Task: Create a polygonal business booklet.
Action: Mouse moved to (407, 79)
Screenshot: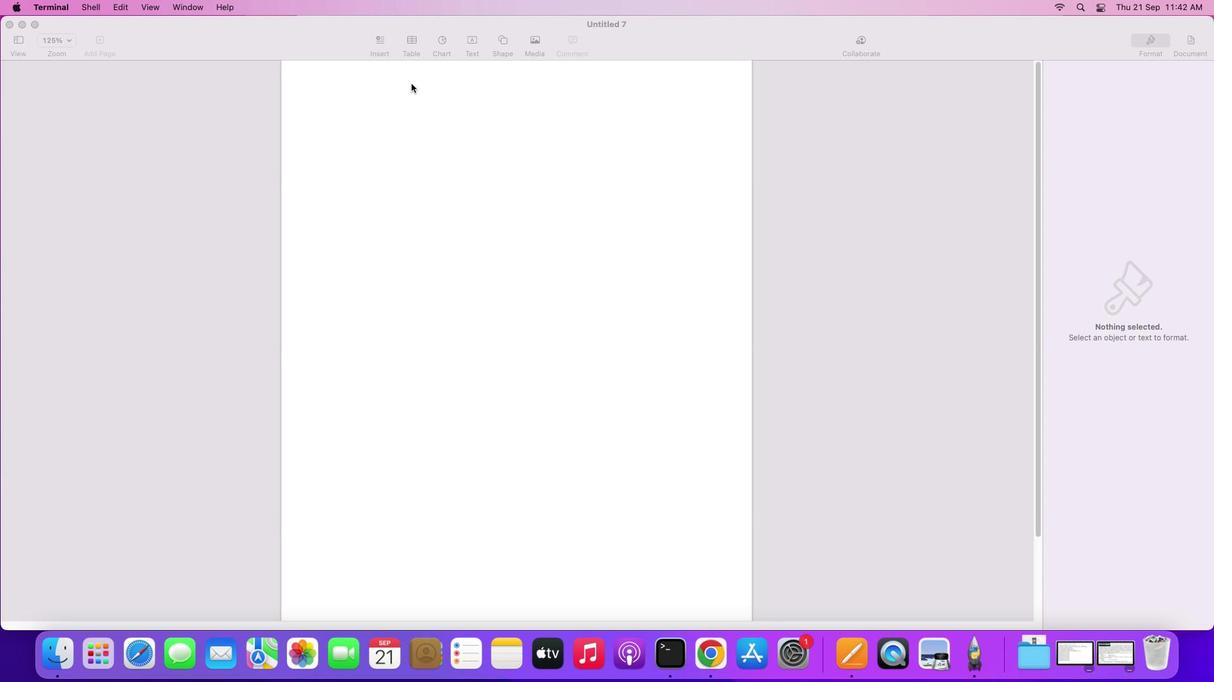 
Action: Mouse pressed left at (407, 79)
Screenshot: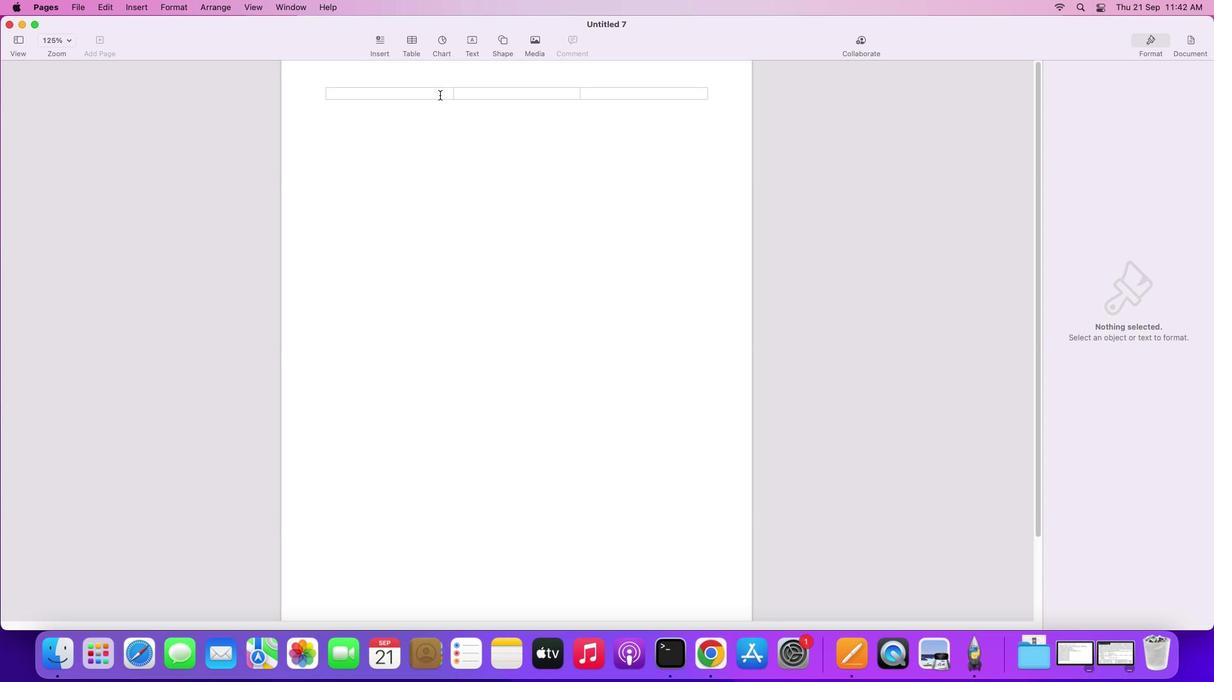 
Action: Mouse moved to (96, 36)
Screenshot: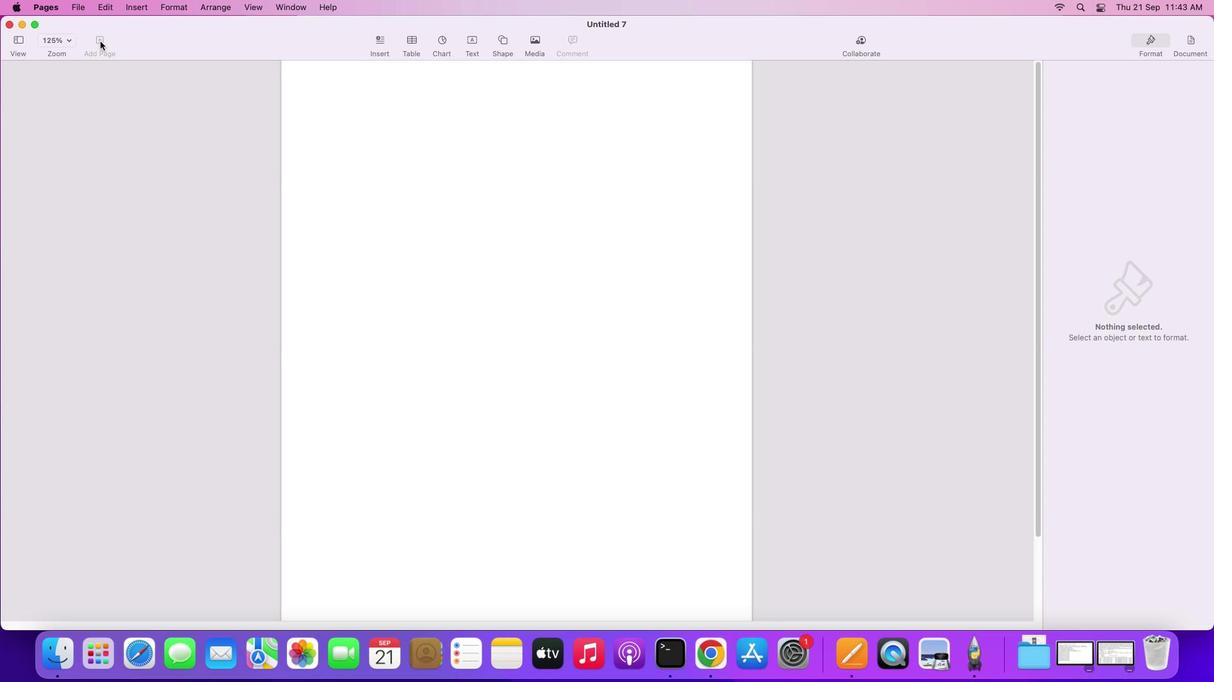 
Action: Mouse pressed left at (96, 36)
Screenshot: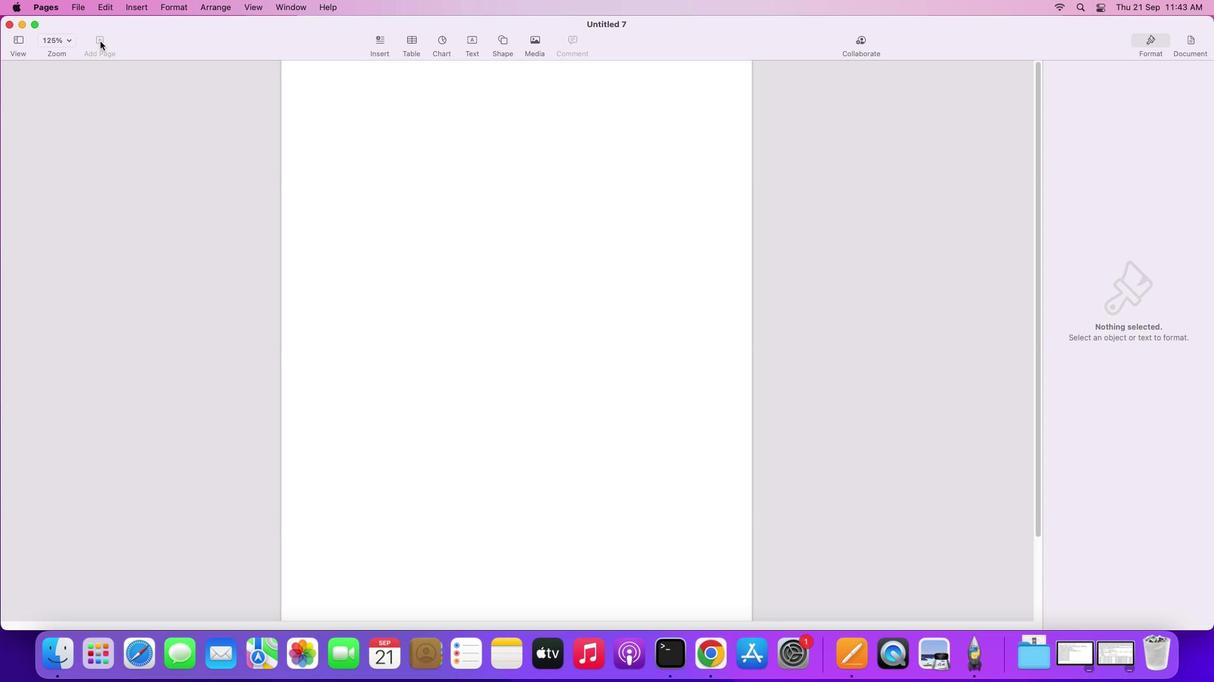 
Action: Mouse moved to (416, 140)
Screenshot: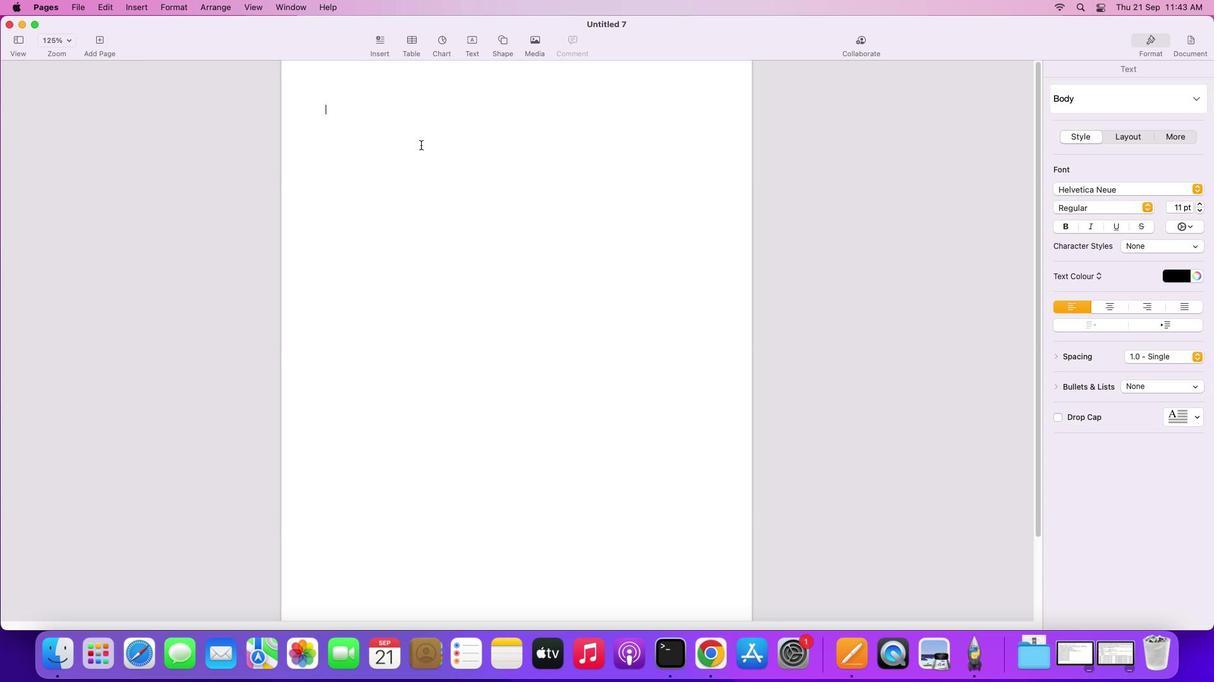 
Action: Mouse pressed left at (416, 140)
Screenshot: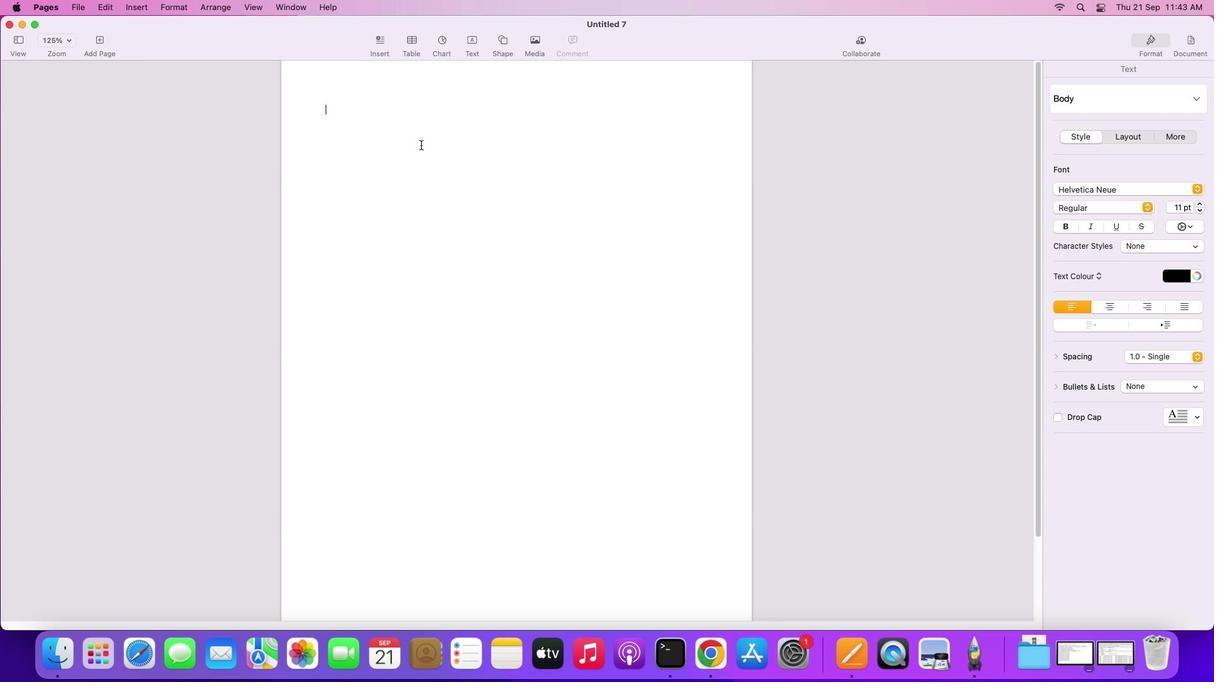 
Action: Mouse moved to (94, 34)
Screenshot: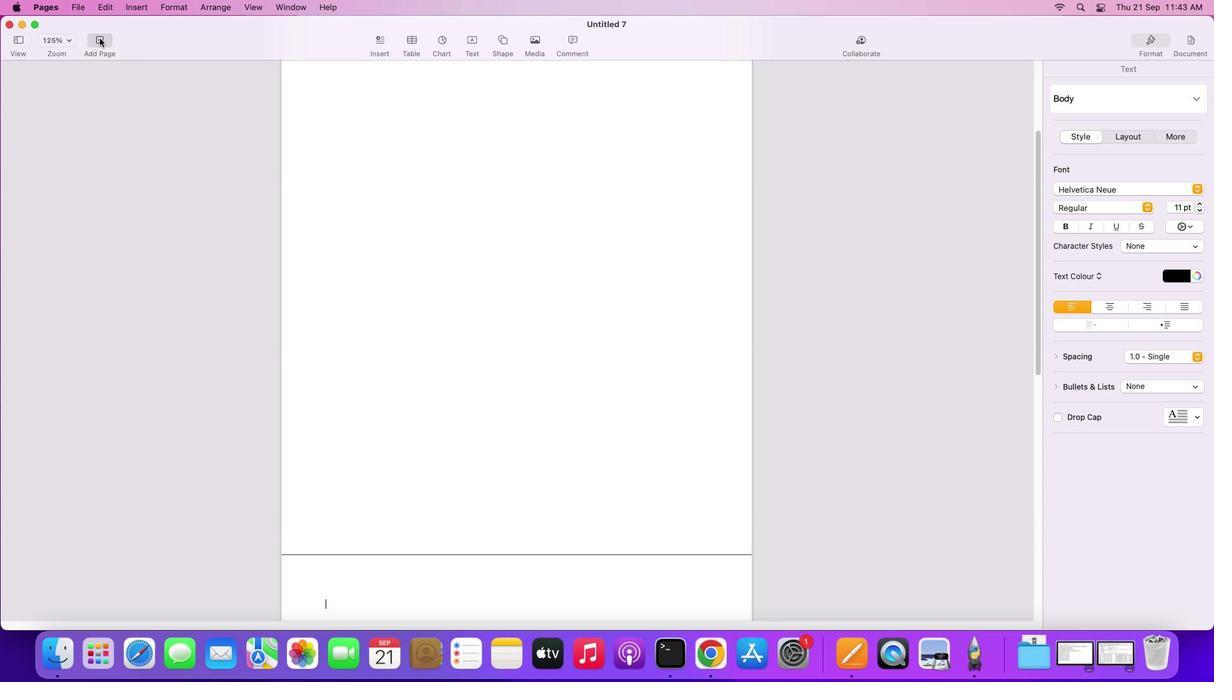 
Action: Mouse pressed left at (94, 34)
Screenshot: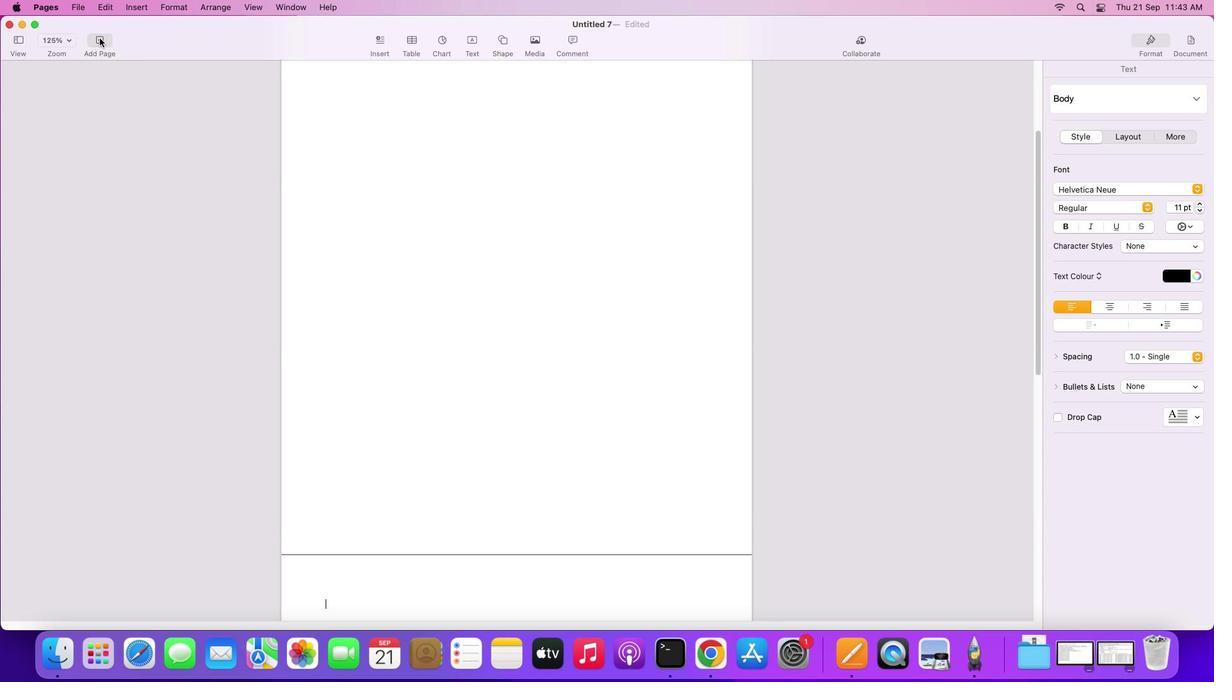 
Action: Mouse pressed left at (94, 34)
Screenshot: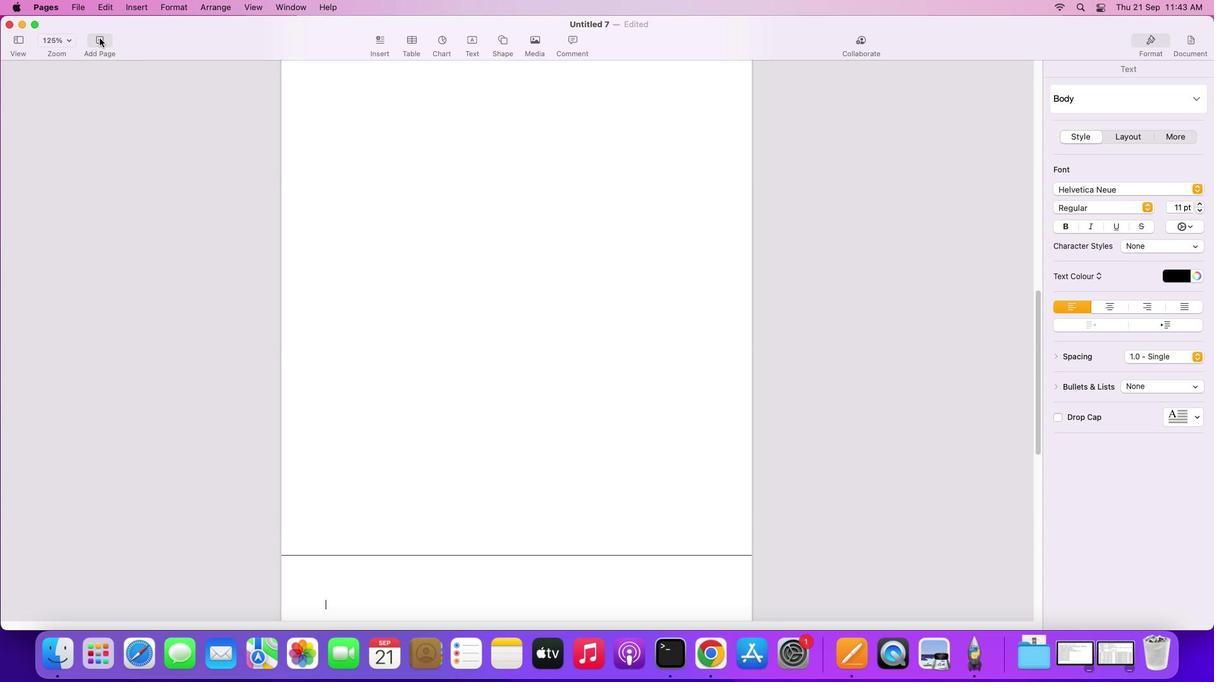 
Action: Mouse pressed left at (94, 34)
Screenshot: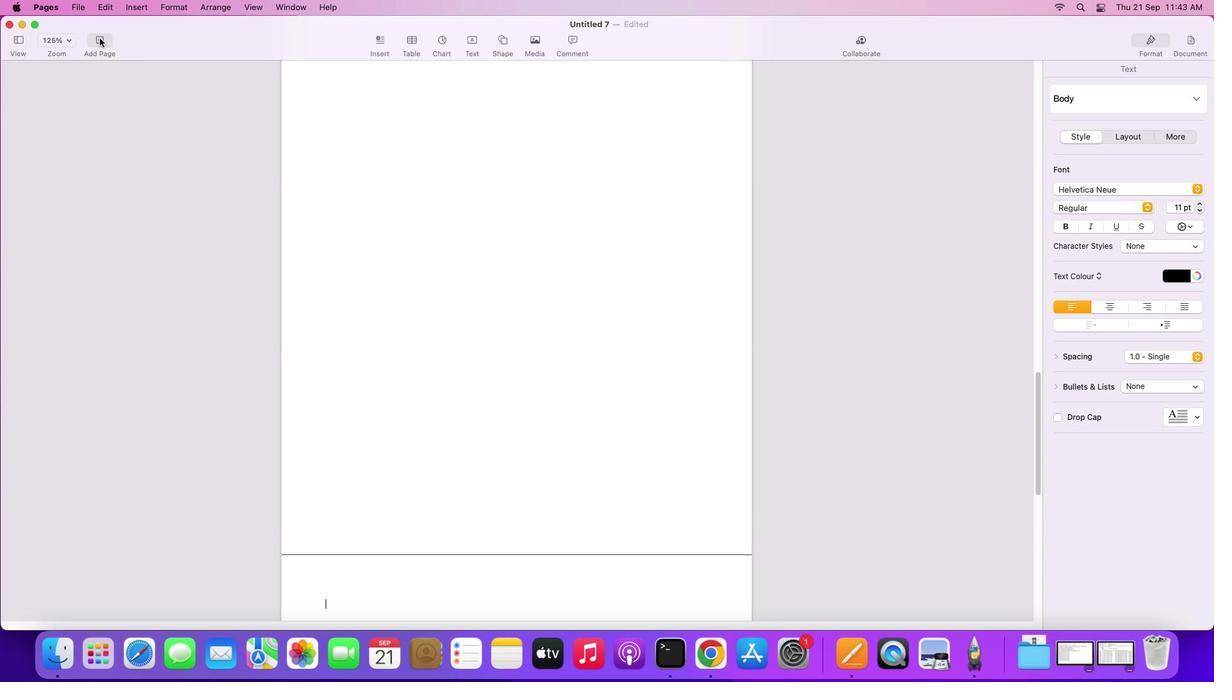 
Action: Mouse pressed left at (94, 34)
Screenshot: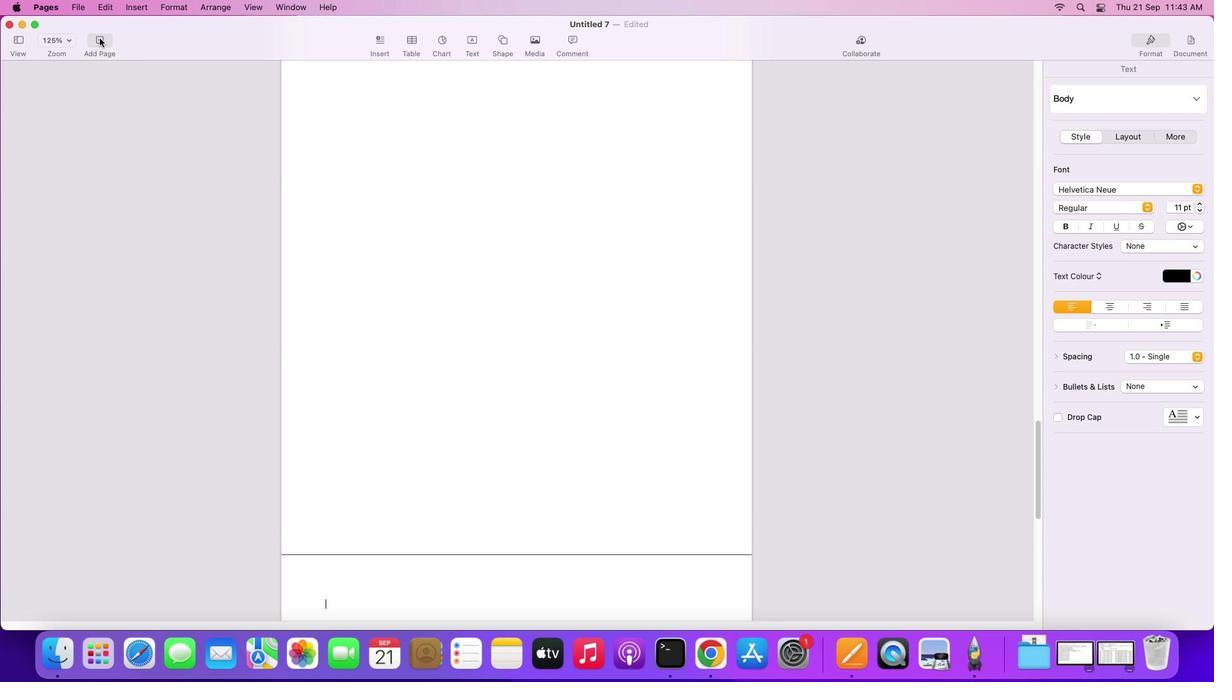 
Action: Mouse pressed left at (94, 34)
Screenshot: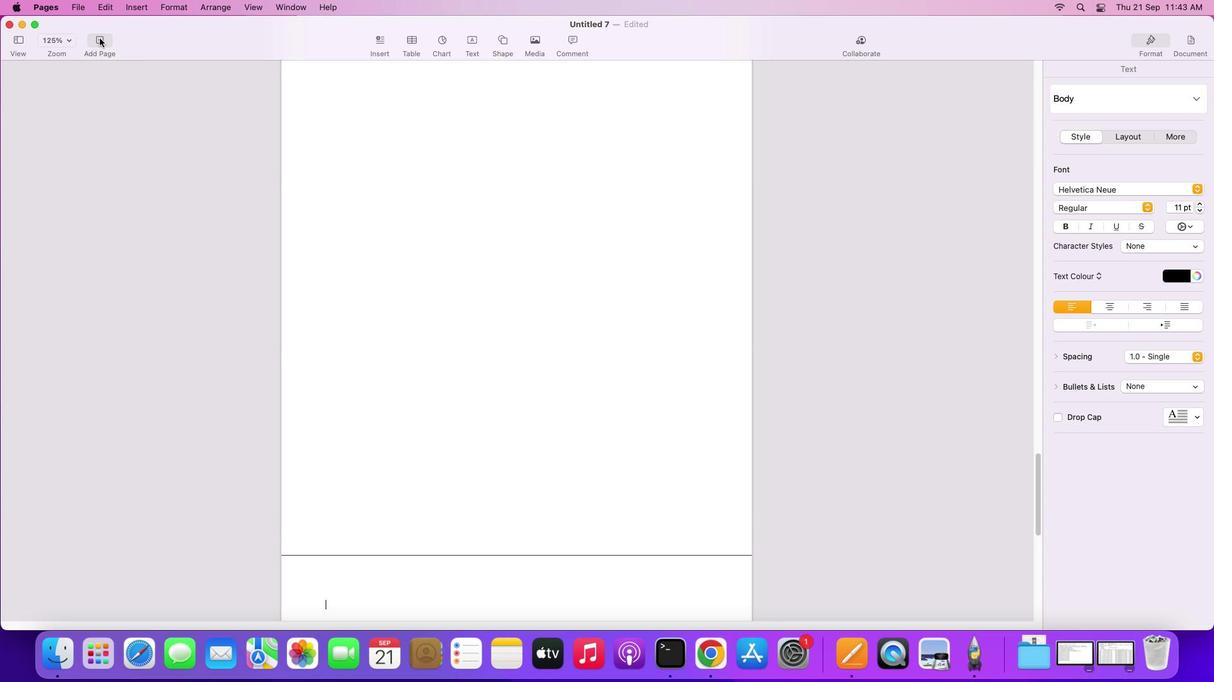 
Action: Mouse pressed left at (94, 34)
Screenshot: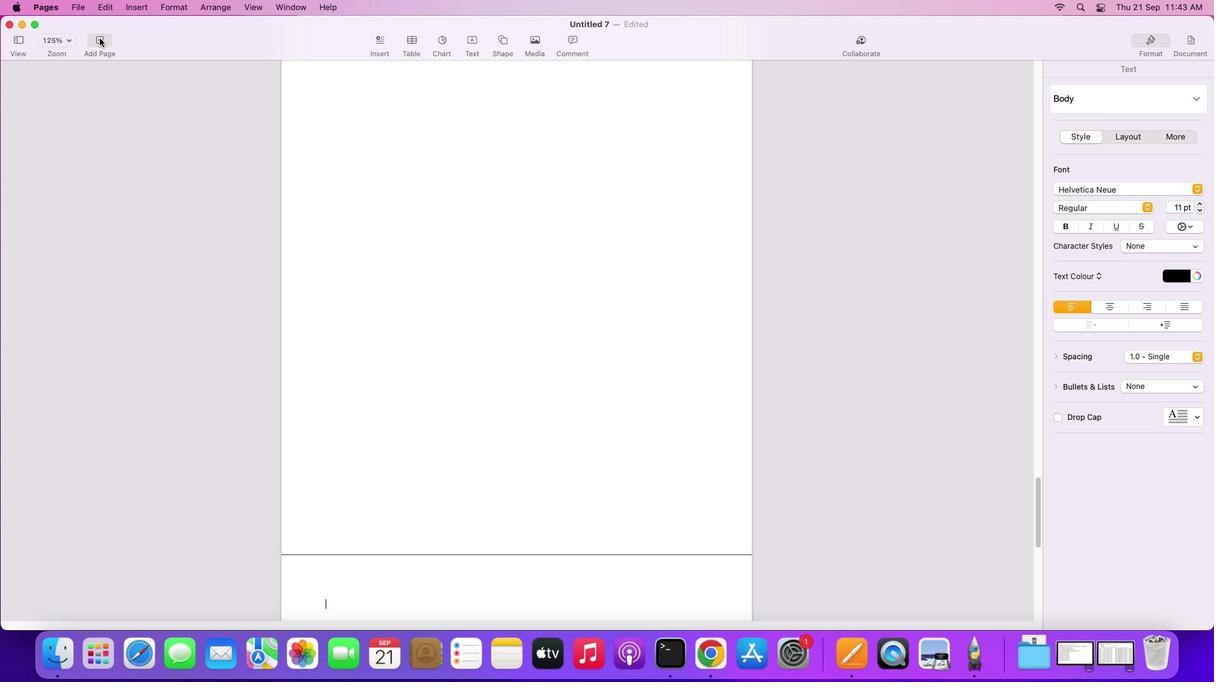 
Action: Mouse pressed left at (94, 34)
Screenshot: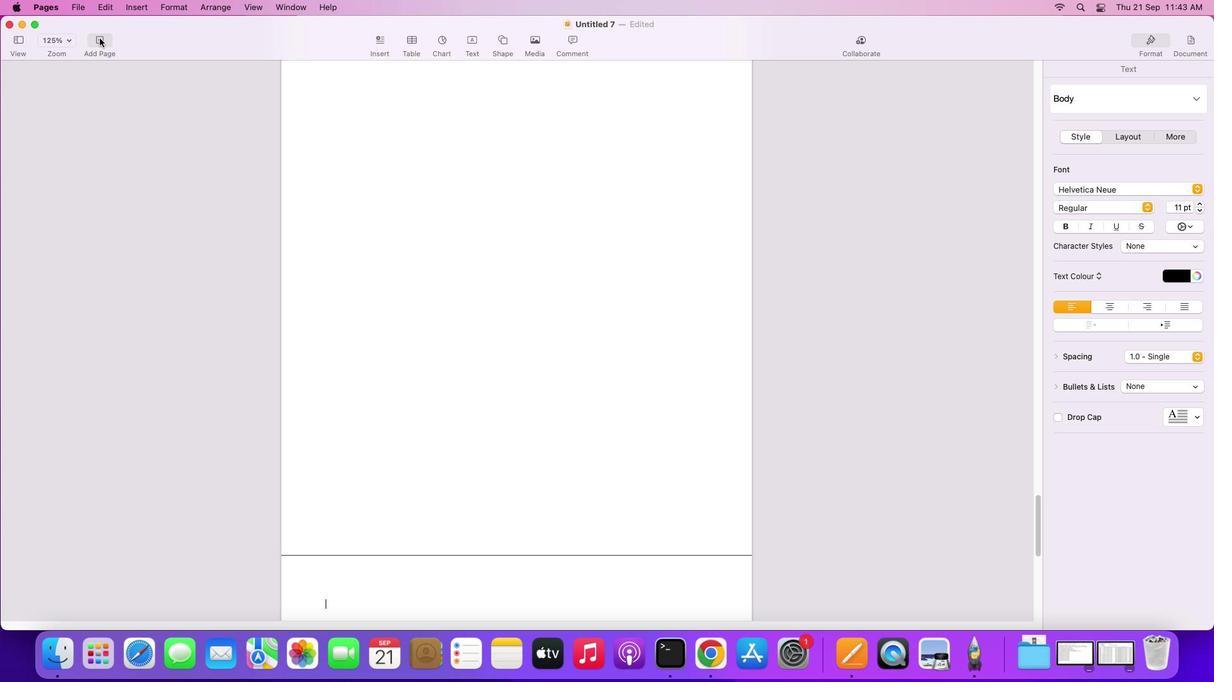 
Action: Mouse moved to (611, 299)
Screenshot: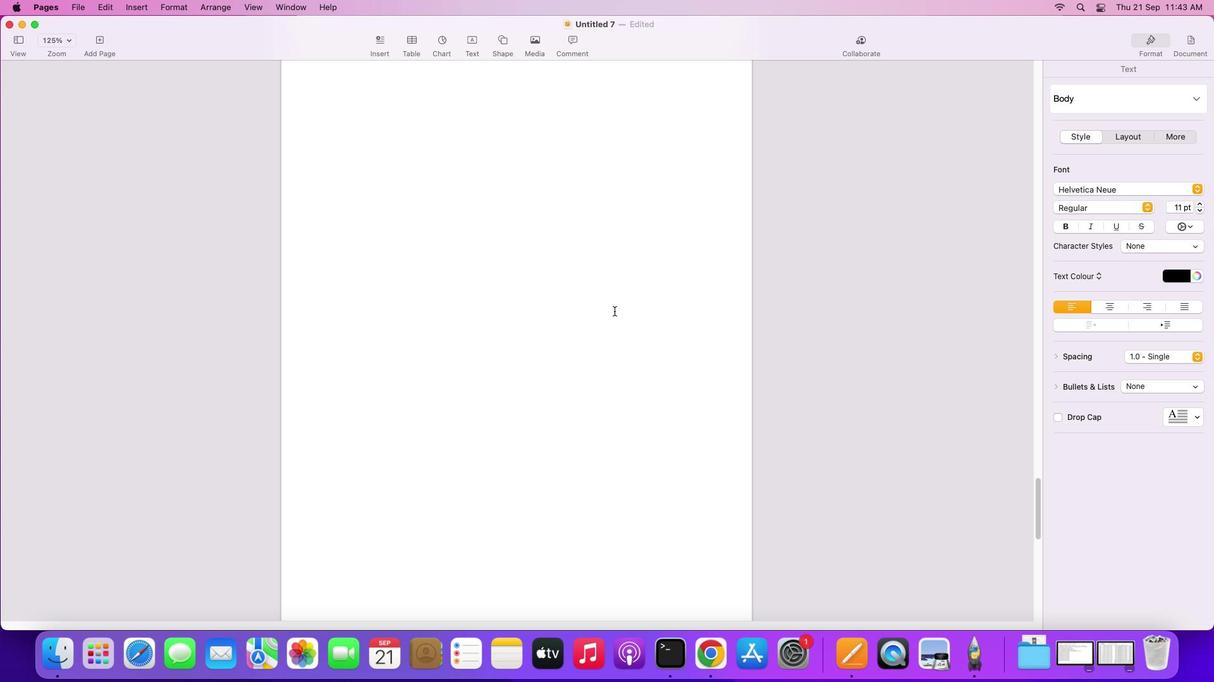 
Action: Mouse scrolled (611, 299) with delta (-3, -3)
Screenshot: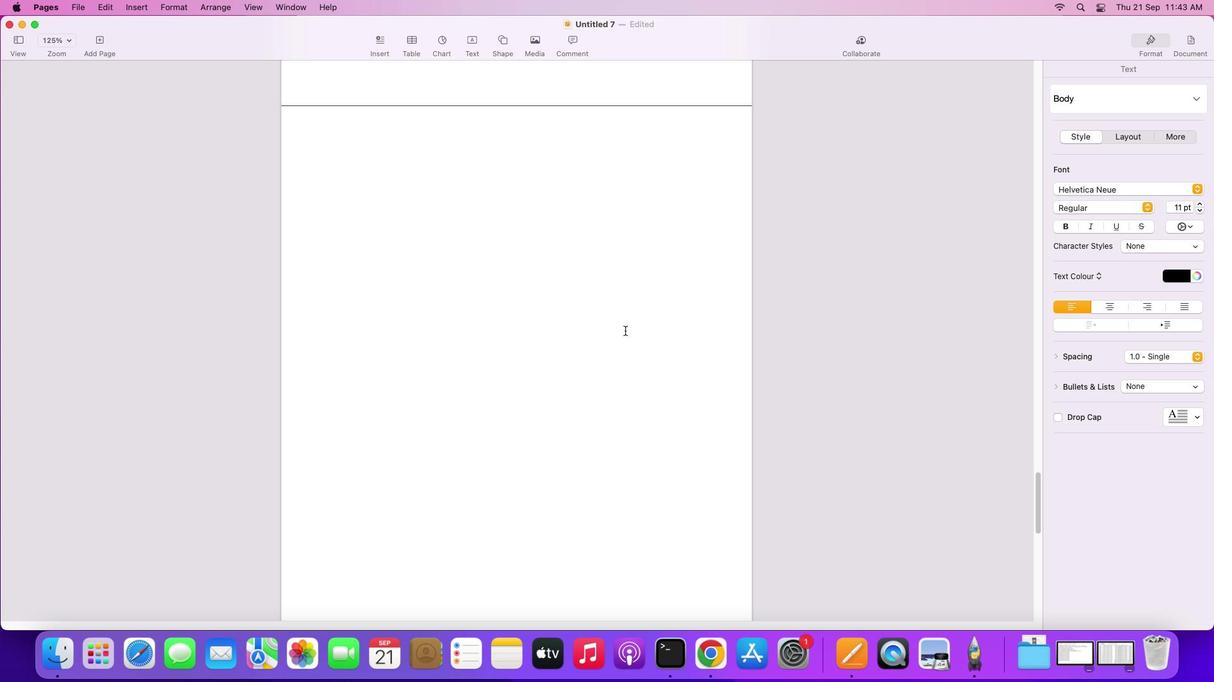 
Action: Mouse scrolled (611, 299) with delta (-3, -3)
Screenshot: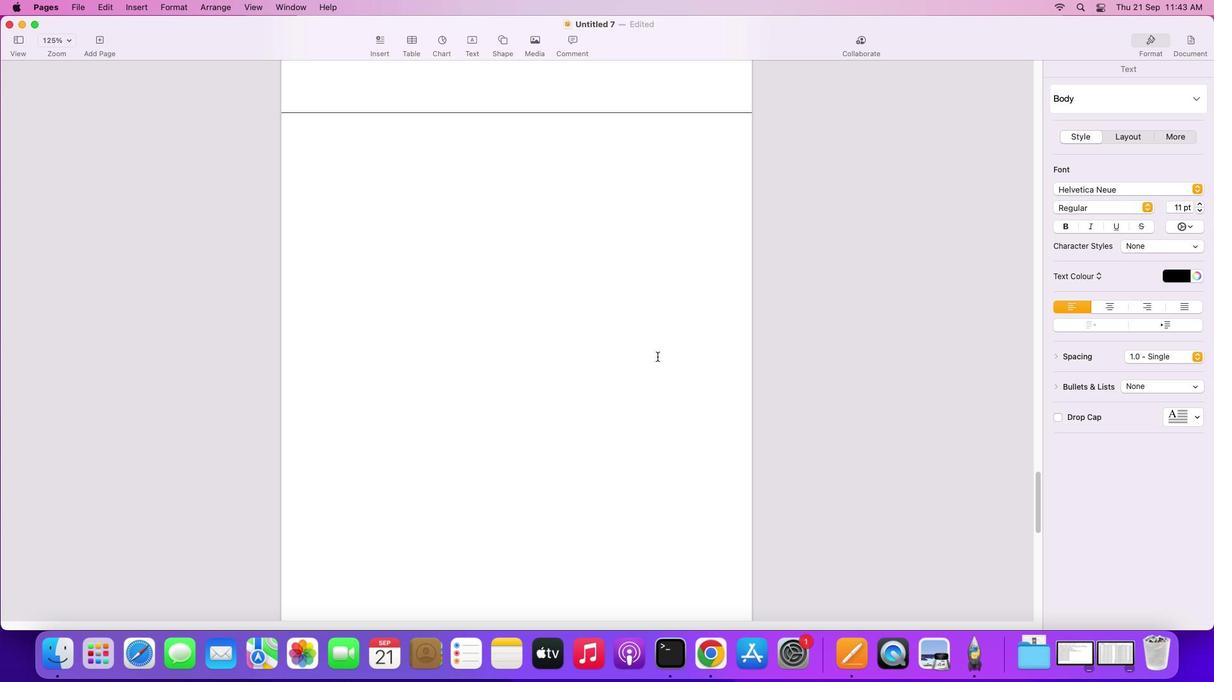 
Action: Mouse scrolled (611, 299) with delta (-3, -1)
Screenshot: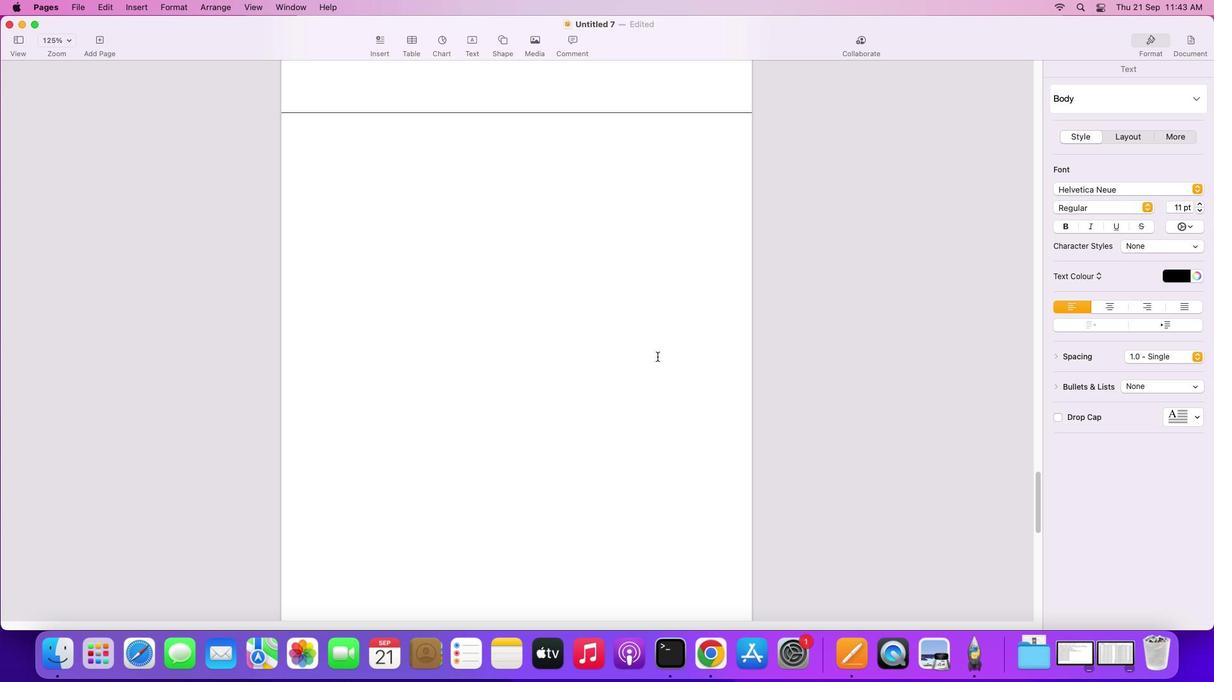
Action: Mouse scrolled (611, 299) with delta (-3, 0)
Screenshot: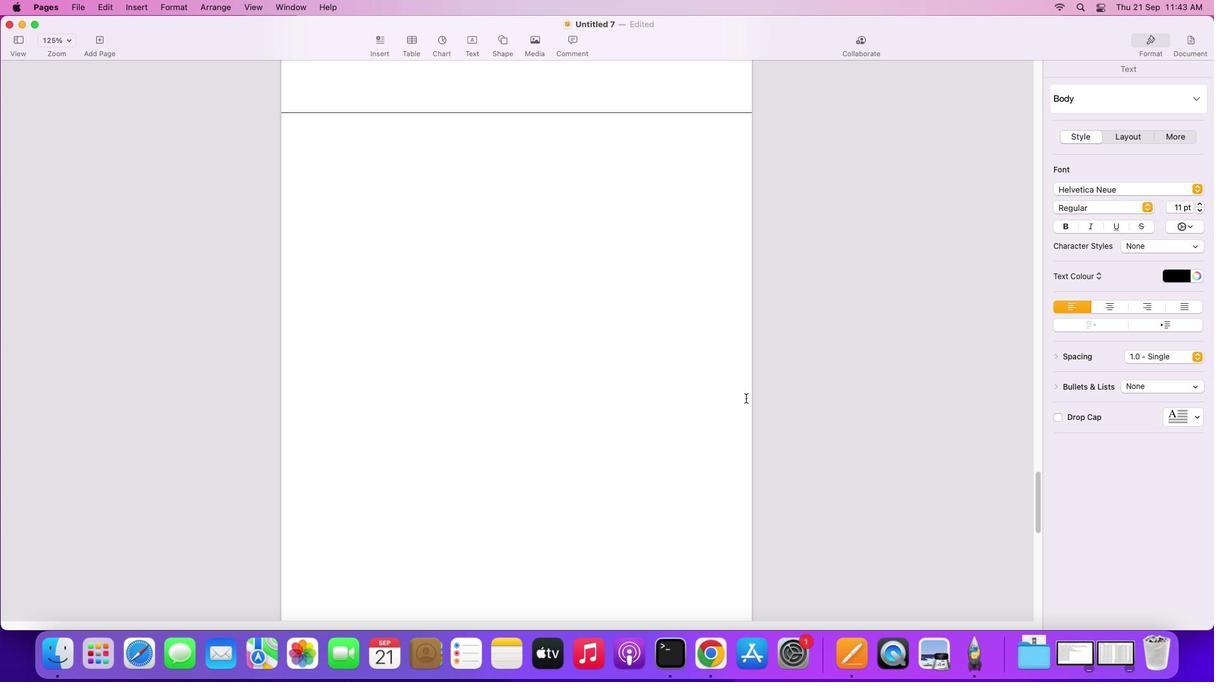 
Action: Mouse scrolled (611, 299) with delta (-3, 0)
Screenshot: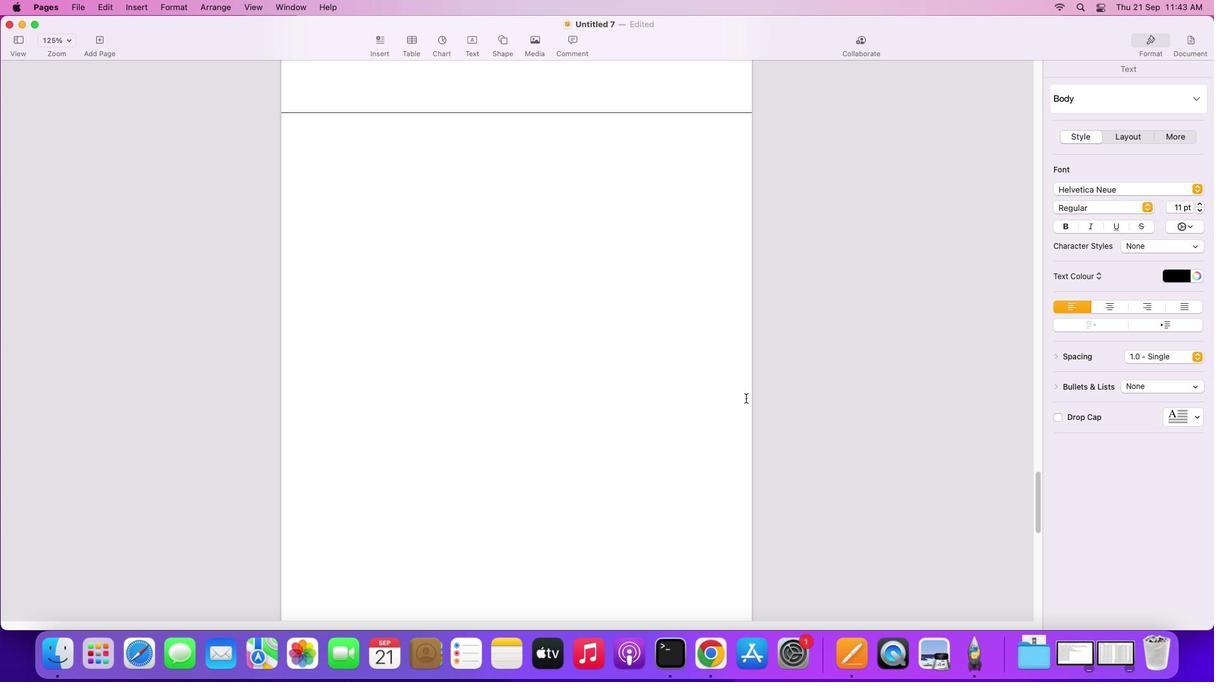 
Action: Mouse moved to (611, 299)
Screenshot: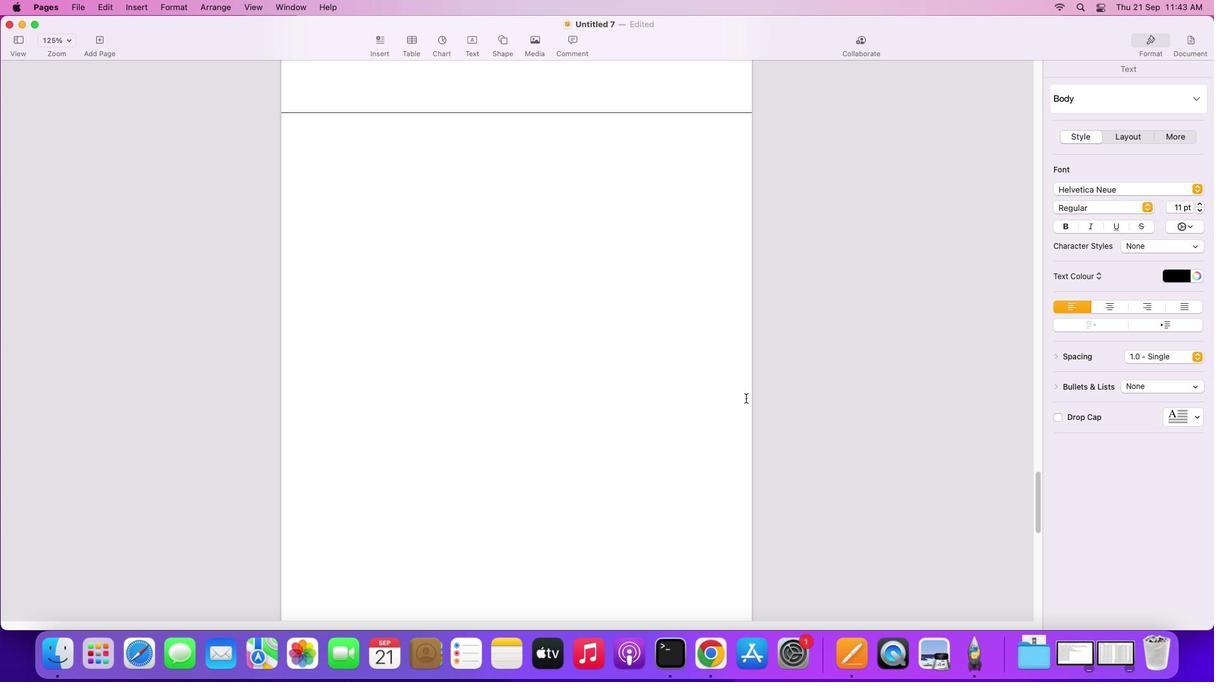 
Action: Mouse scrolled (611, 299) with delta (-3, 0)
Screenshot: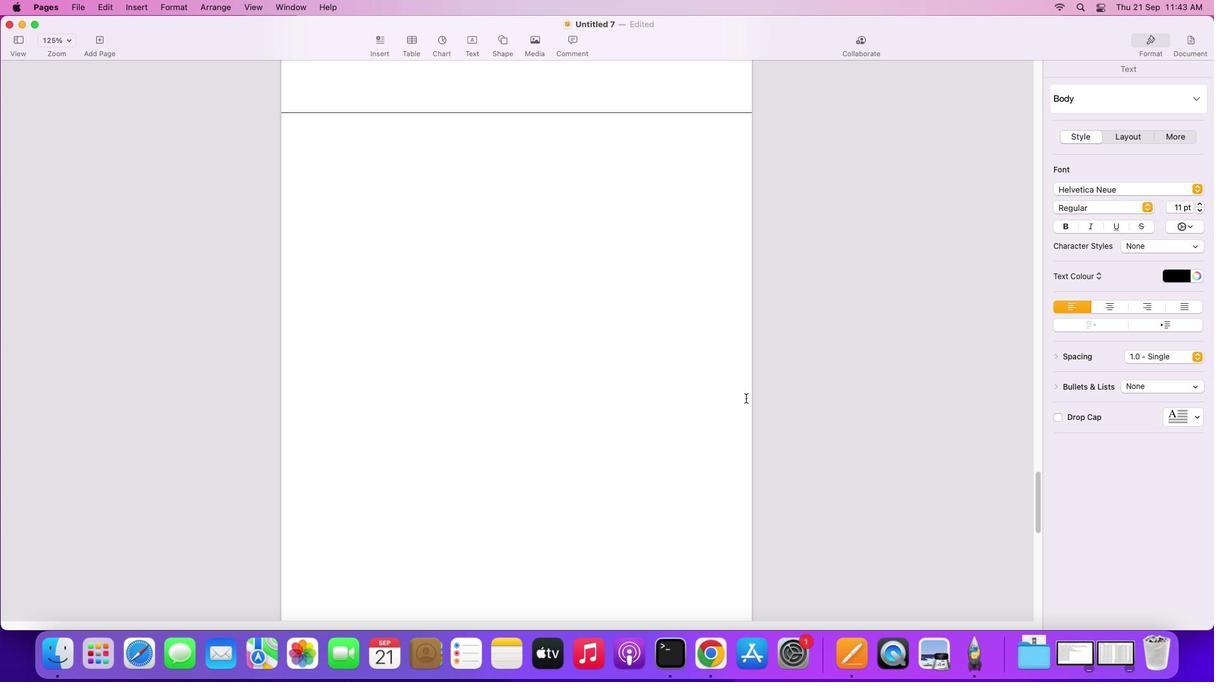 
Action: Mouse moved to (609, 301)
Screenshot: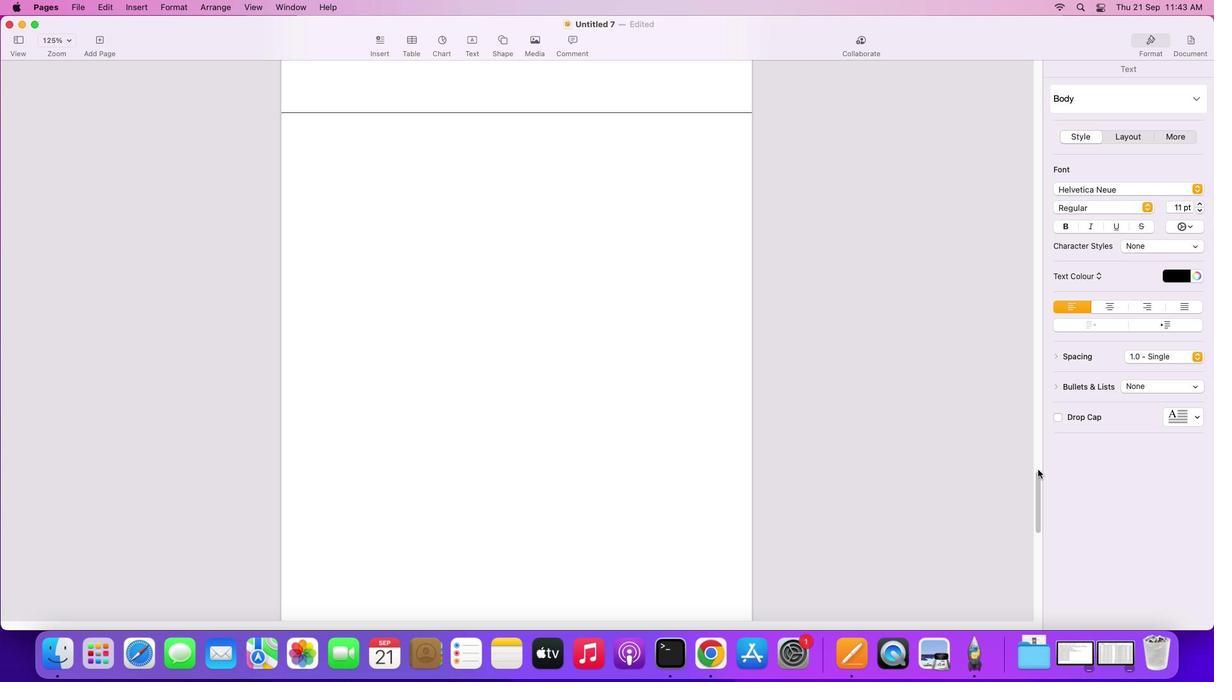 
Action: Mouse scrolled (609, 301) with delta (-3, -3)
Screenshot: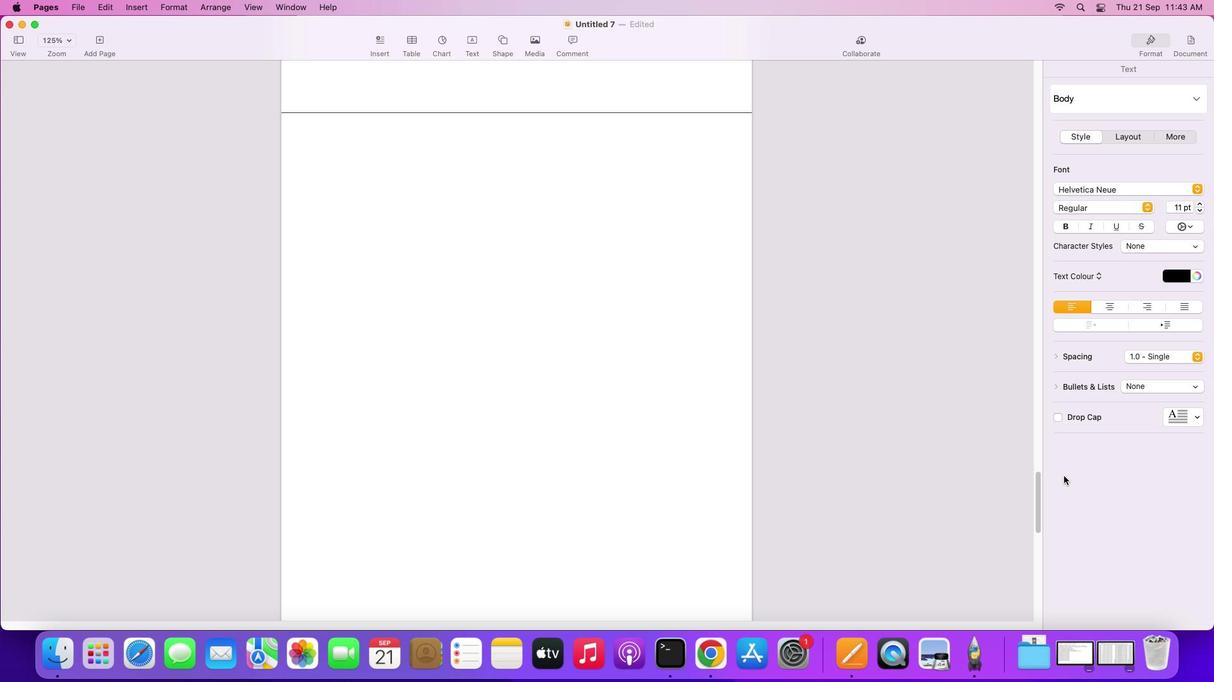 
Action: Mouse scrolled (609, 301) with delta (-3, -3)
Screenshot: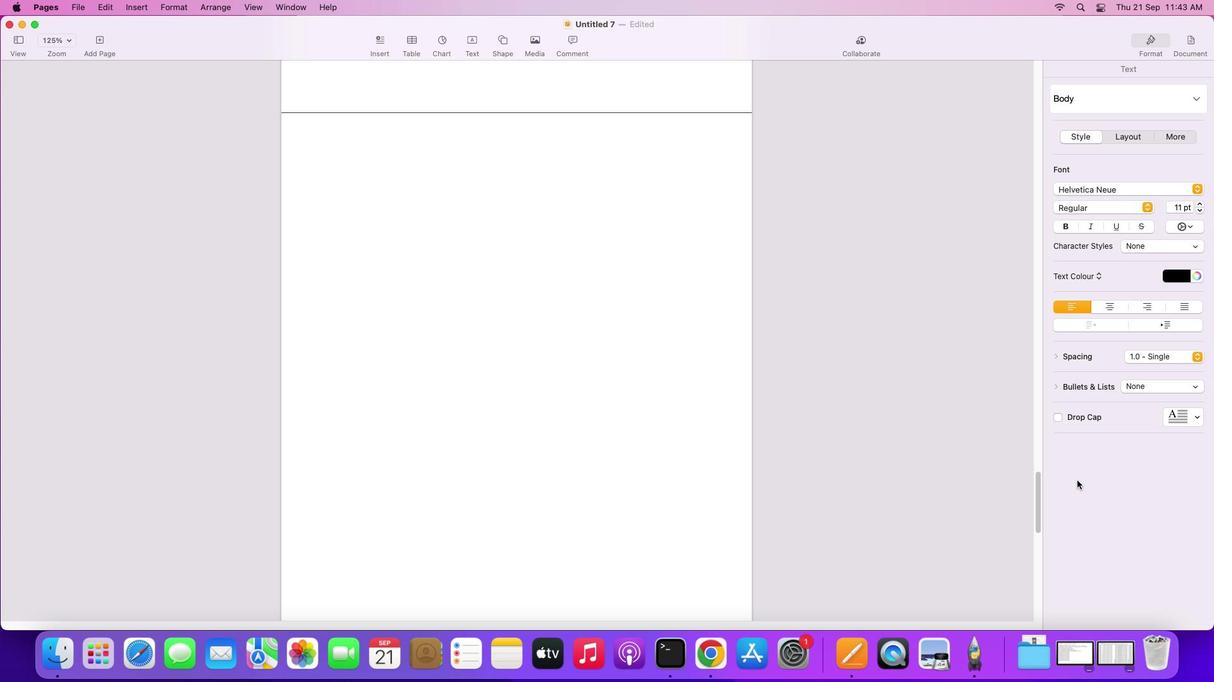 
Action: Mouse moved to (609, 301)
Screenshot: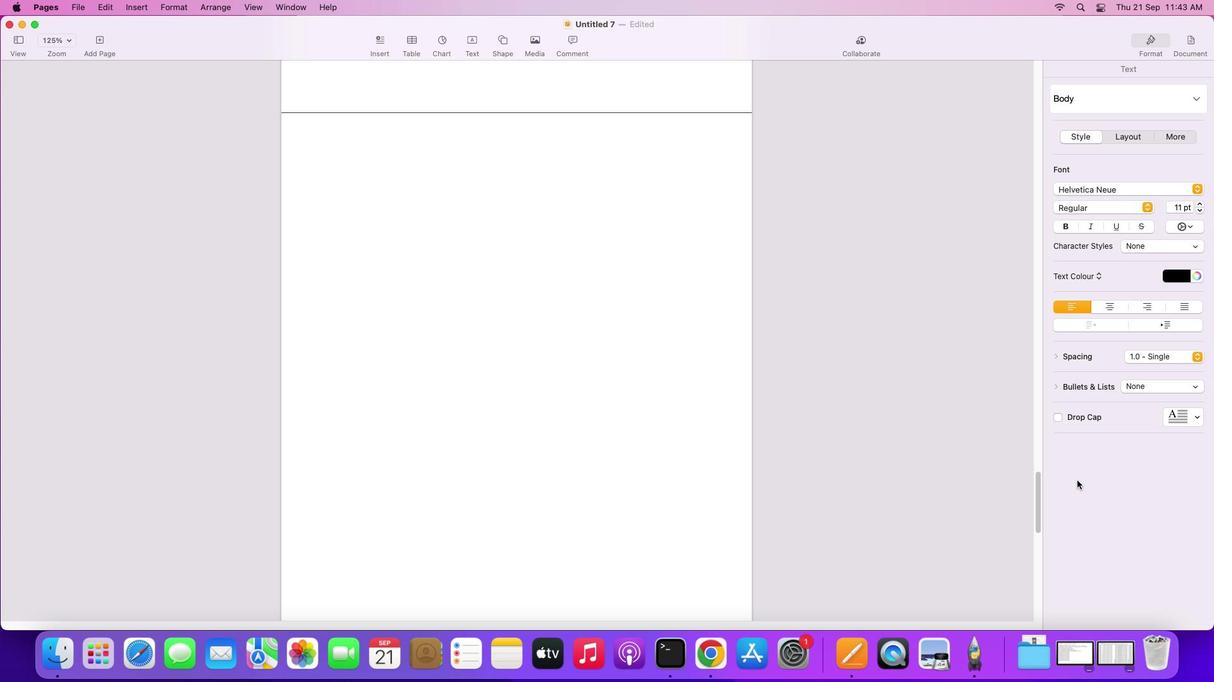 
Action: Mouse scrolled (609, 301) with delta (-3, -1)
Screenshot: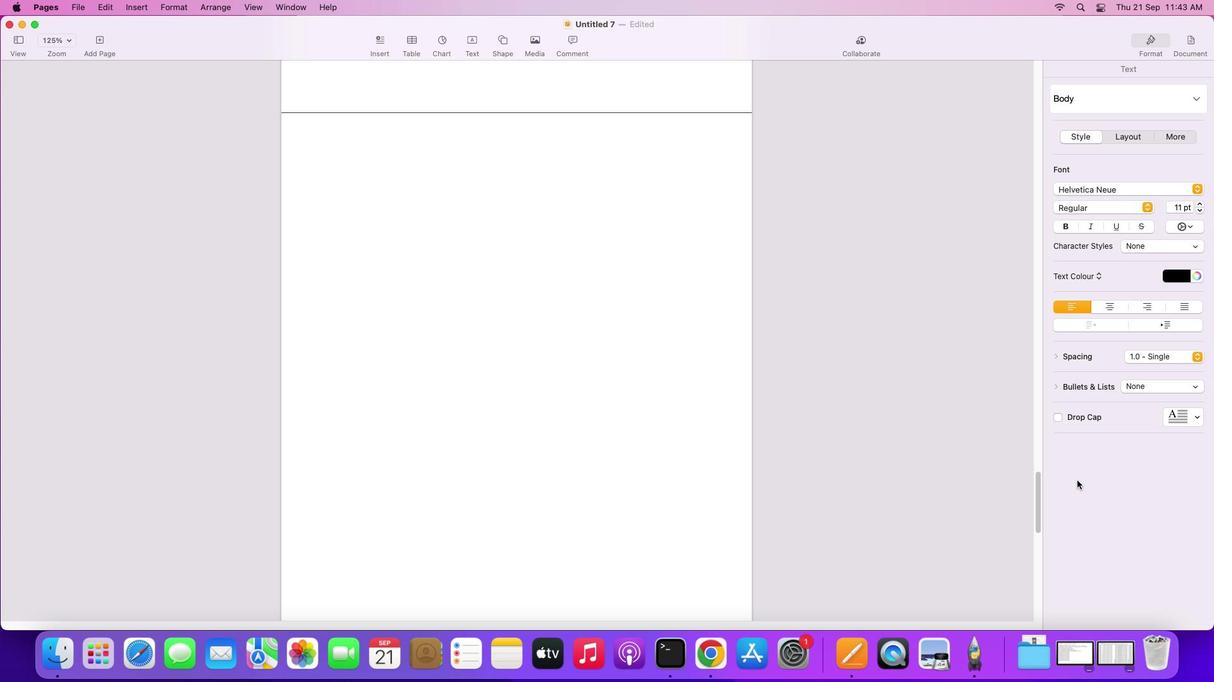 
Action: Mouse moved to (610, 306)
Screenshot: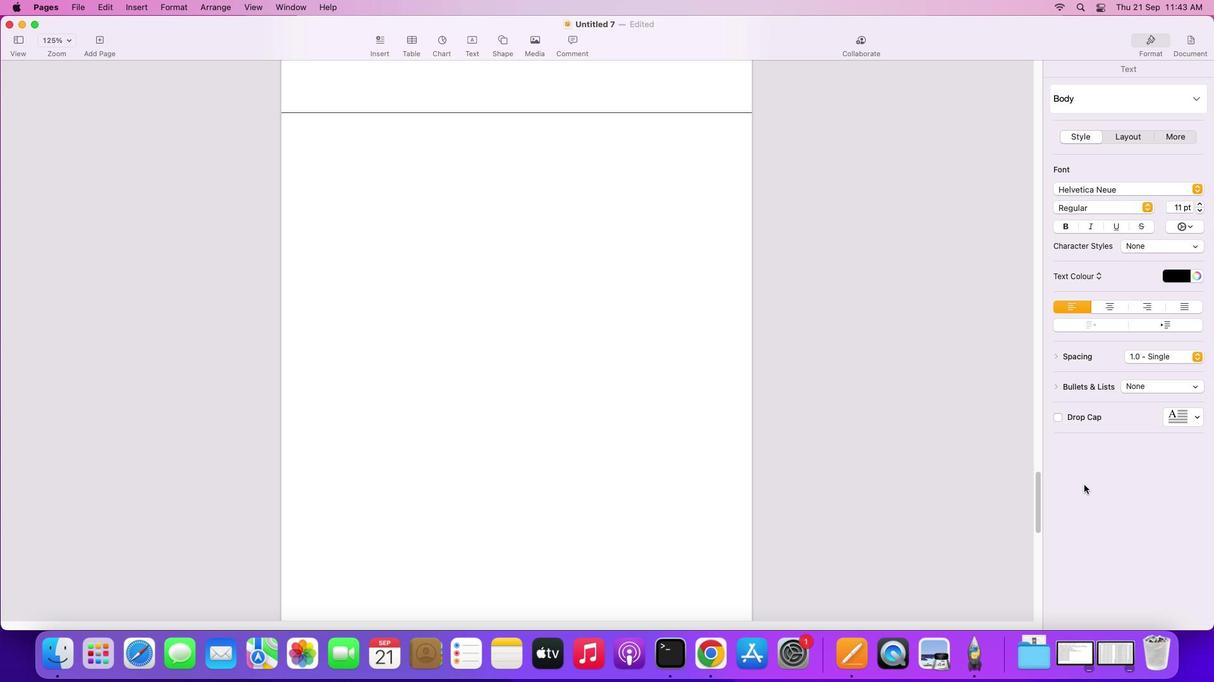
Action: Mouse scrolled (610, 306) with delta (-3, 0)
Screenshot: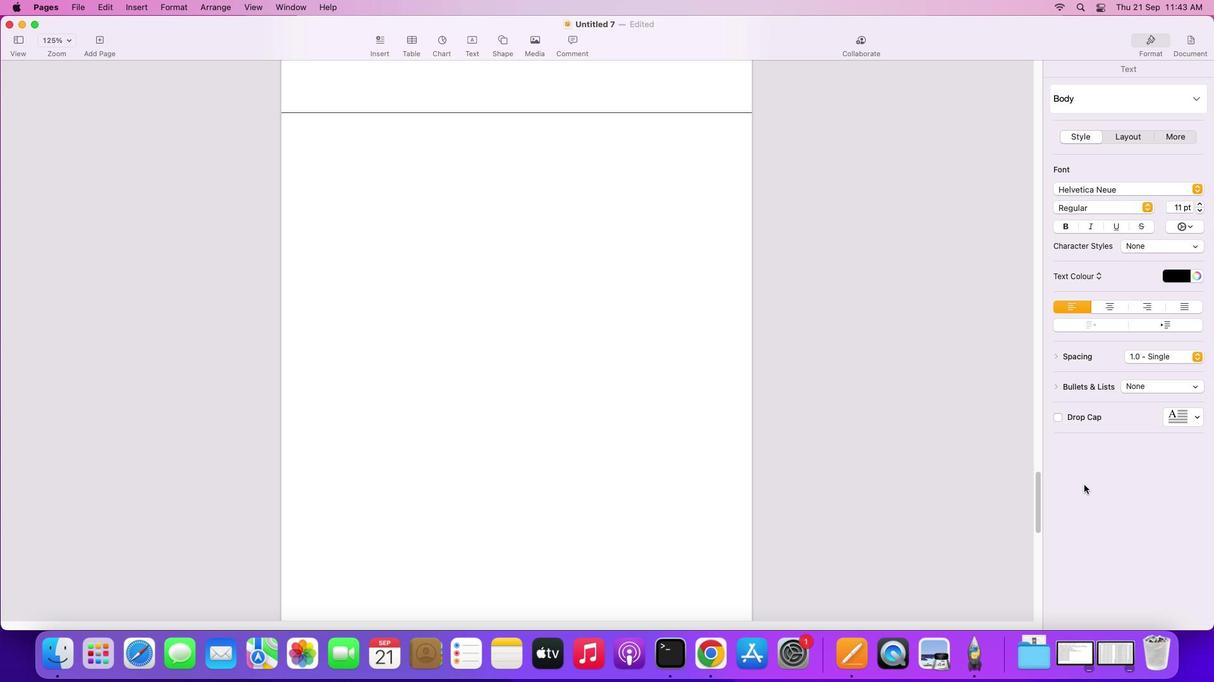 
Action: Mouse moved to (1033, 490)
Screenshot: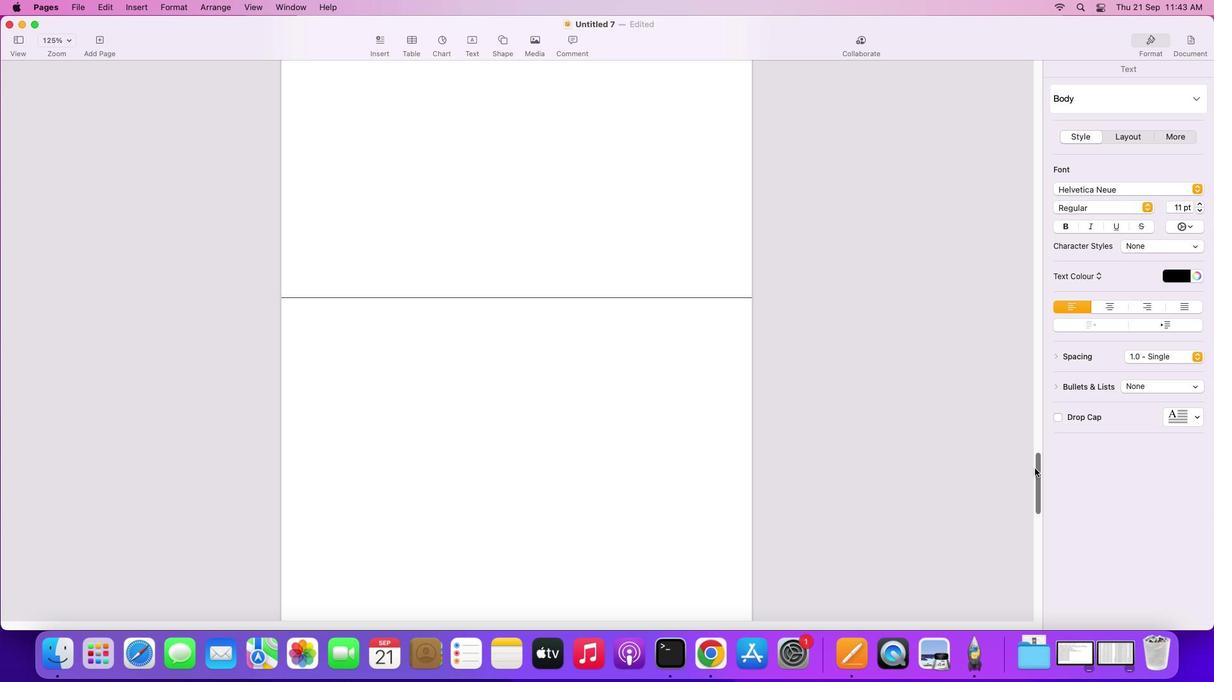
Action: Mouse pressed left at (1033, 490)
Screenshot: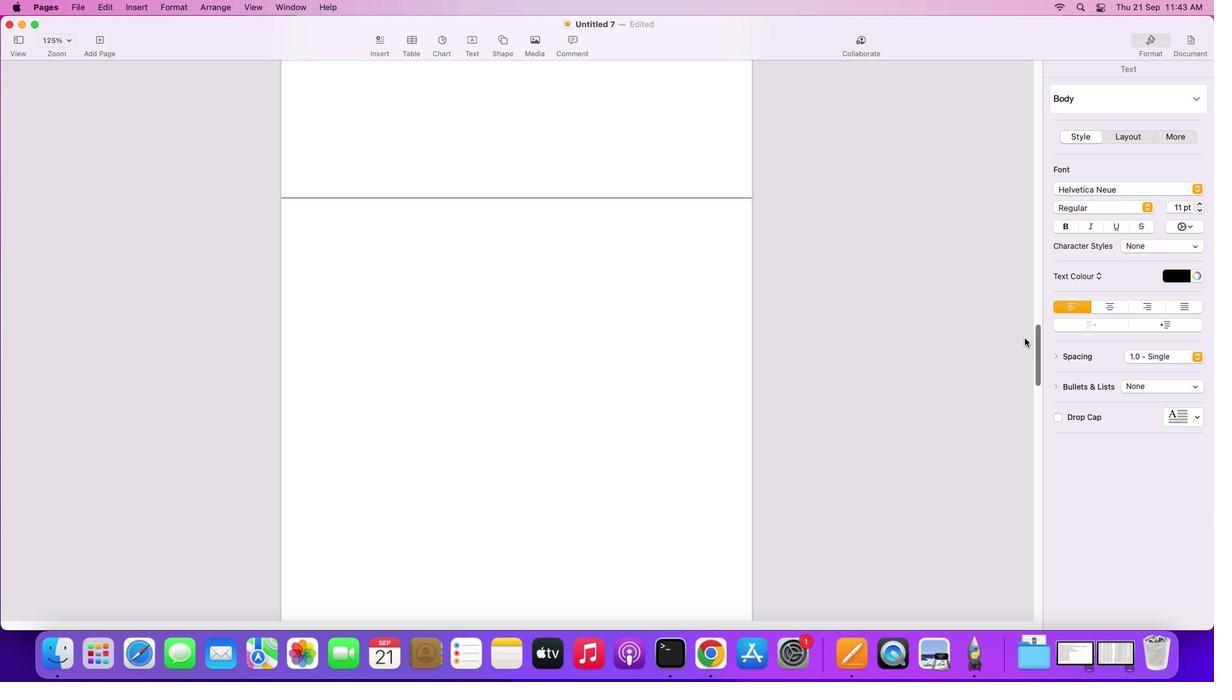 
Action: Mouse moved to (431, 192)
Screenshot: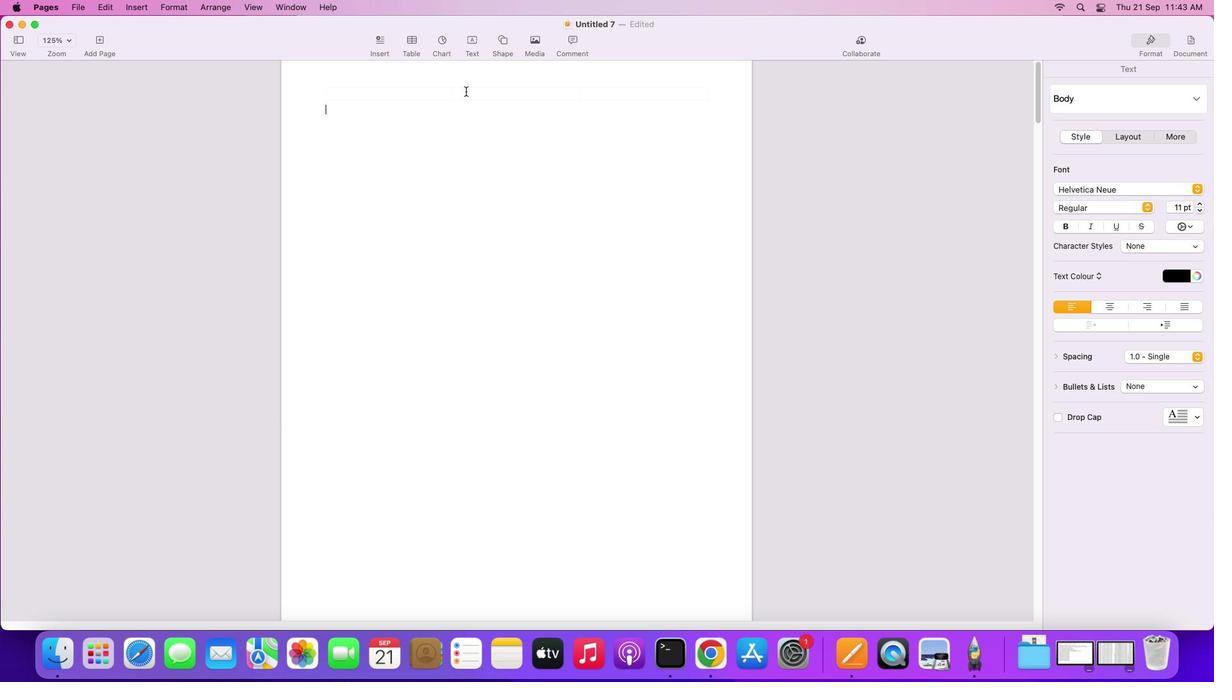 
Action: Mouse pressed left at (431, 192)
Screenshot: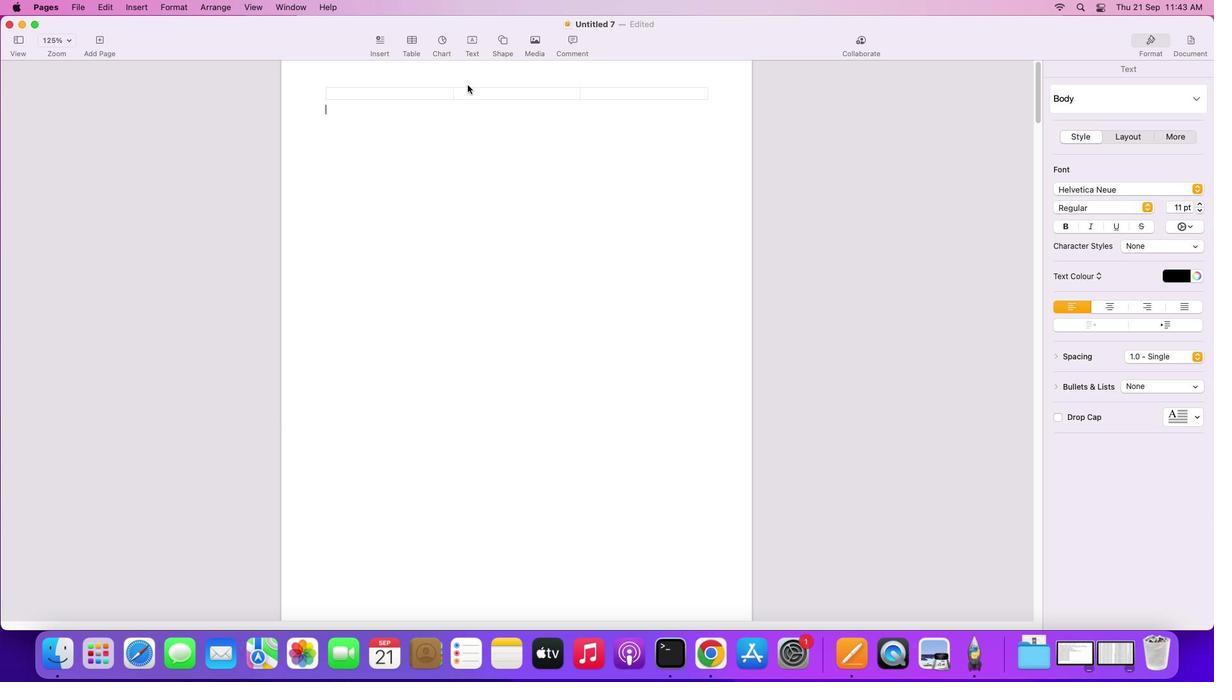 
Action: Mouse moved to (495, 34)
Screenshot: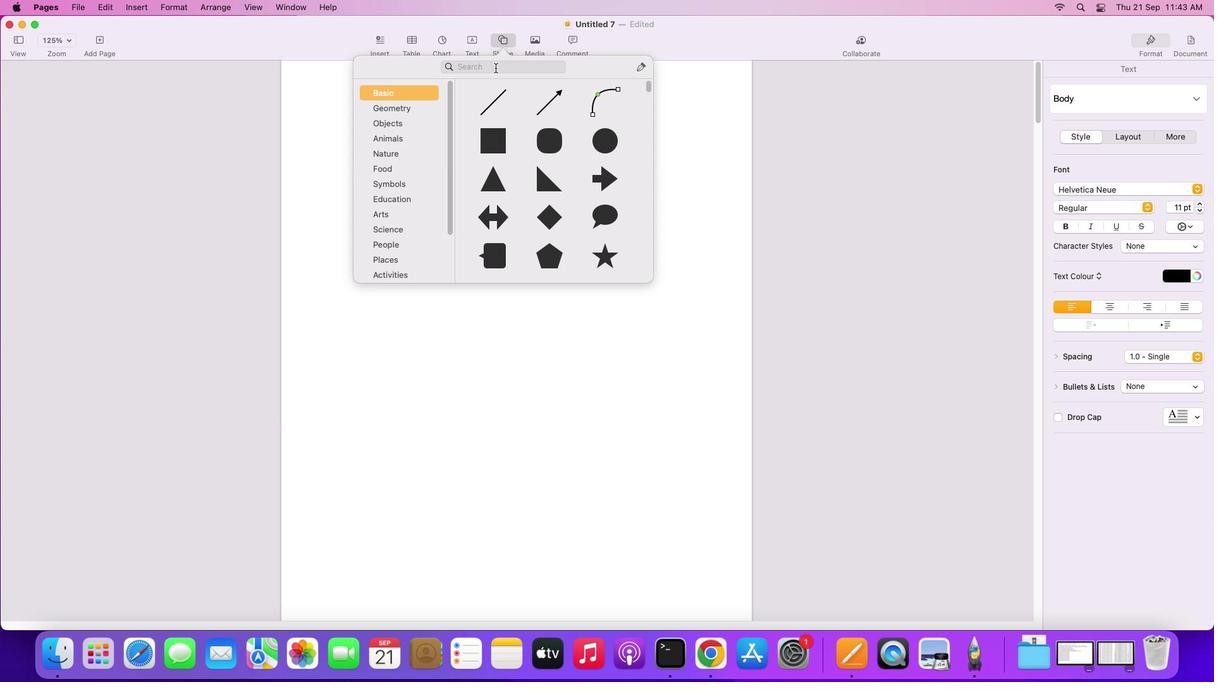 
Action: Mouse pressed left at (495, 34)
Screenshot: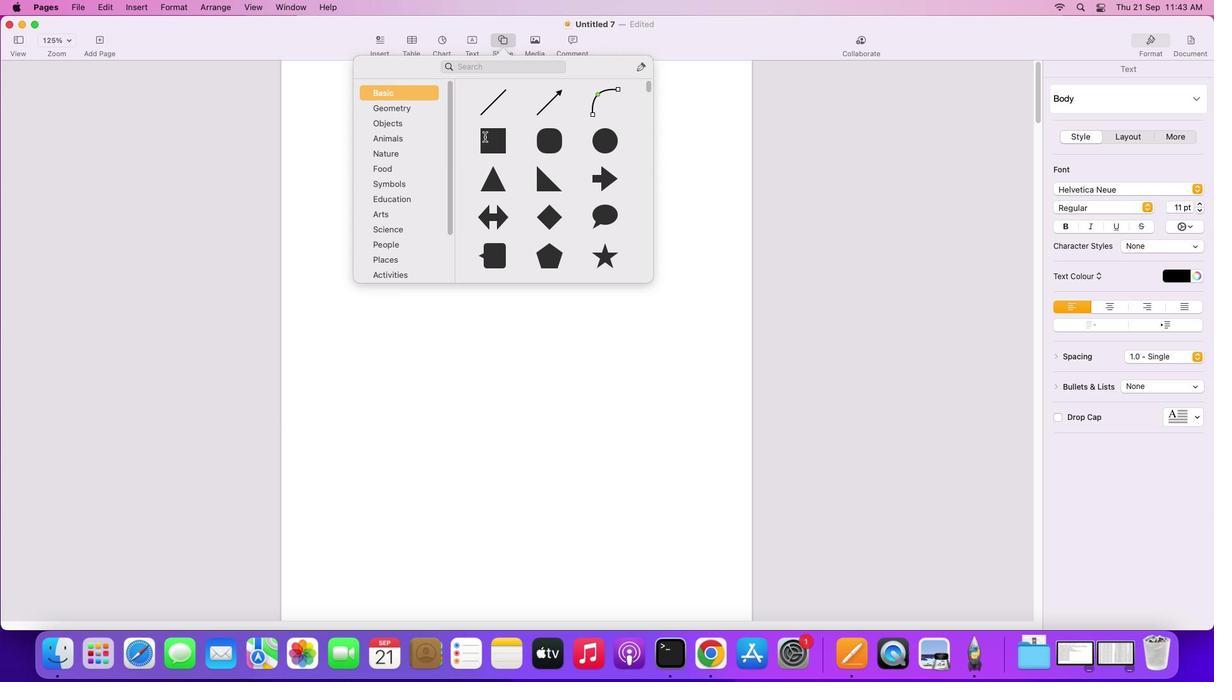 
Action: Mouse moved to (483, 134)
Screenshot: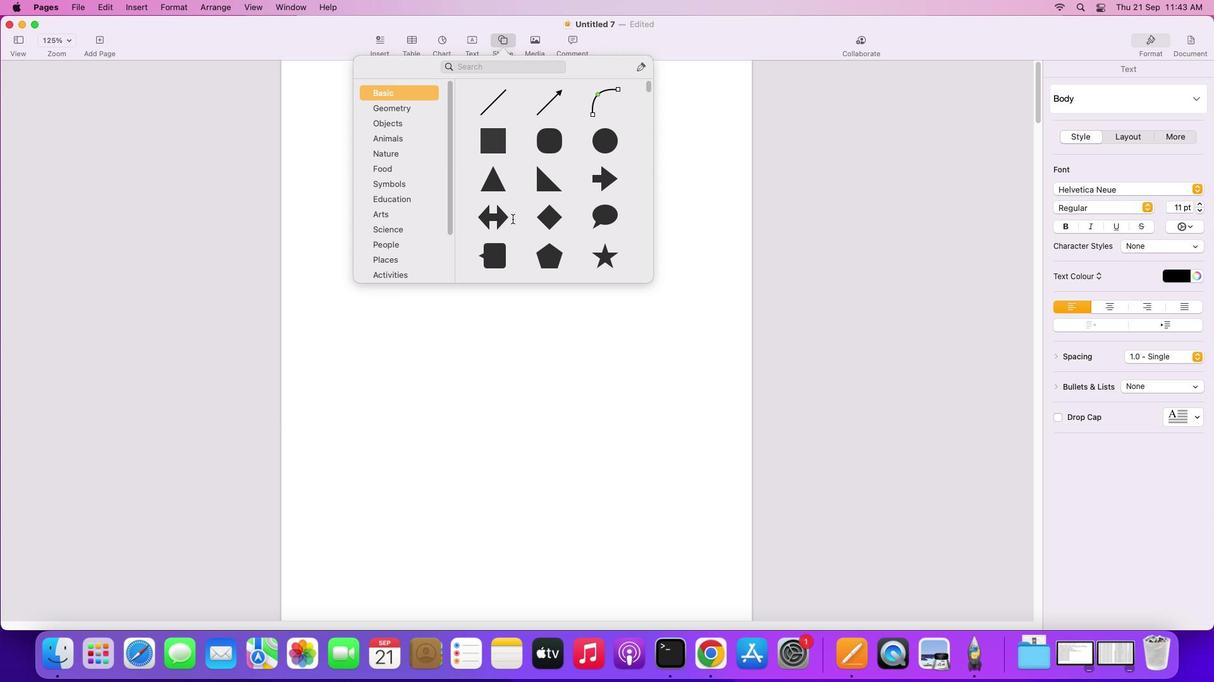 
Action: Mouse pressed left at (483, 134)
Screenshot: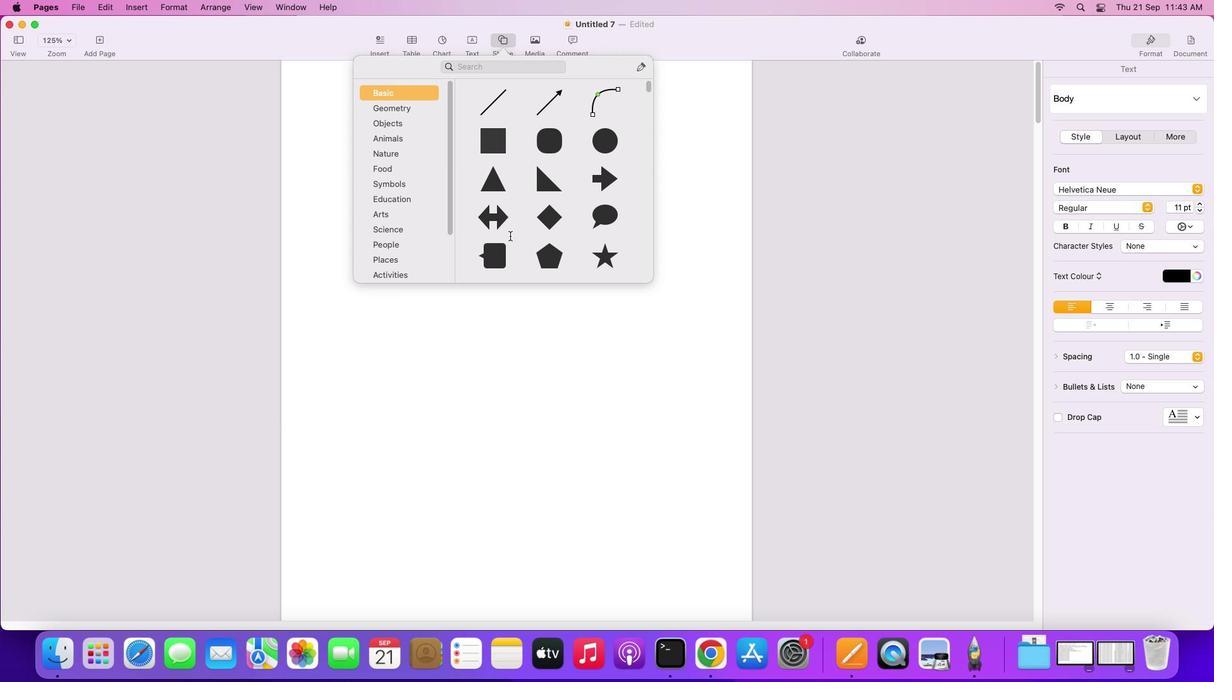 
Action: Mouse moved to (516, 175)
Screenshot: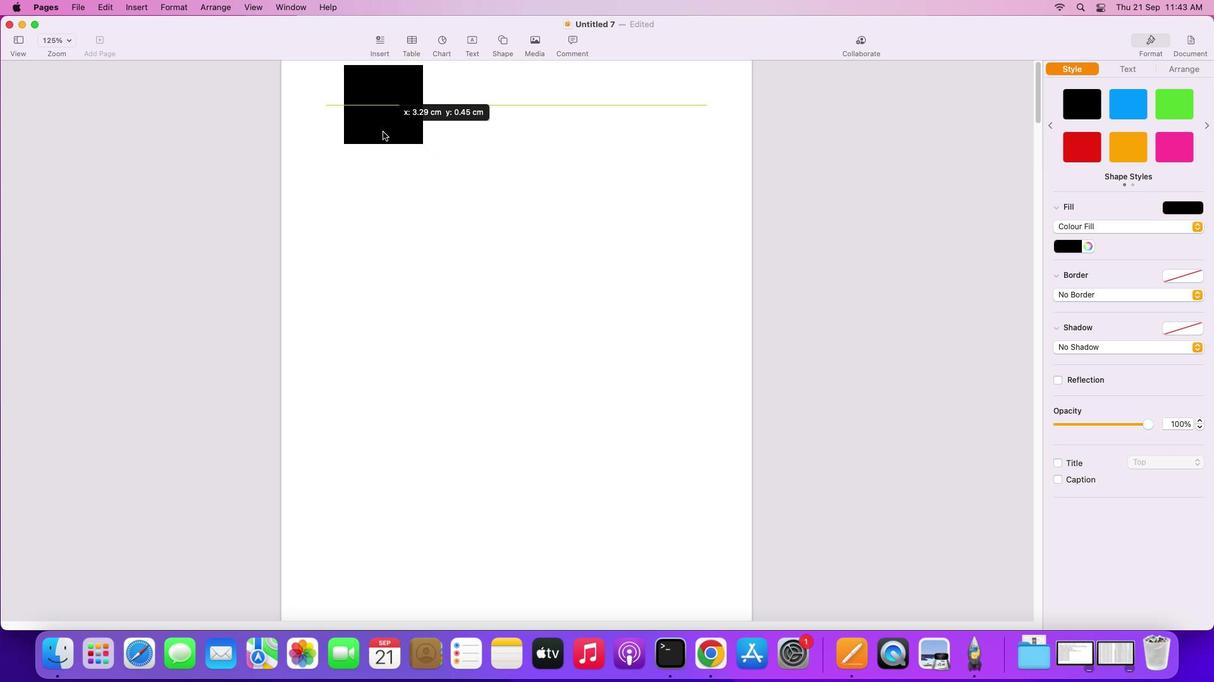 
Action: Mouse pressed left at (516, 175)
Screenshot: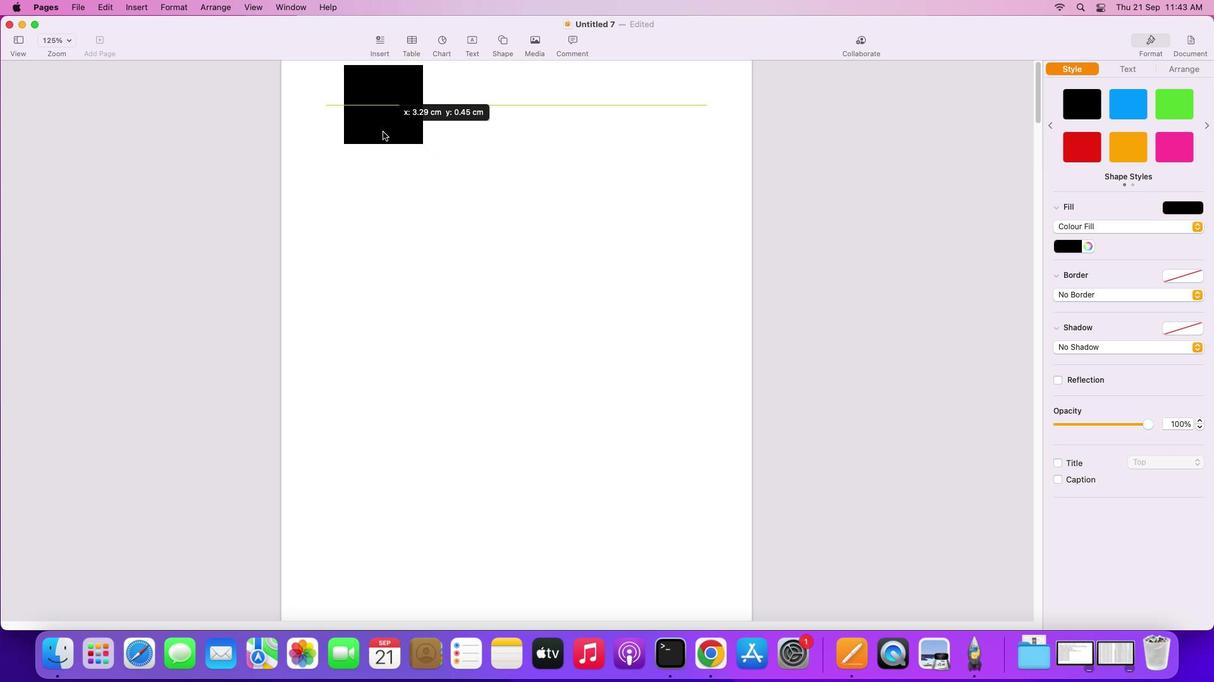 
Action: Mouse moved to (354, 96)
Screenshot: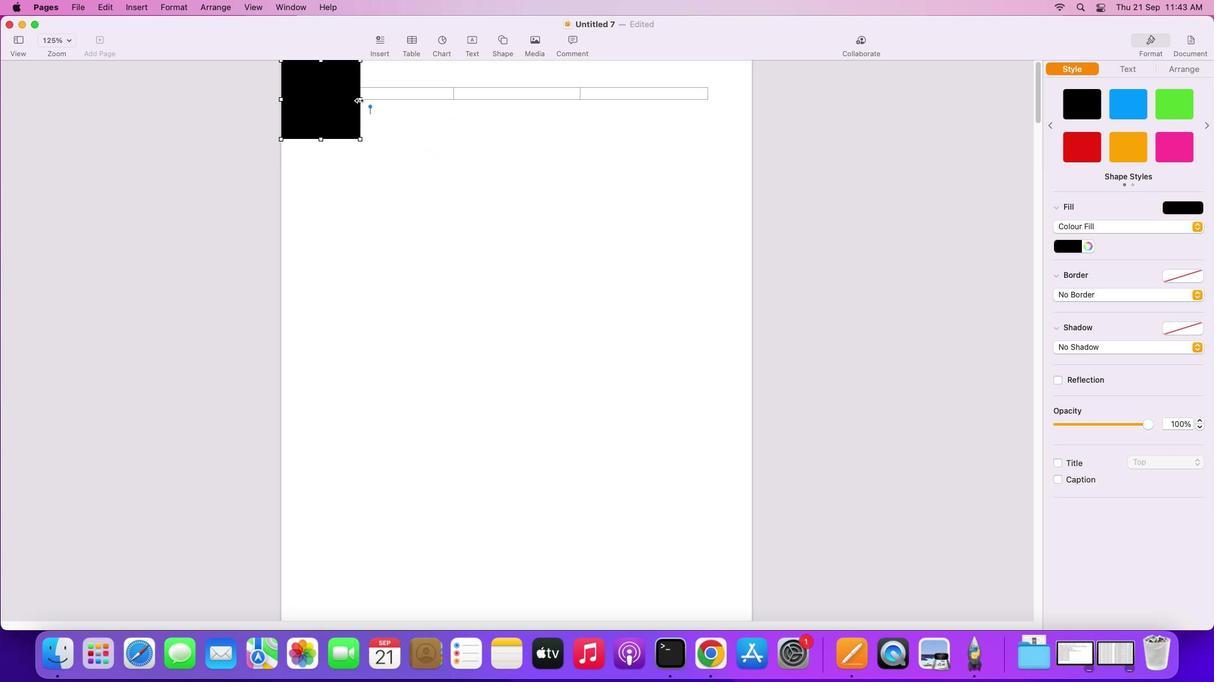 
Action: Mouse pressed left at (354, 96)
Screenshot: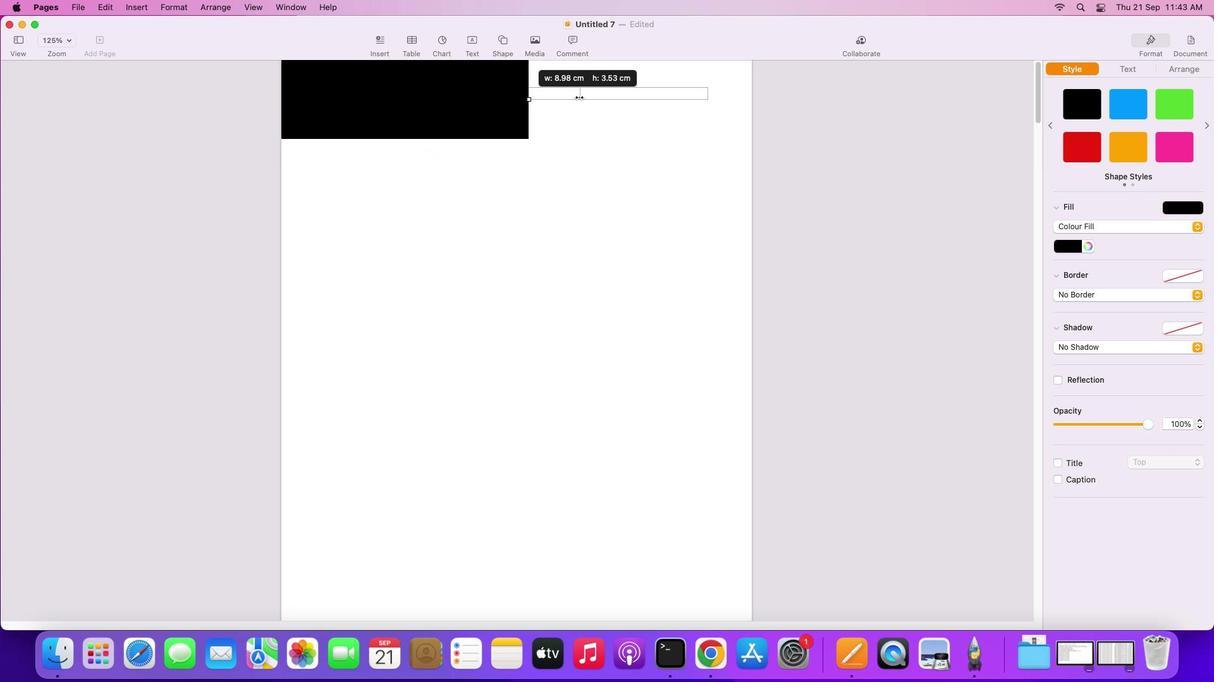
Action: Mouse moved to (513, 134)
Screenshot: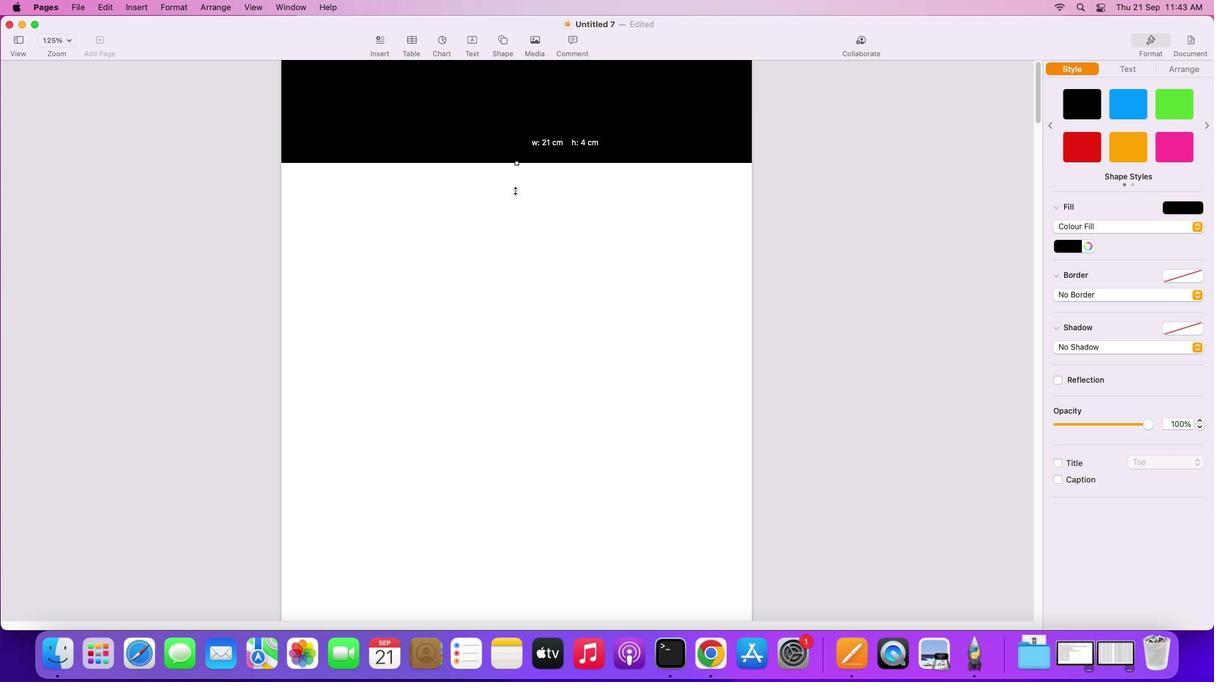 
Action: Mouse pressed left at (513, 134)
Screenshot: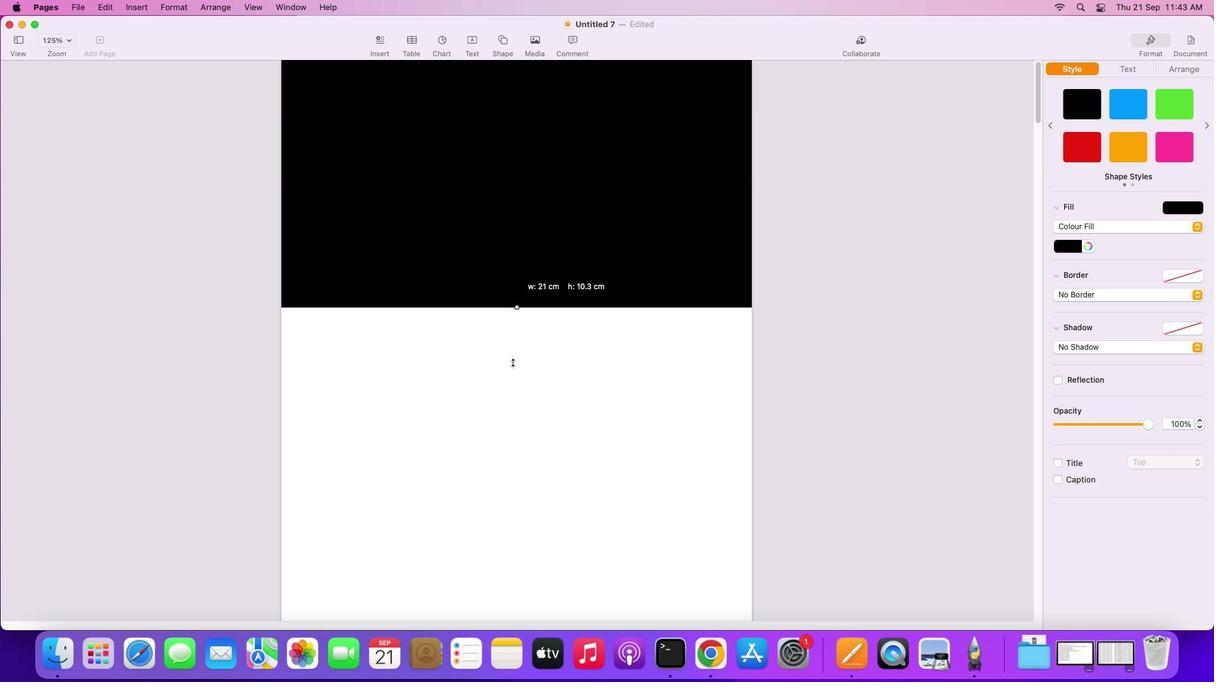 
Action: Mouse moved to (510, 501)
Screenshot: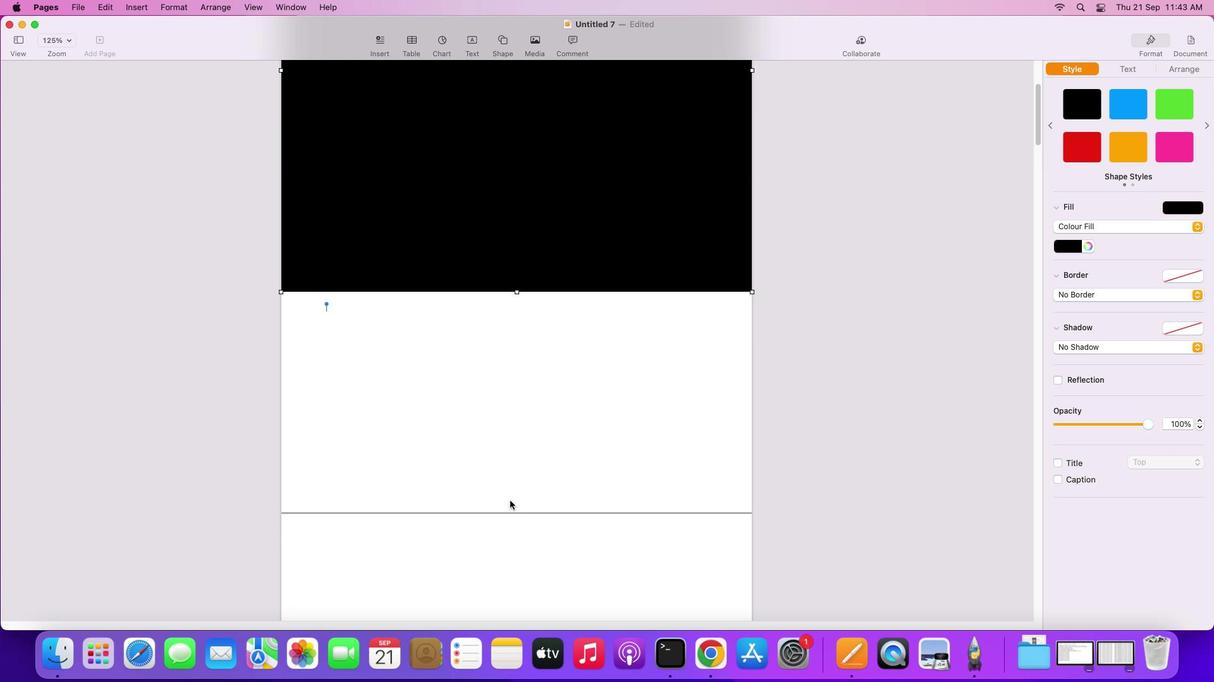 
Action: Mouse scrolled (510, 501) with delta (-3, -4)
Screenshot: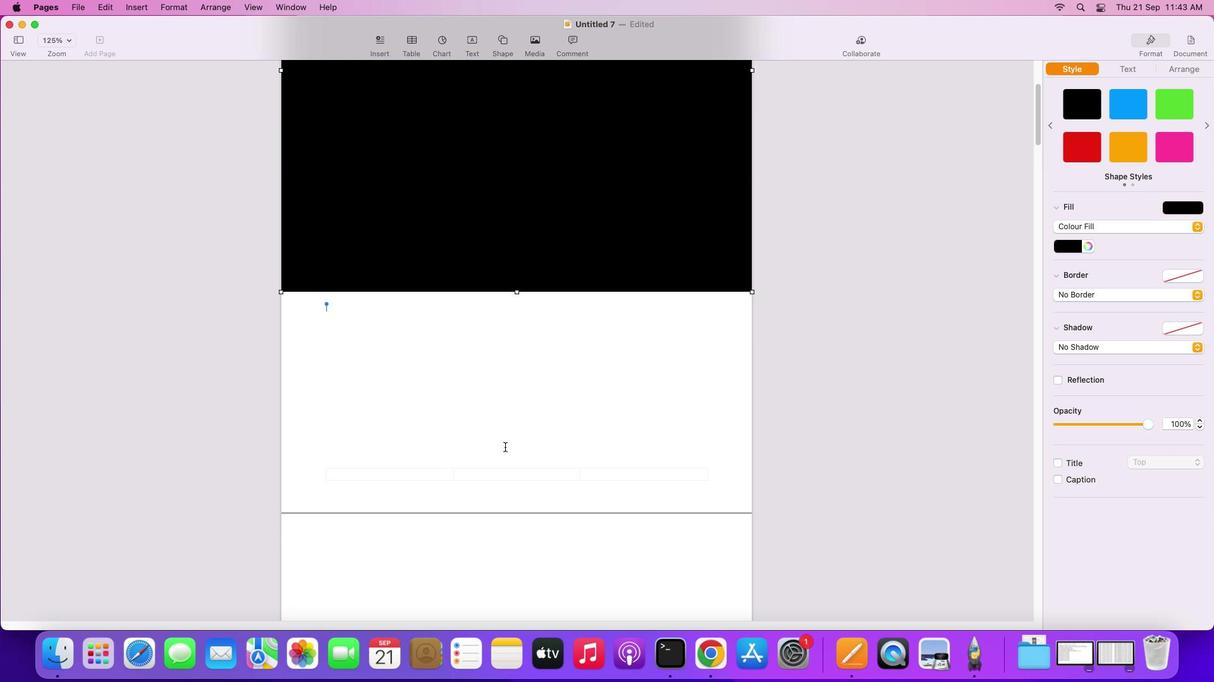 
Action: Mouse scrolled (510, 501) with delta (-3, -4)
Screenshot: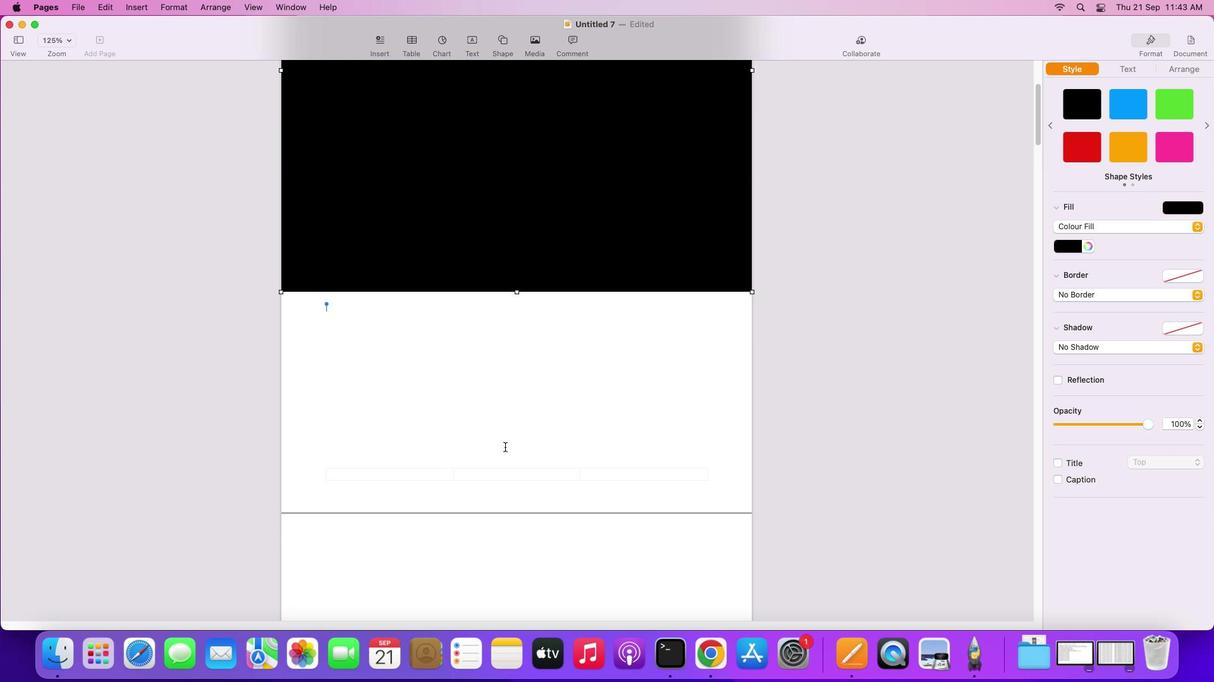 
Action: Mouse scrolled (510, 501) with delta (-3, -6)
Screenshot: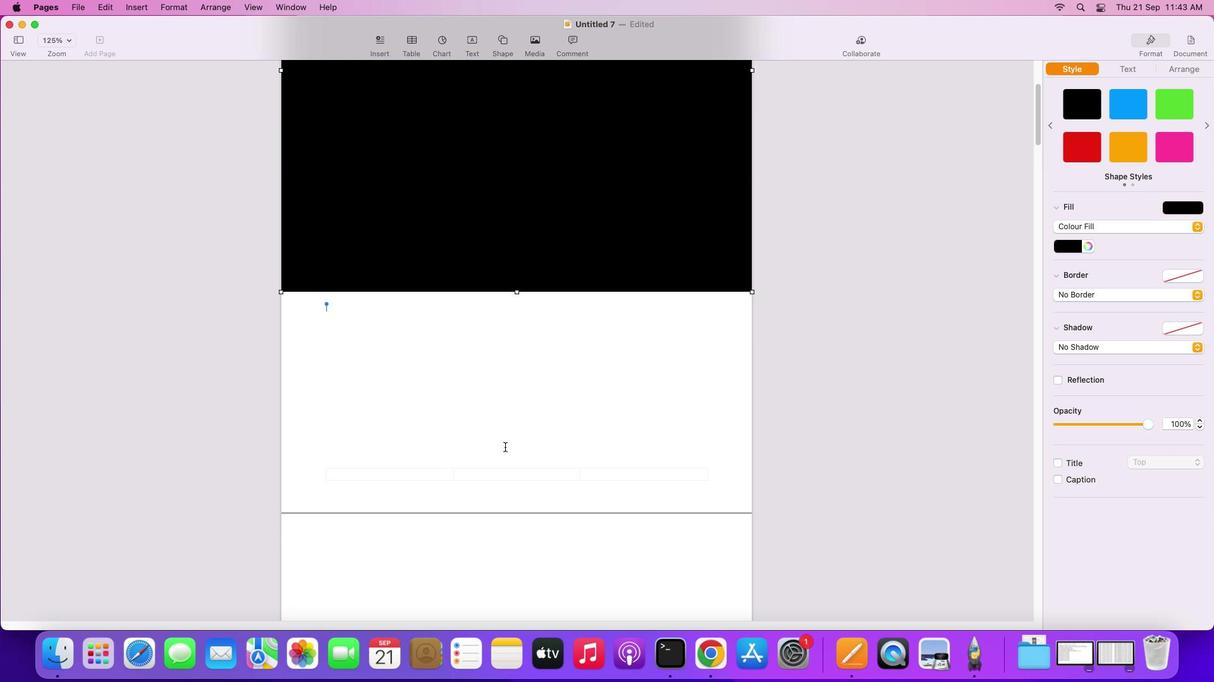 
Action: Mouse scrolled (510, 501) with delta (-3, -6)
Screenshot: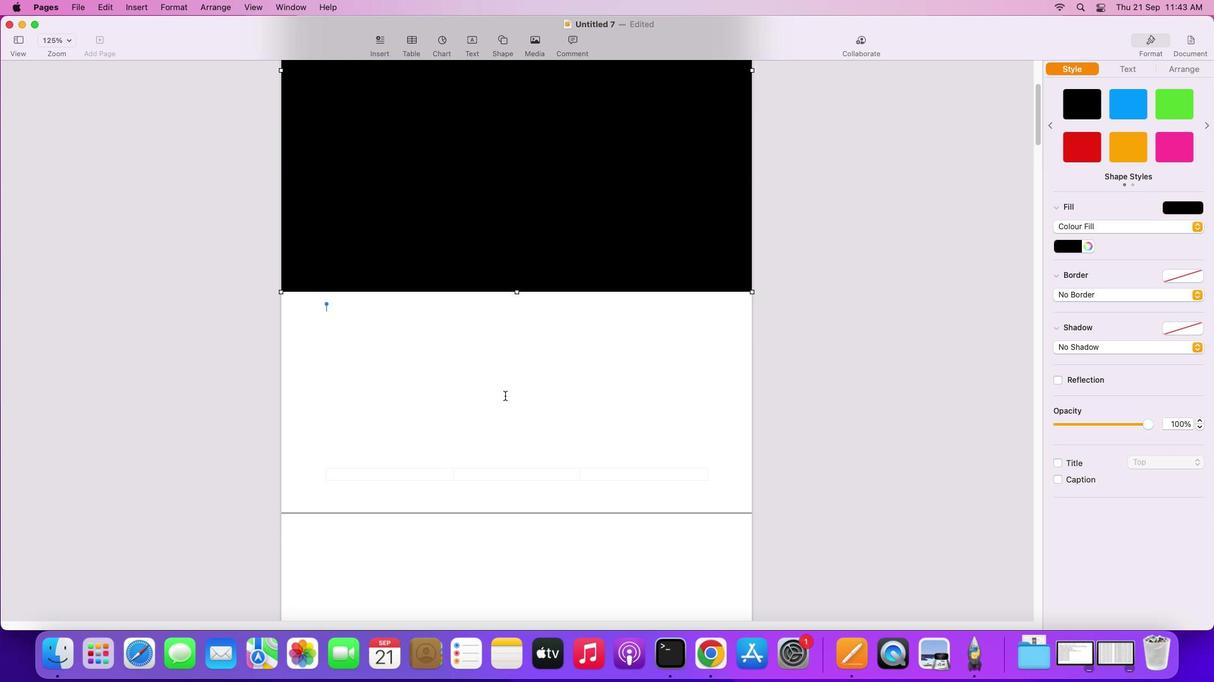 
Action: Mouse scrolled (510, 501) with delta (-3, -7)
Screenshot: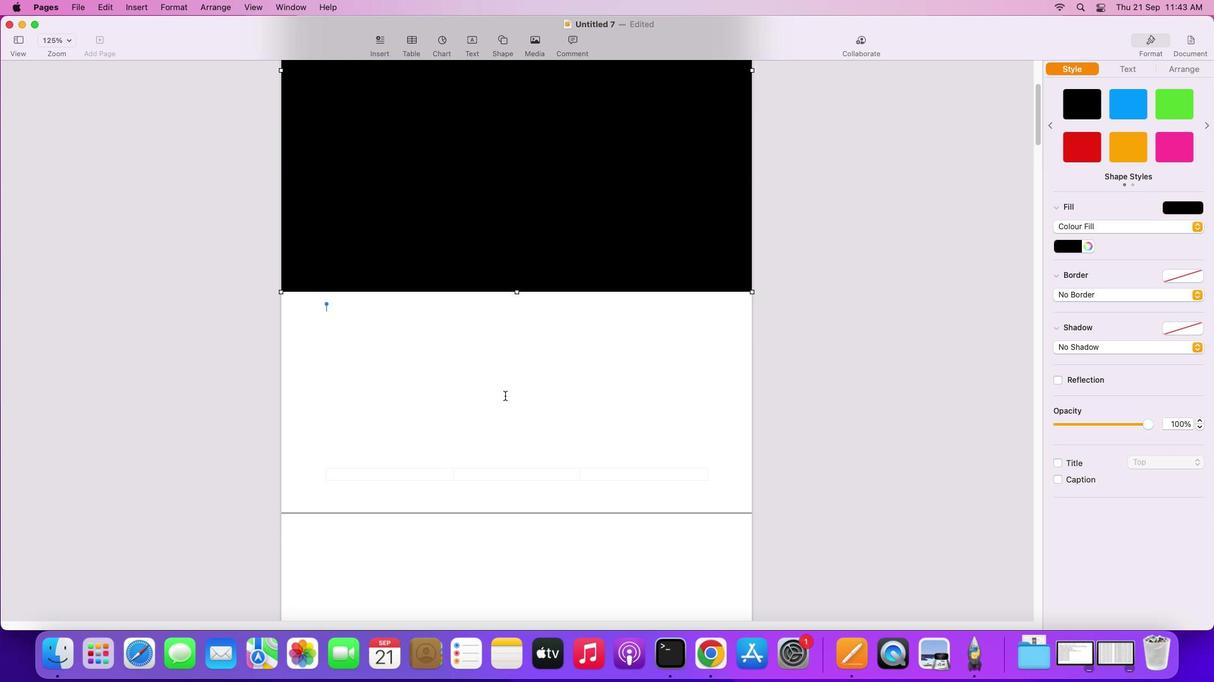 
Action: Mouse scrolled (510, 501) with delta (-3, -8)
Screenshot: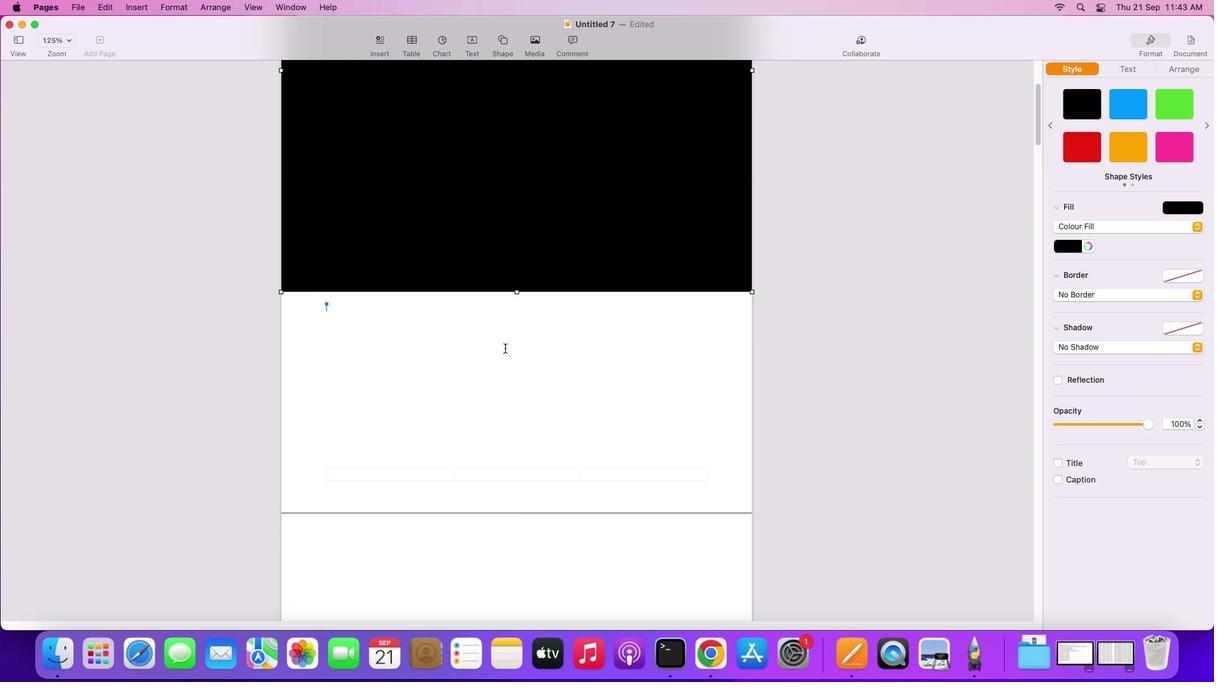 
Action: Mouse scrolled (510, 501) with delta (-3, -8)
Screenshot: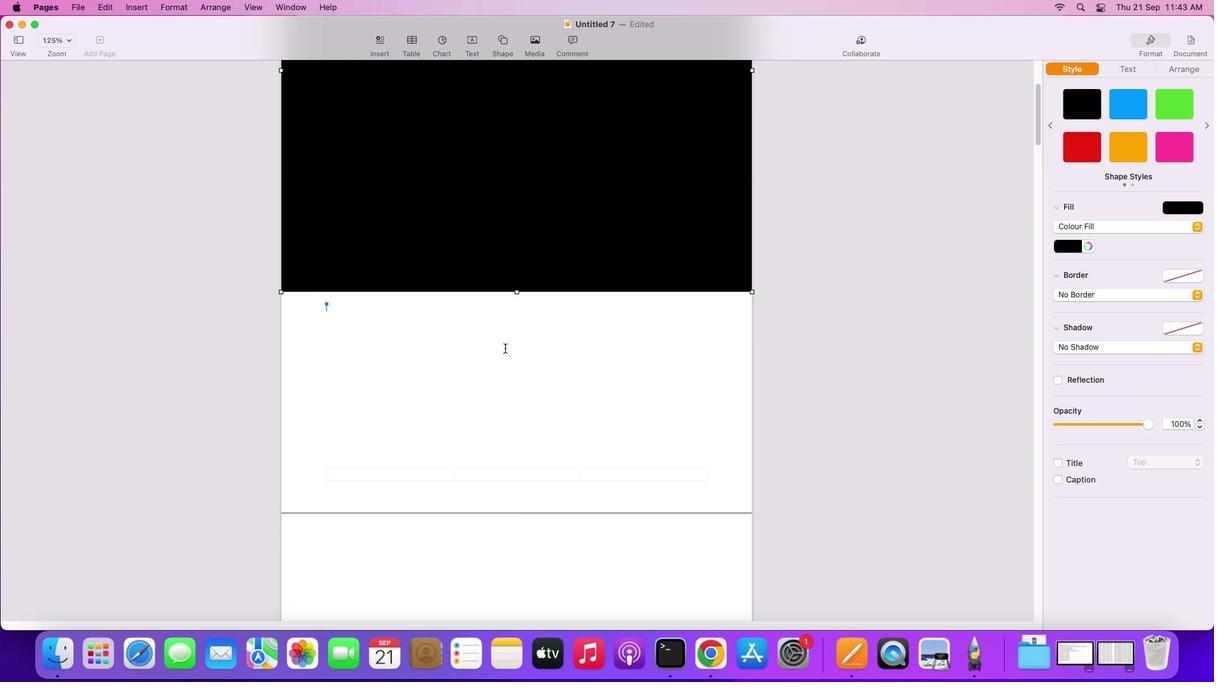 
Action: Mouse moved to (512, 287)
Screenshot: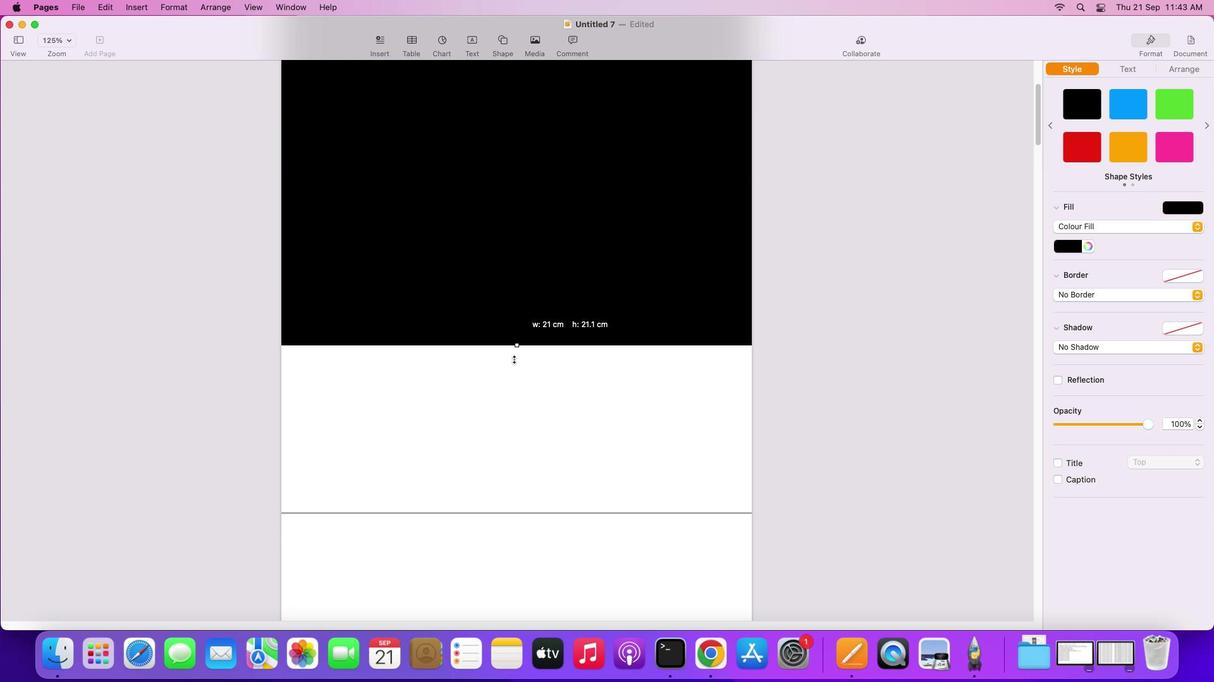 
Action: Mouse pressed left at (512, 287)
Screenshot: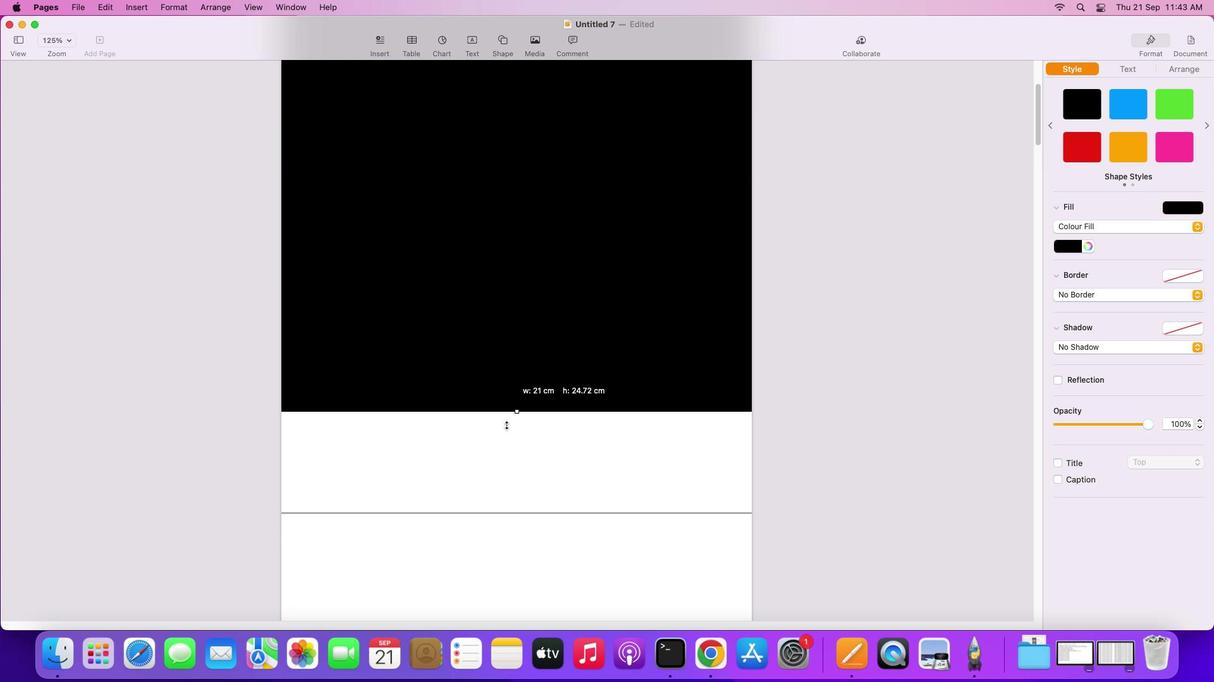 
Action: Mouse moved to (506, 366)
Screenshot: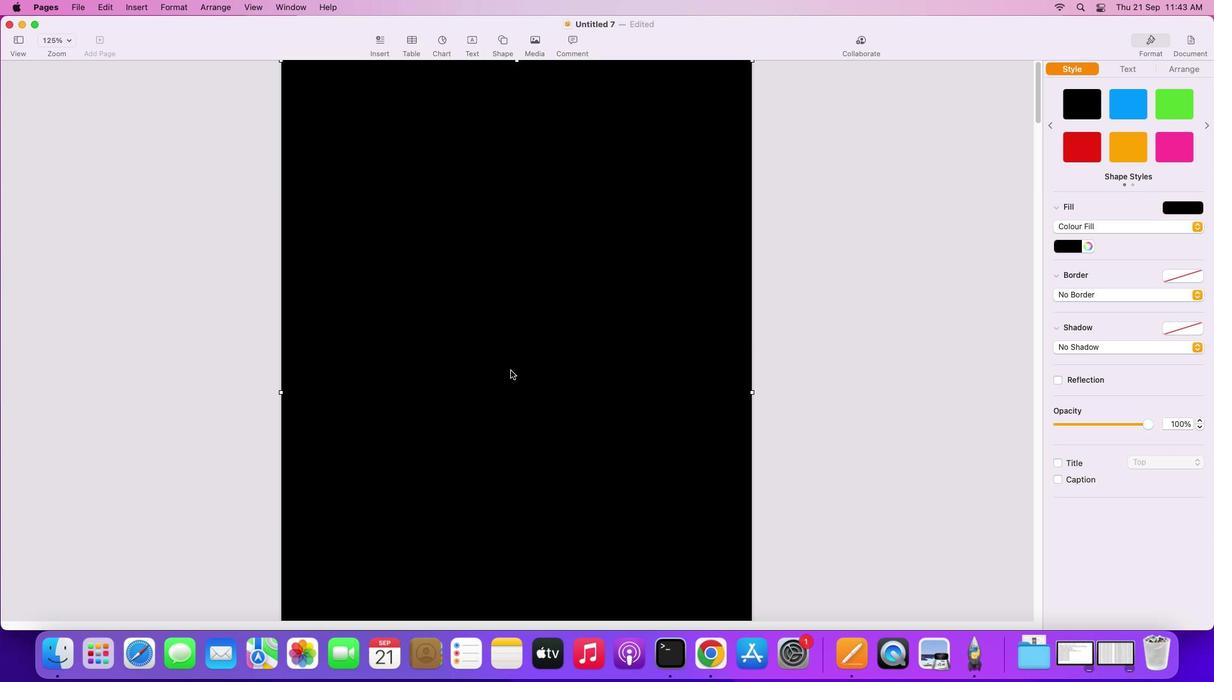 
Action: Mouse scrolled (506, 366) with delta (-3, -3)
Screenshot: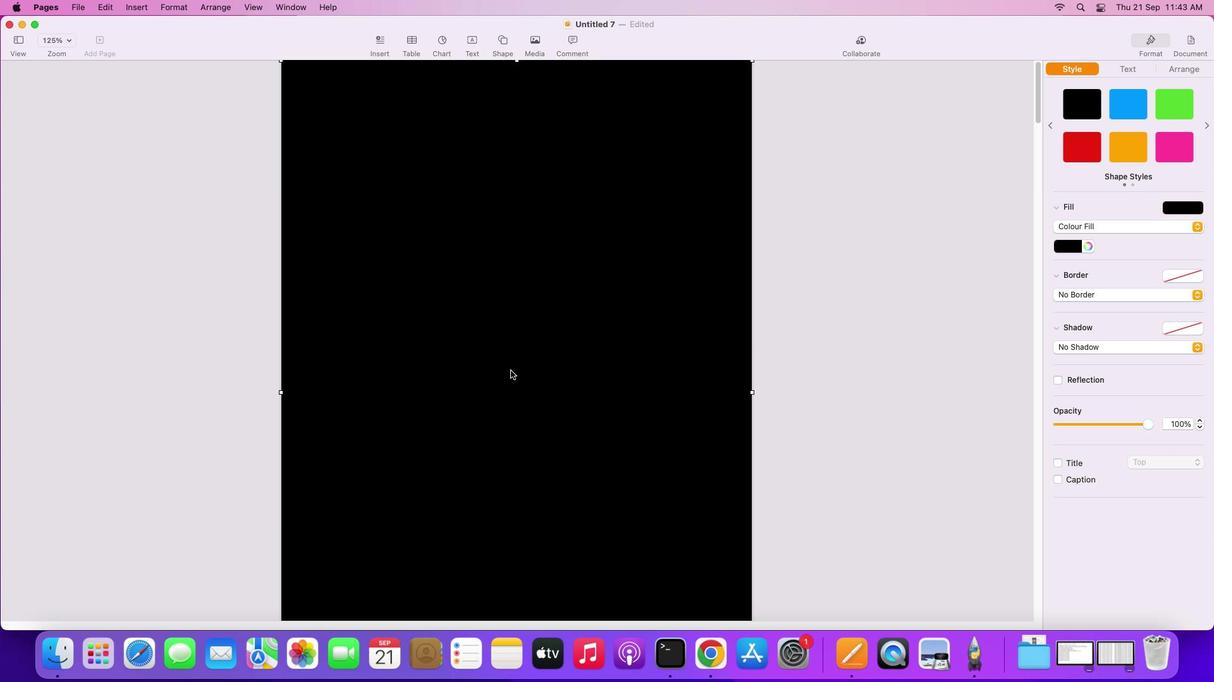 
Action: Mouse scrolled (506, 366) with delta (-3, -3)
Screenshot: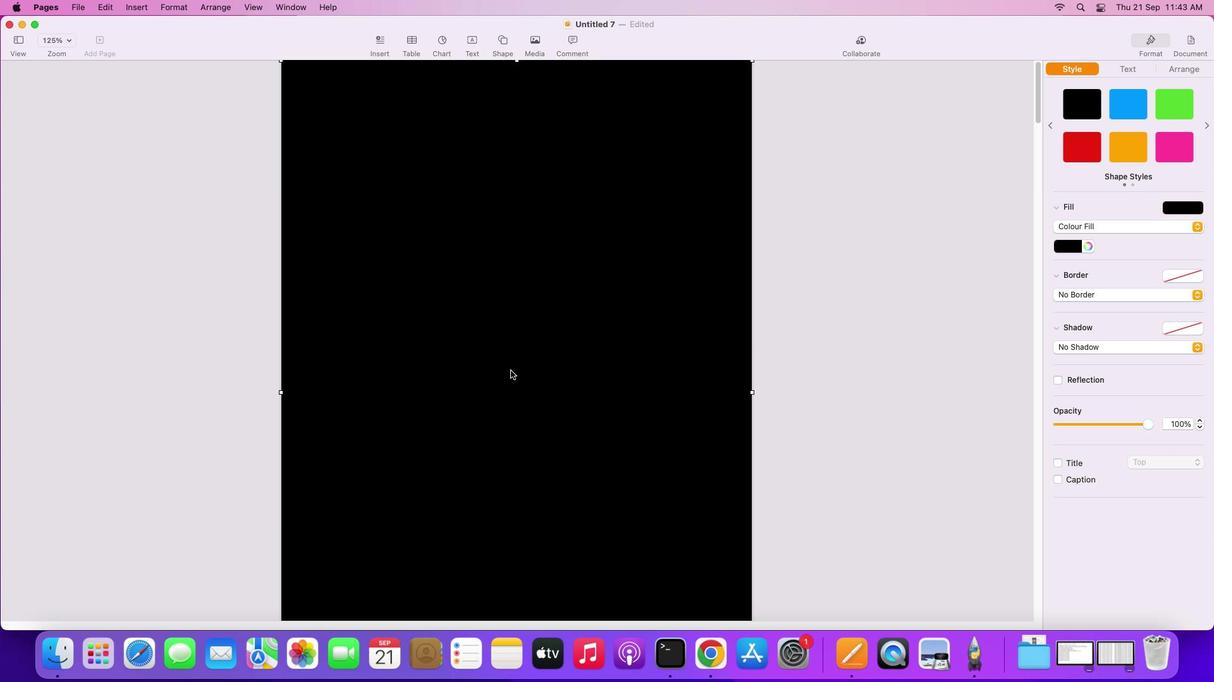 
Action: Mouse scrolled (506, 366) with delta (-3, -1)
Screenshot: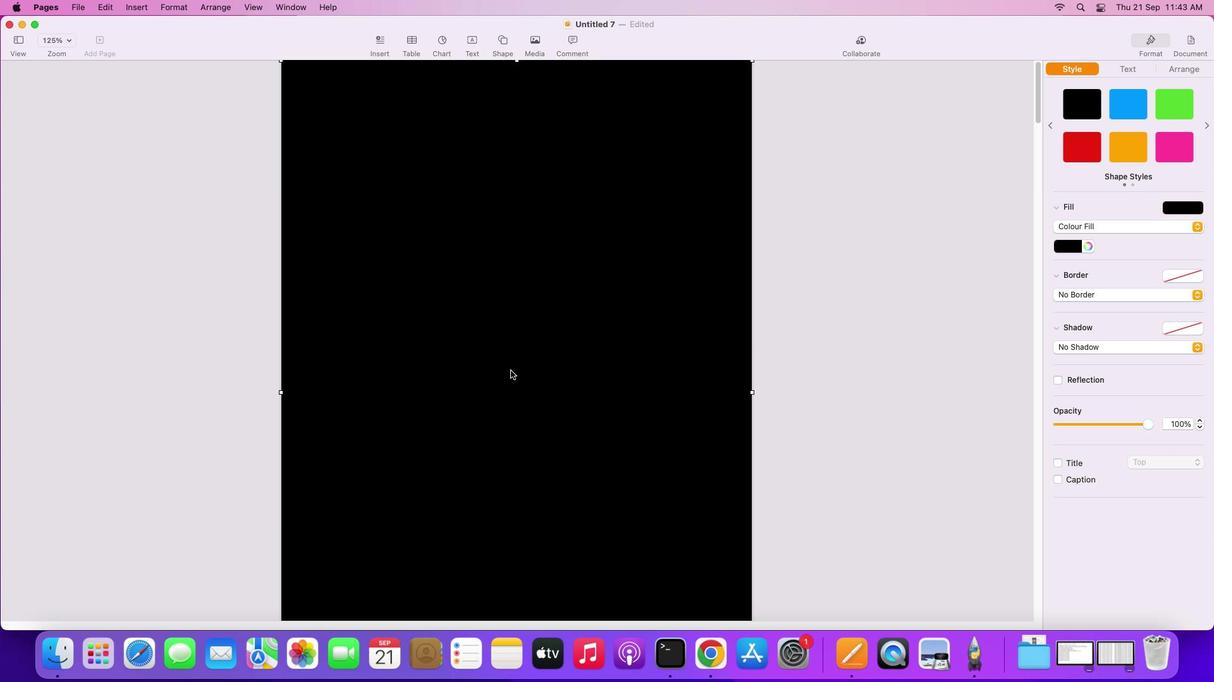 
Action: Mouse scrolled (506, 366) with delta (-3, 0)
Screenshot: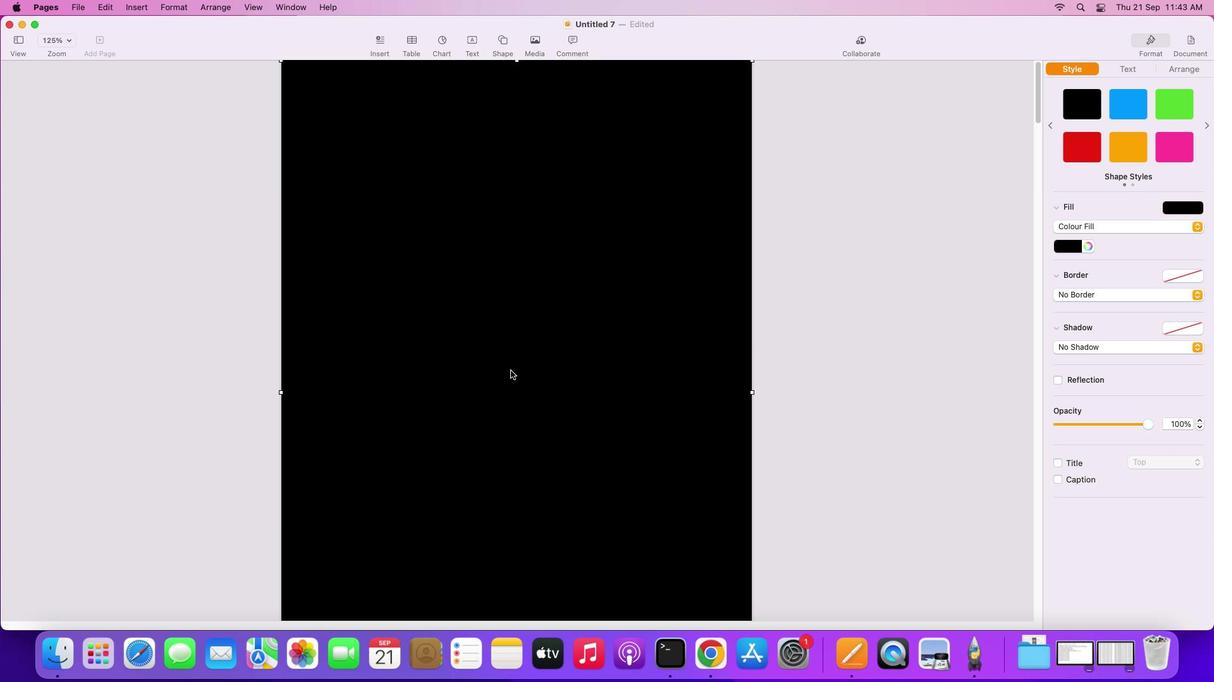 
Action: Mouse scrolled (506, 366) with delta (-3, 0)
Screenshot: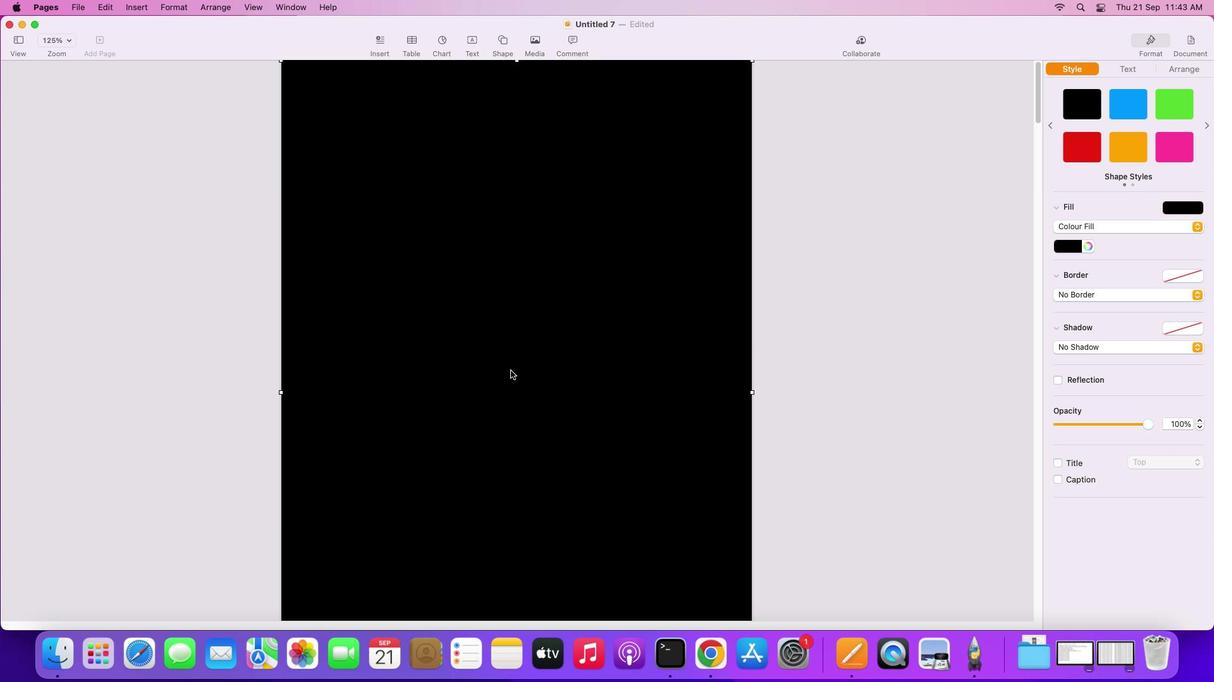 
Action: Mouse scrolled (506, 366) with delta (-3, 0)
Screenshot: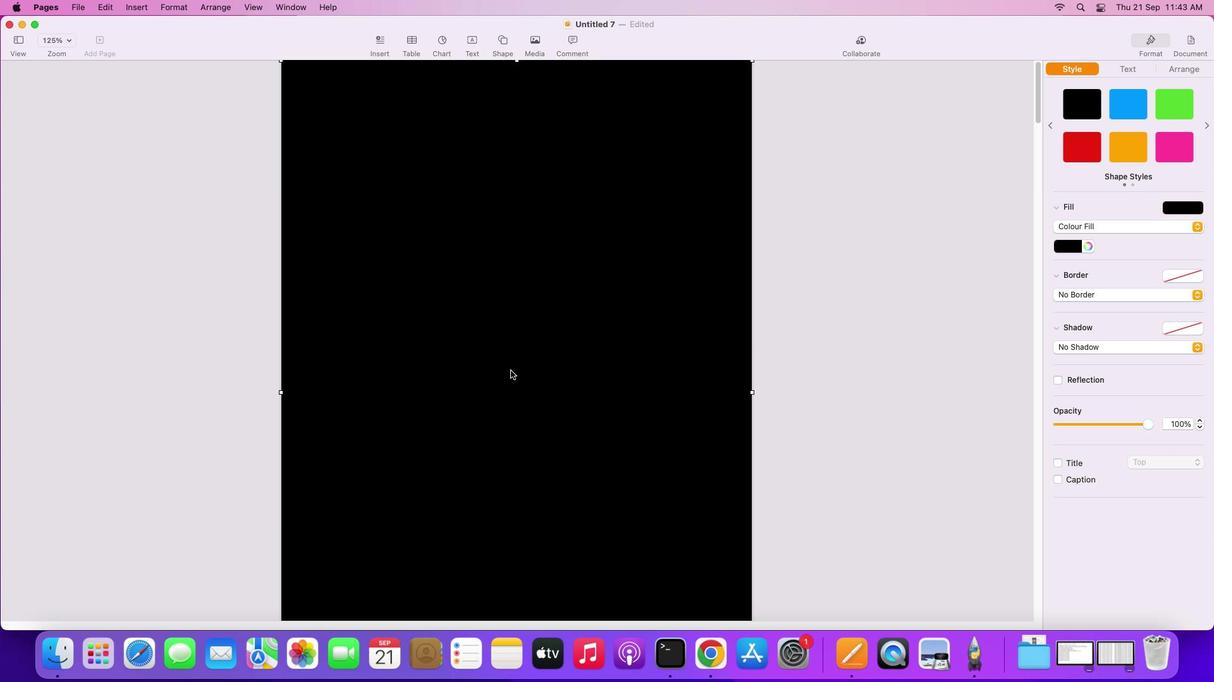 
Action: Mouse scrolled (506, 366) with delta (-3, 0)
Screenshot: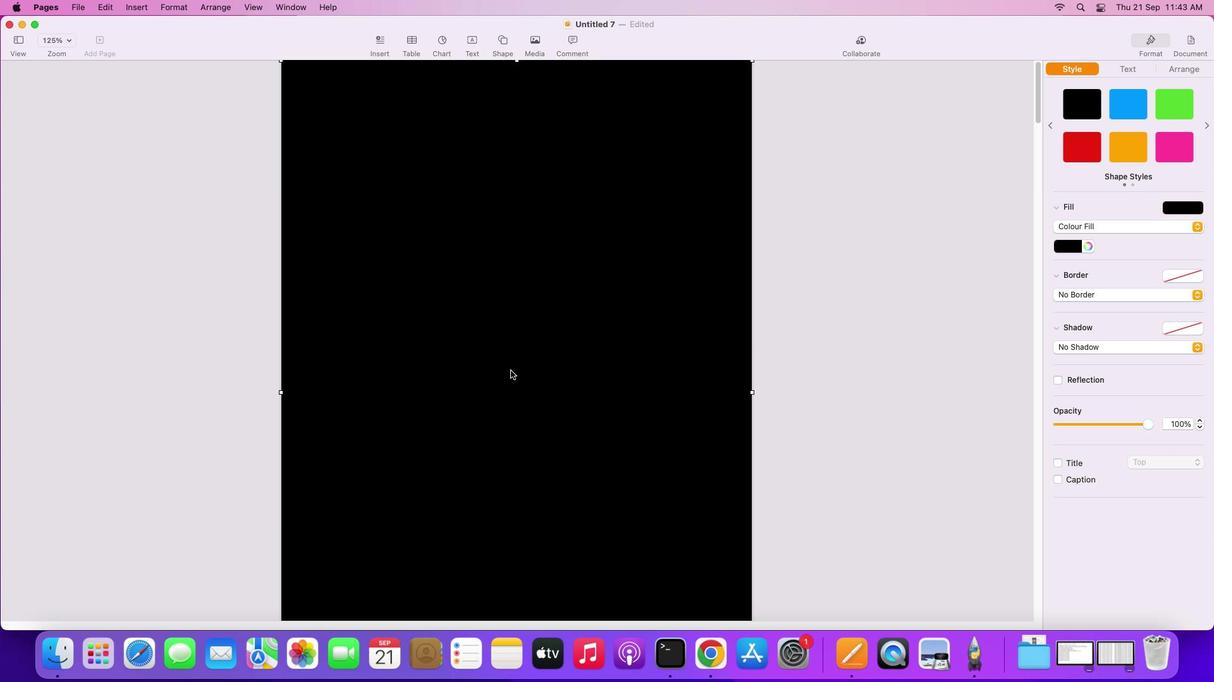 
Action: Mouse moved to (505, 366)
Screenshot: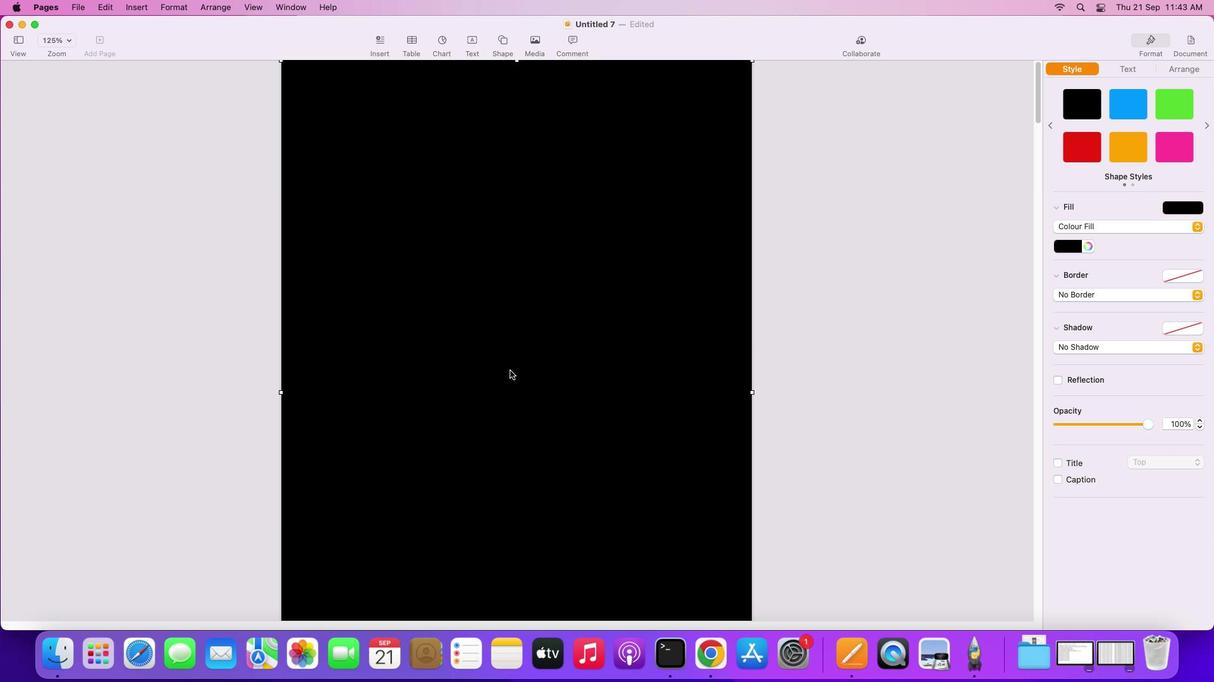 
Action: Mouse scrolled (505, 366) with delta (-3, -3)
Screenshot: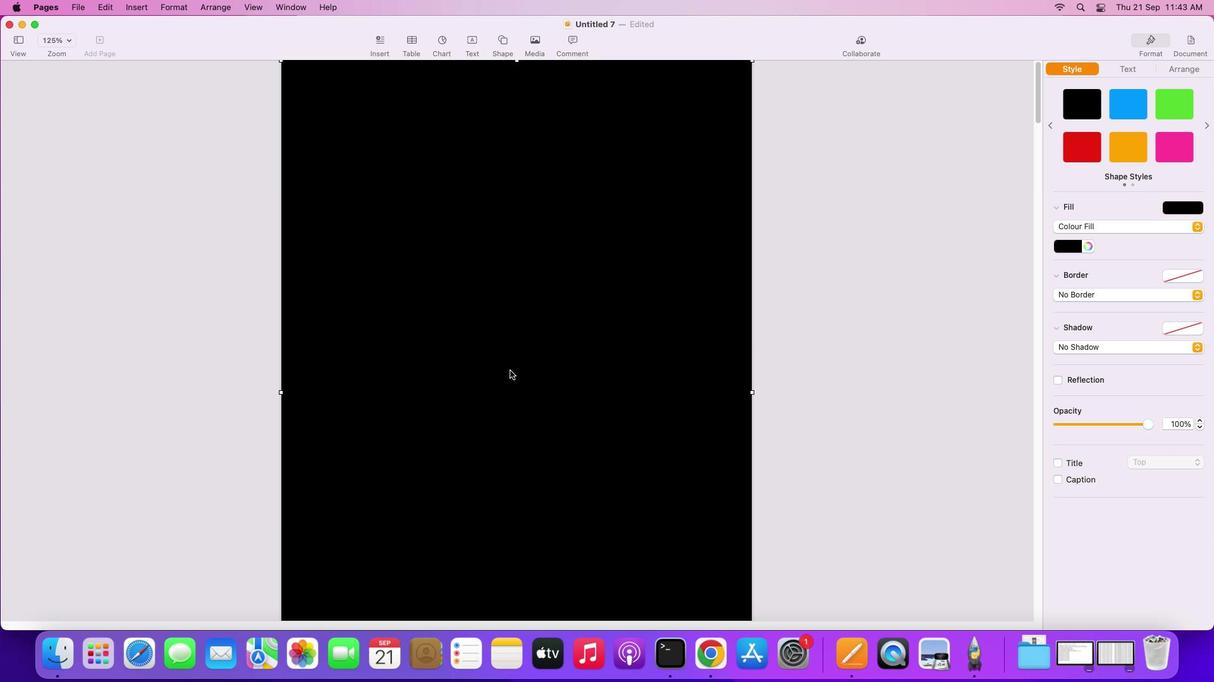 
Action: Mouse scrolled (505, 366) with delta (-3, -3)
Screenshot: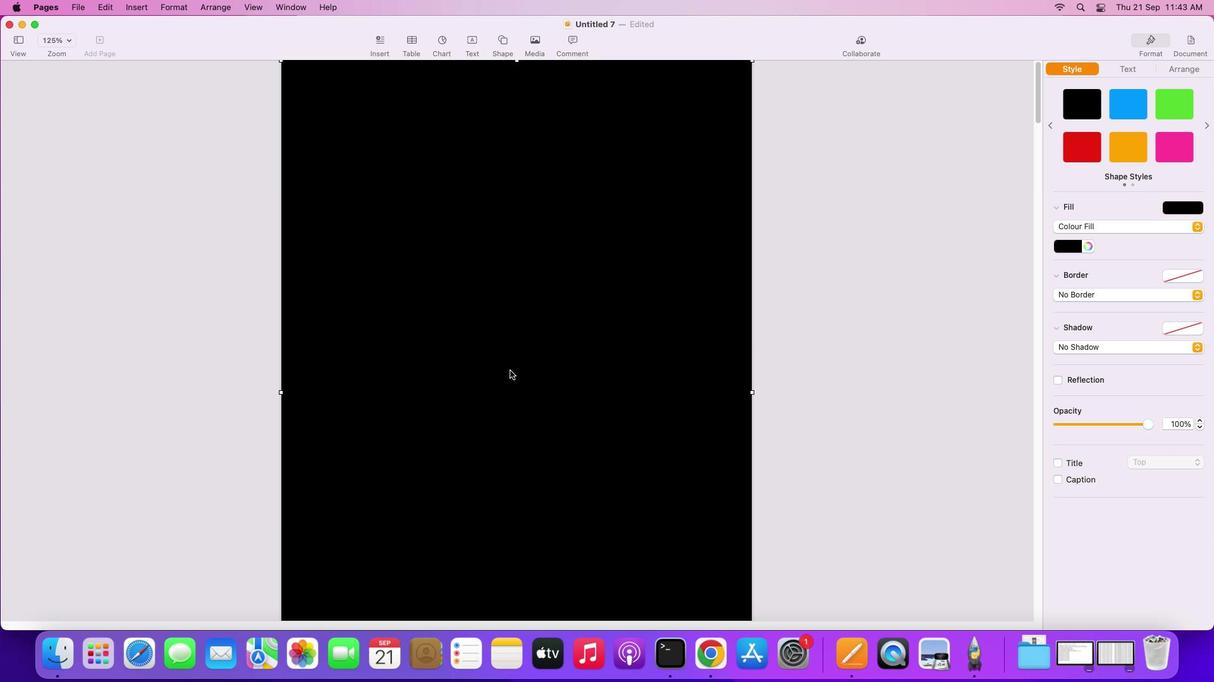 
Action: Mouse scrolled (505, 366) with delta (-3, -1)
Screenshot: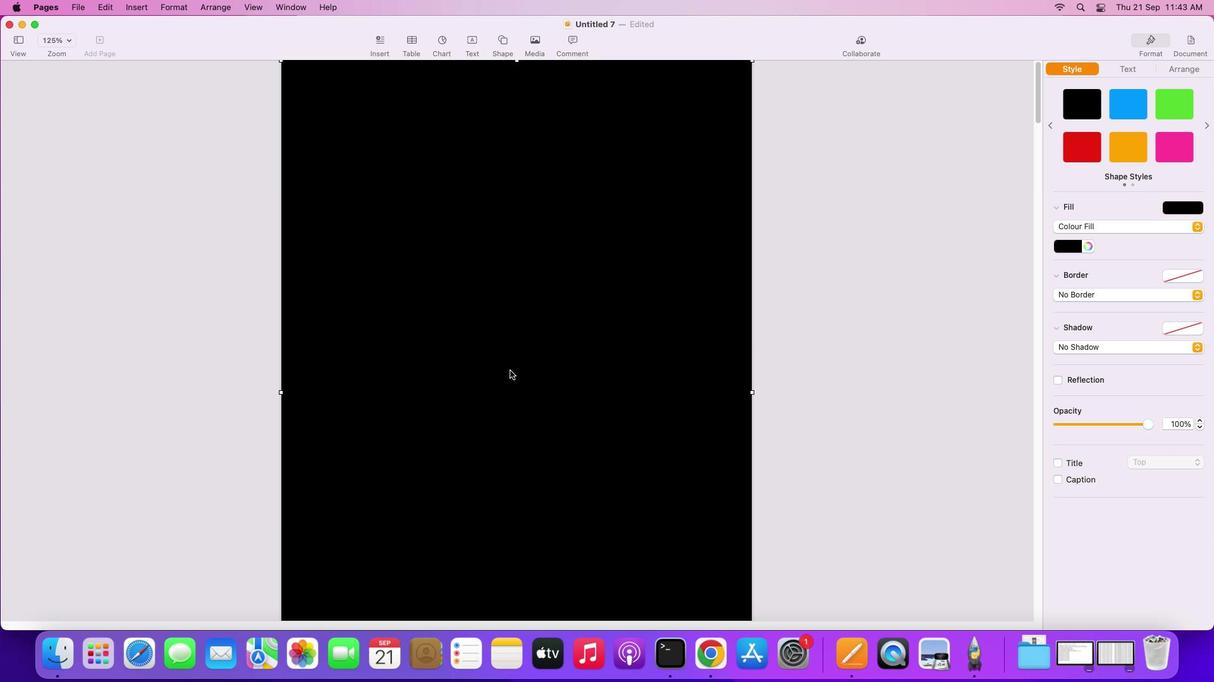 
Action: Mouse scrolled (505, 366) with delta (-3, 0)
Screenshot: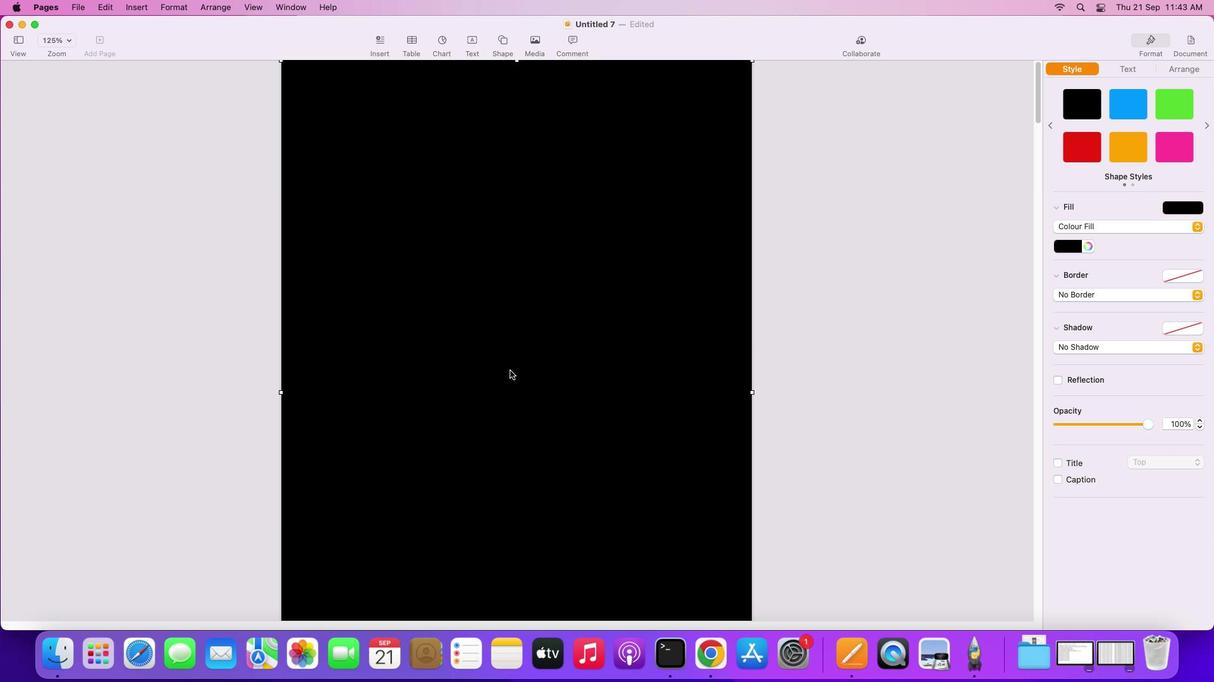 
Action: Mouse moved to (505, 366)
Screenshot: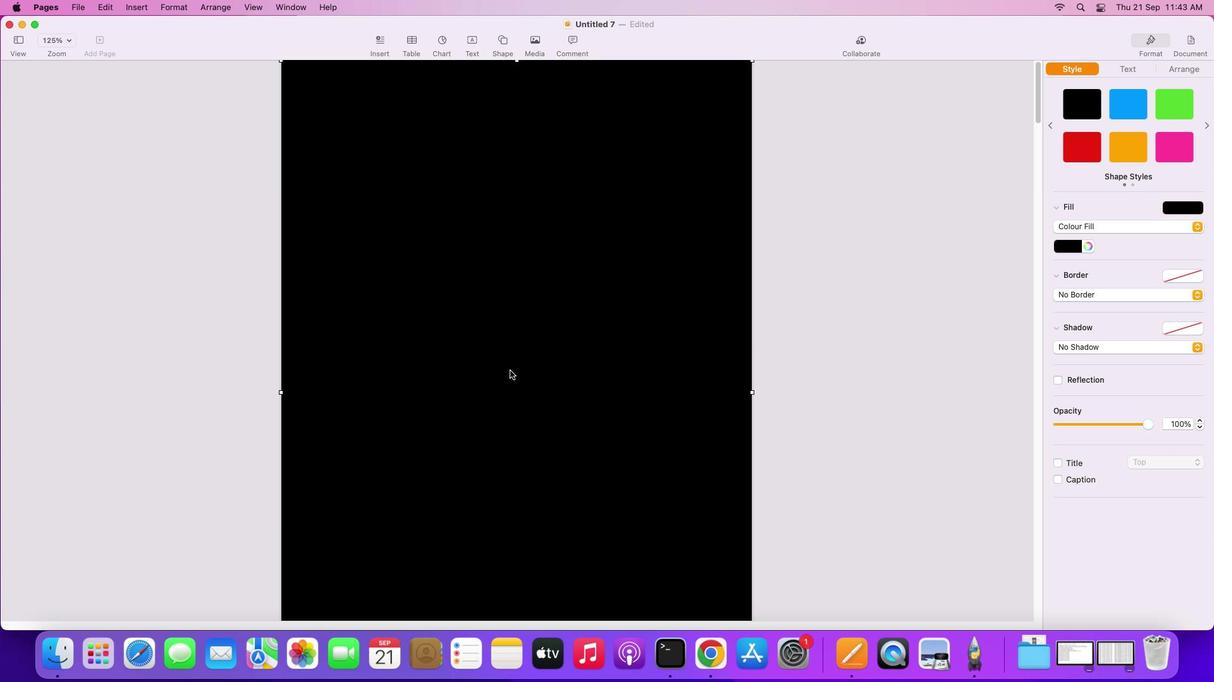 
Action: Mouse scrolled (505, 366) with delta (-3, -3)
Screenshot: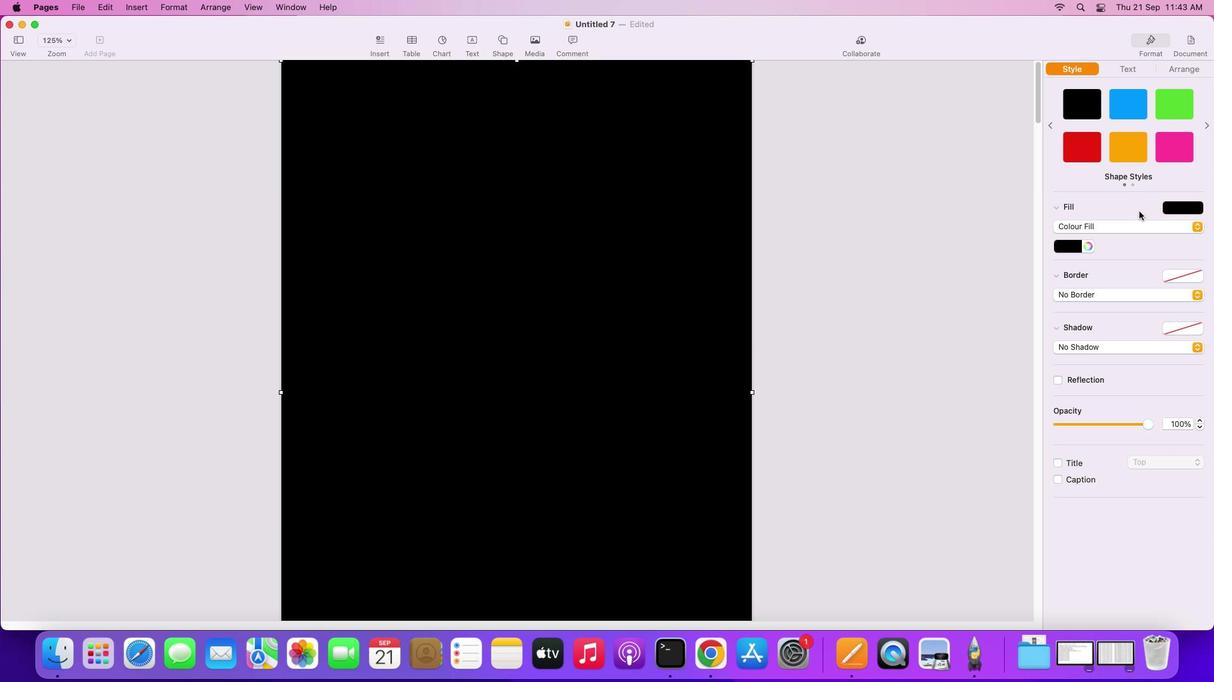 
Action: Mouse scrolled (505, 366) with delta (-3, -3)
Screenshot: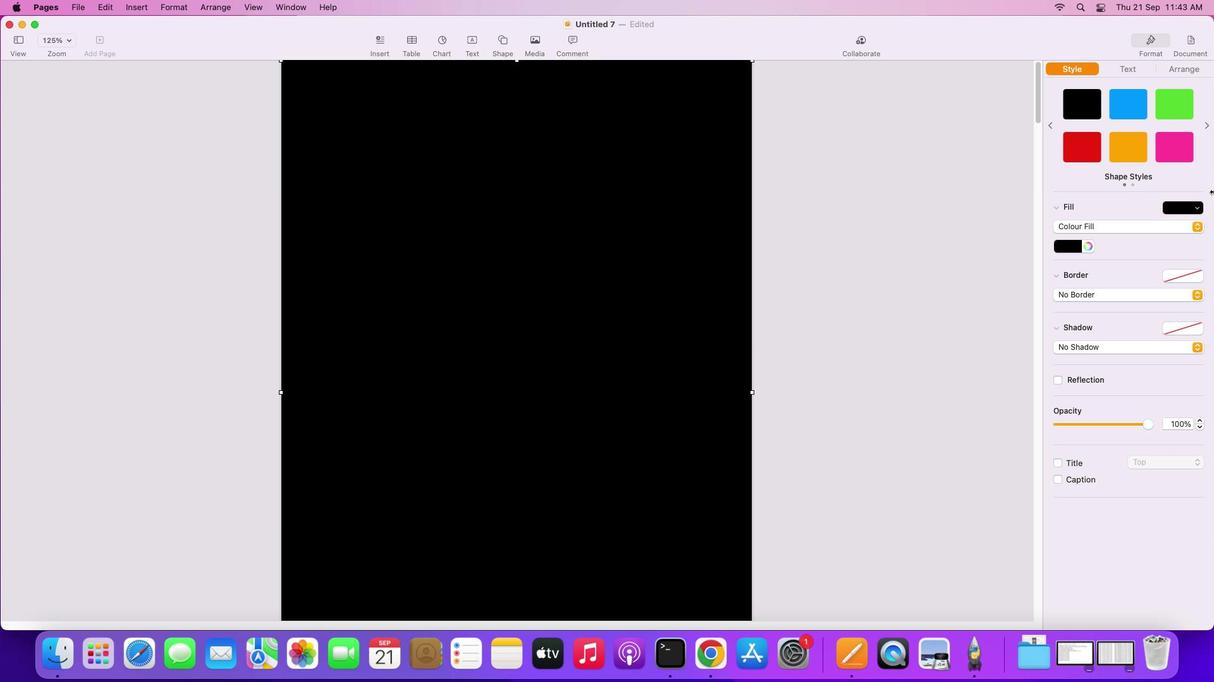 
Action: Mouse scrolled (505, 366) with delta (-3, -1)
Screenshot: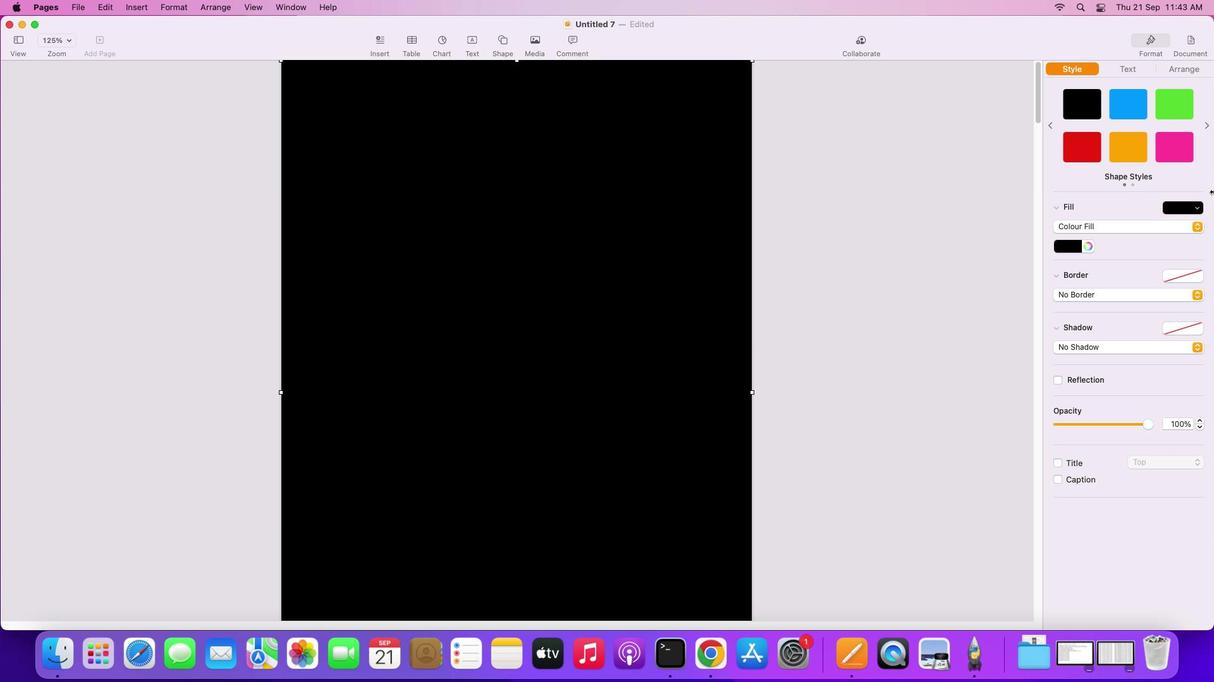 
Action: Mouse scrolled (505, 366) with delta (-3, 0)
Screenshot: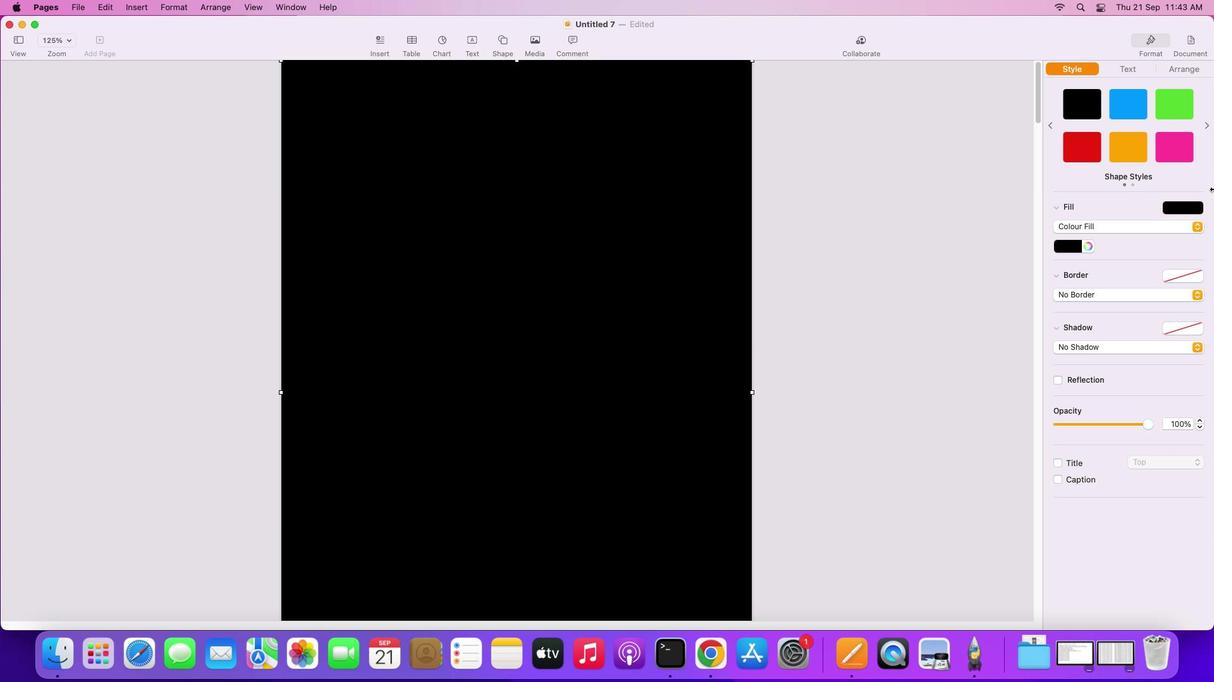 
Action: Mouse moved to (1085, 219)
Screenshot: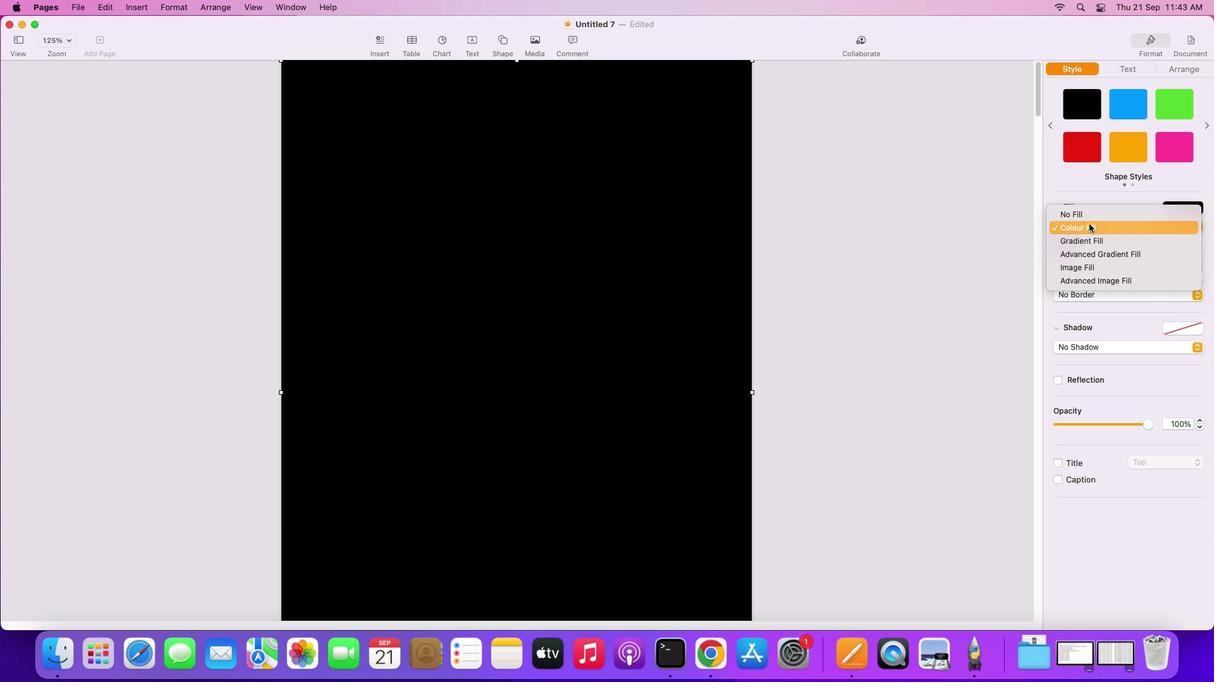 
Action: Mouse pressed left at (1085, 219)
Screenshot: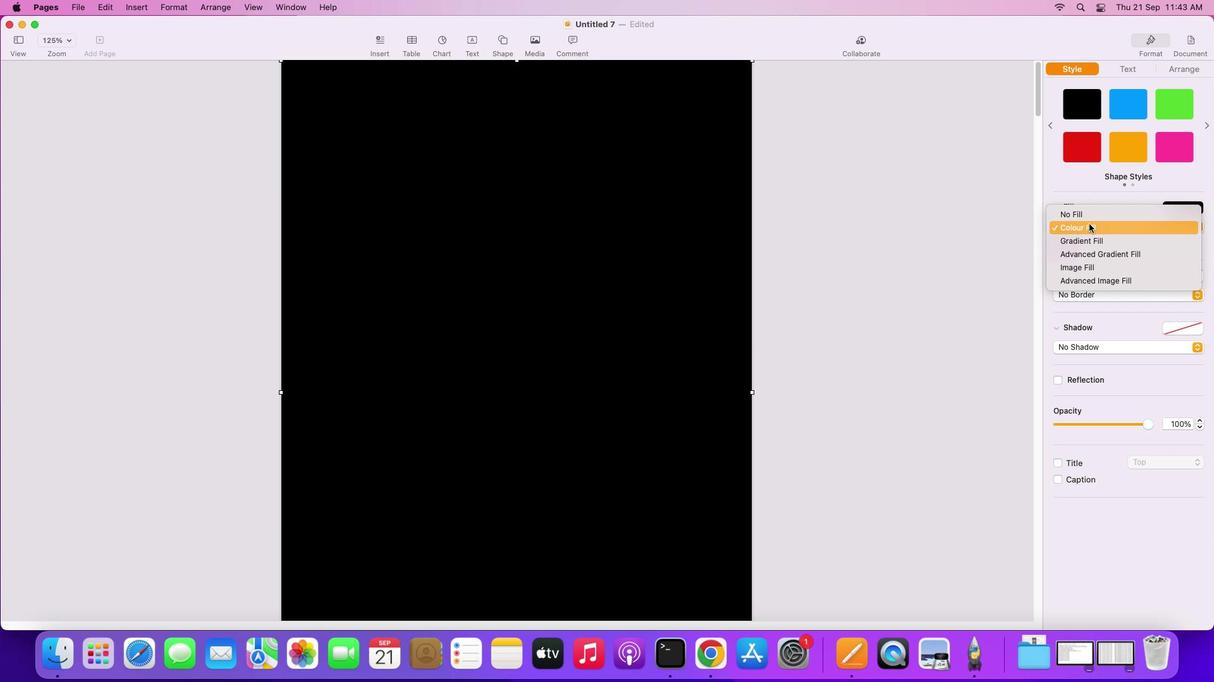 
Action: Mouse moved to (1095, 182)
Screenshot: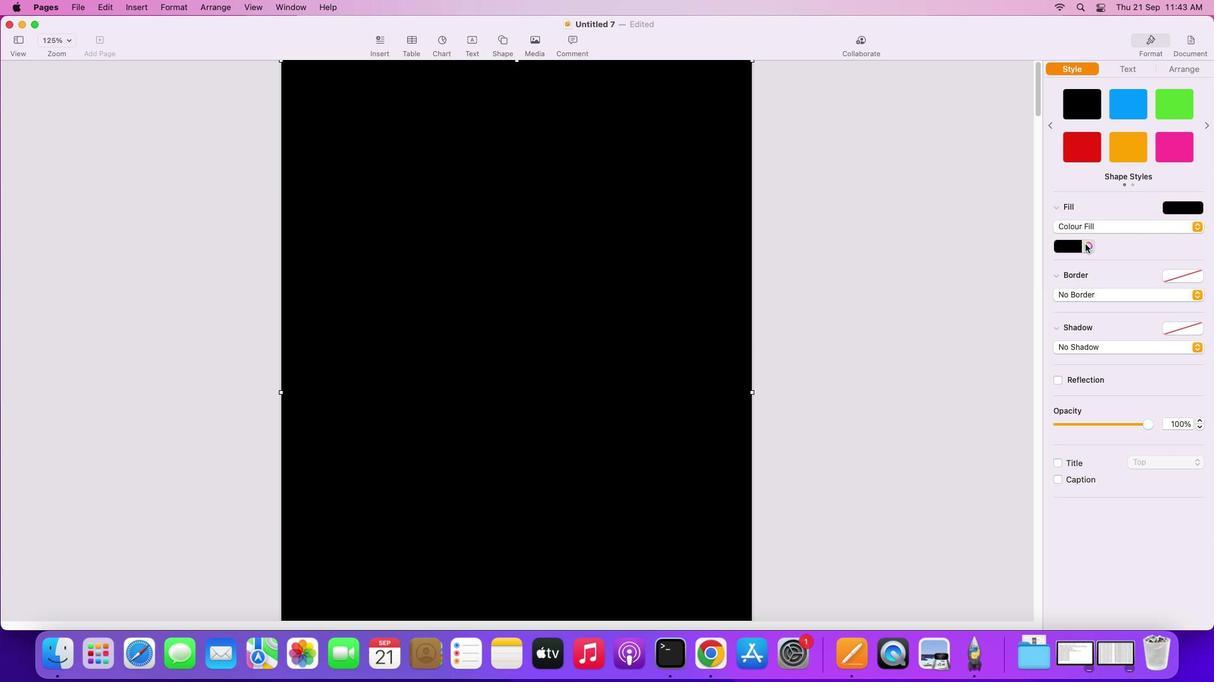
Action: Mouse pressed left at (1095, 182)
Screenshot: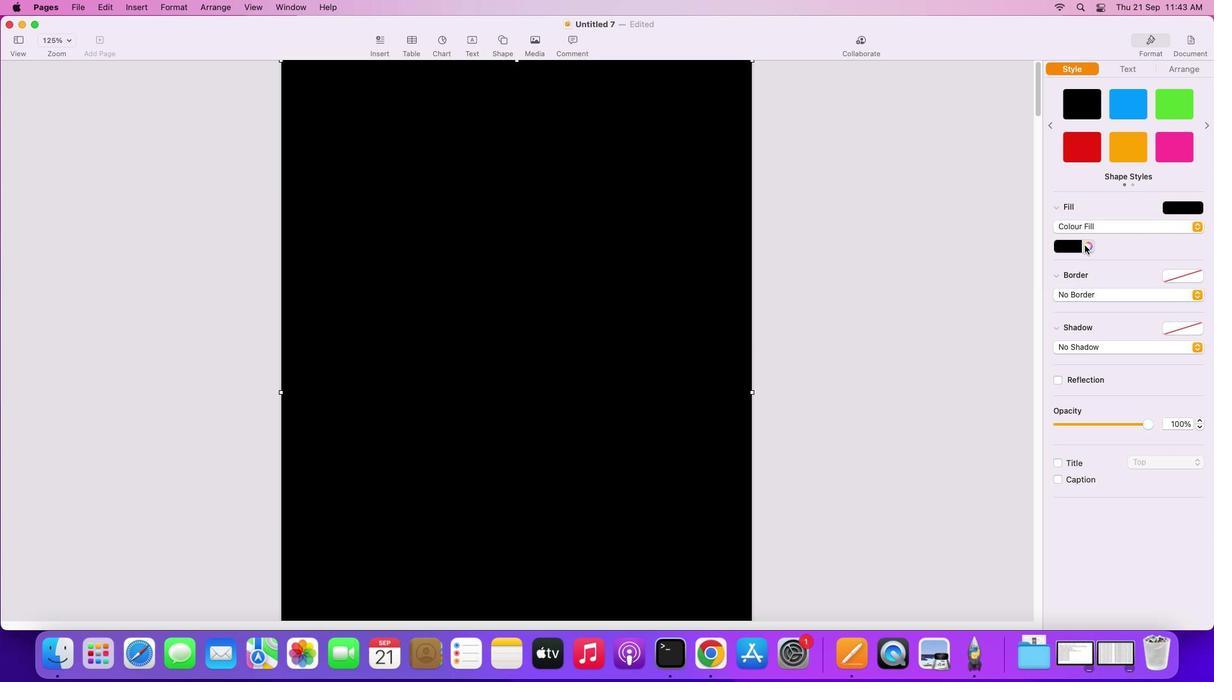 
Action: Mouse moved to (1073, 239)
Screenshot: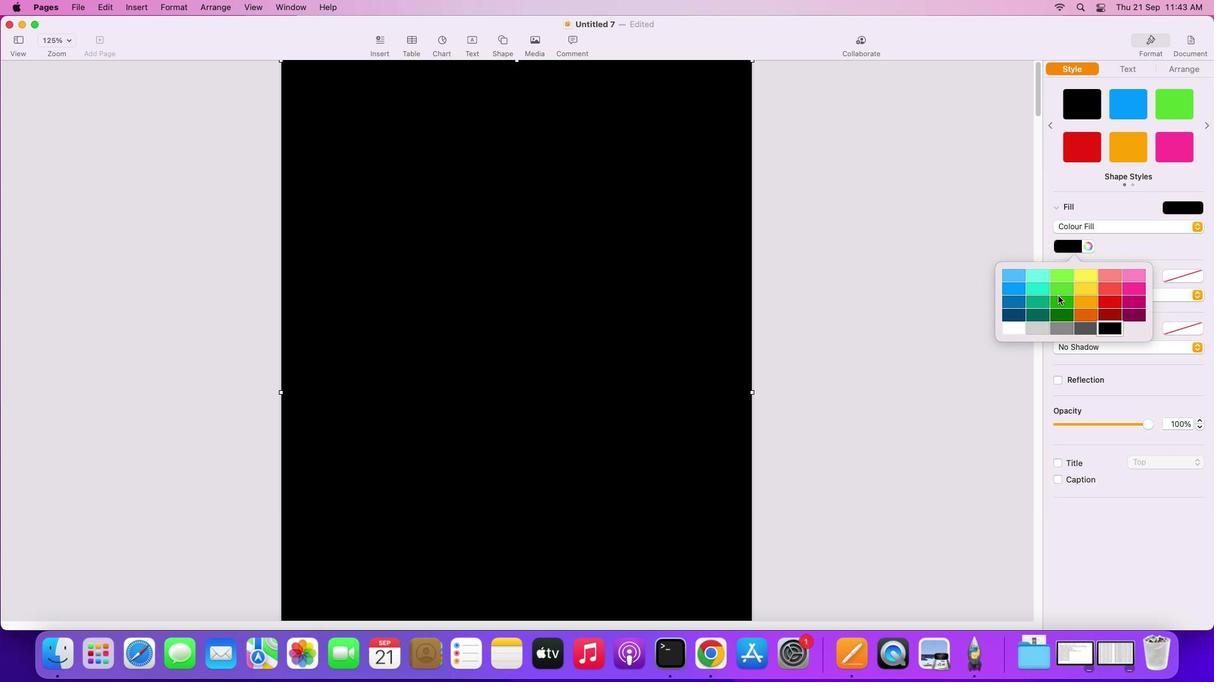 
Action: Mouse pressed left at (1073, 239)
Screenshot: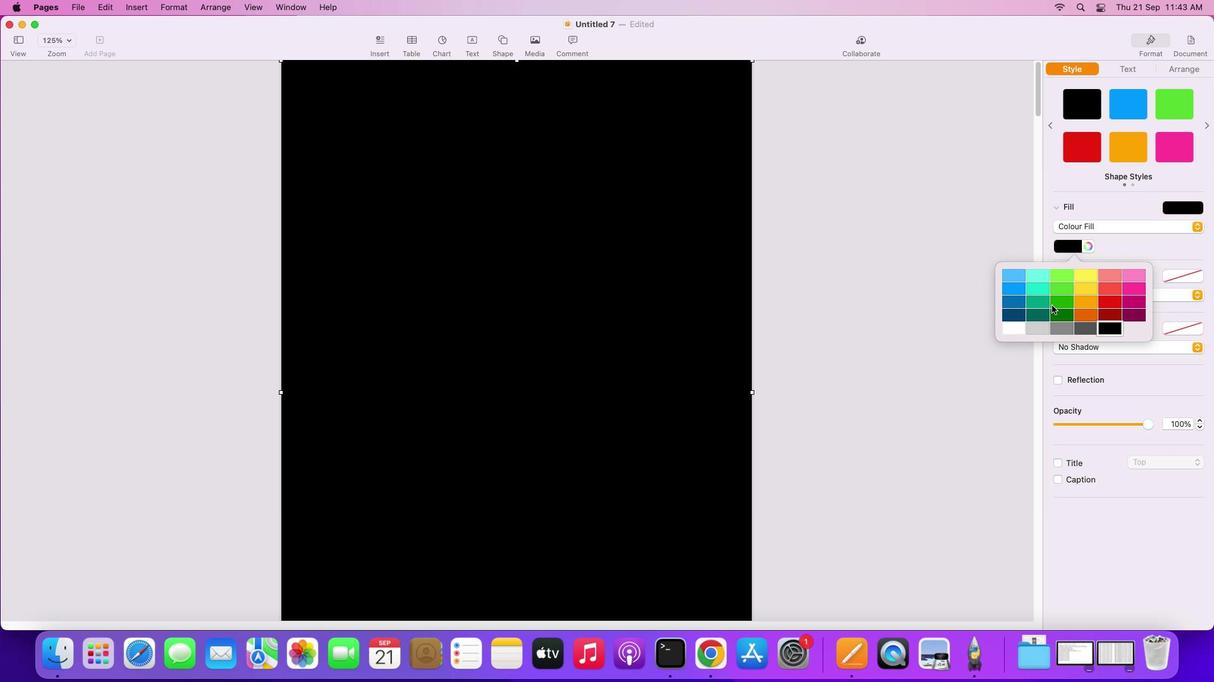 
Action: Mouse moved to (1033, 323)
Screenshot: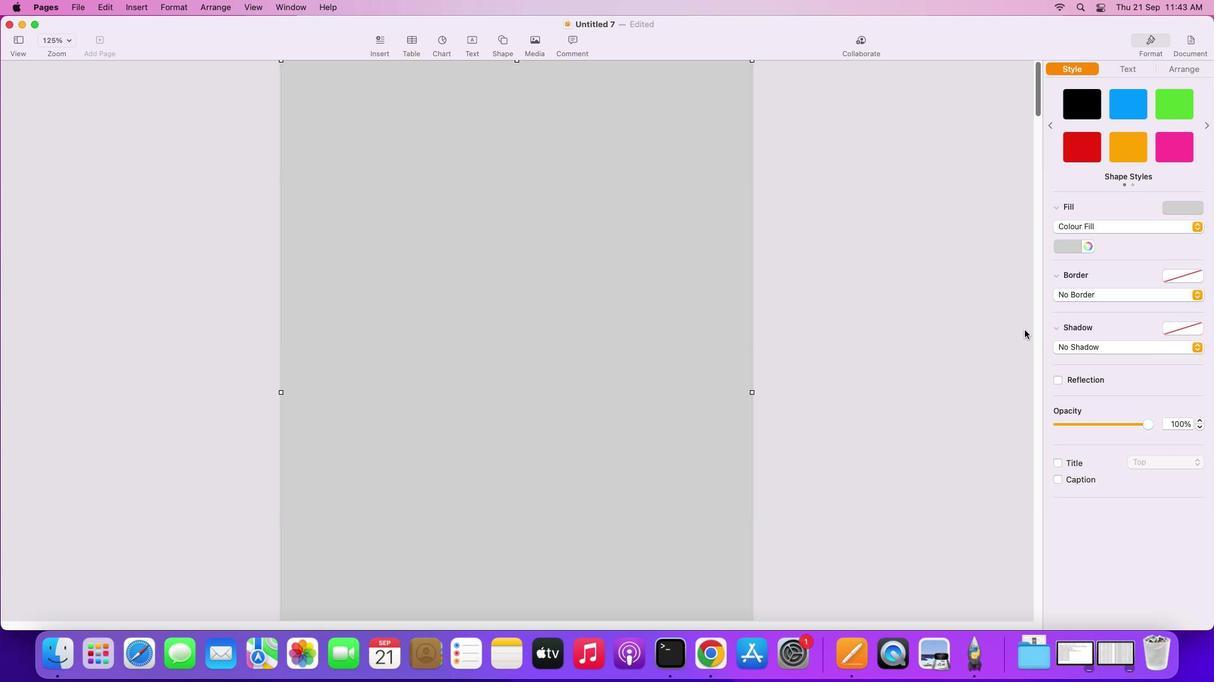 
Action: Mouse pressed left at (1033, 323)
Screenshot: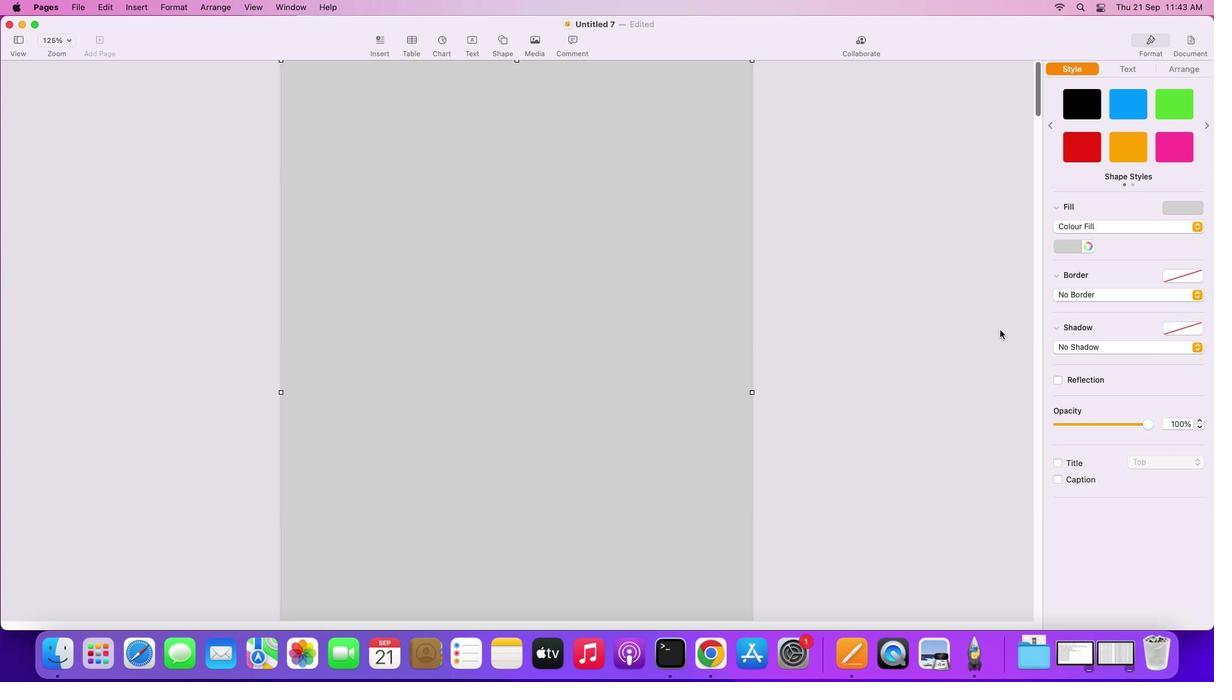 
Action: Mouse moved to (846, 262)
Screenshot: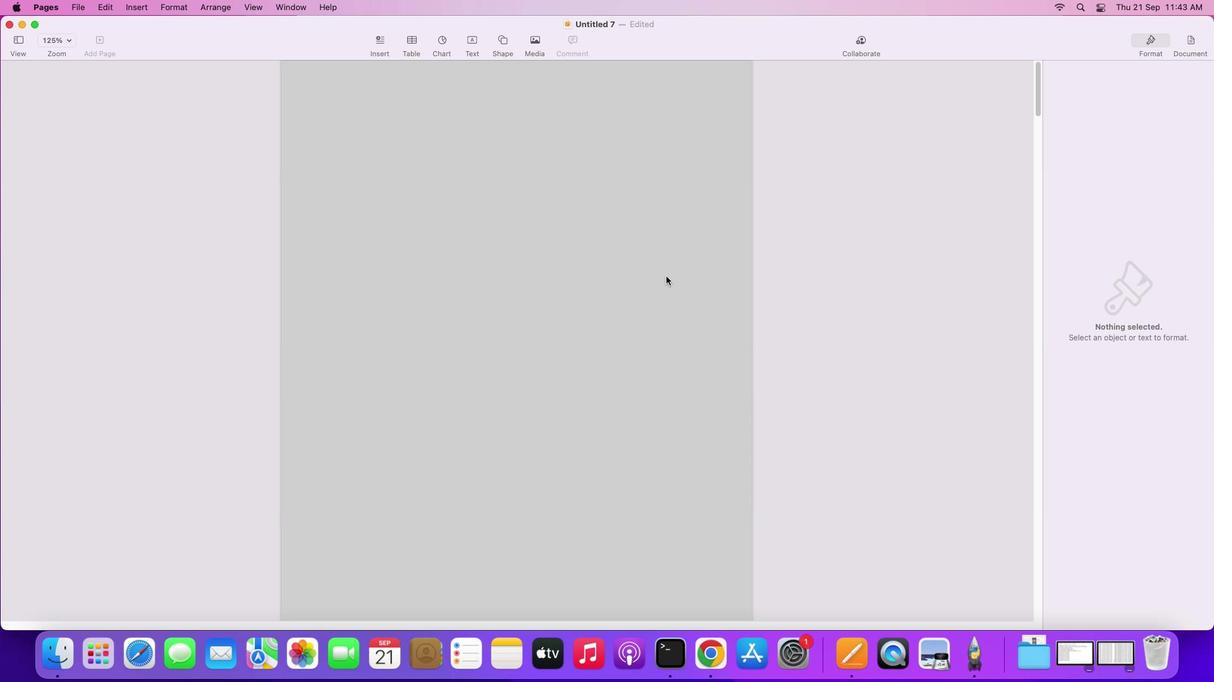
Action: Mouse pressed left at (846, 262)
Screenshot: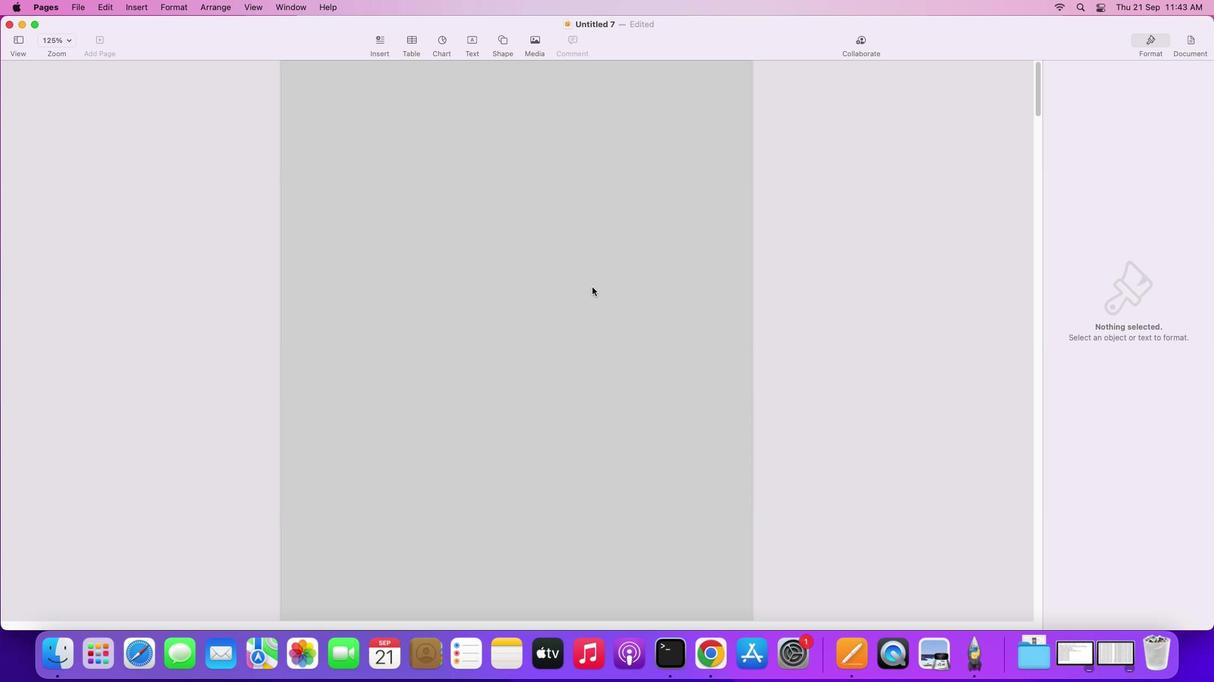 
Action: Mouse moved to (497, 34)
Screenshot: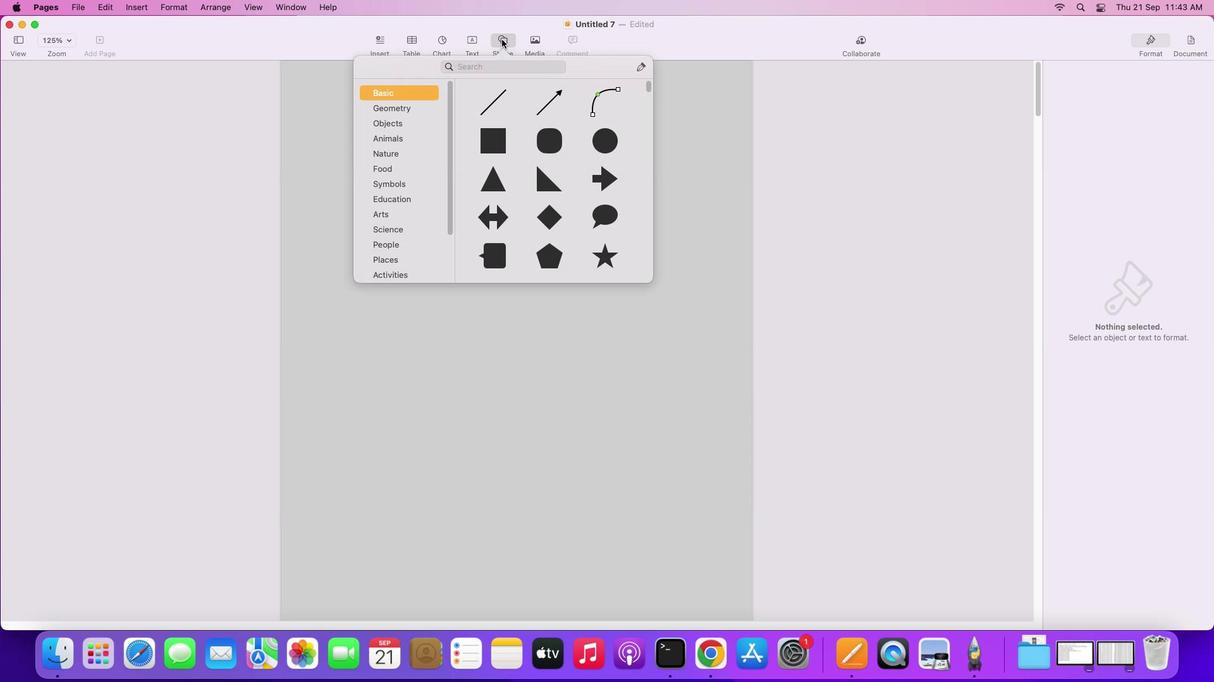 
Action: Mouse pressed left at (497, 34)
Screenshot: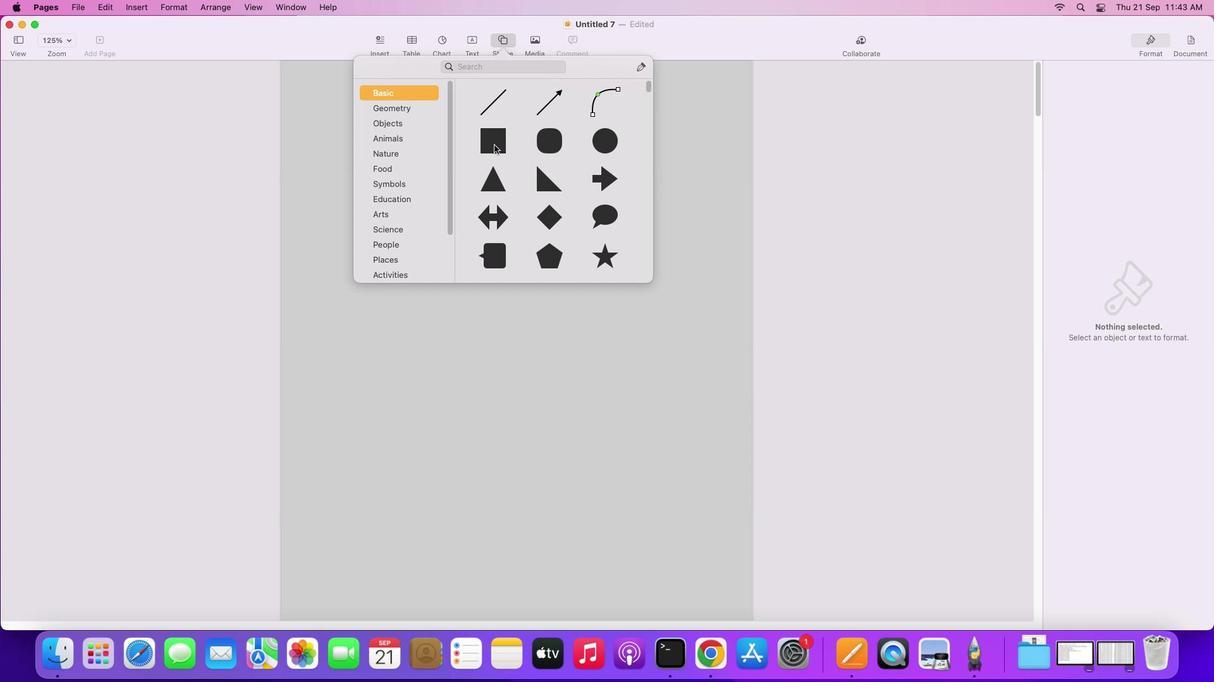 
Action: Mouse moved to (539, 178)
Screenshot: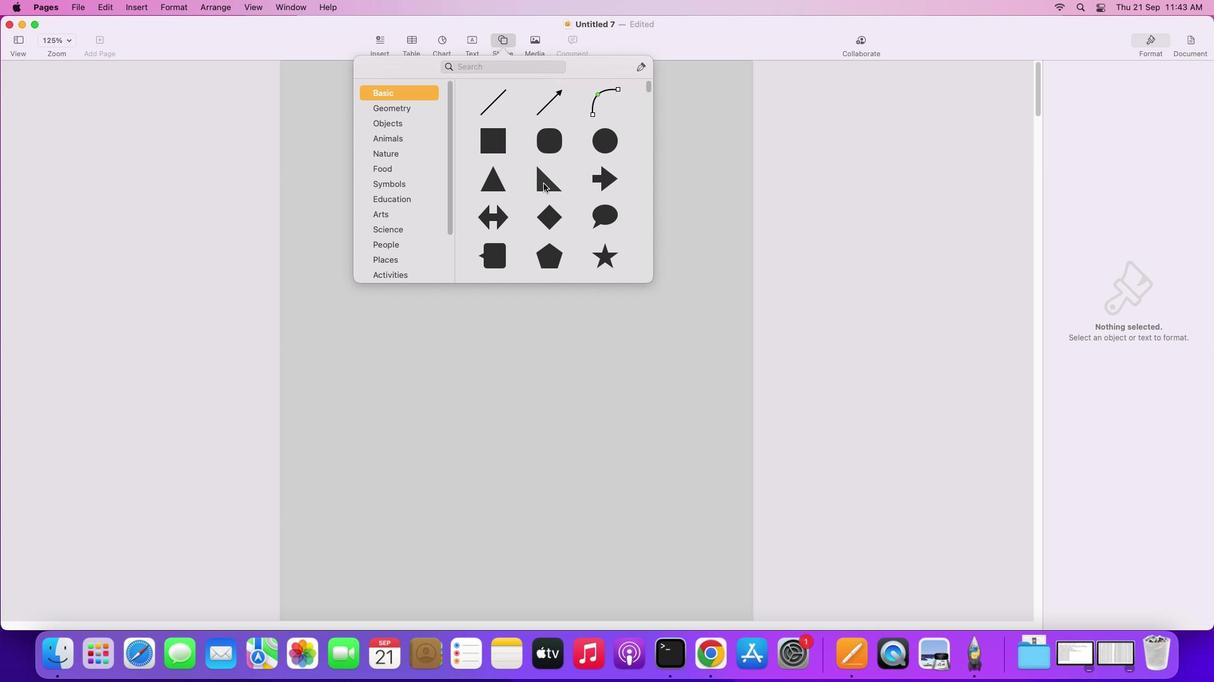 
Action: Mouse pressed left at (539, 178)
Screenshot: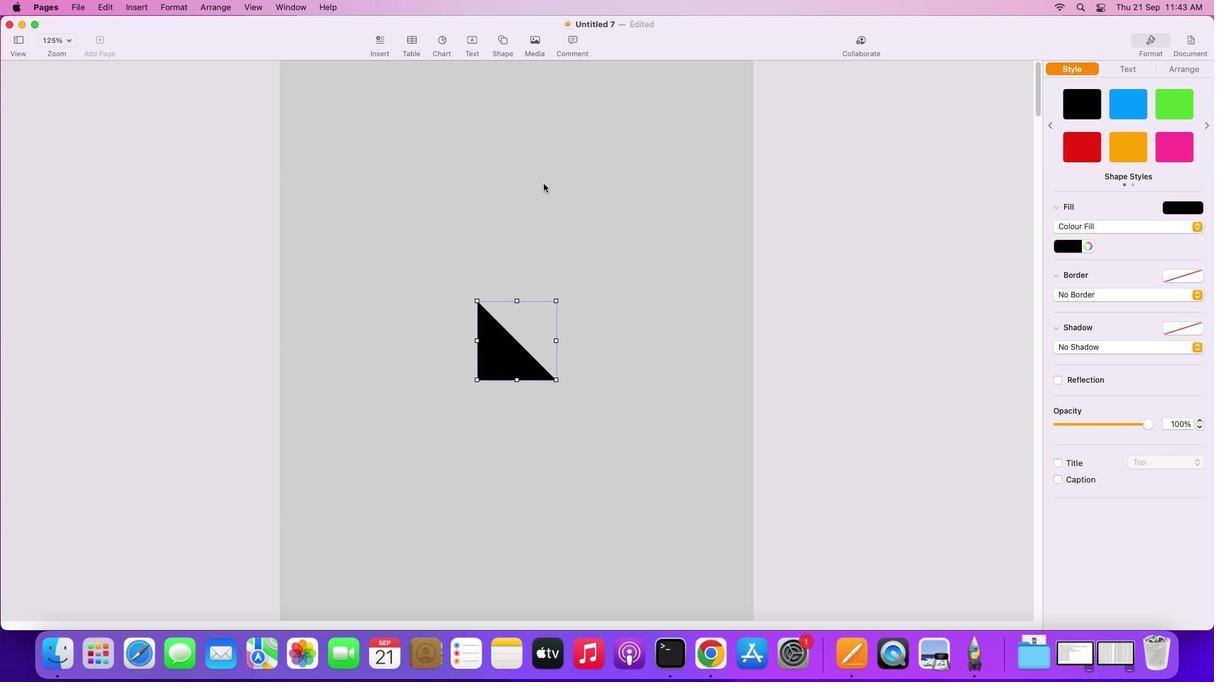 
Action: Mouse moved to (479, 359)
Screenshot: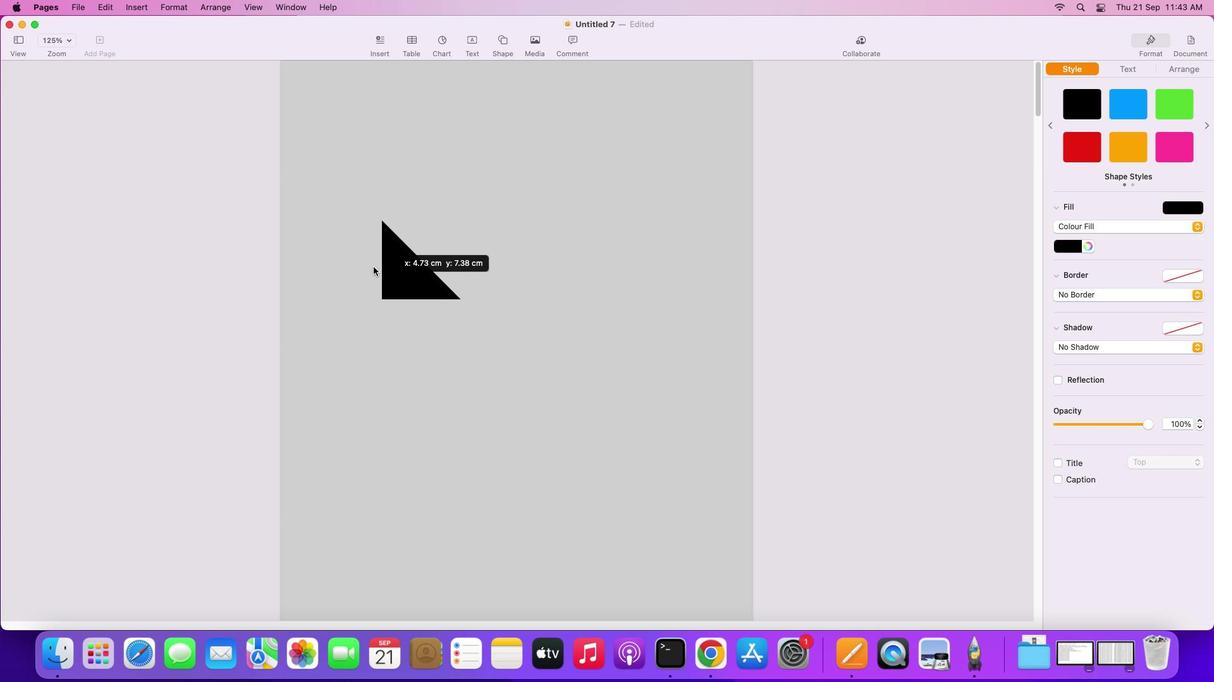 
Action: Mouse pressed left at (479, 359)
Screenshot: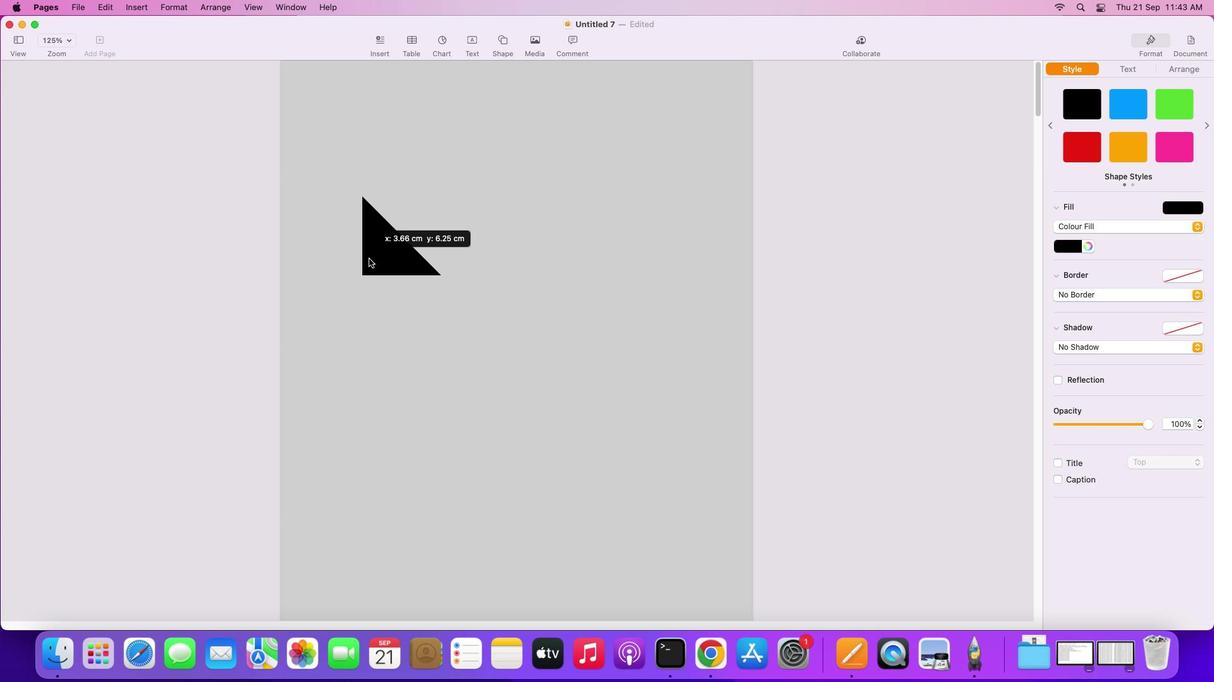 
Action: Mouse moved to (1183, 58)
Screenshot: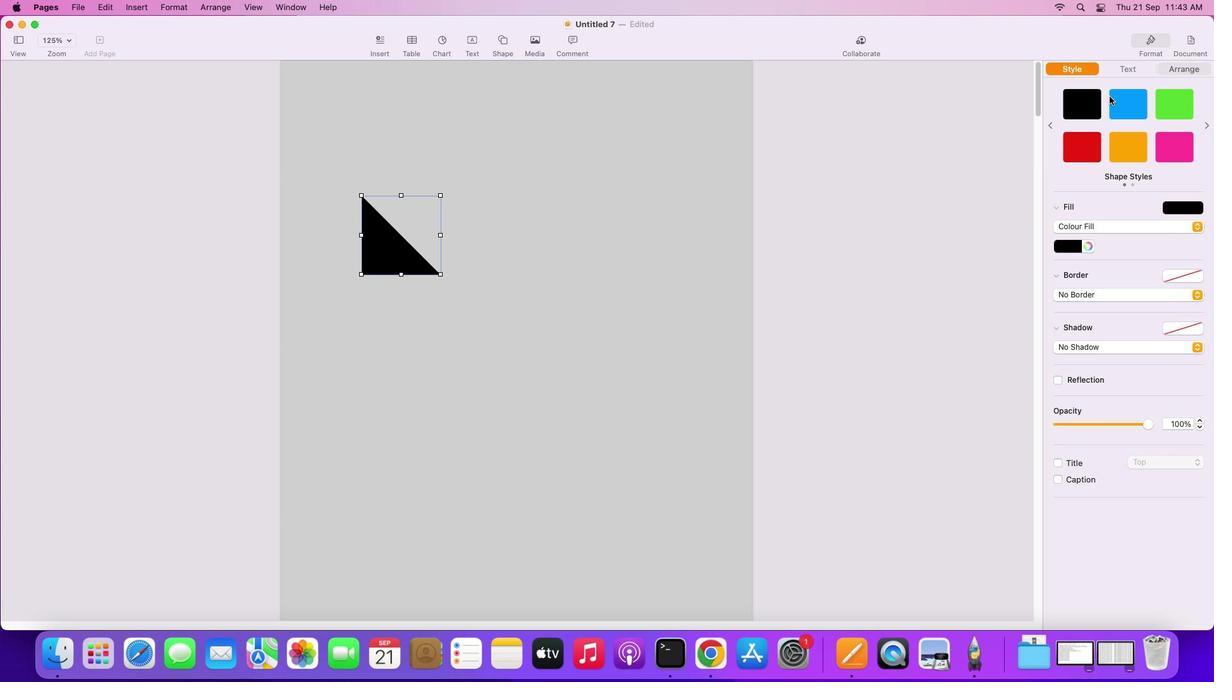 
Action: Mouse pressed left at (1183, 58)
Screenshot: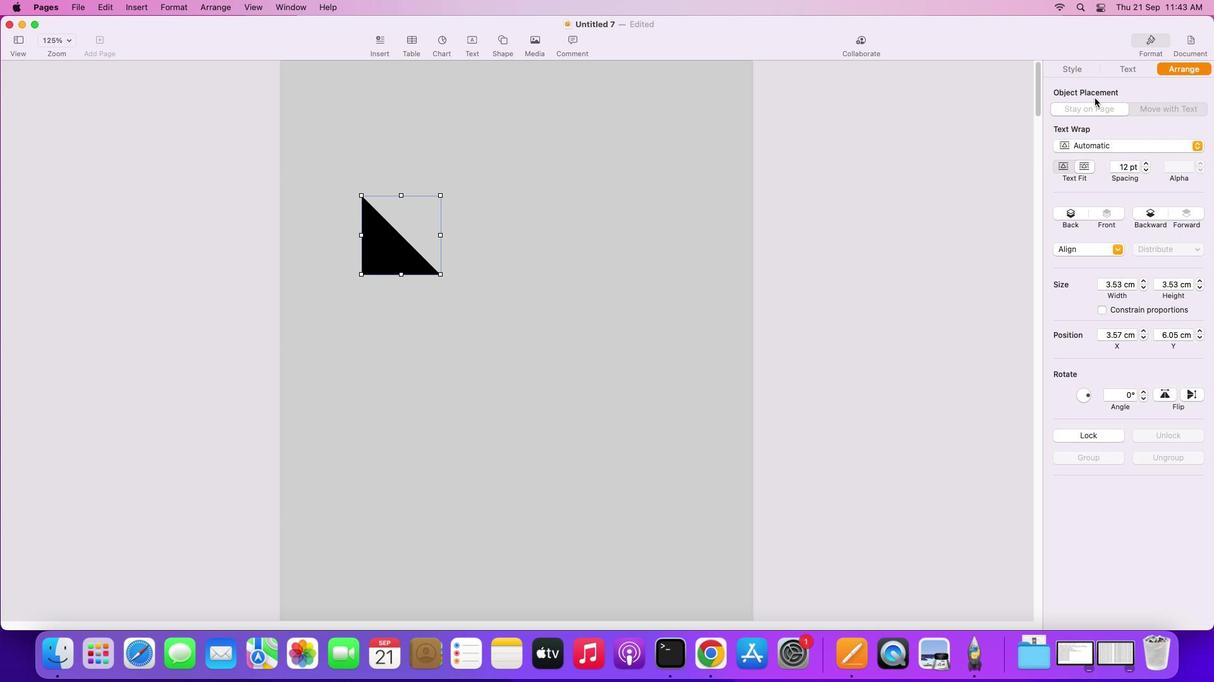 
Action: Mouse moved to (1182, 386)
Screenshot: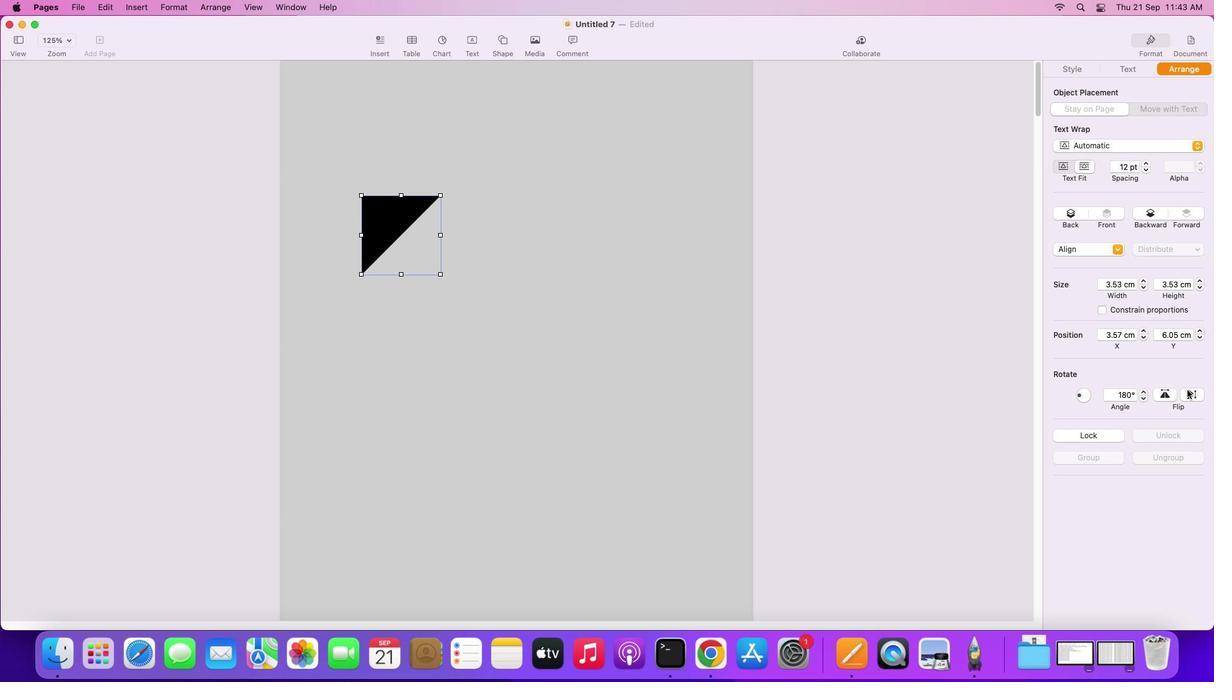 
Action: Mouse pressed left at (1182, 386)
Screenshot: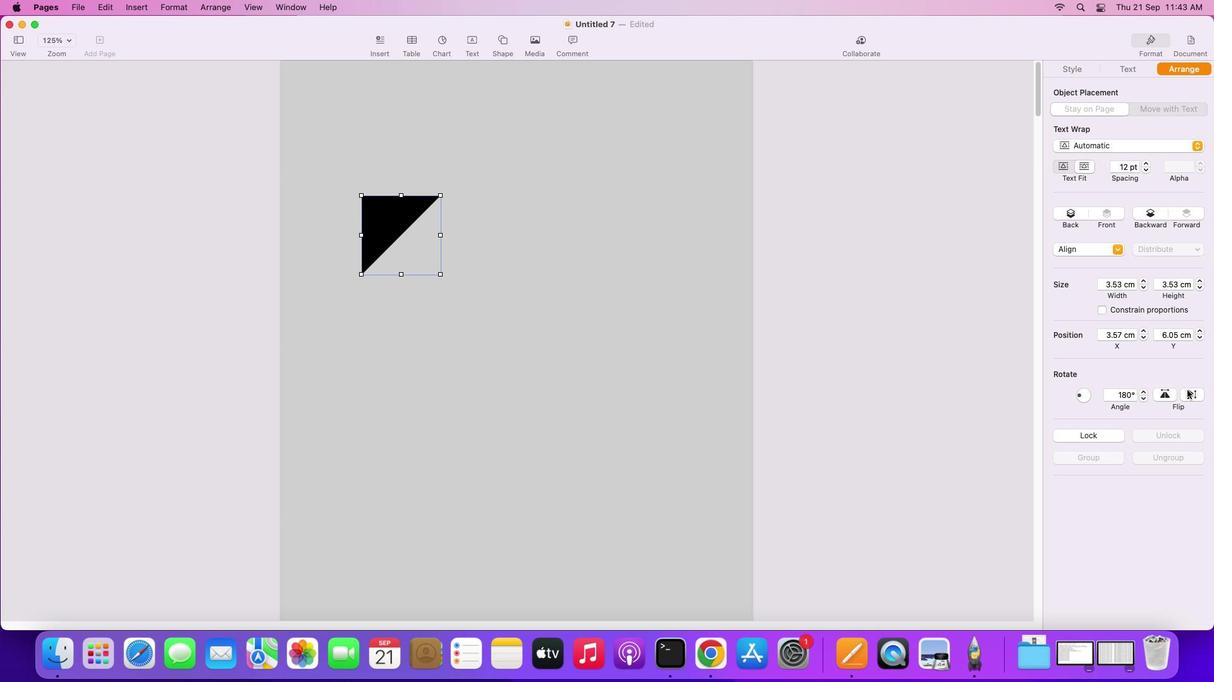 
Action: Mouse moved to (377, 218)
Screenshot: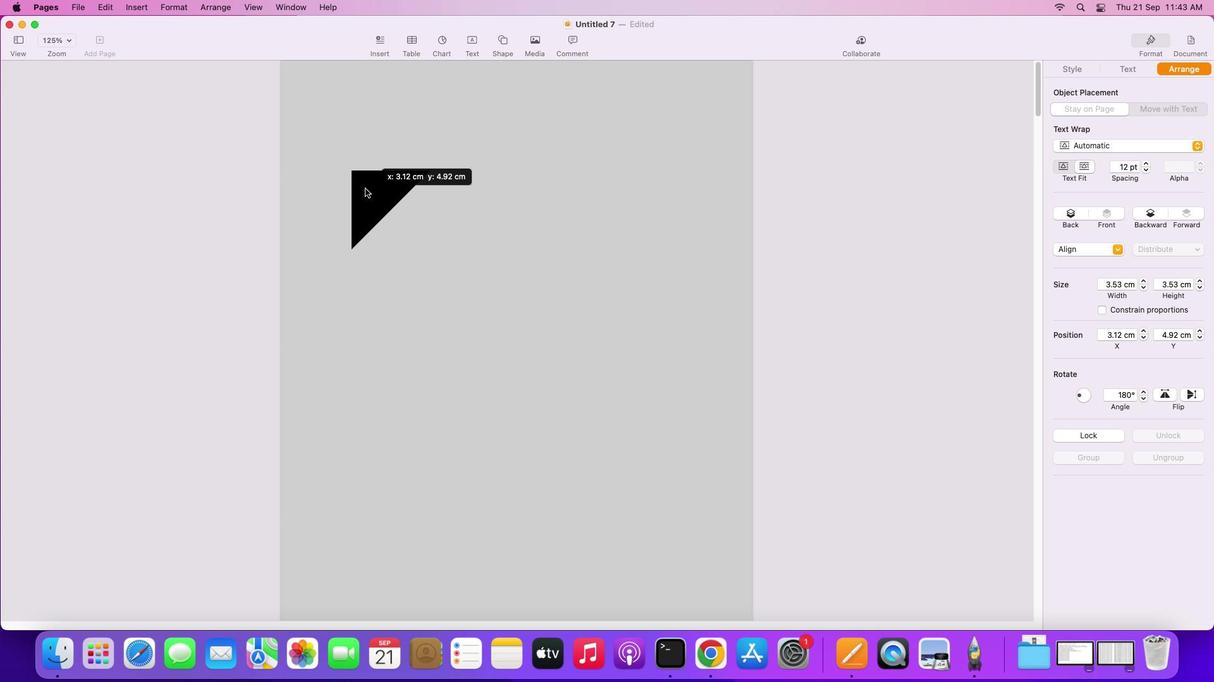 
Action: Mouse pressed left at (377, 218)
Screenshot: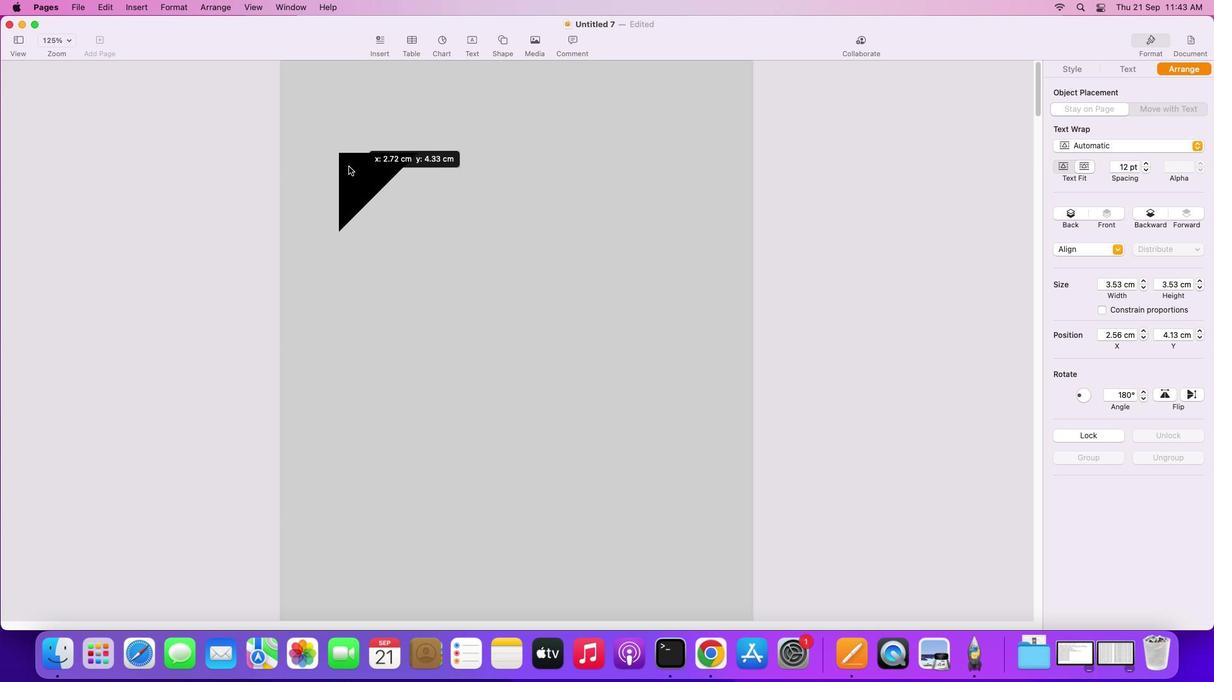 
Action: Mouse moved to (455, 154)
Screenshot: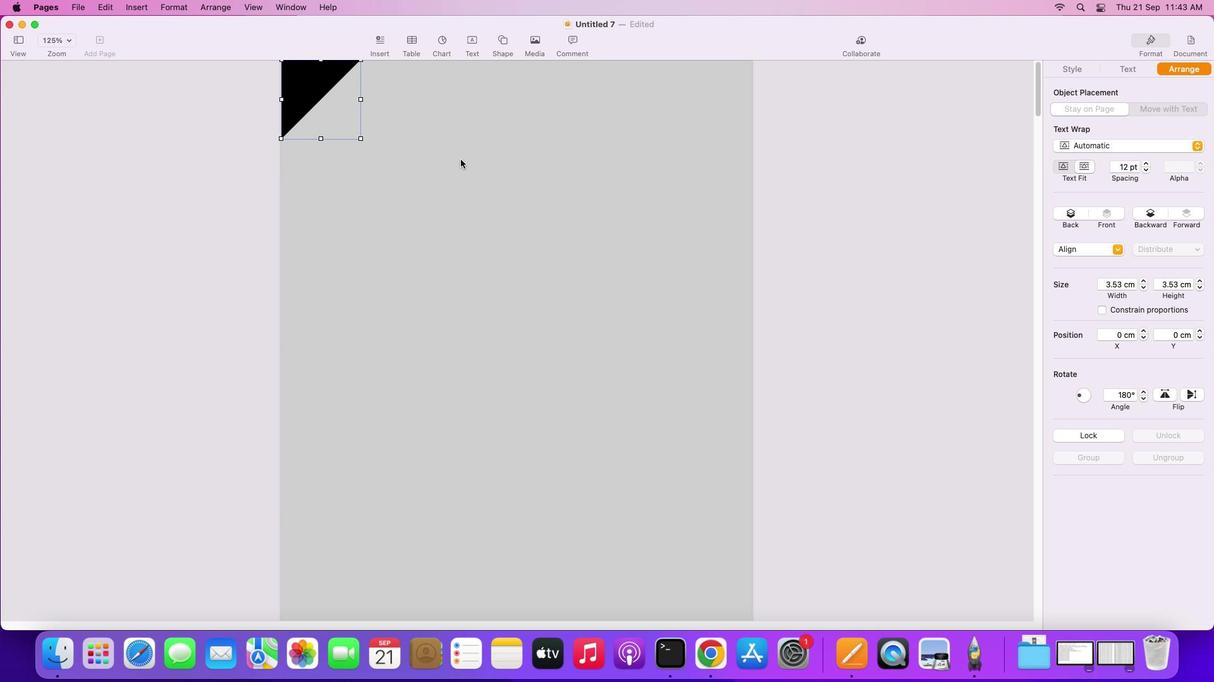
Action: Mouse pressed left at (455, 154)
Screenshot: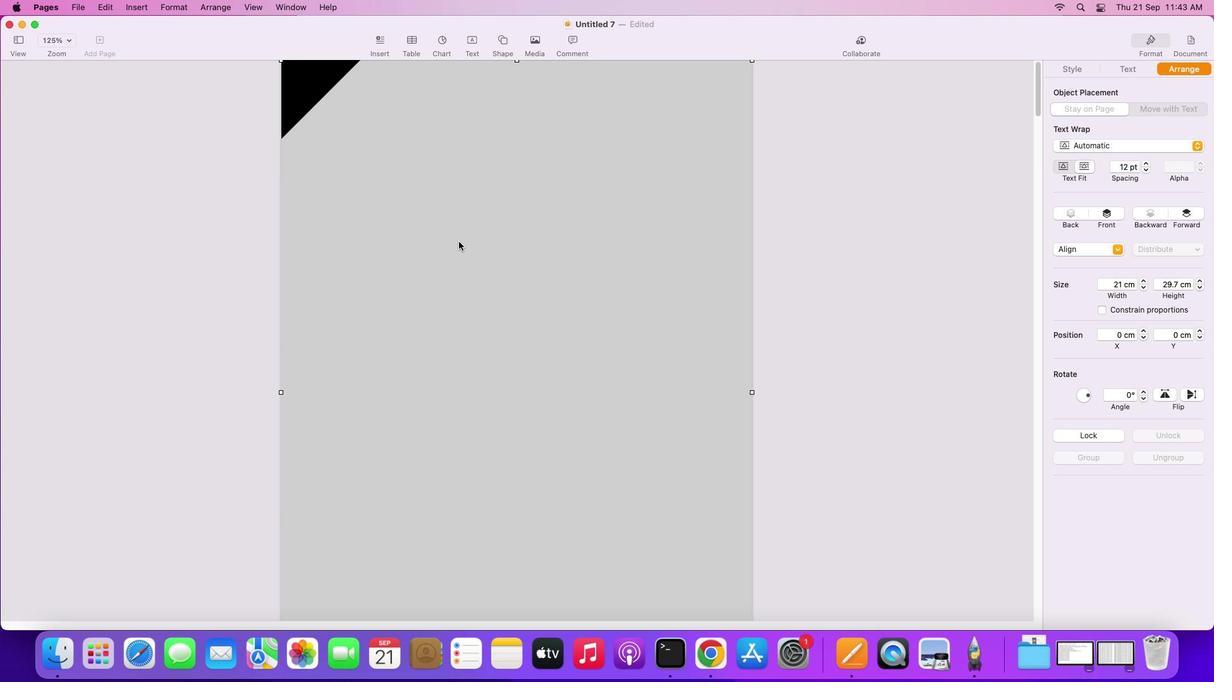 
Action: Mouse moved to (501, 33)
Screenshot: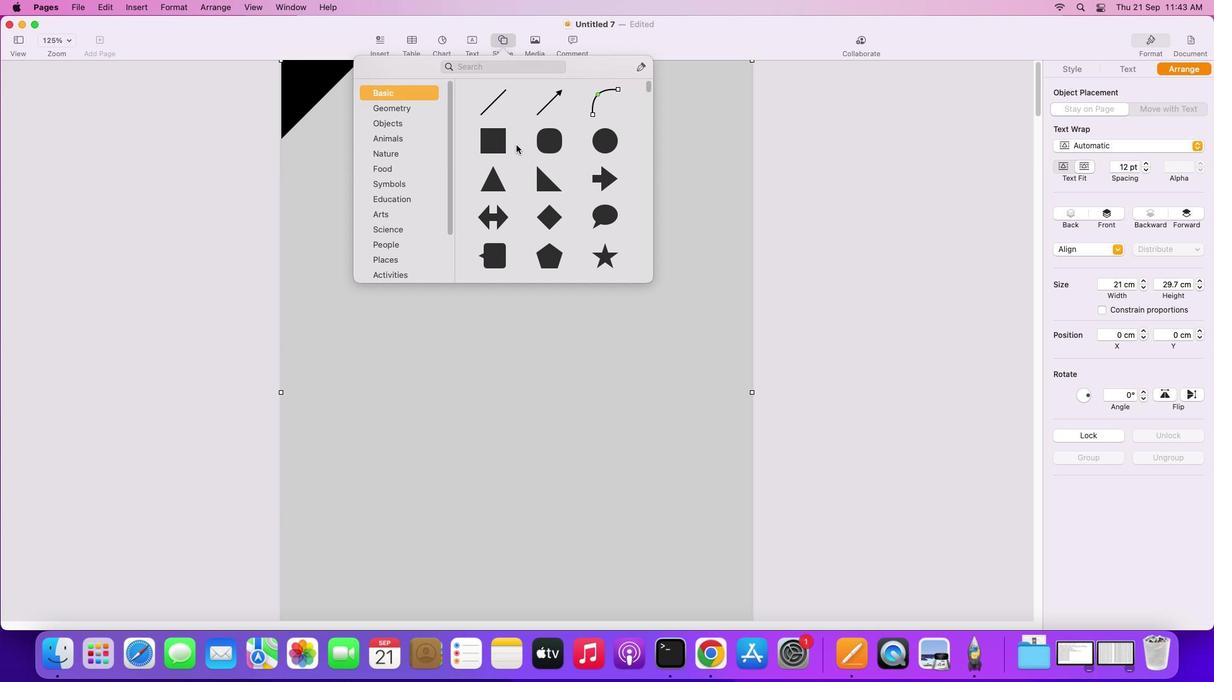 
Action: Mouse pressed left at (501, 33)
Screenshot: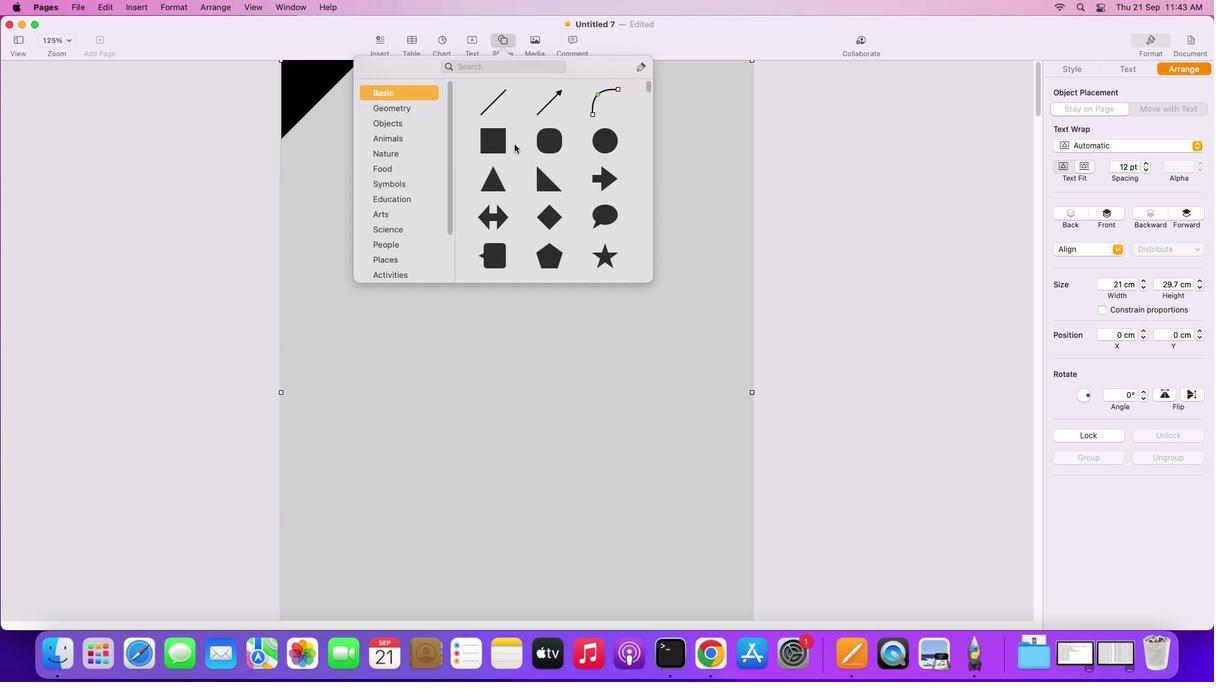 
Action: Mouse moved to (485, 133)
Screenshot: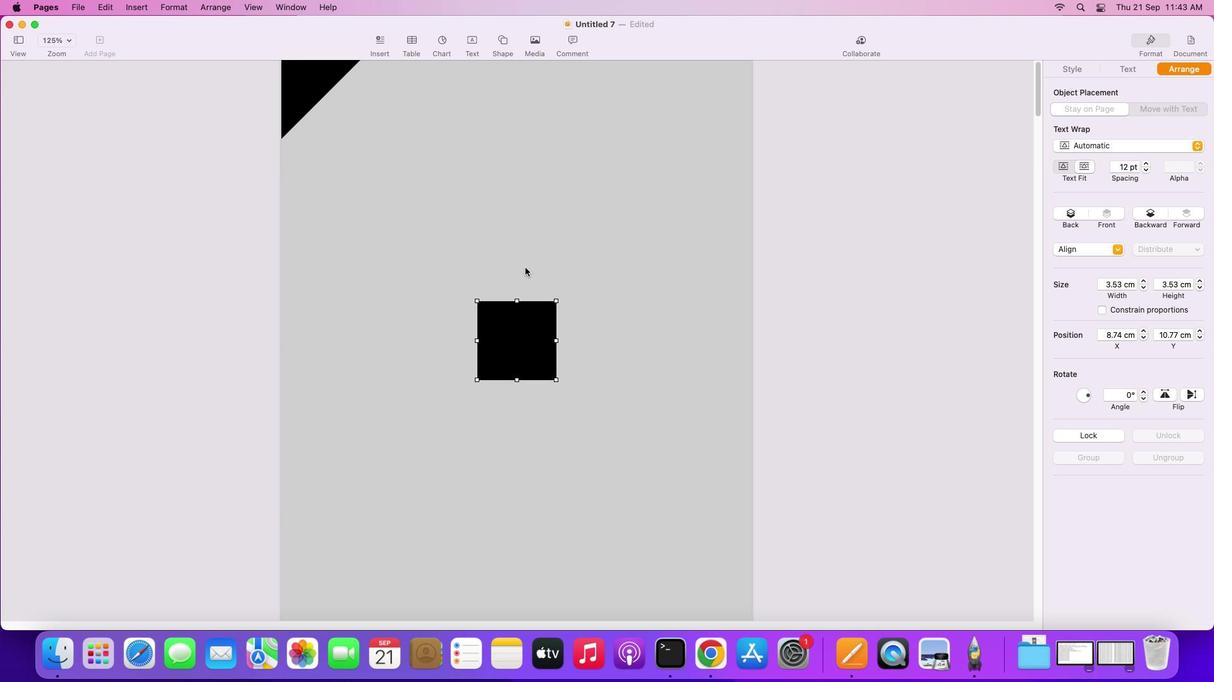 
Action: Mouse pressed left at (485, 133)
Screenshot: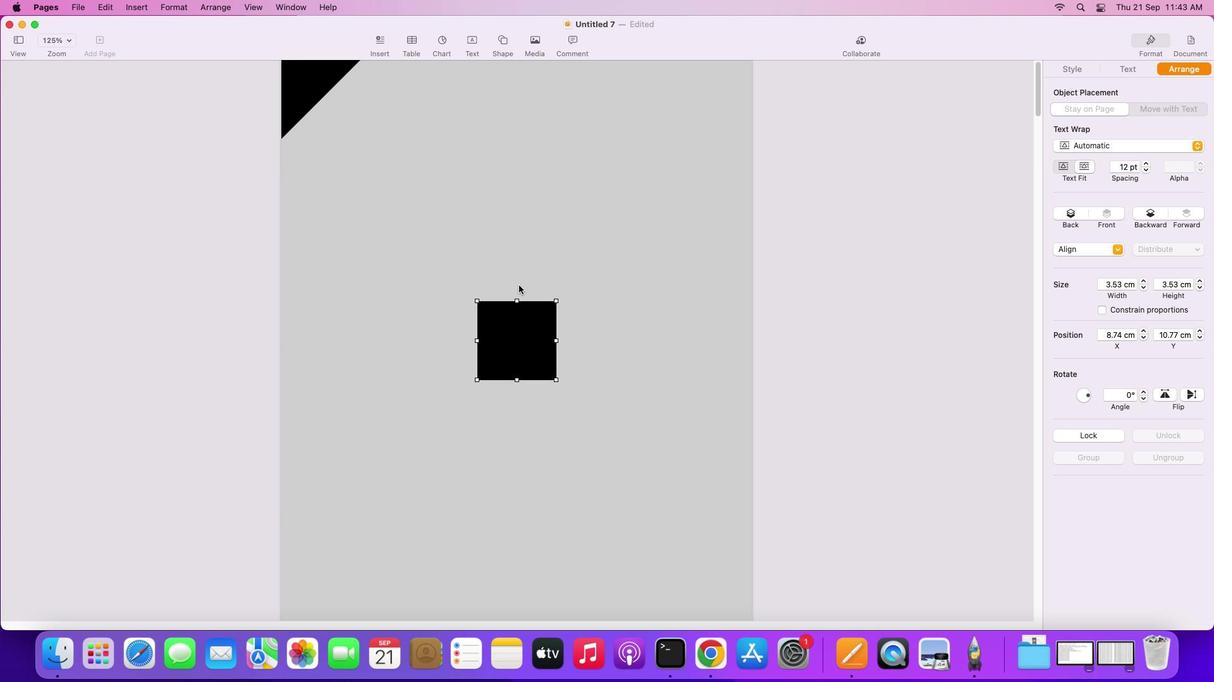 
Action: Mouse moved to (508, 329)
Screenshot: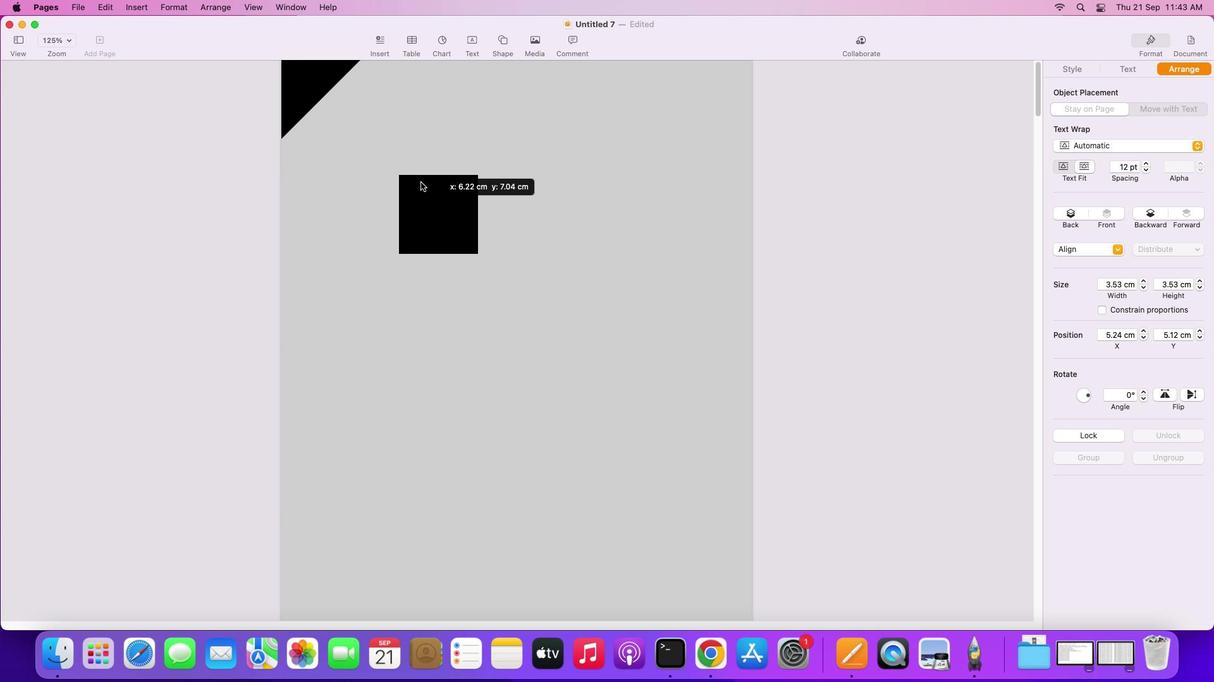 
Action: Mouse pressed left at (508, 329)
Screenshot: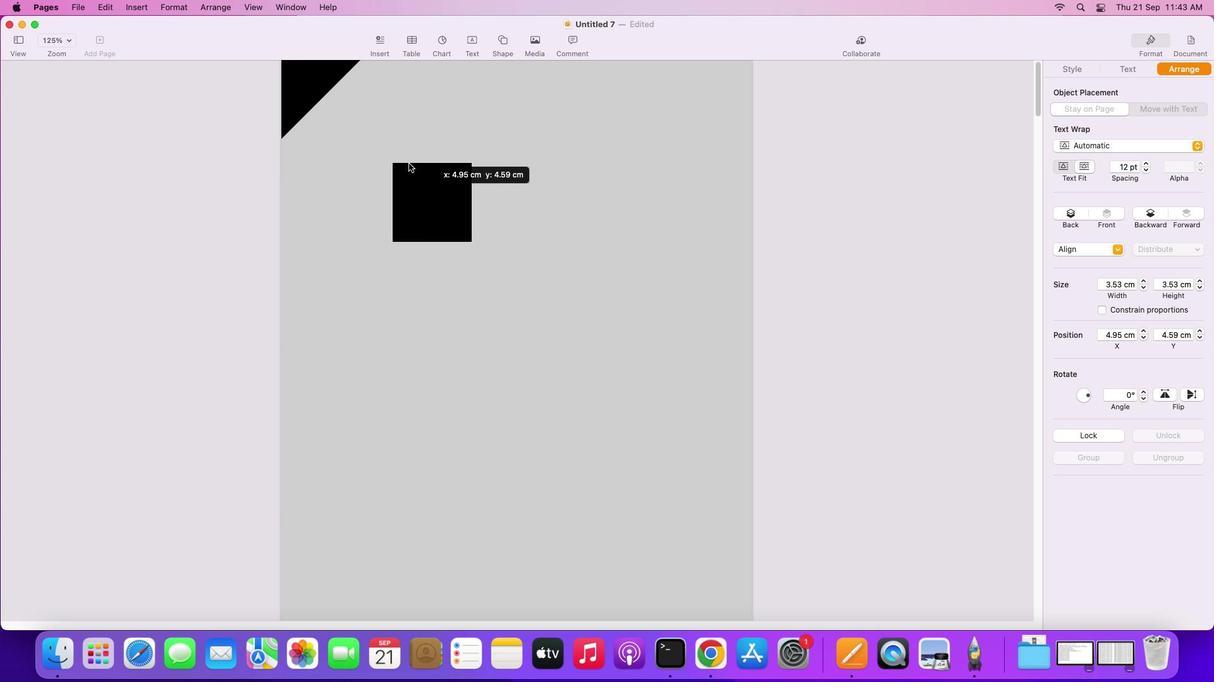 
Action: Mouse moved to (384, 94)
Screenshot: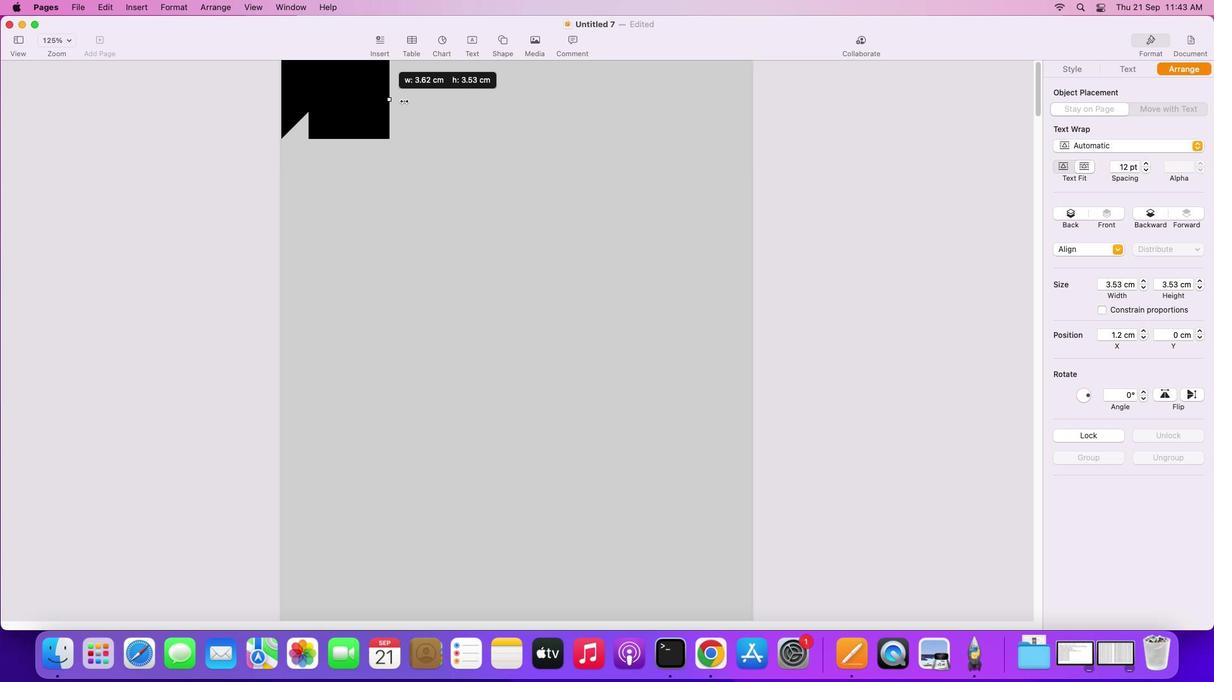 
Action: Mouse pressed left at (384, 94)
Screenshot: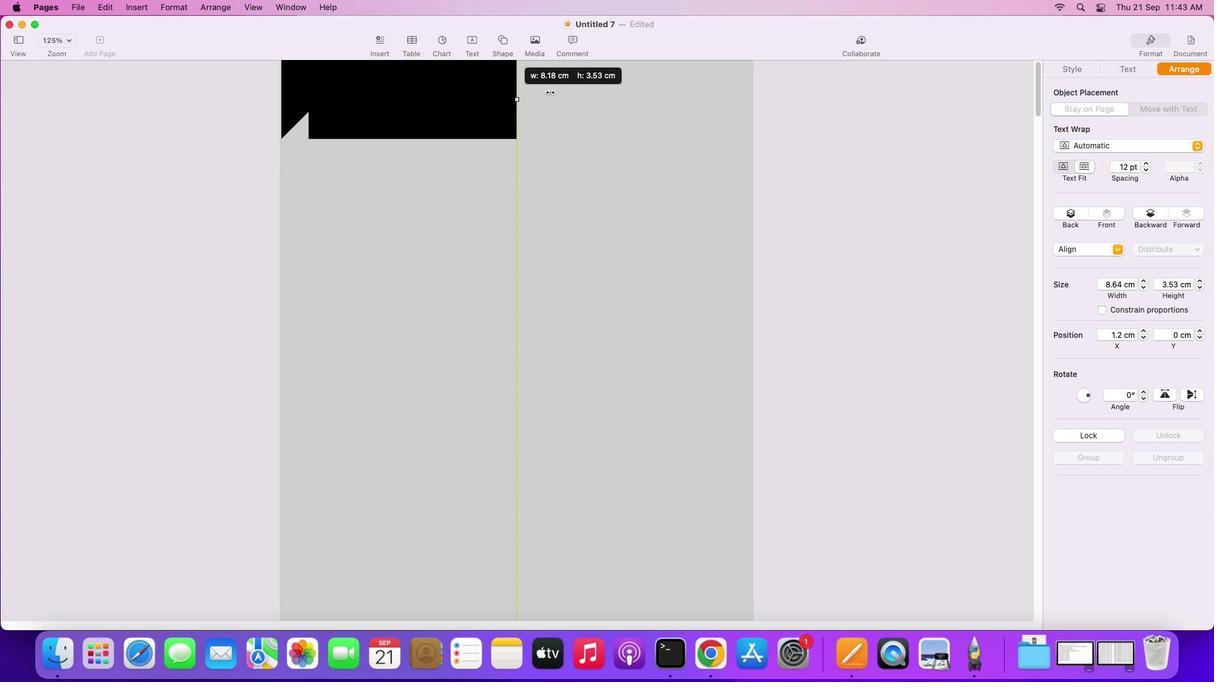 
Action: Mouse moved to (529, 99)
Screenshot: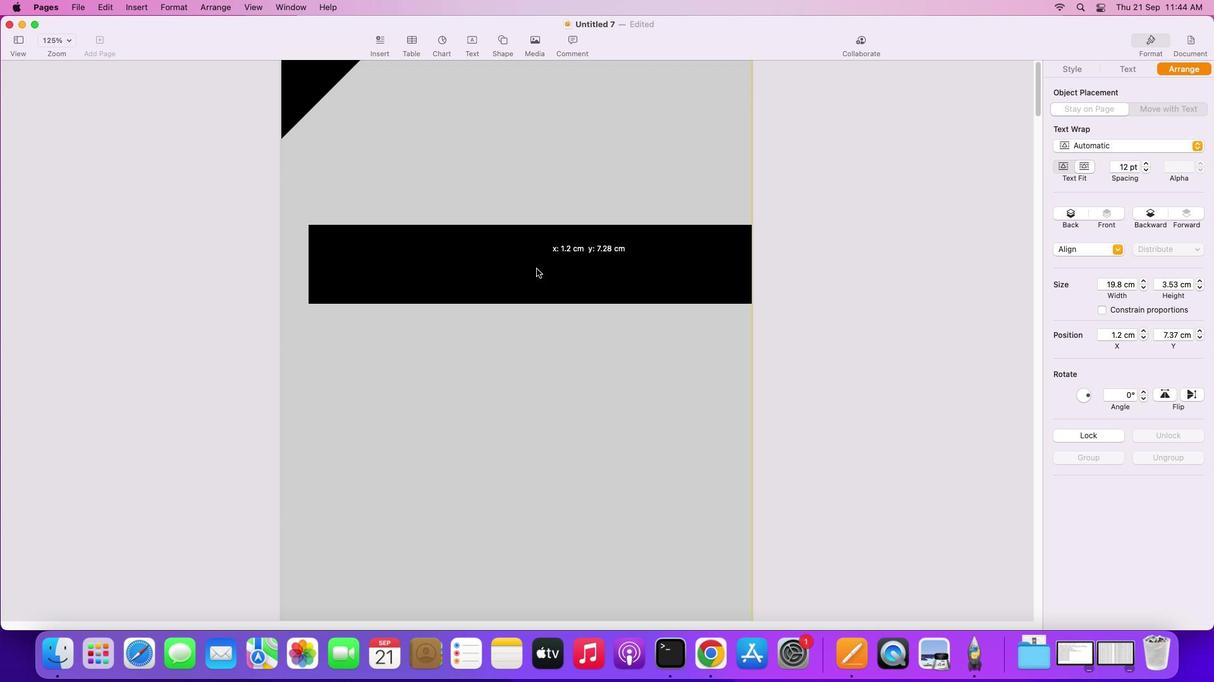 
Action: Mouse pressed left at (529, 99)
Screenshot: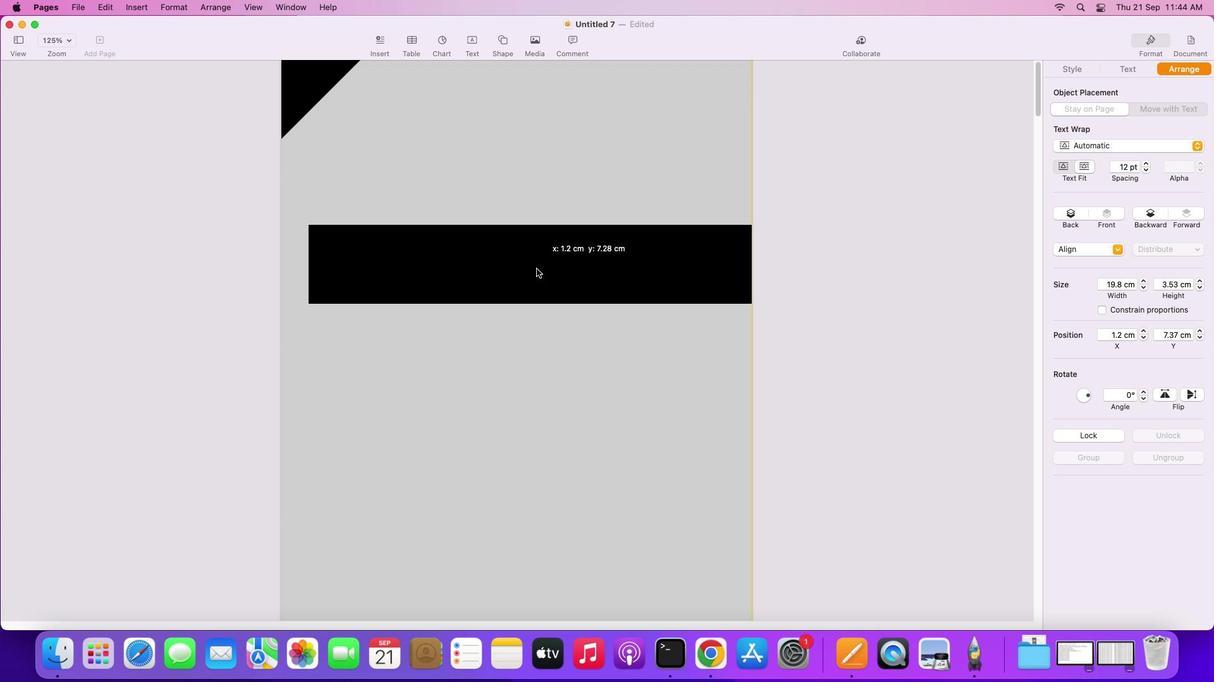 
Action: Mouse moved to (526, 301)
Screenshot: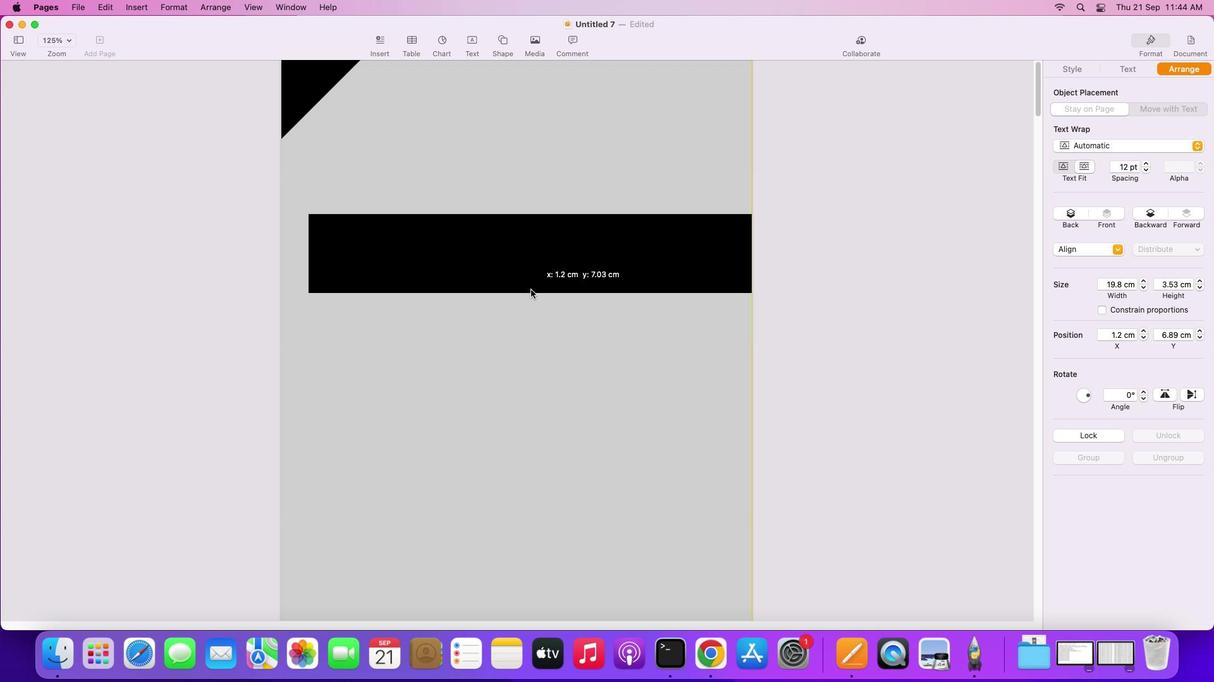 
Action: Mouse pressed left at (526, 301)
Screenshot: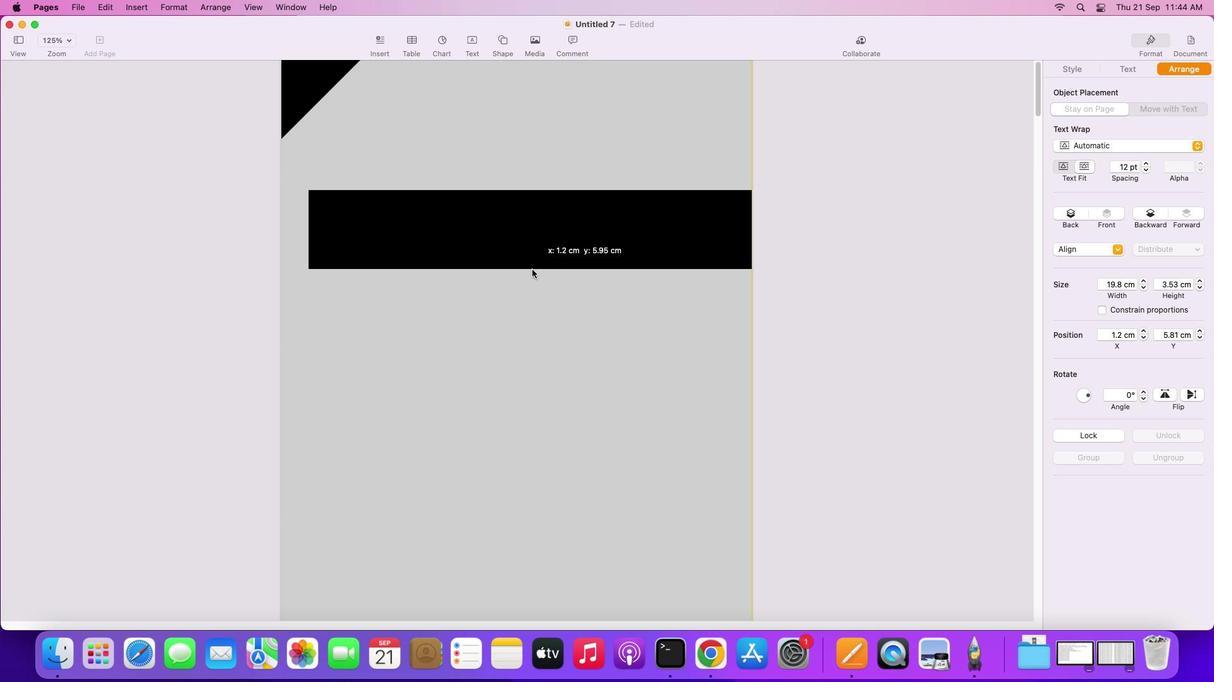 
Action: Mouse moved to (525, 249)
Screenshot: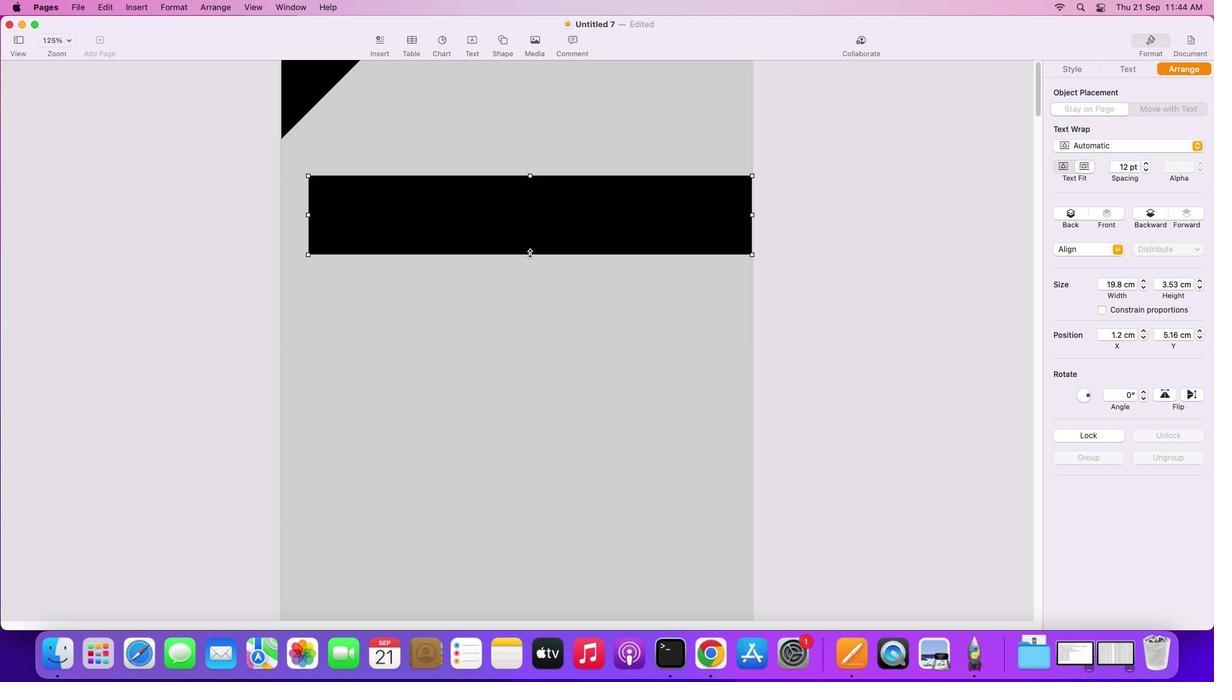 
Action: Mouse pressed left at (525, 249)
Screenshot: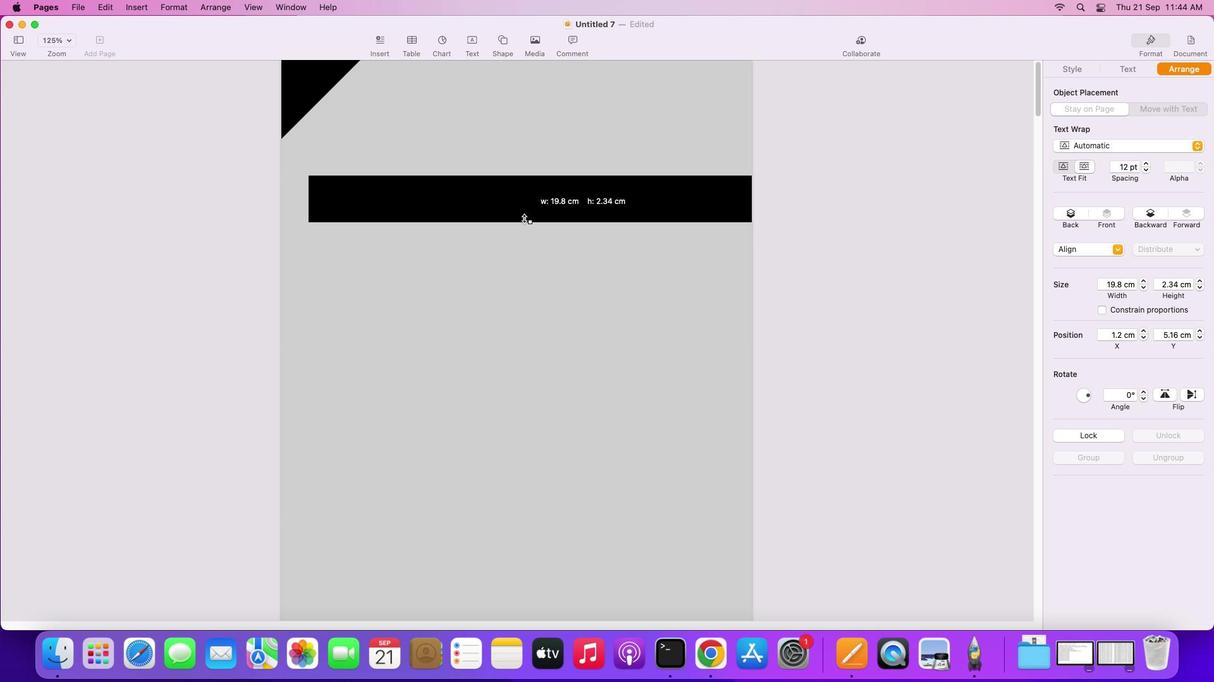 
Action: Mouse moved to (303, 209)
Screenshot: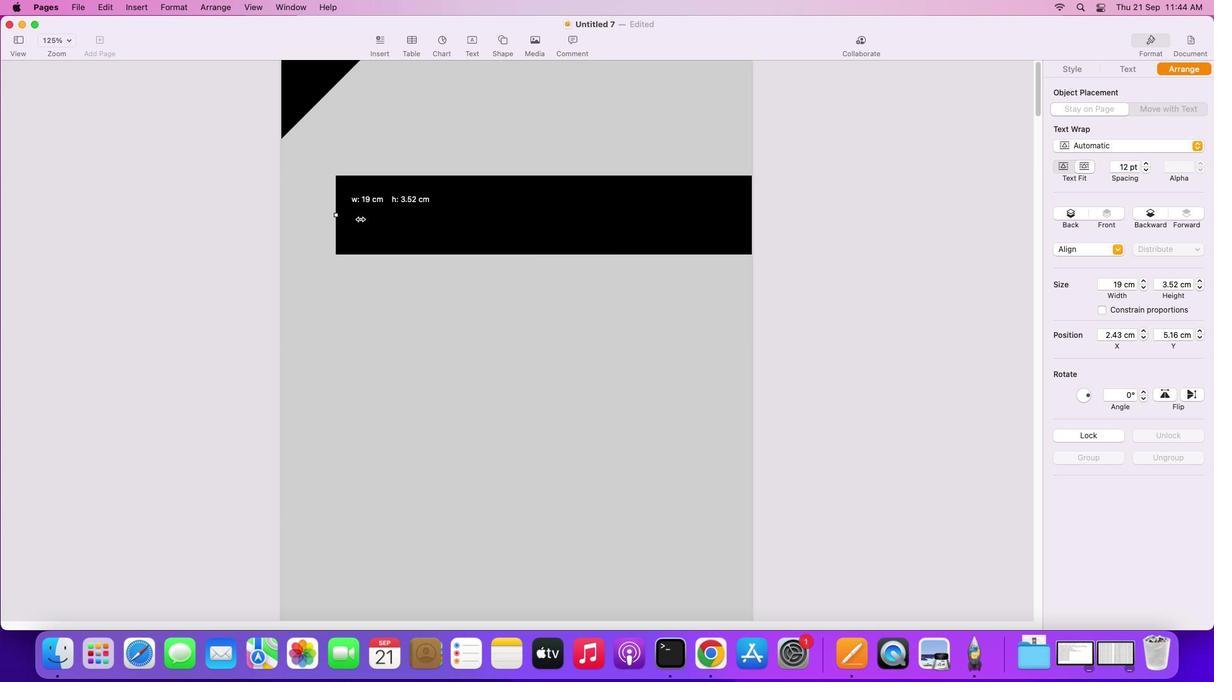 
Action: Mouse pressed left at (303, 209)
Screenshot: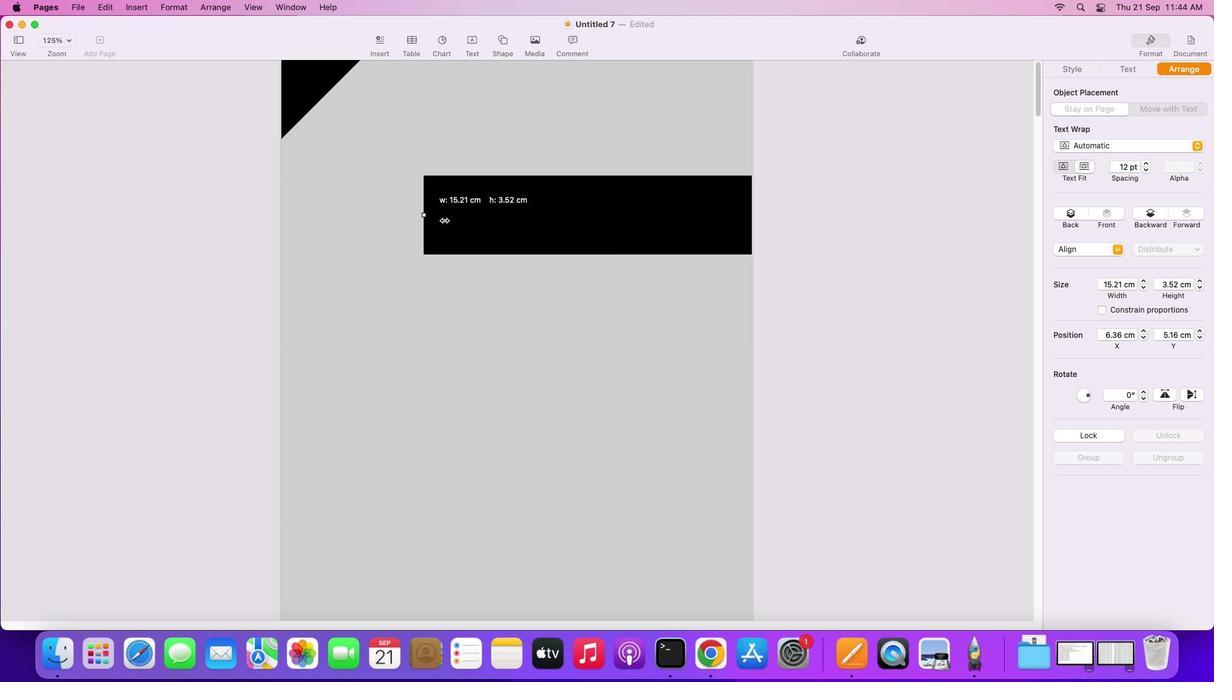 
Action: Mouse moved to (590, 208)
Screenshot: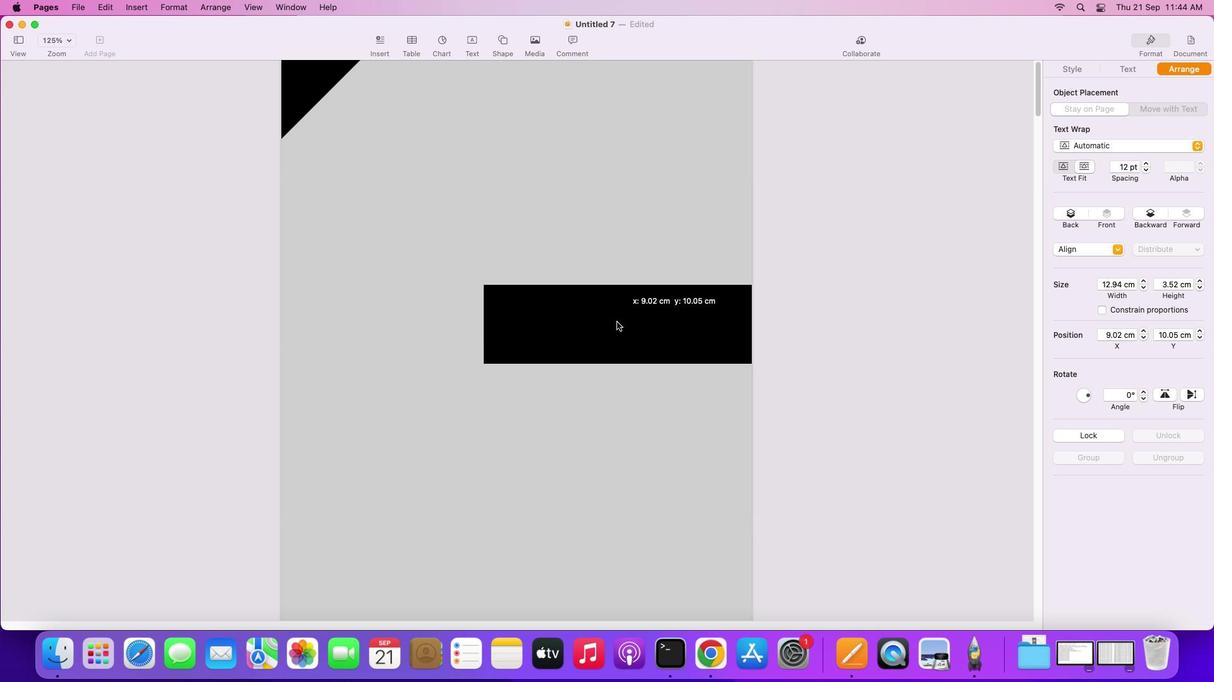 
Action: Mouse pressed left at (590, 208)
Screenshot: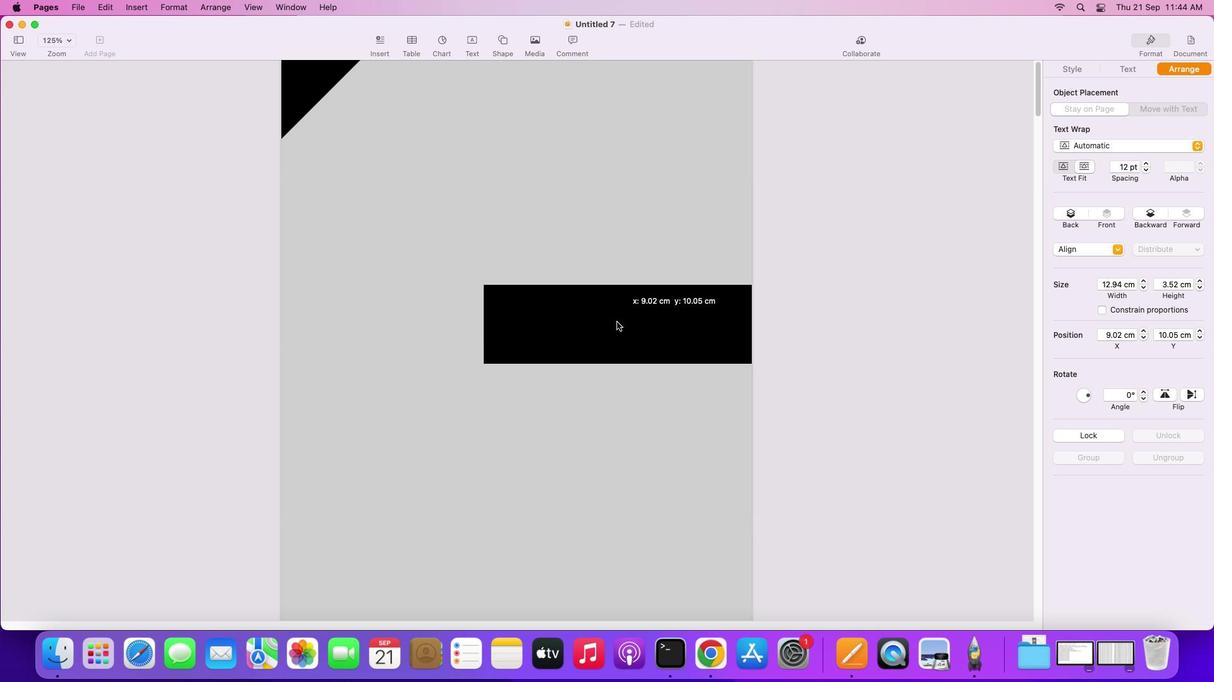 
Action: Mouse moved to (619, 417)
Screenshot: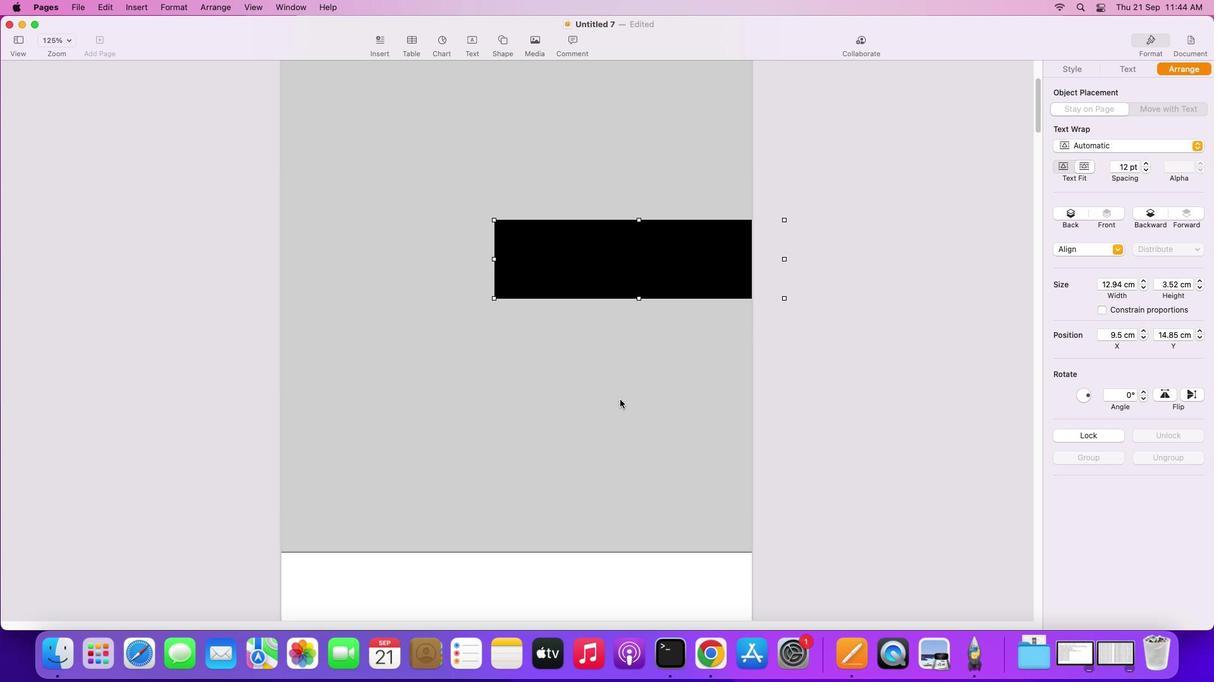 
Action: Mouse scrolled (619, 417) with delta (-3, -4)
Screenshot: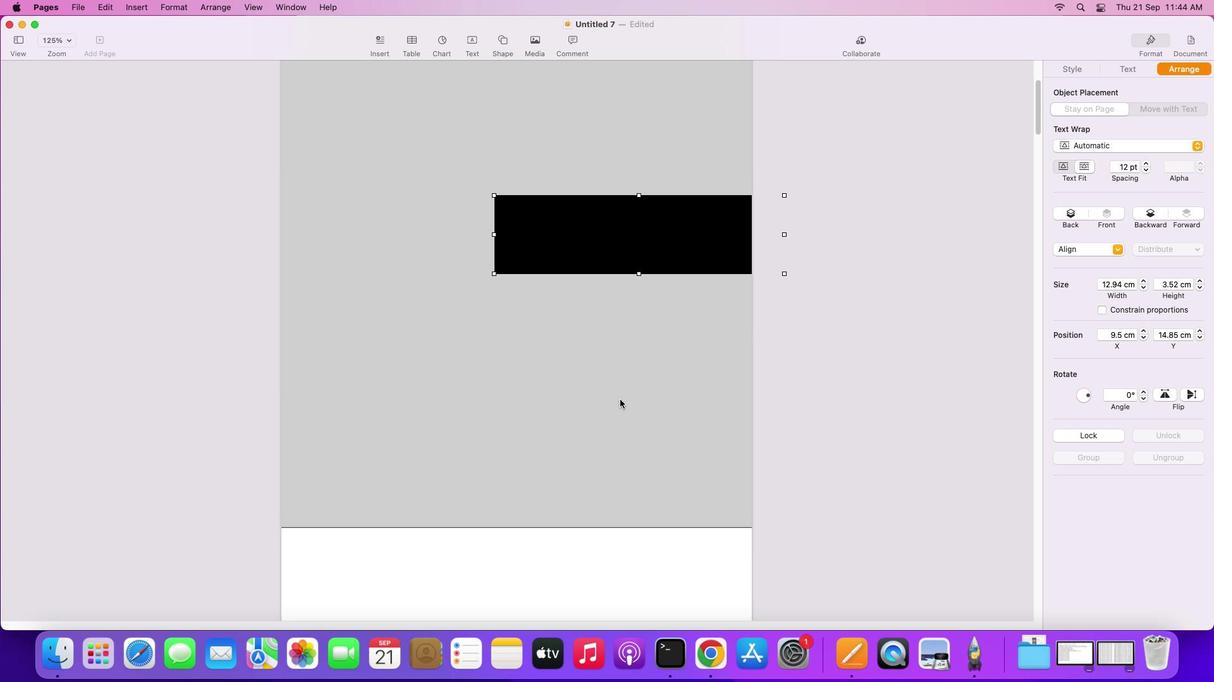 
Action: Mouse scrolled (619, 417) with delta (-3, -4)
Screenshot: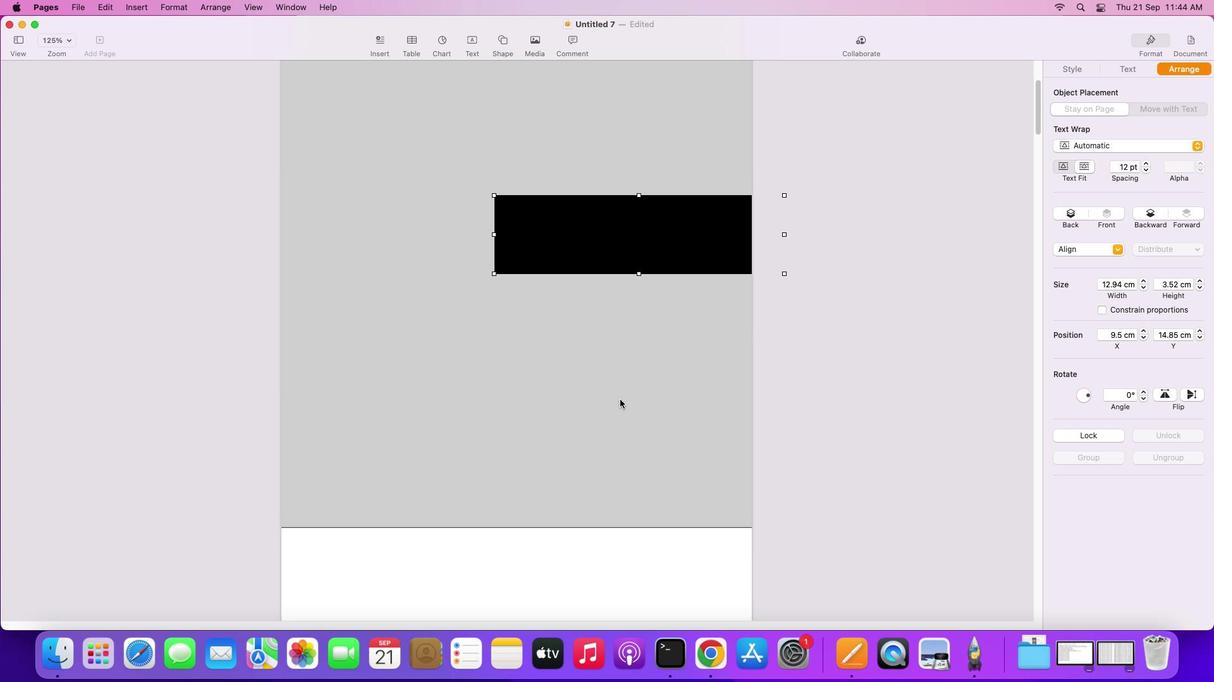 
Action: Mouse scrolled (619, 417) with delta (-3, -5)
Screenshot: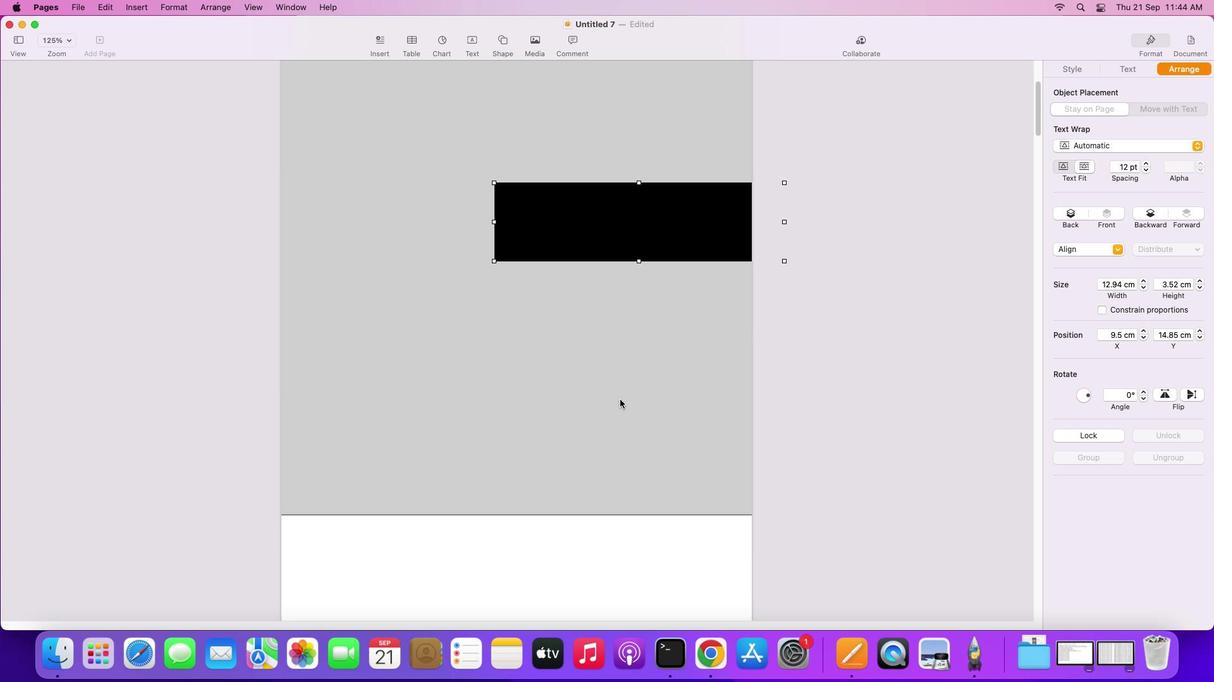 
Action: Mouse scrolled (619, 417) with delta (-3, -6)
Screenshot: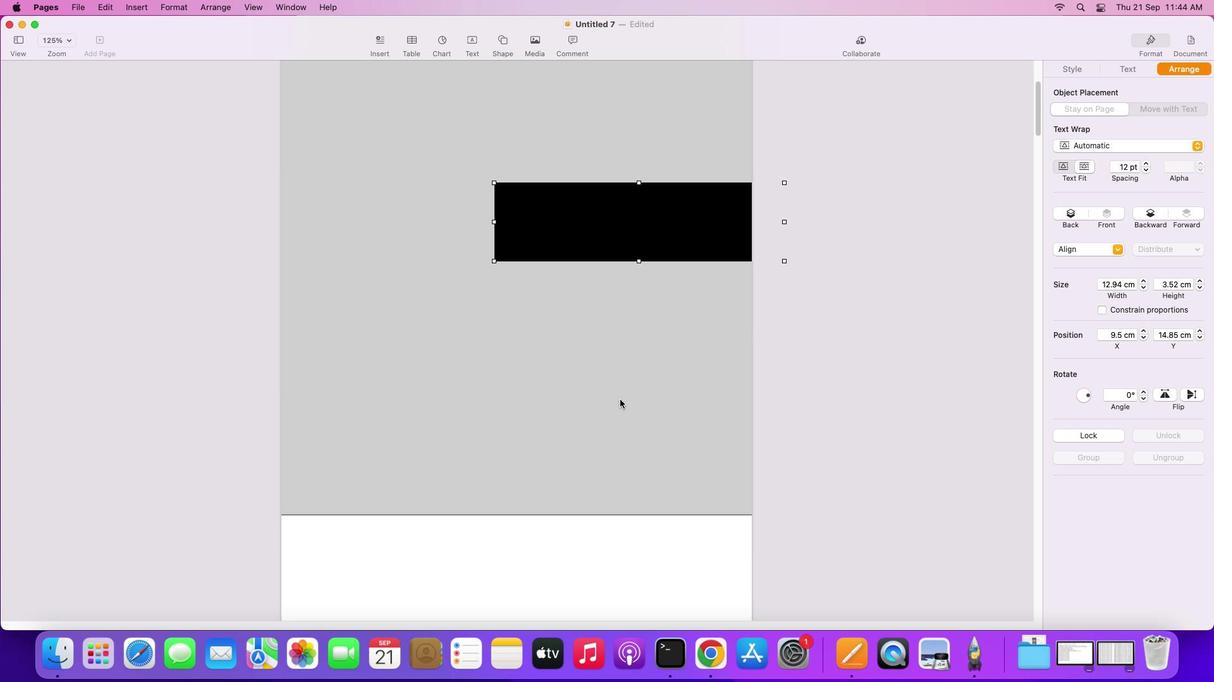 
Action: Mouse scrolled (619, 417) with delta (-3, -7)
Screenshot: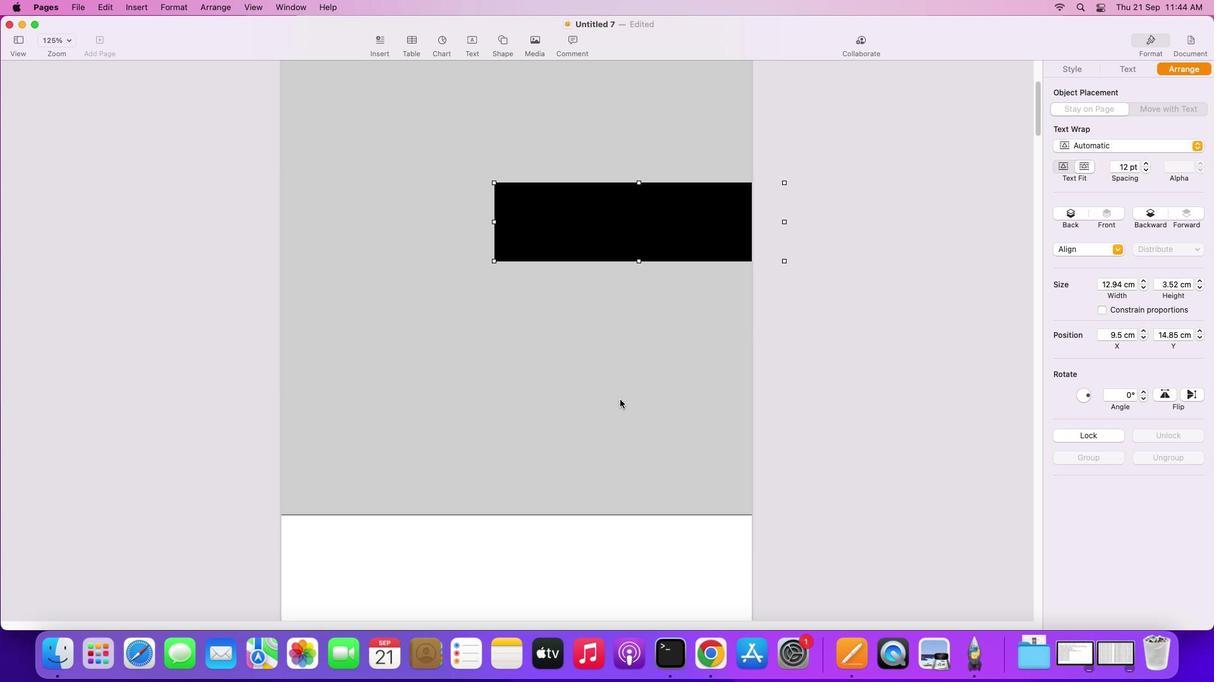 
Action: Mouse moved to (615, 395)
Screenshot: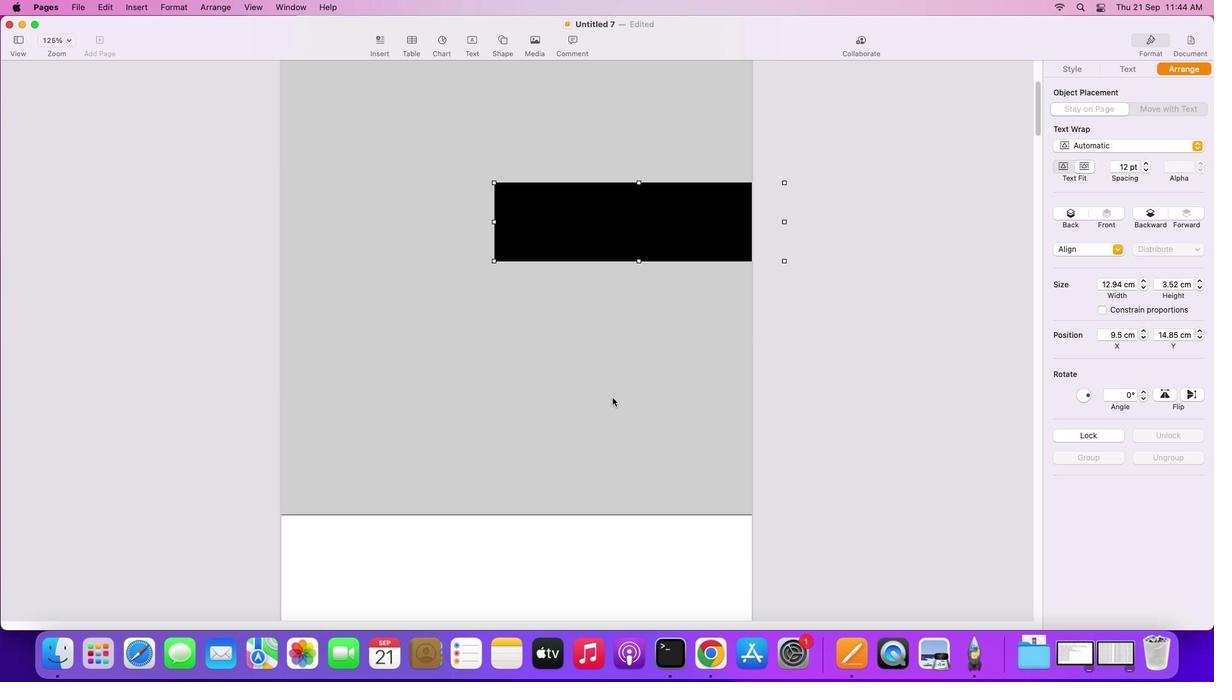 
Action: Mouse scrolled (615, 395) with delta (-3, -4)
Screenshot: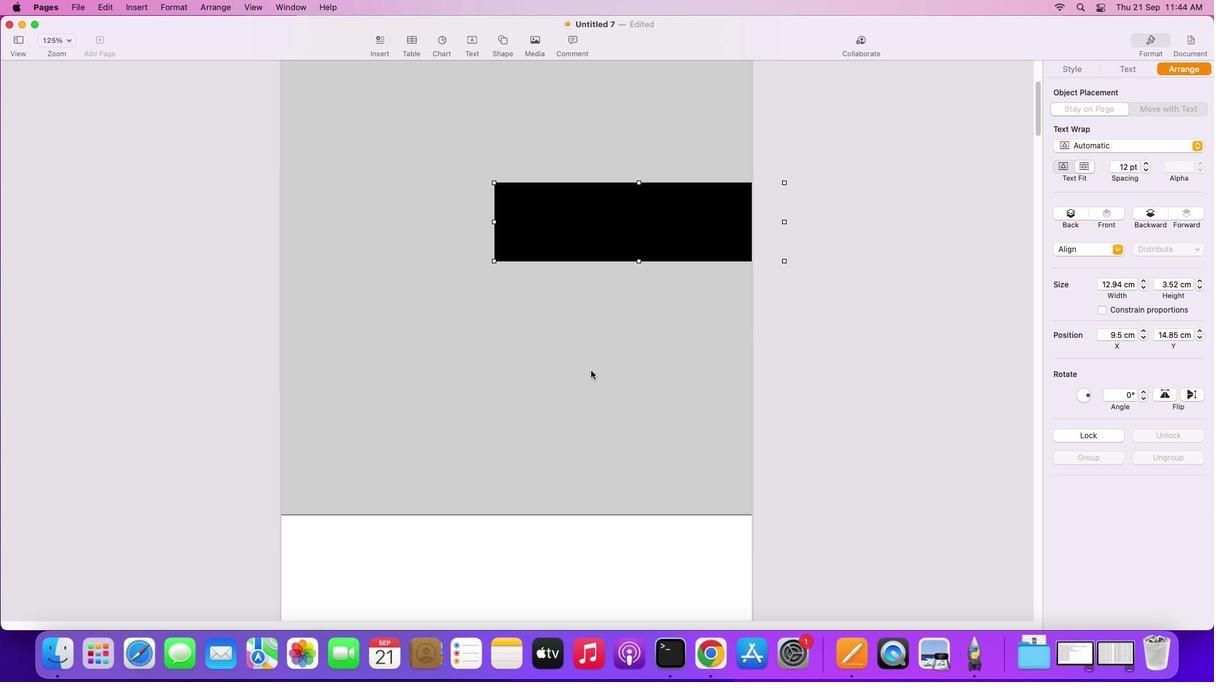 
Action: Mouse scrolled (615, 395) with delta (-3, -4)
Screenshot: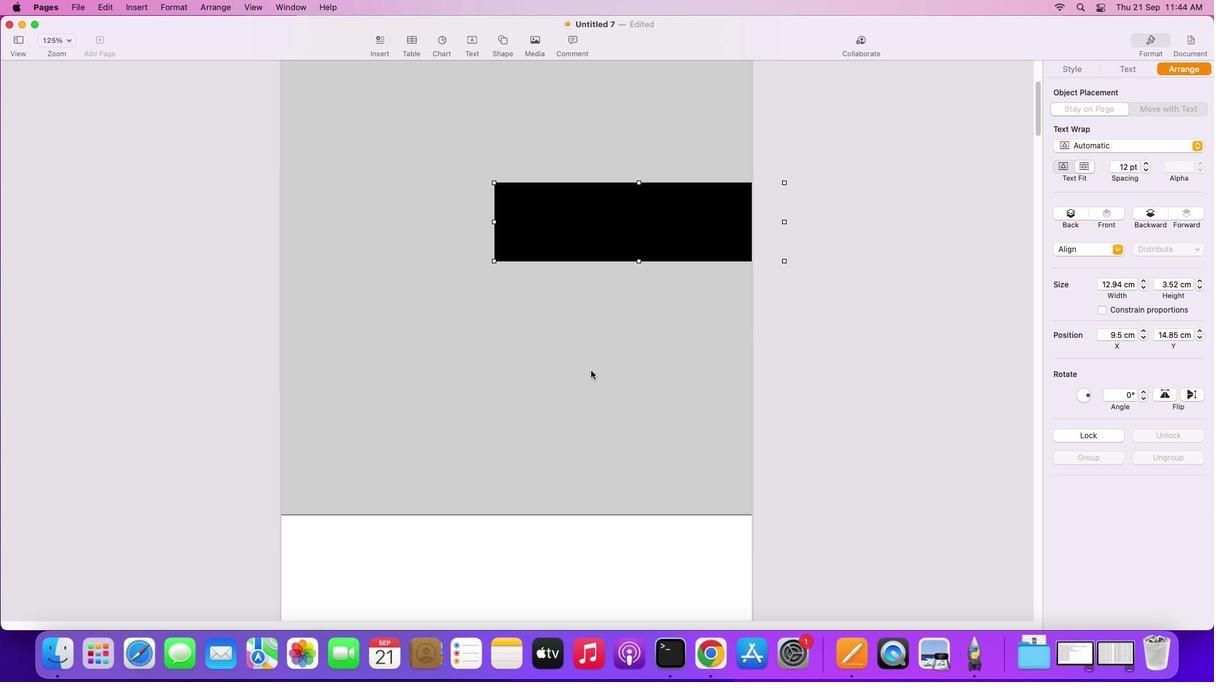 
Action: Mouse scrolled (615, 395) with delta (-3, -5)
Screenshot: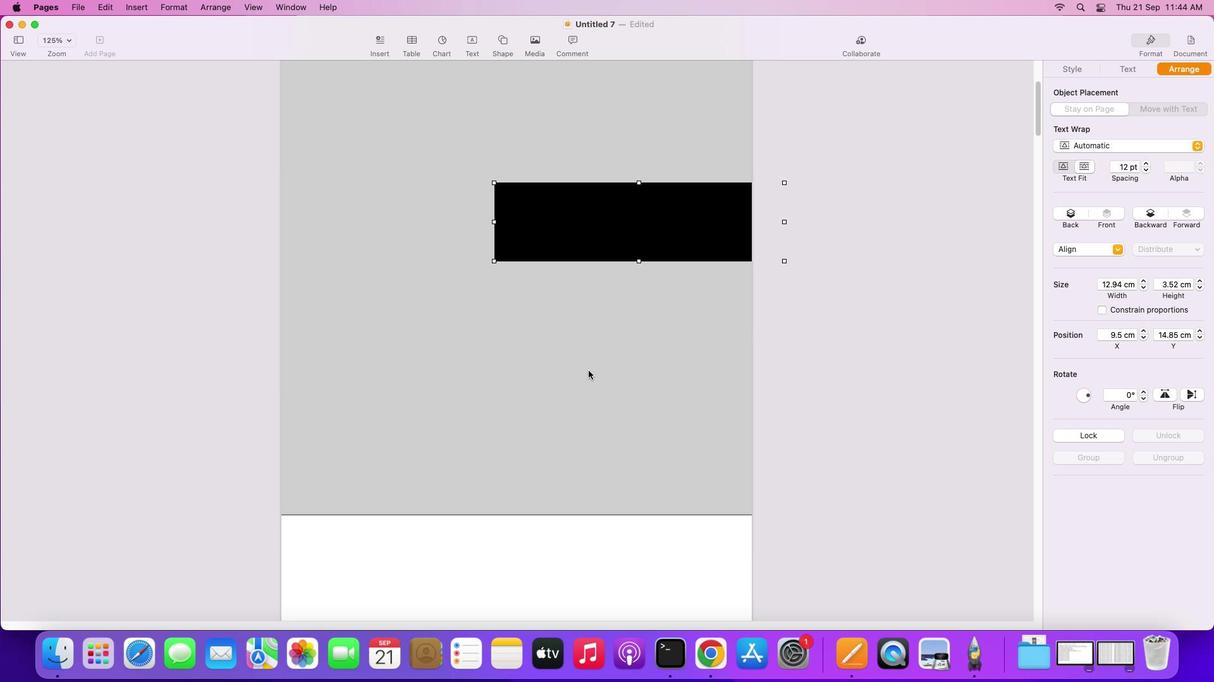 
Action: Mouse scrolled (615, 395) with delta (-3, -6)
Screenshot: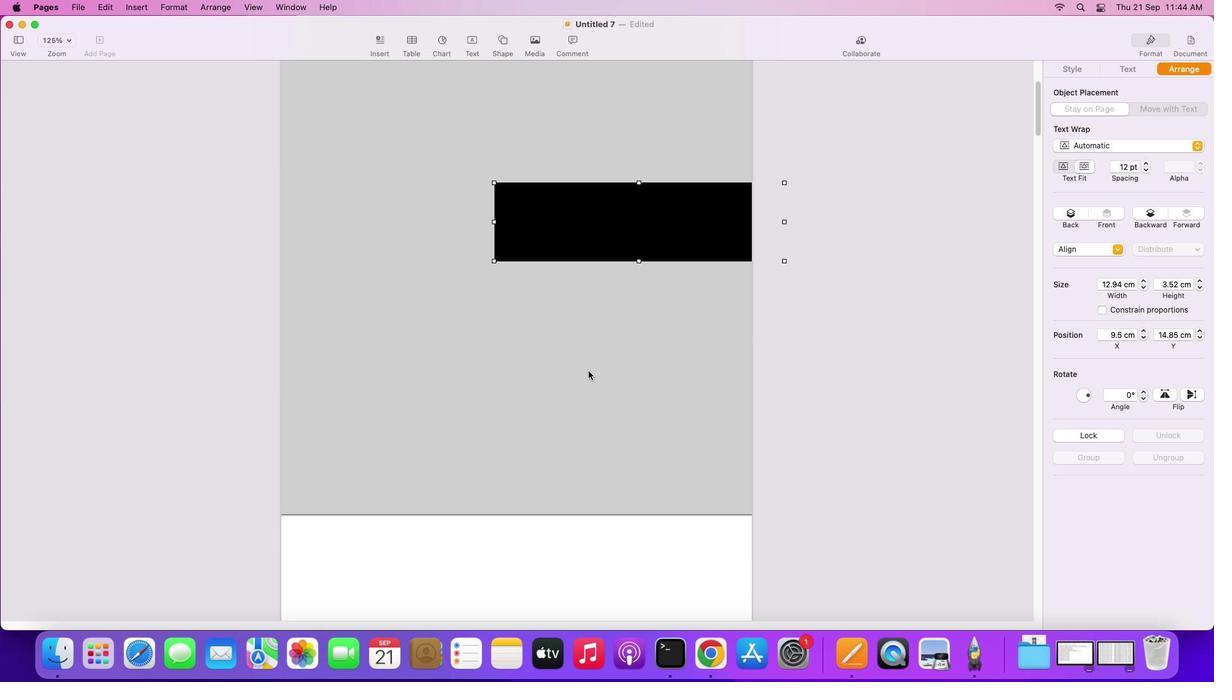 
Action: Mouse scrolled (615, 395) with delta (-3, -6)
Screenshot: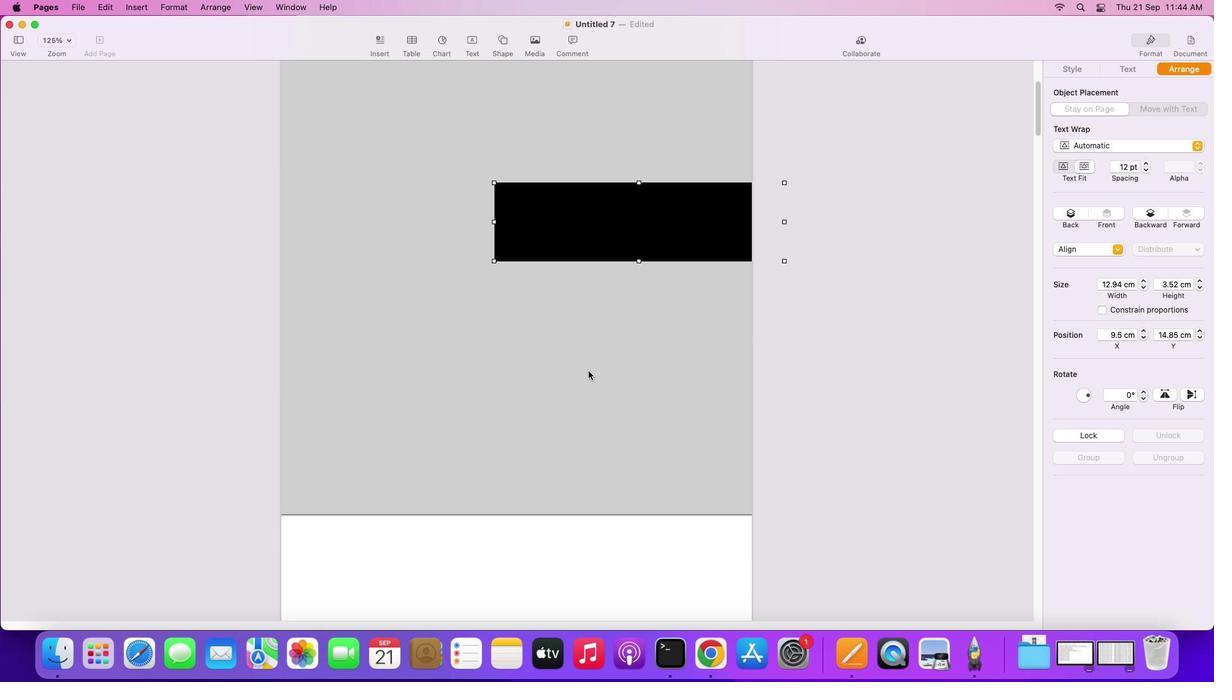 
Action: Mouse moved to (631, 235)
Screenshot: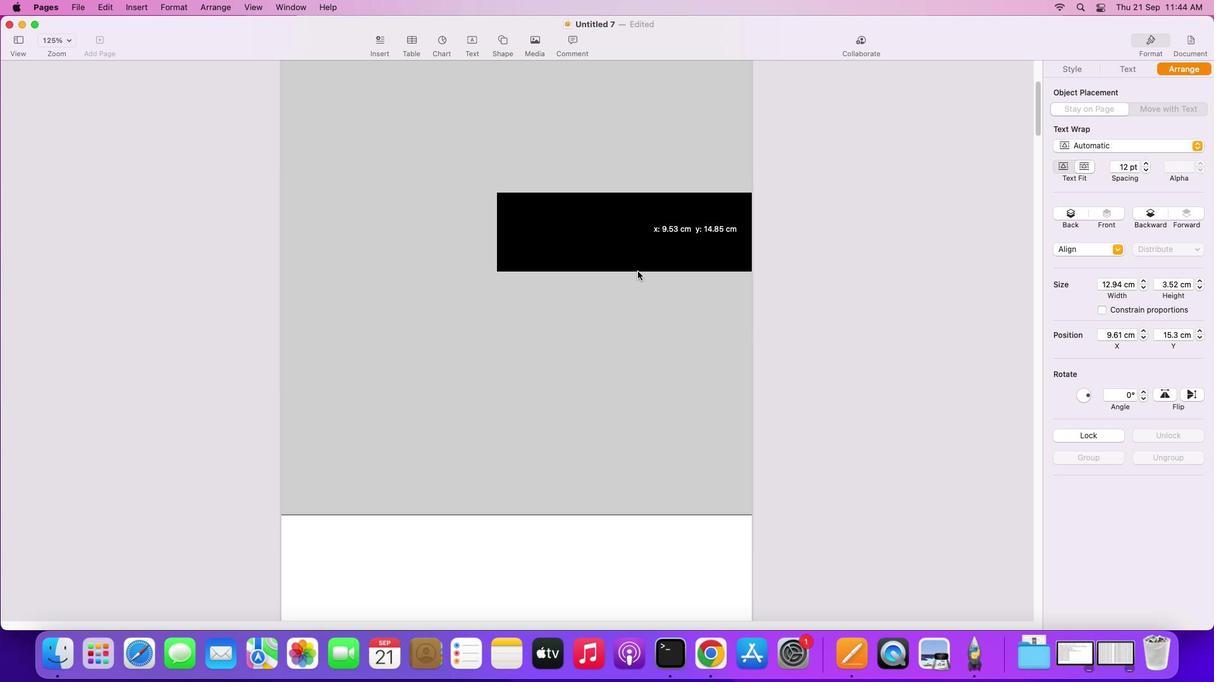 
Action: Mouse pressed left at (631, 235)
Screenshot: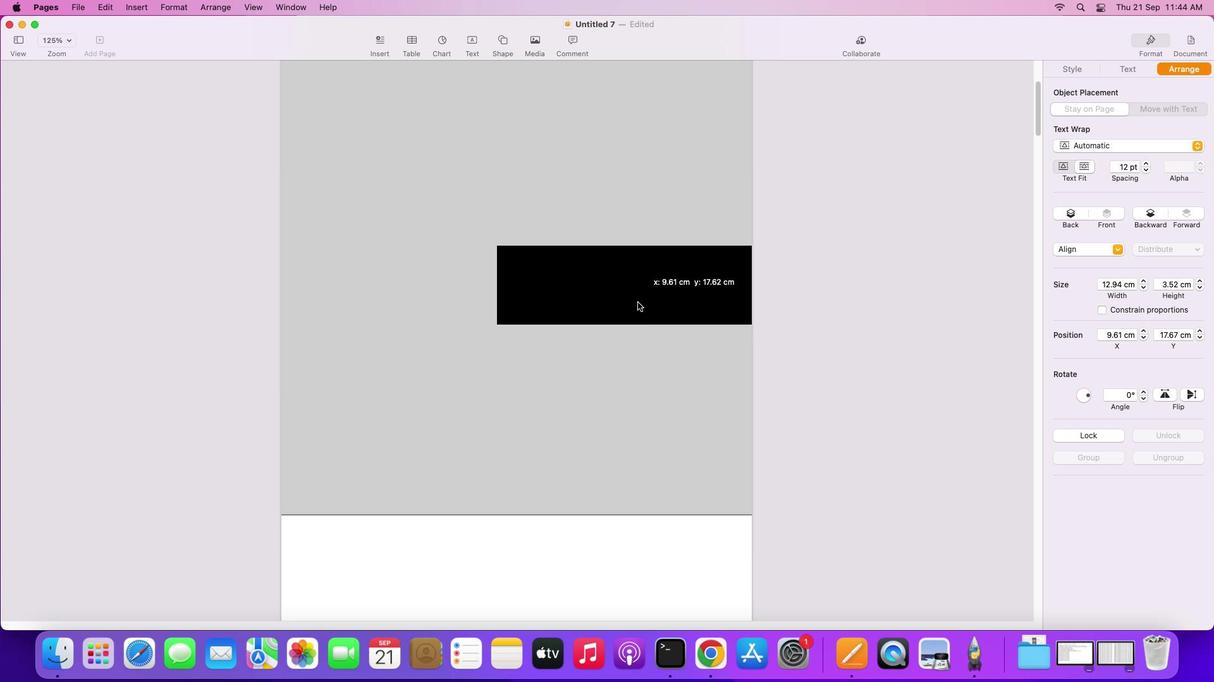 
Action: Mouse moved to (600, 357)
Screenshot: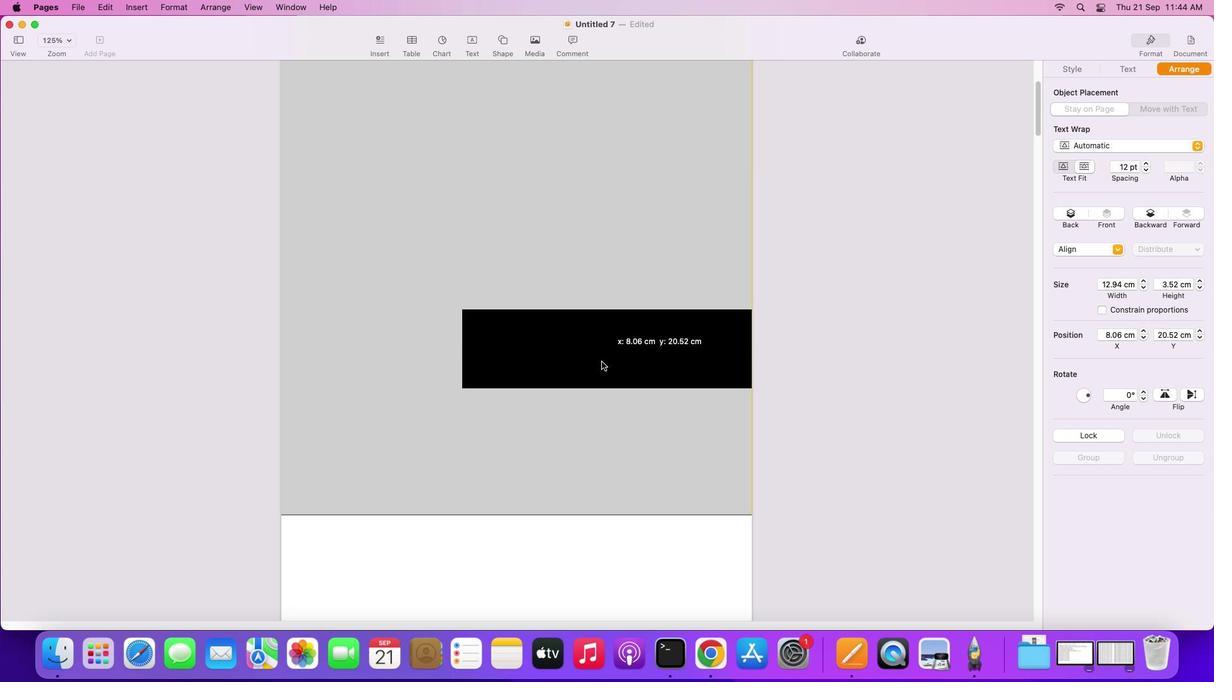 
Action: Mouse pressed left at (600, 357)
Screenshot: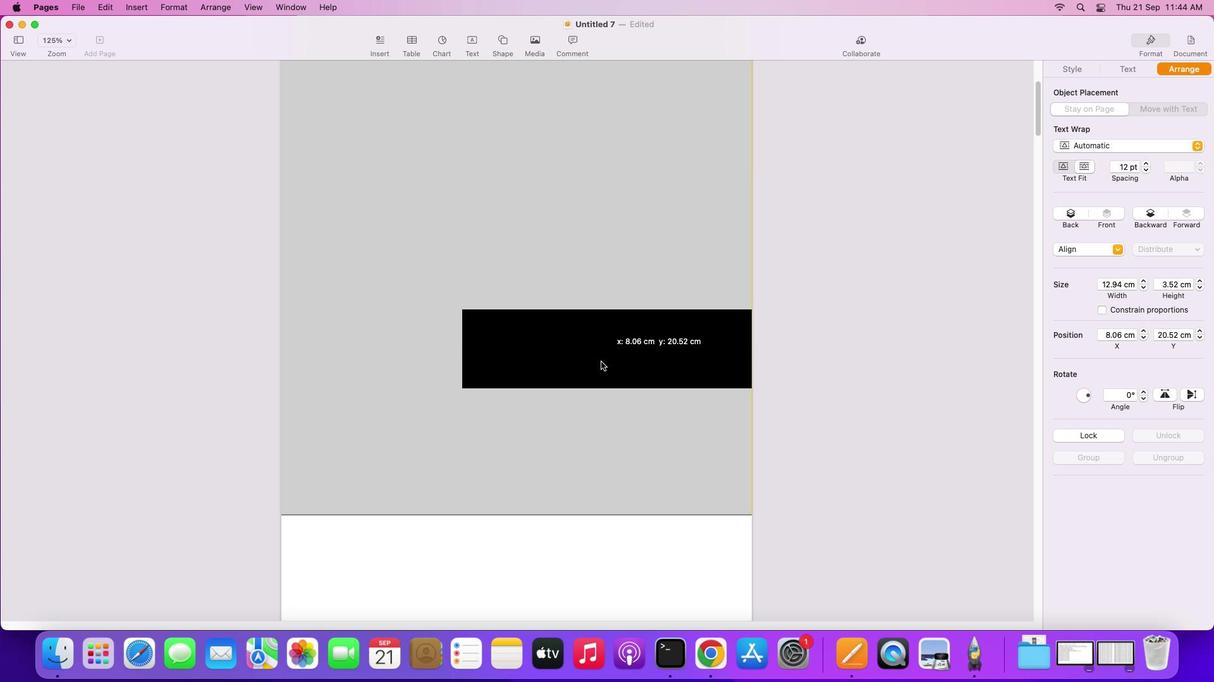 
Action: Mouse moved to (603, 306)
Screenshot: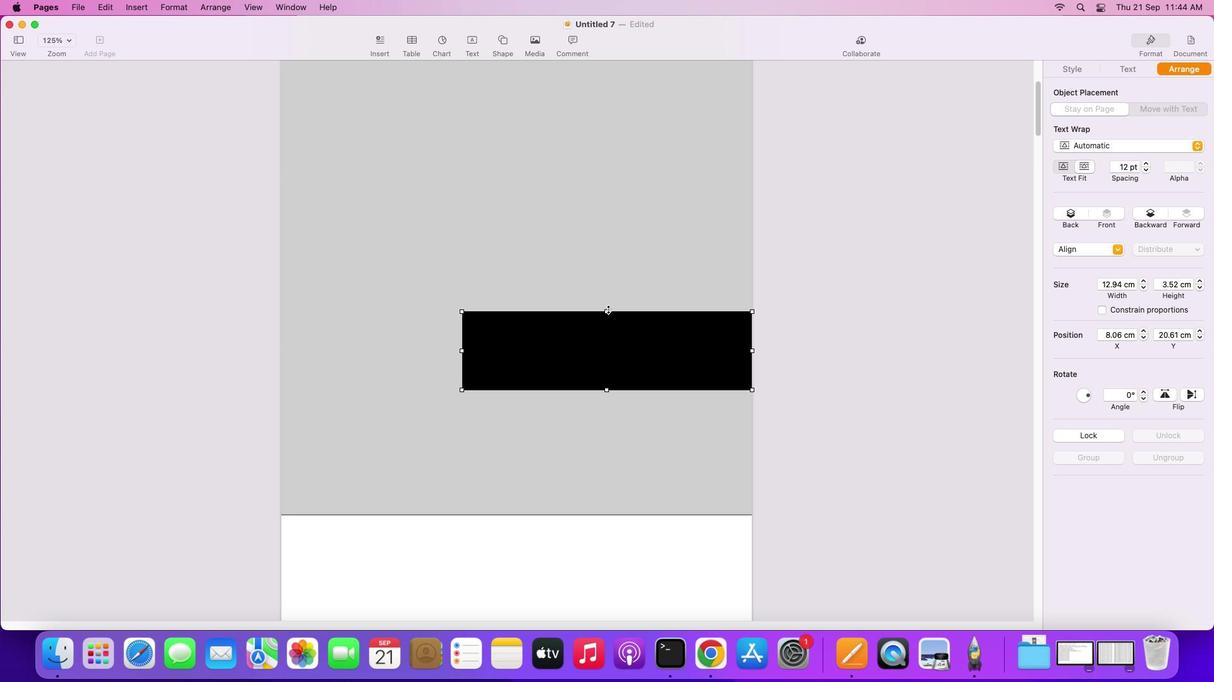 
Action: Mouse pressed left at (603, 306)
Screenshot: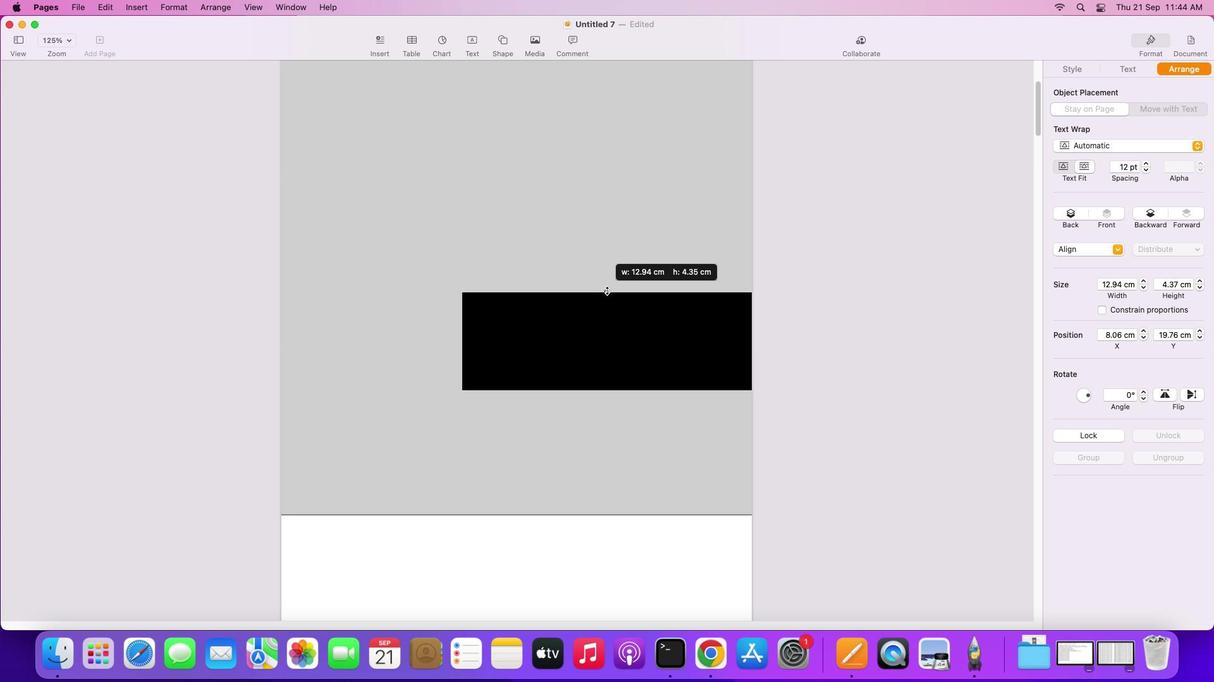 
Action: Mouse moved to (613, 166)
Screenshot: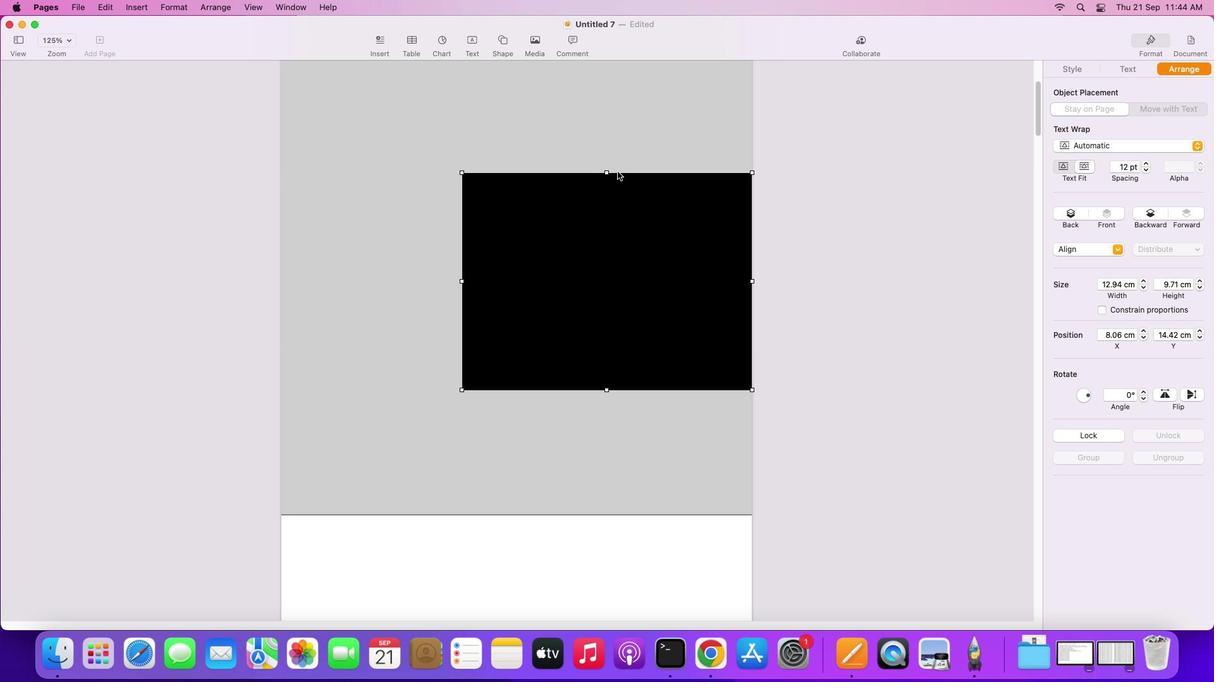 
Action: Mouse scrolled (613, 166) with delta (-3, -3)
Screenshot: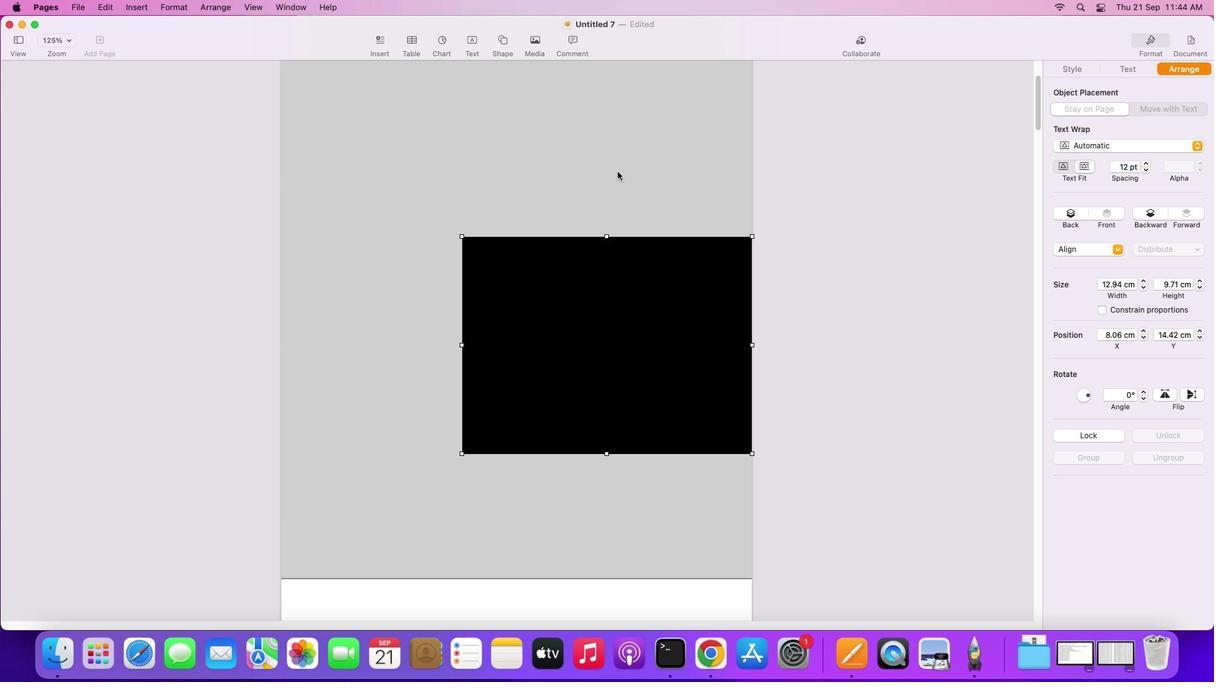 
Action: Mouse scrolled (613, 166) with delta (-3, -3)
Screenshot: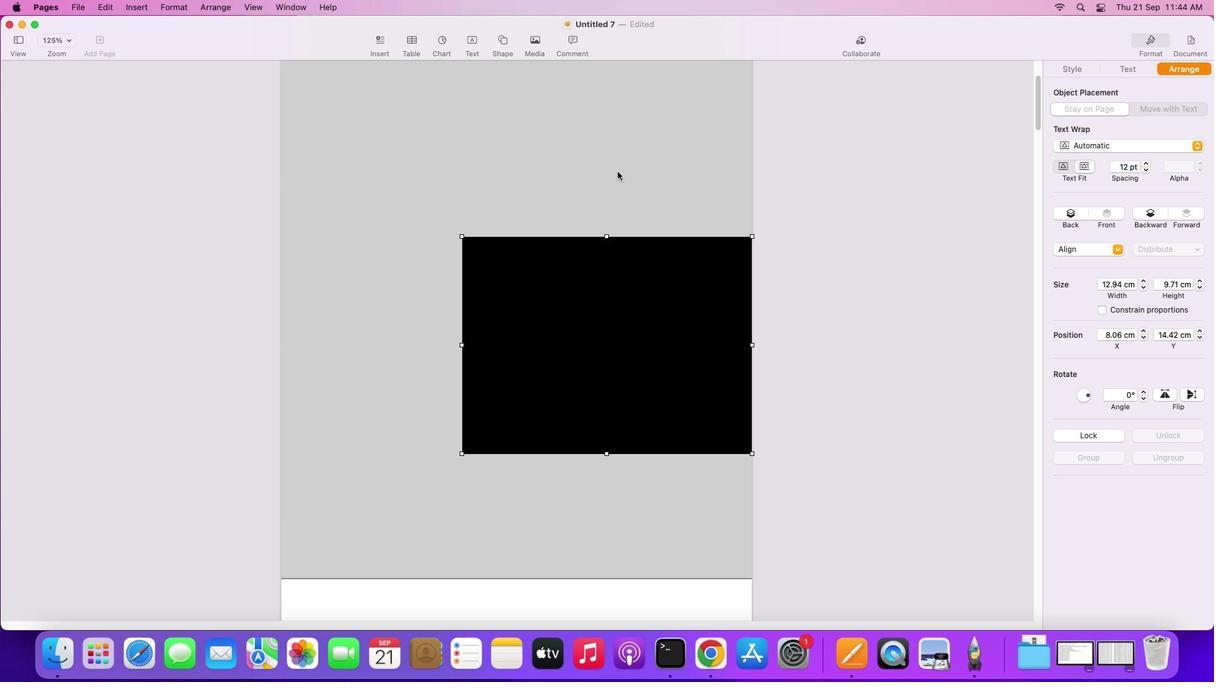 
Action: Mouse scrolled (613, 166) with delta (-3, -1)
Screenshot: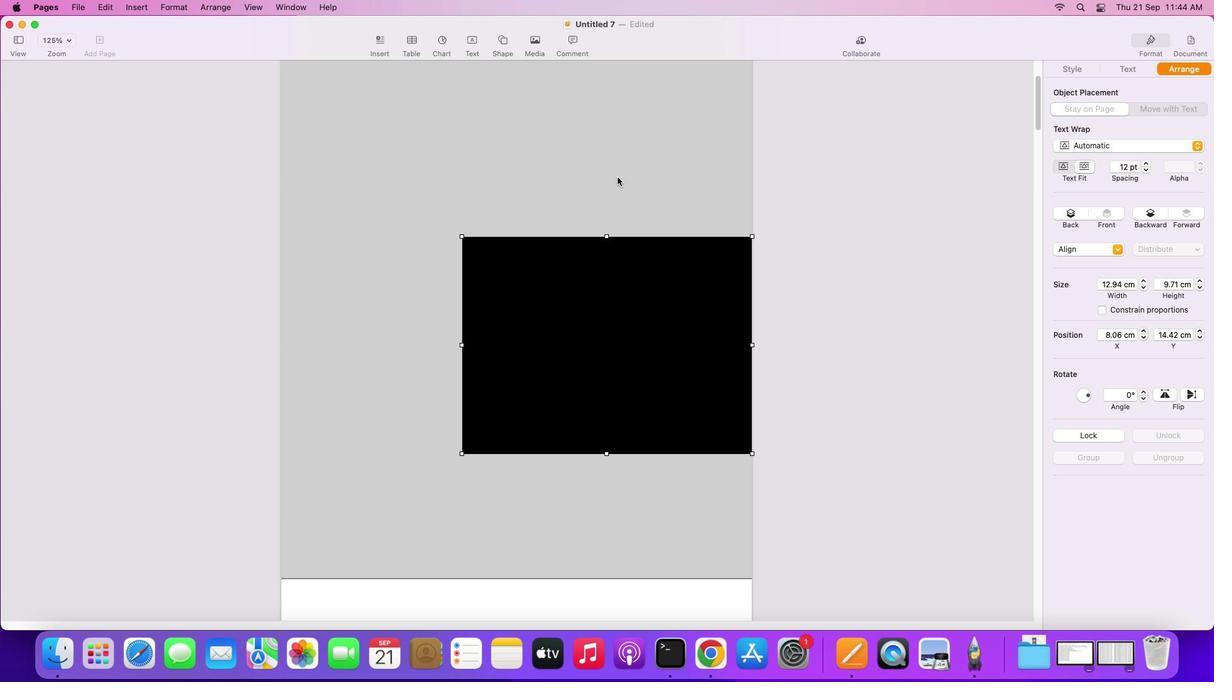 
Action: Mouse scrolled (613, 166) with delta (-3, 0)
Screenshot: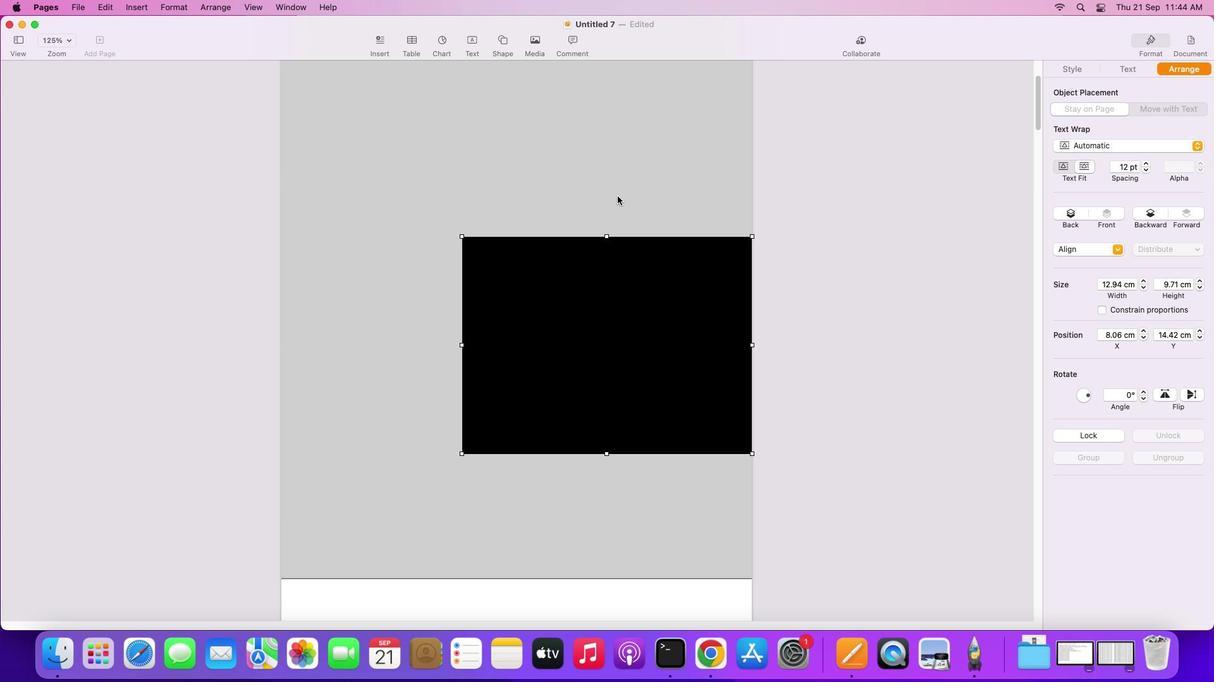 
Action: Mouse moved to (611, 224)
Screenshot: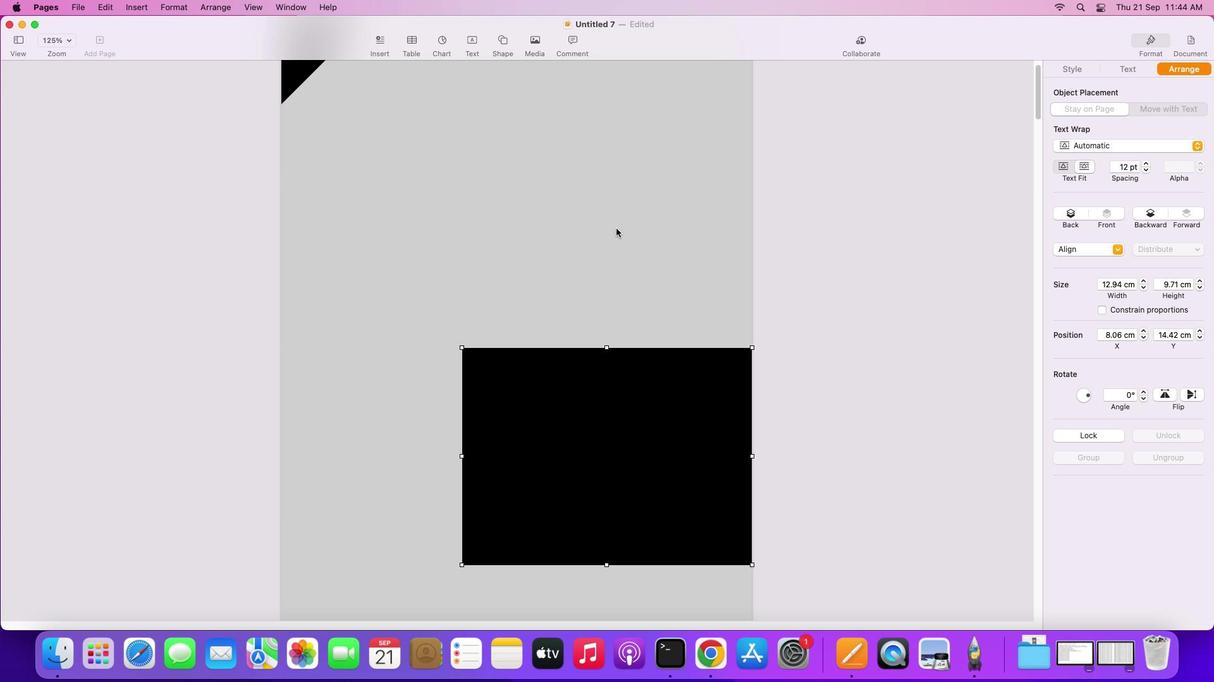 
Action: Mouse scrolled (611, 224) with delta (-3, -3)
Screenshot: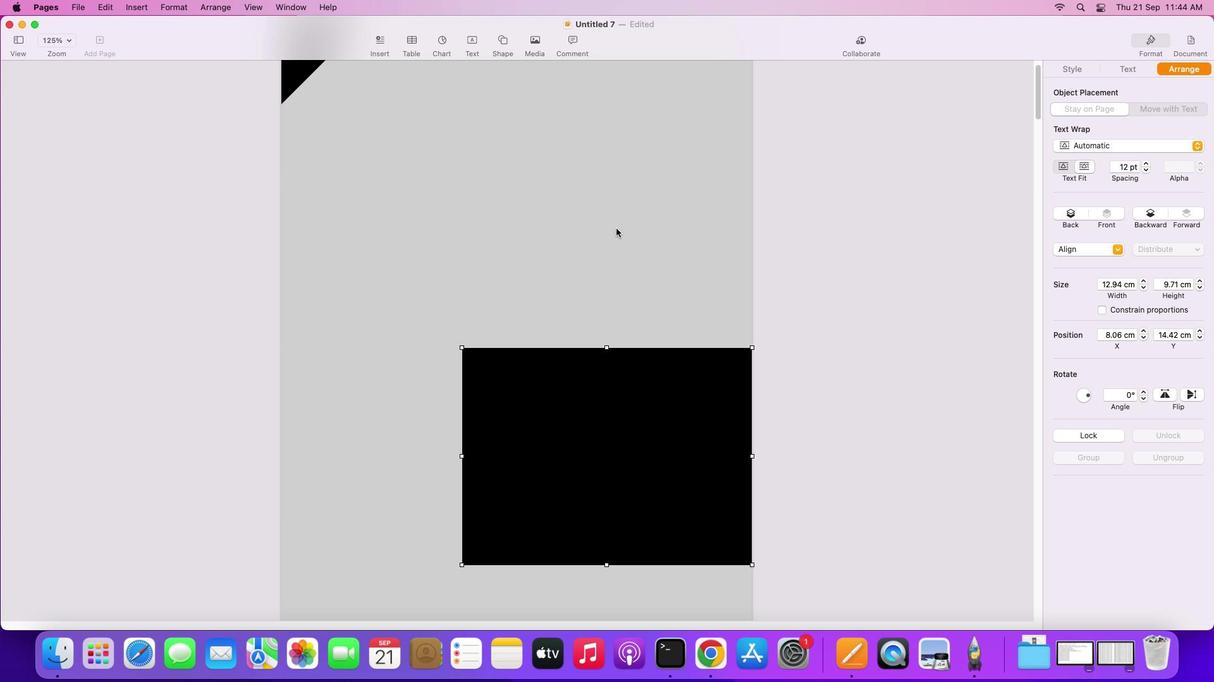 
Action: Mouse scrolled (611, 224) with delta (-3, -3)
Screenshot: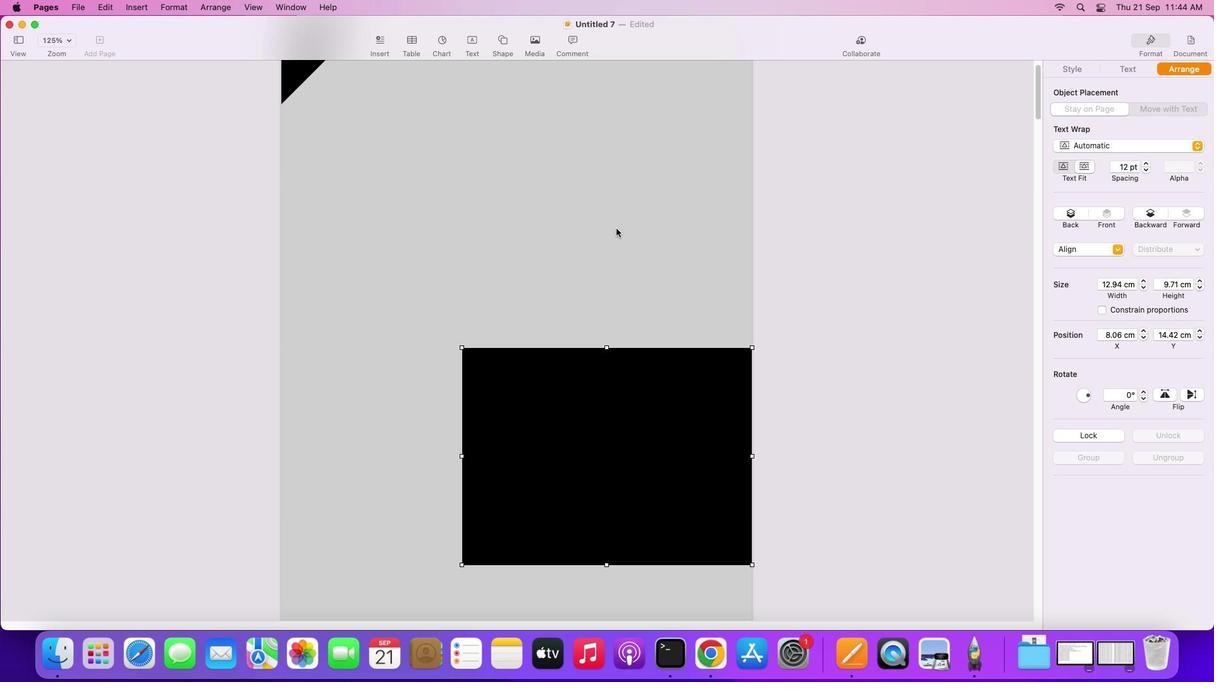 
Action: Mouse scrolled (611, 224) with delta (-3, -1)
Screenshot: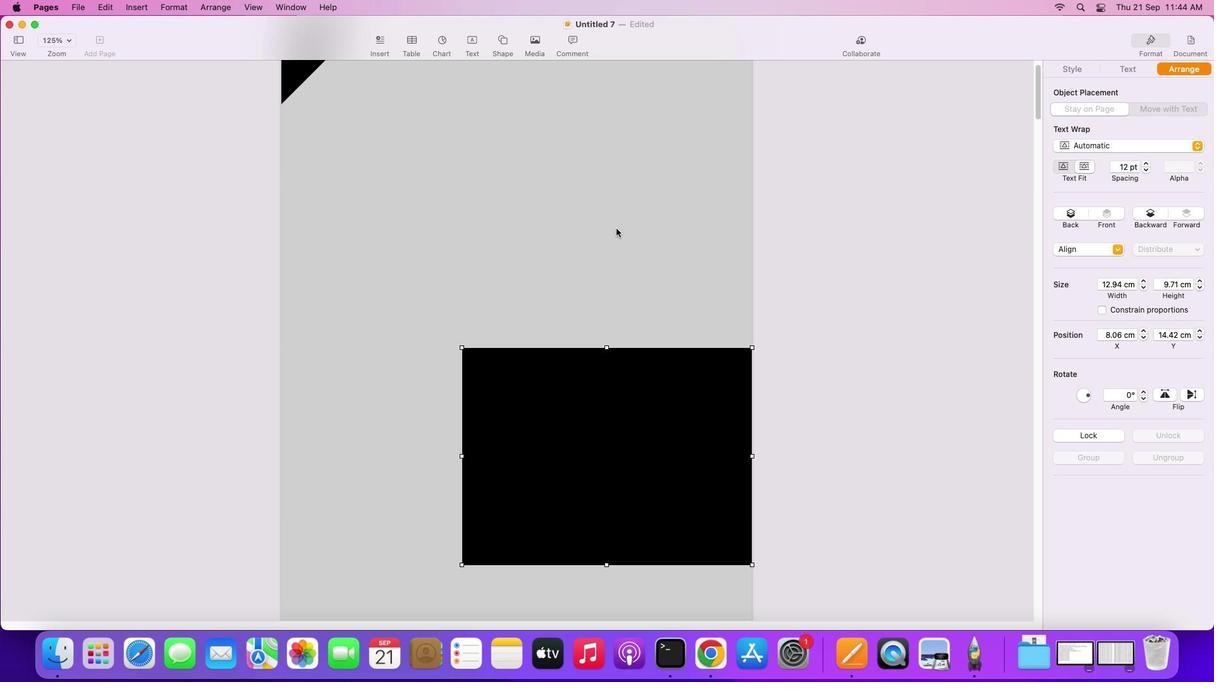 
Action: Mouse scrolled (611, 224) with delta (-3, 0)
Screenshot: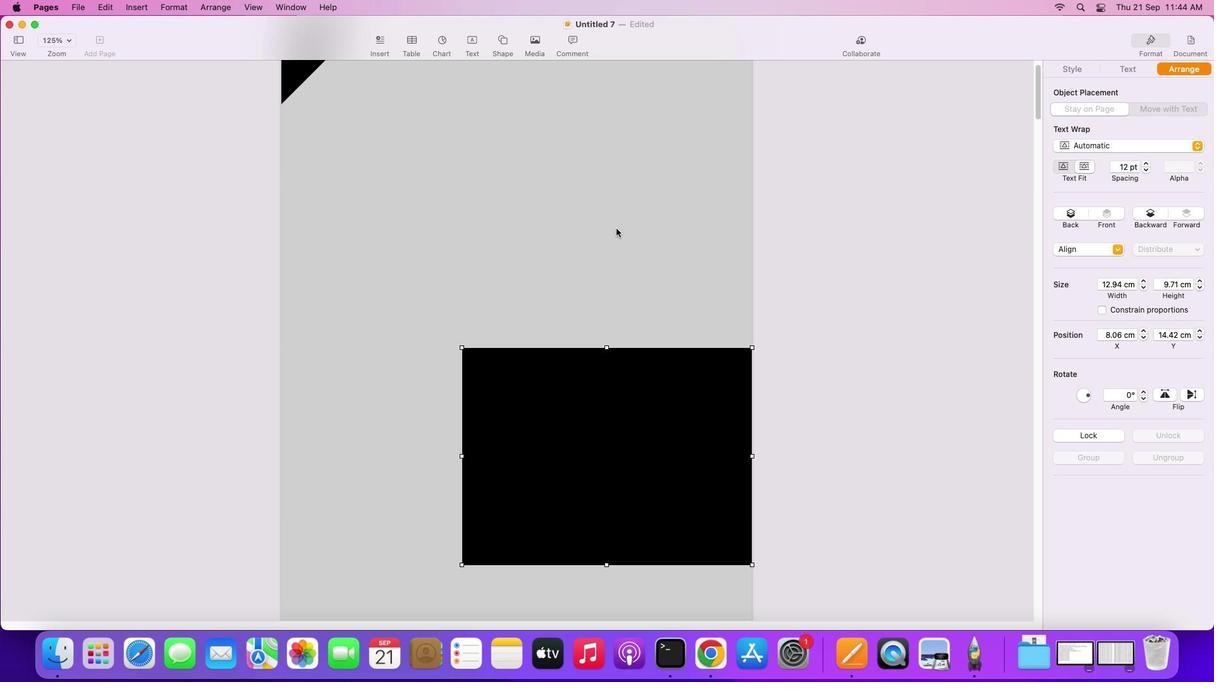 
Action: Mouse scrolled (611, 224) with delta (-3, 0)
Screenshot: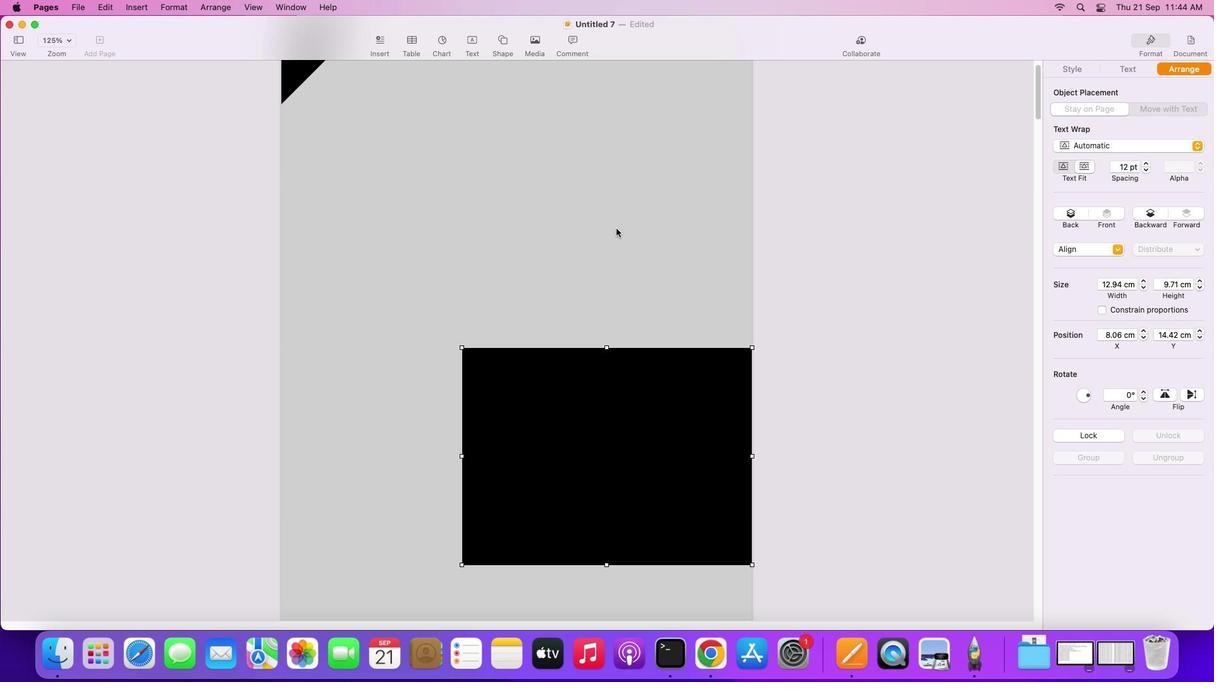 
Action: Mouse moved to (497, 35)
Screenshot: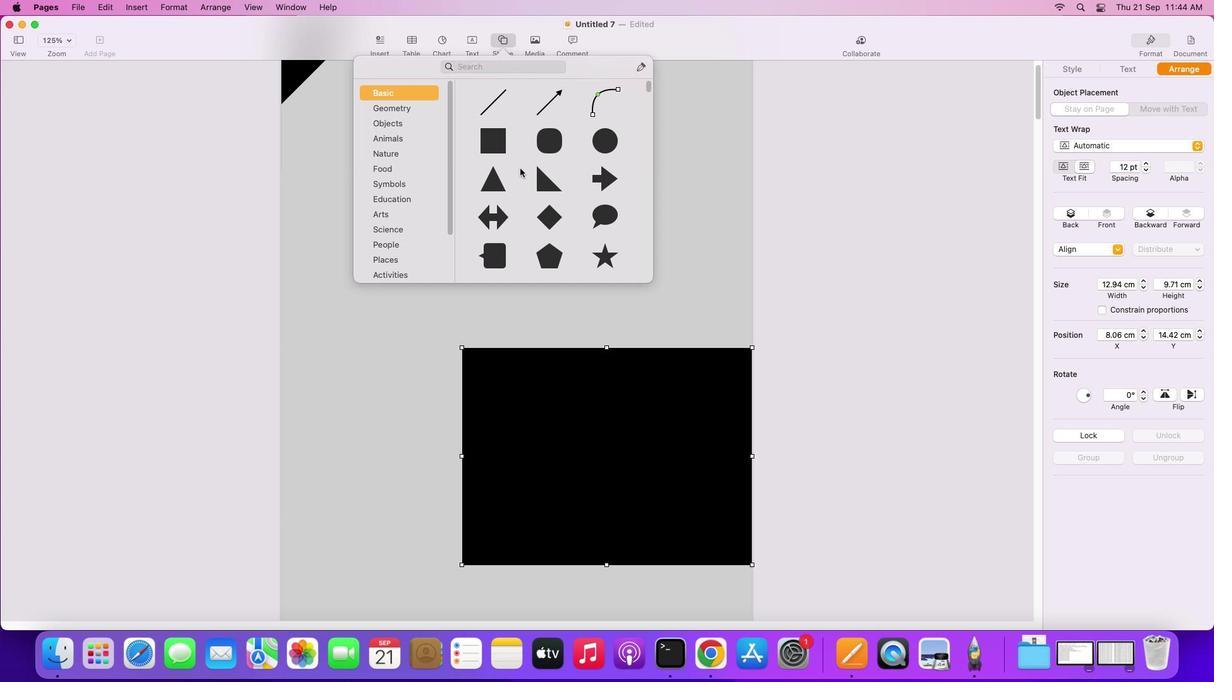 
Action: Mouse pressed left at (497, 35)
Screenshot: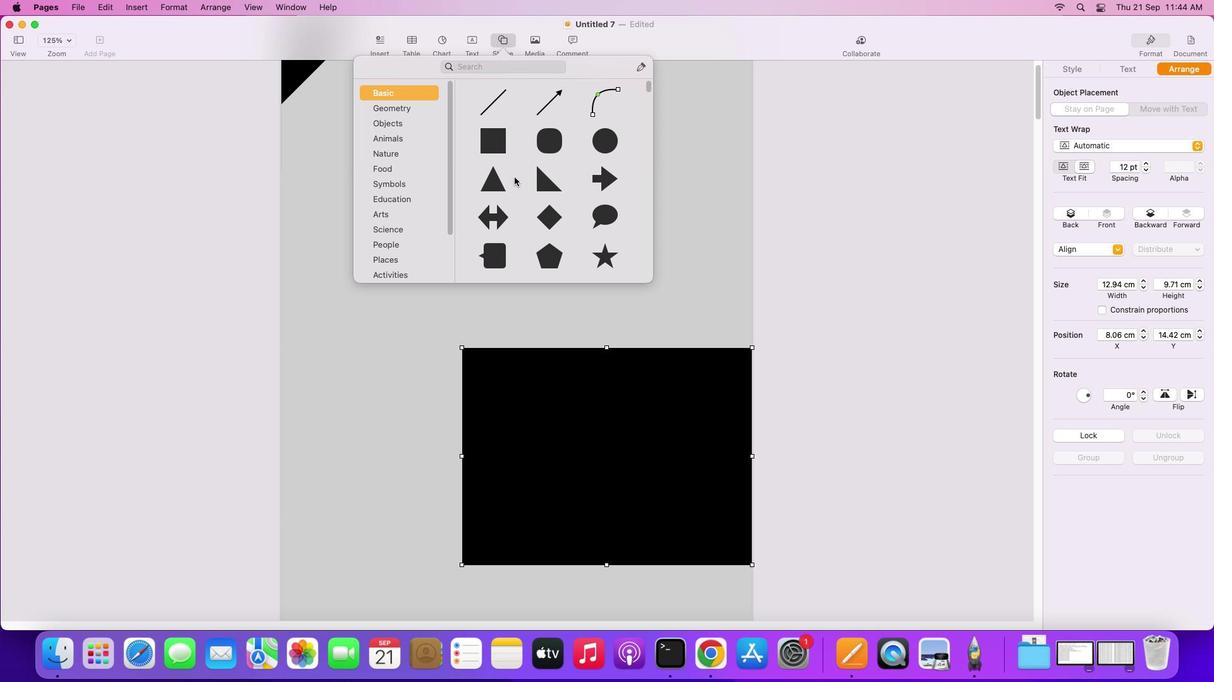 
Action: Mouse moved to (533, 178)
Screenshot: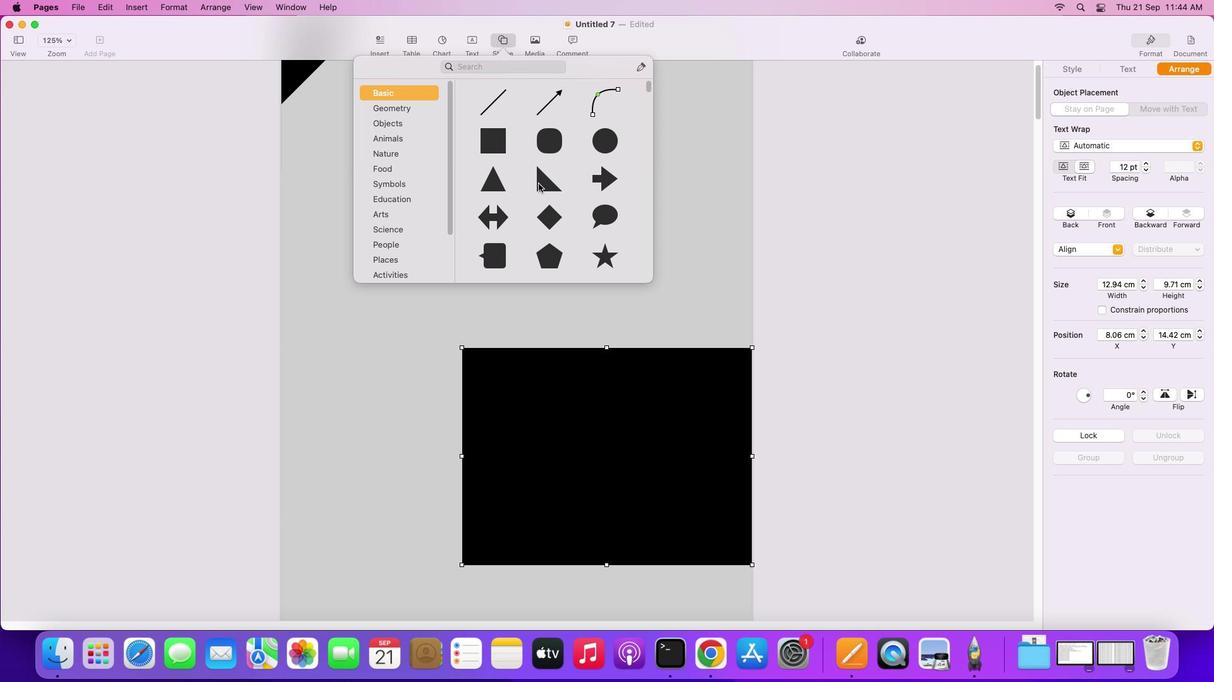 
Action: Mouse pressed left at (533, 178)
Screenshot: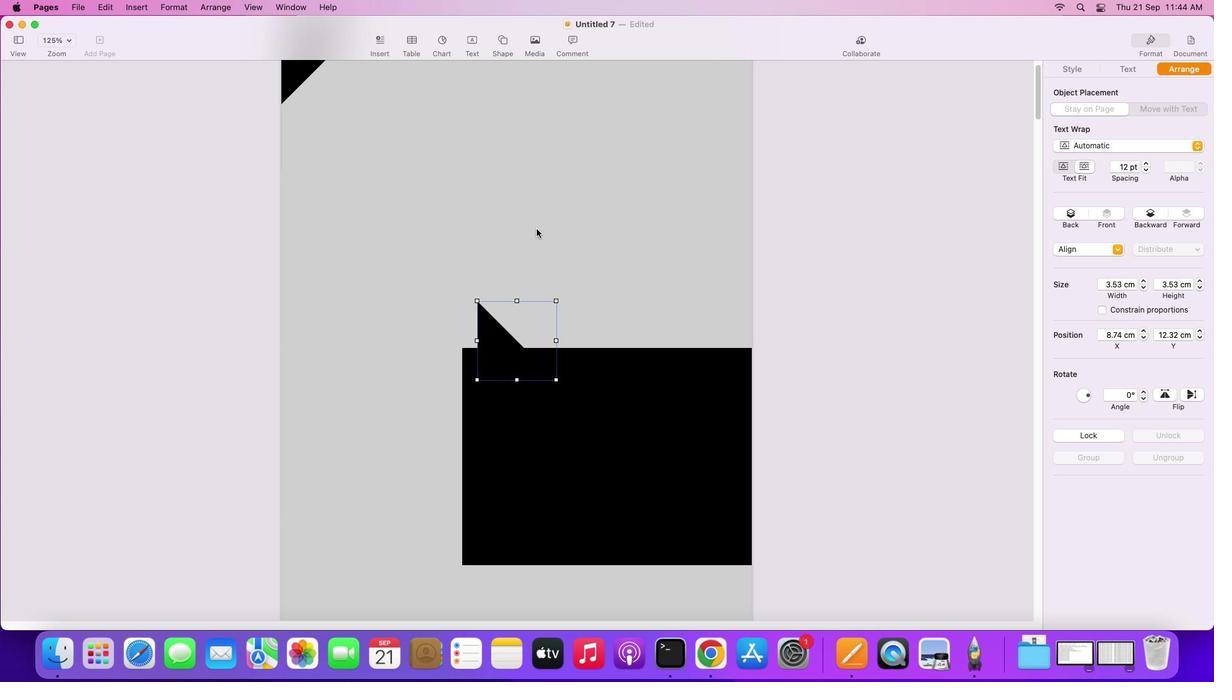 
Action: Mouse moved to (509, 348)
Screenshot: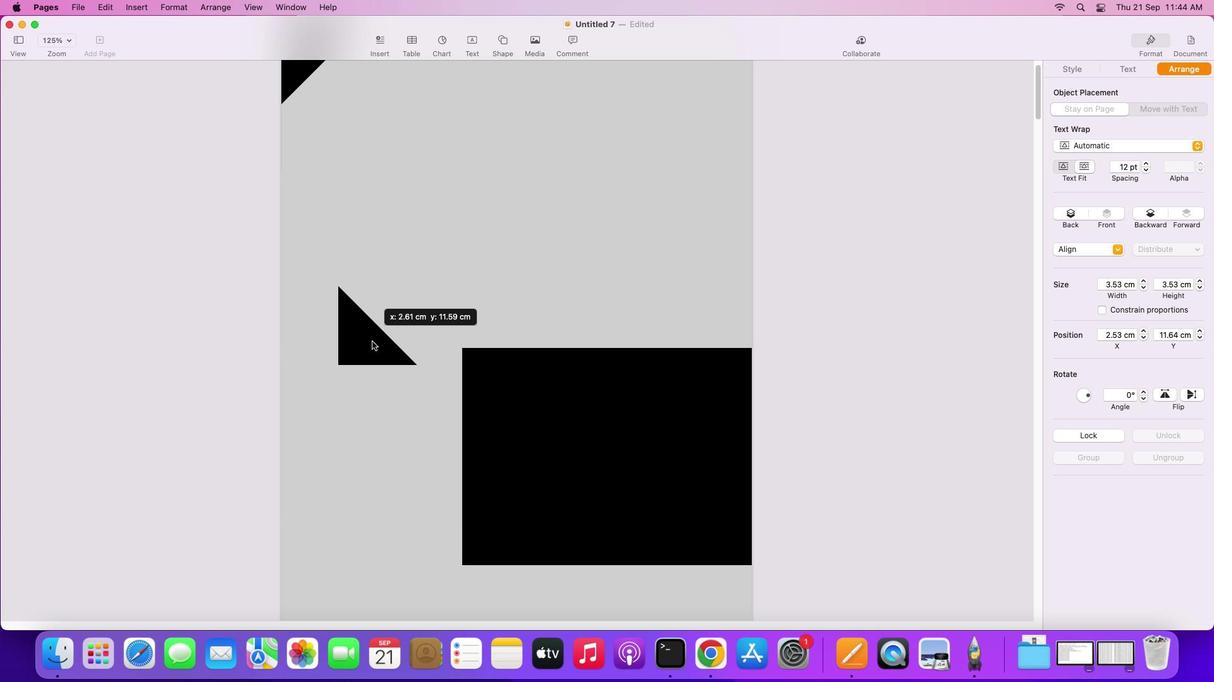 
Action: Mouse pressed left at (509, 348)
Screenshot: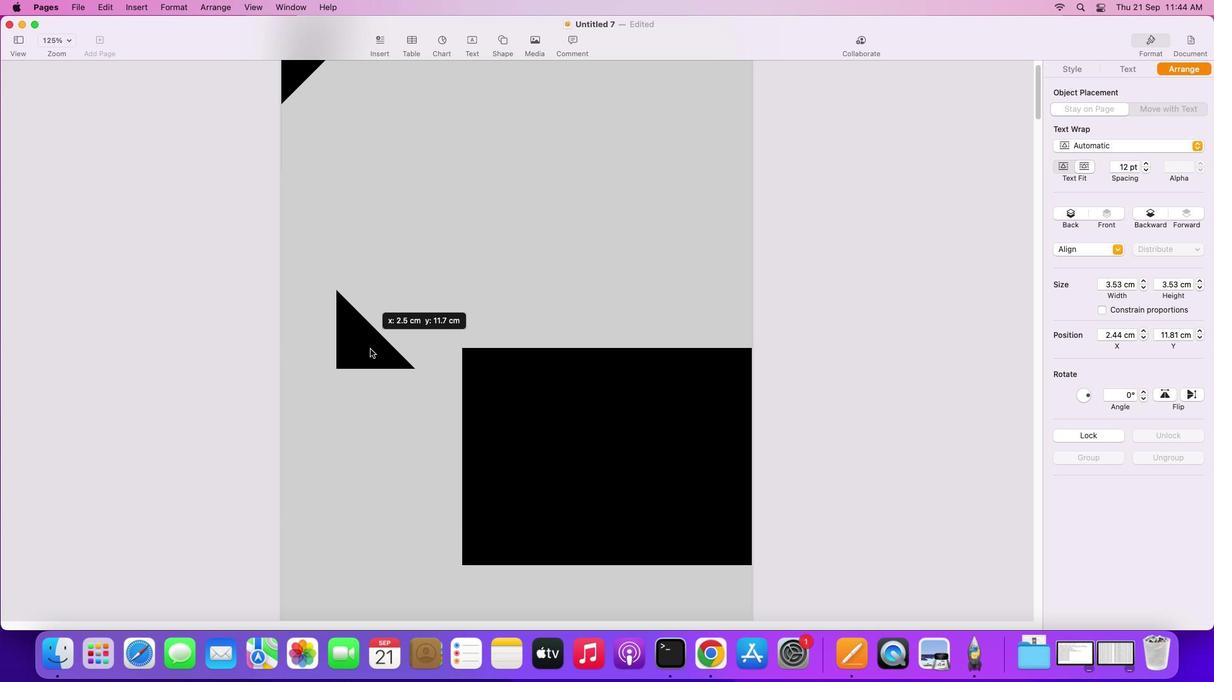 
Action: Mouse moved to (1136, 386)
Screenshot: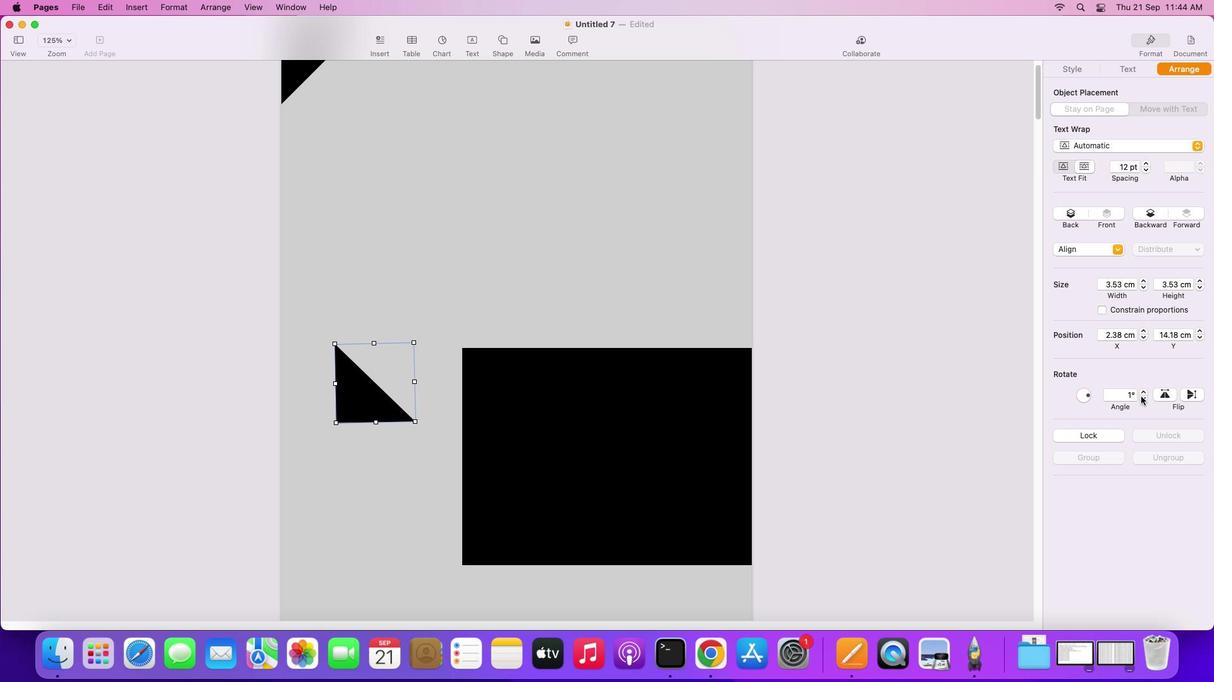 
Action: Mouse pressed left at (1136, 386)
Screenshot: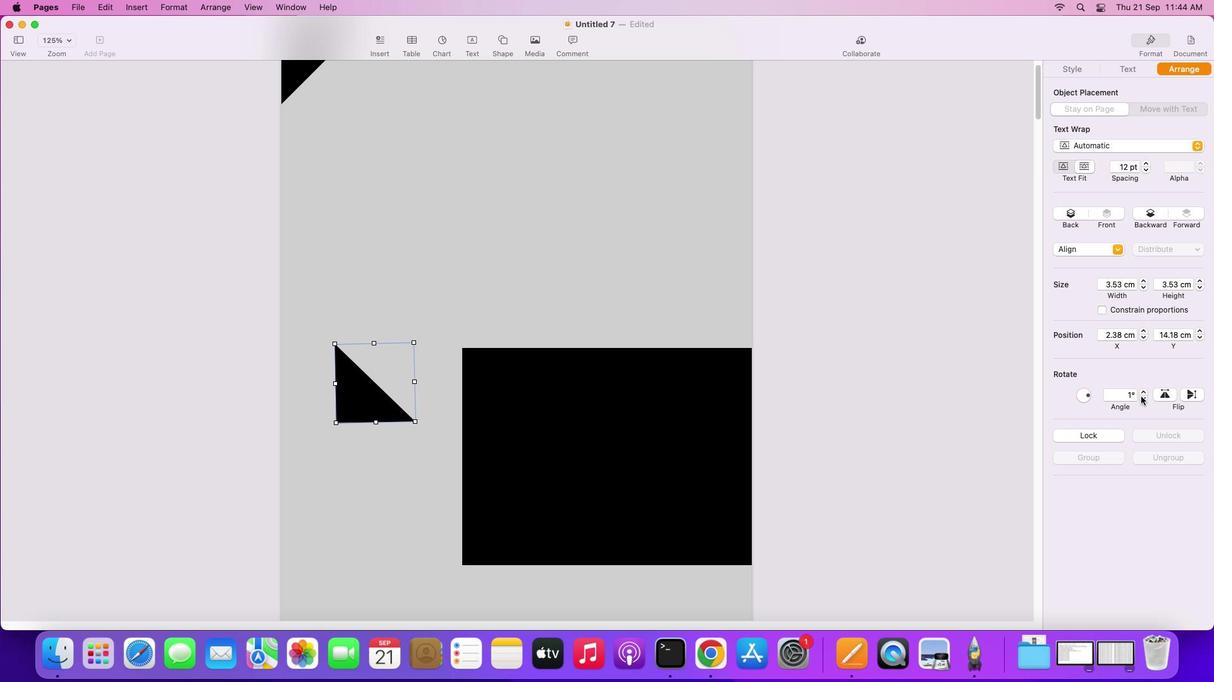 
Action: Mouse moved to (1137, 393)
Screenshot: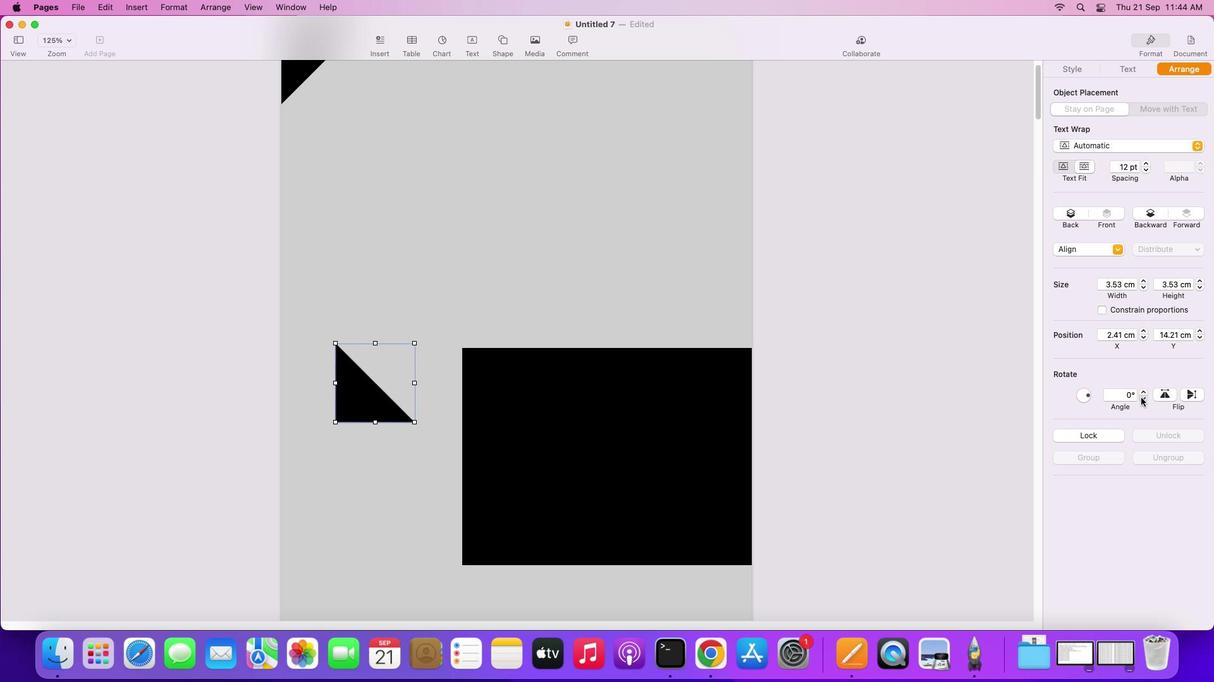 
Action: Mouse pressed left at (1137, 393)
Screenshot: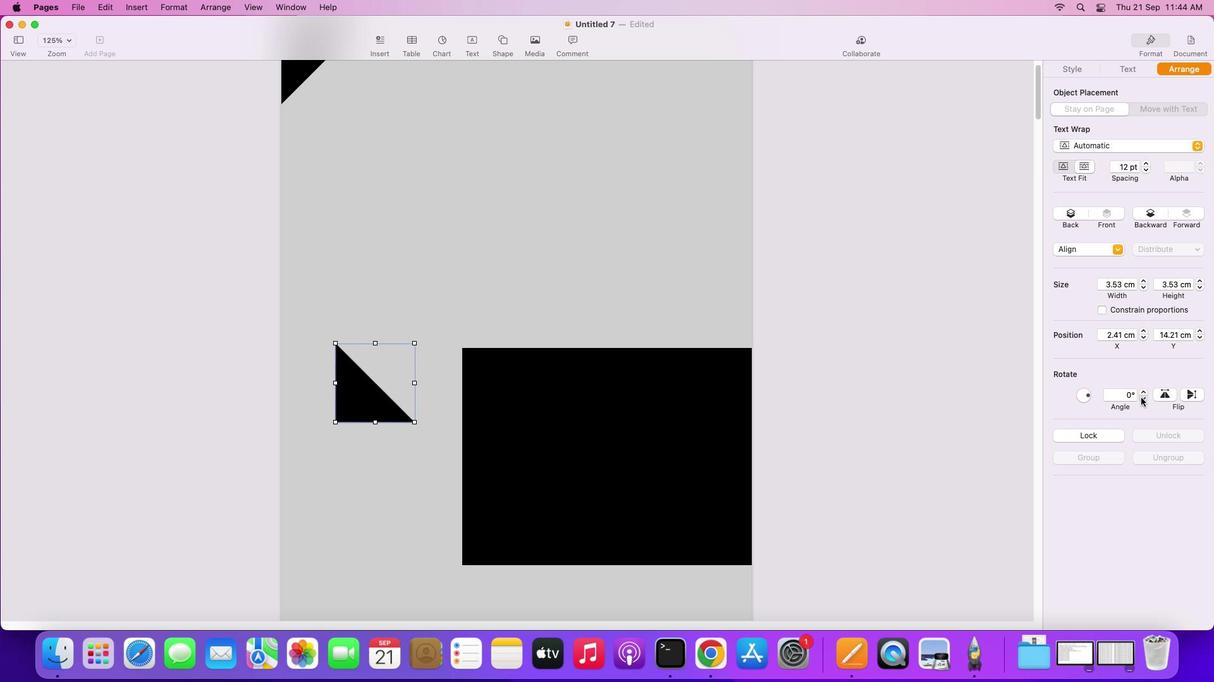 
Action: Mouse pressed left at (1137, 393)
Screenshot: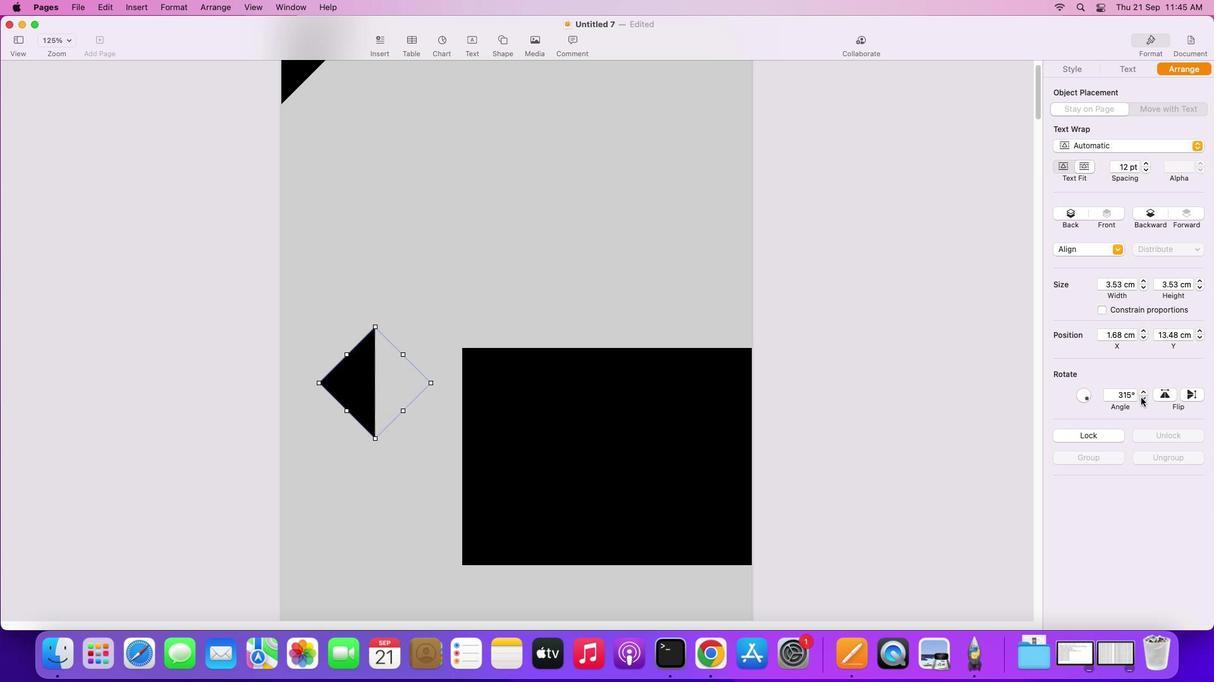 
Action: Mouse pressed left at (1137, 393)
Screenshot: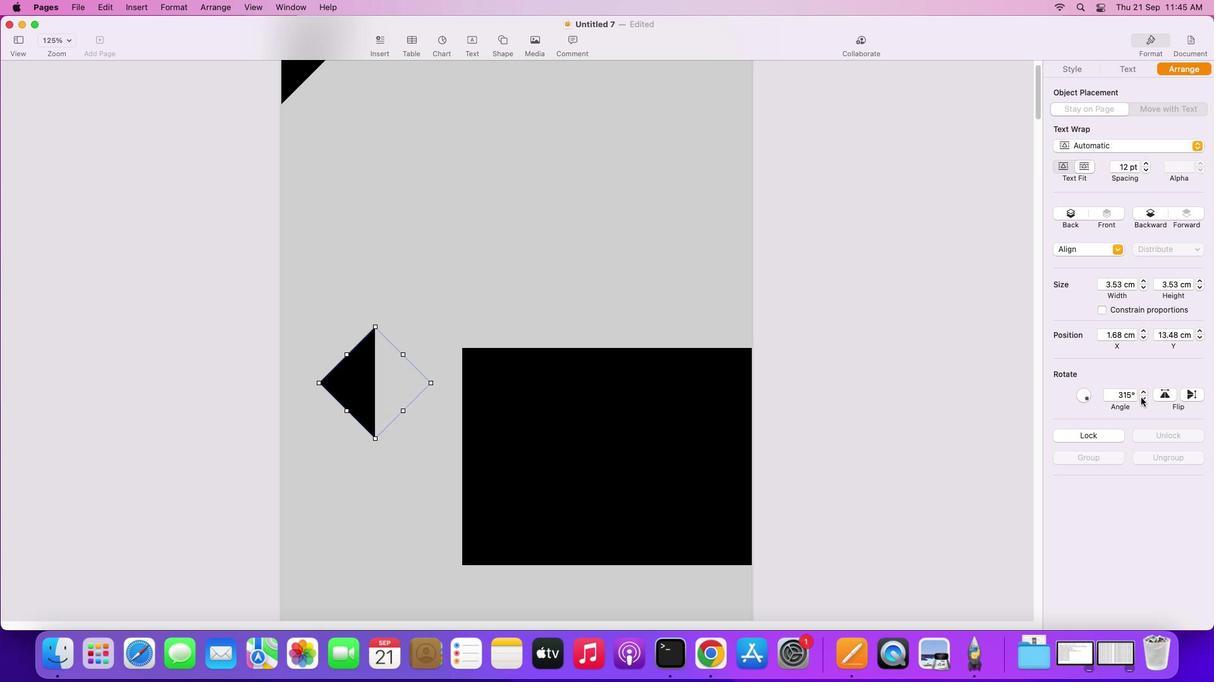 
Action: Mouse pressed left at (1137, 393)
Screenshot: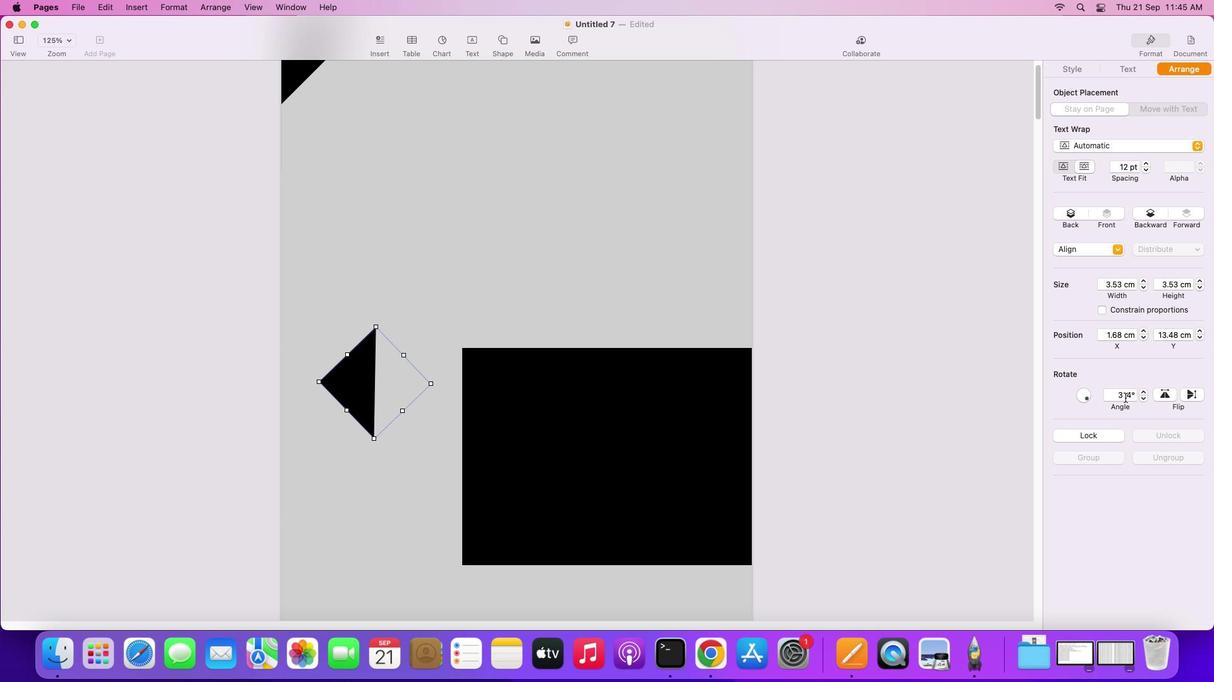 
Action: Mouse moved to (354, 370)
Screenshot: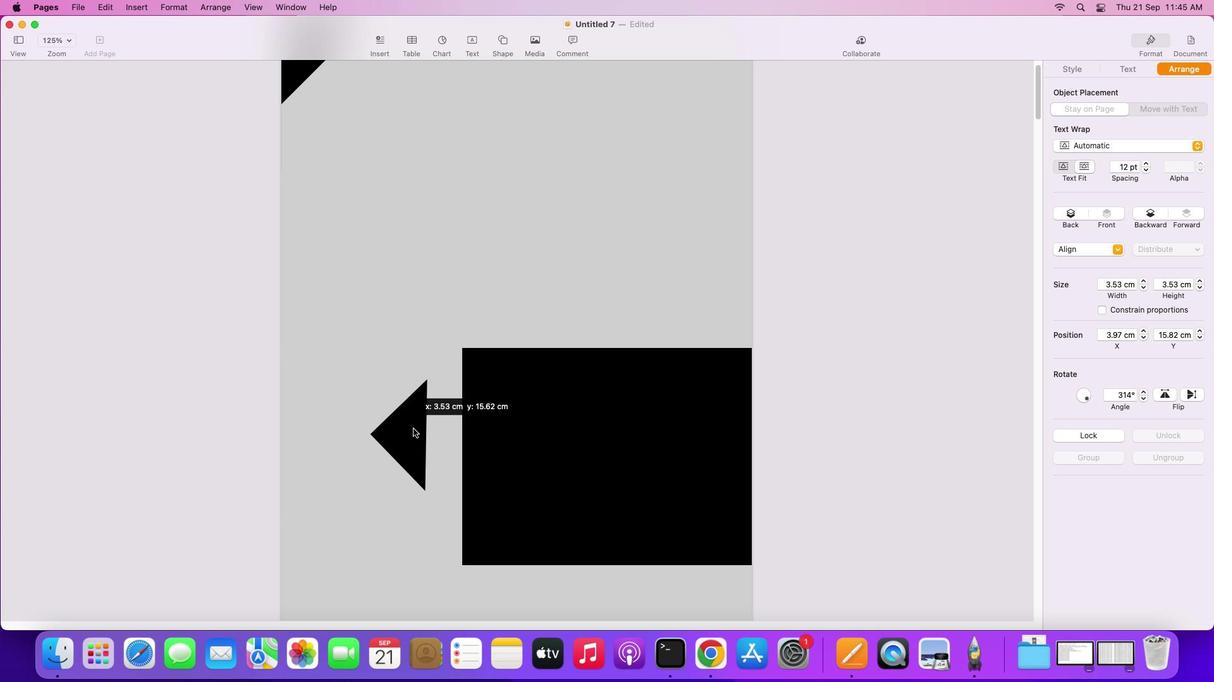 
Action: Mouse pressed left at (354, 370)
Screenshot: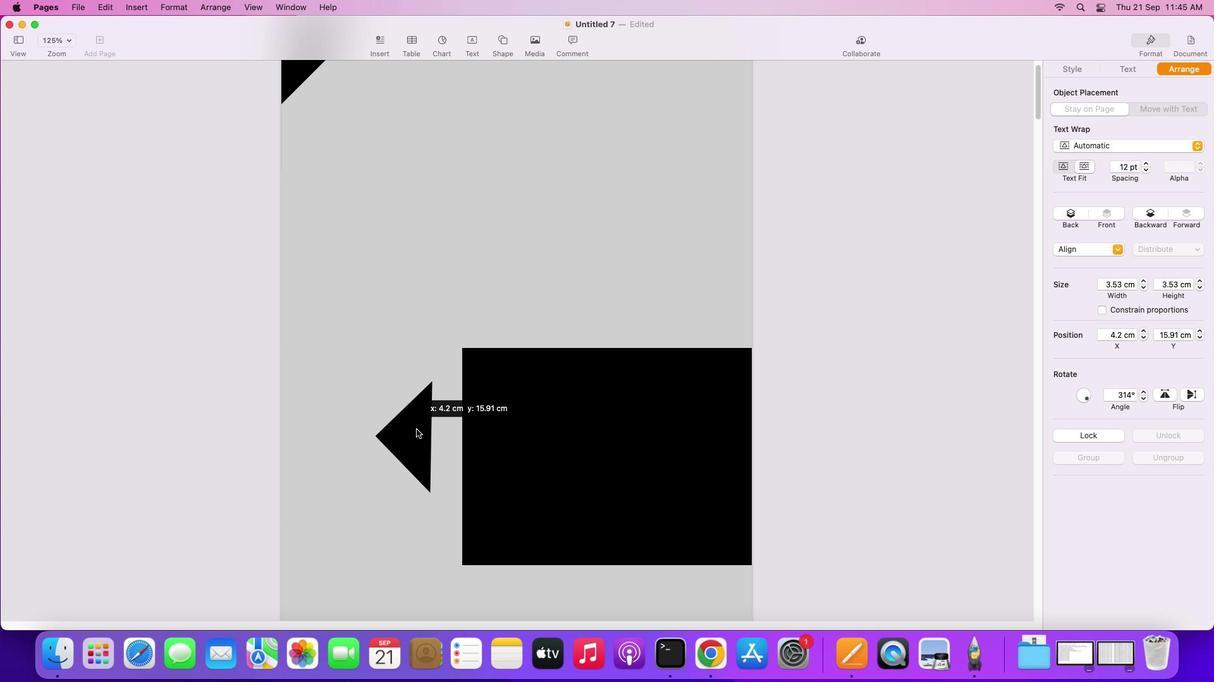 
Action: Mouse moved to (1139, 394)
Screenshot: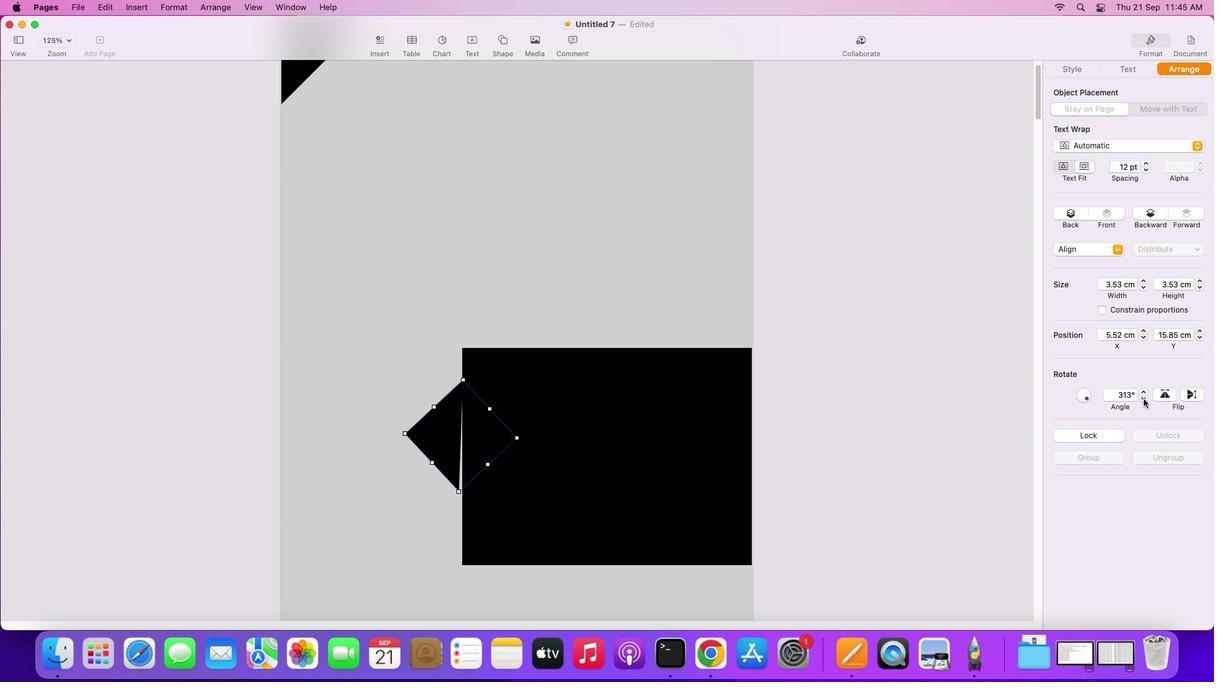 
Action: Mouse pressed left at (1139, 394)
Screenshot: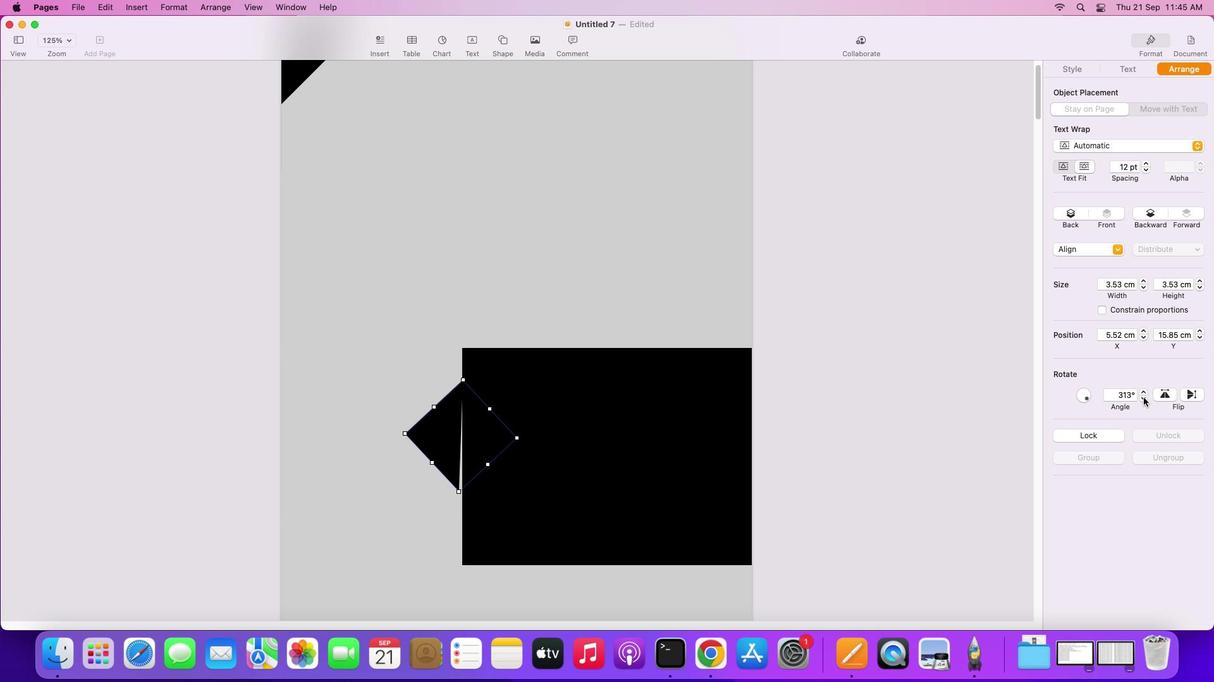 
Action: Mouse moved to (1138, 387)
Screenshot: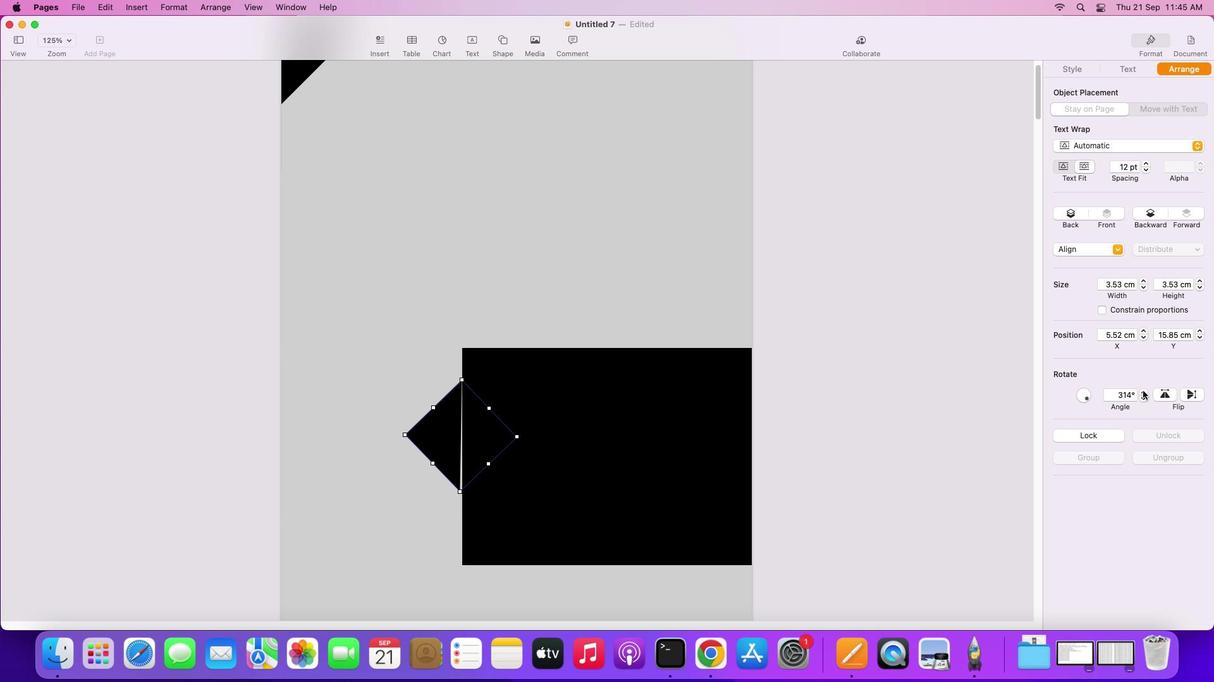 
Action: Mouse pressed left at (1138, 387)
Screenshot: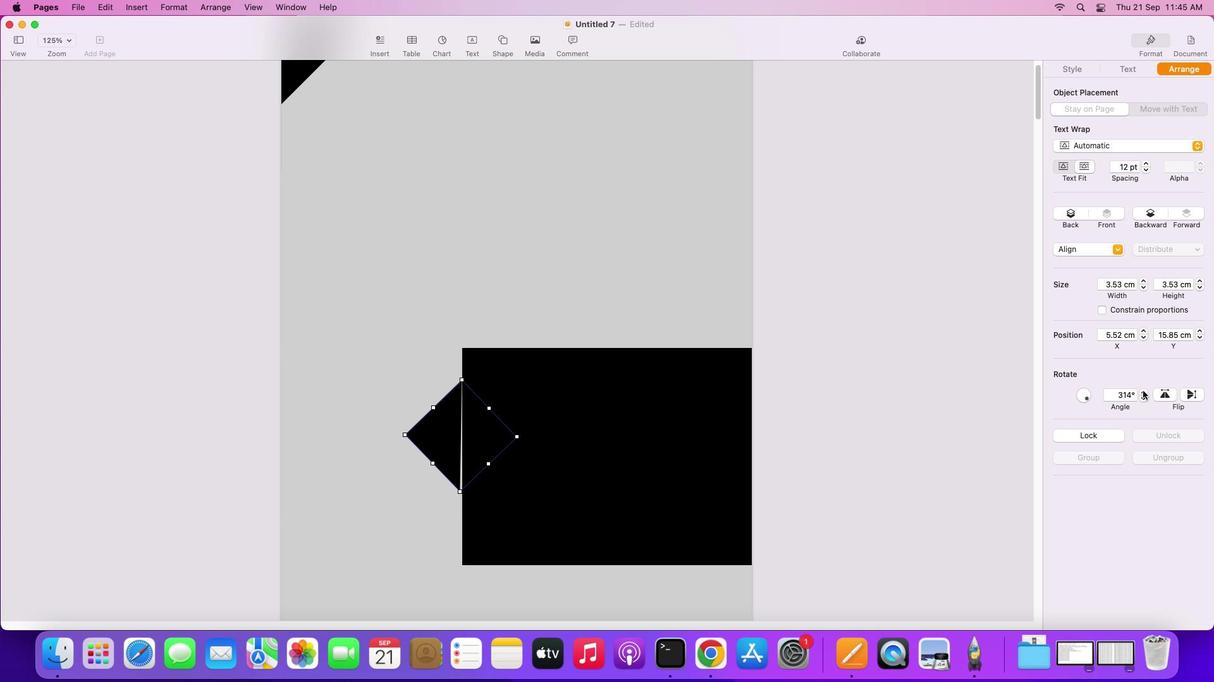 
Action: Mouse pressed left at (1138, 387)
Screenshot: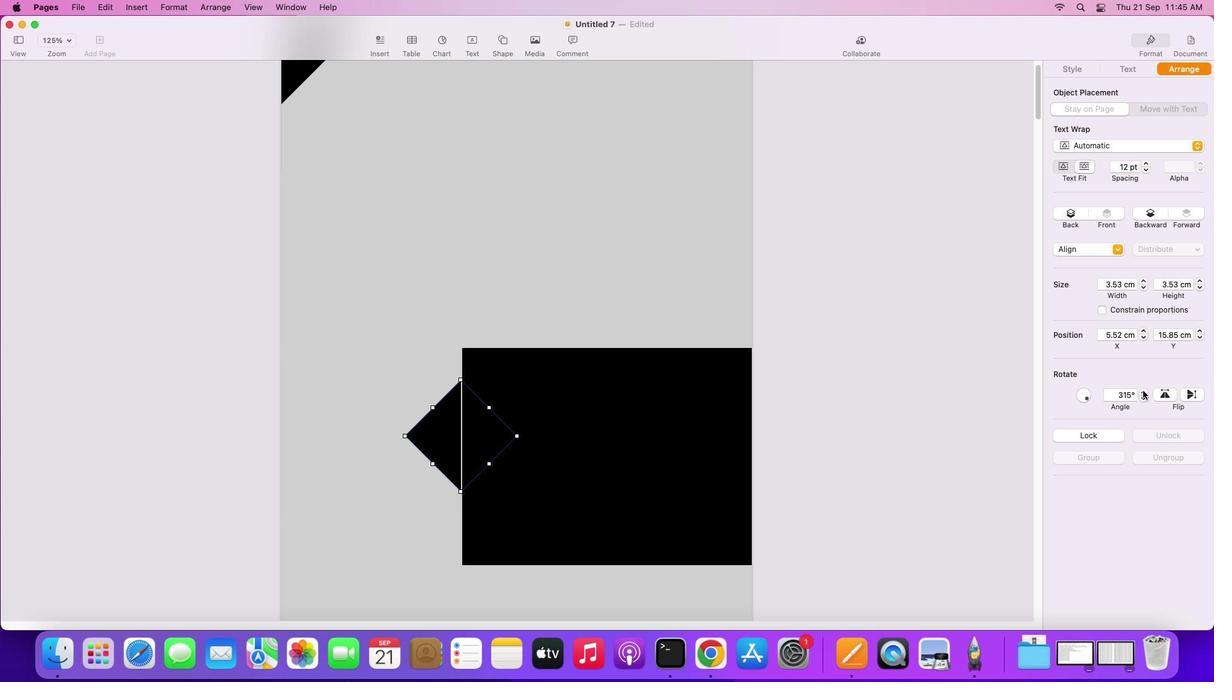 
Action: Mouse moved to (435, 439)
Screenshot: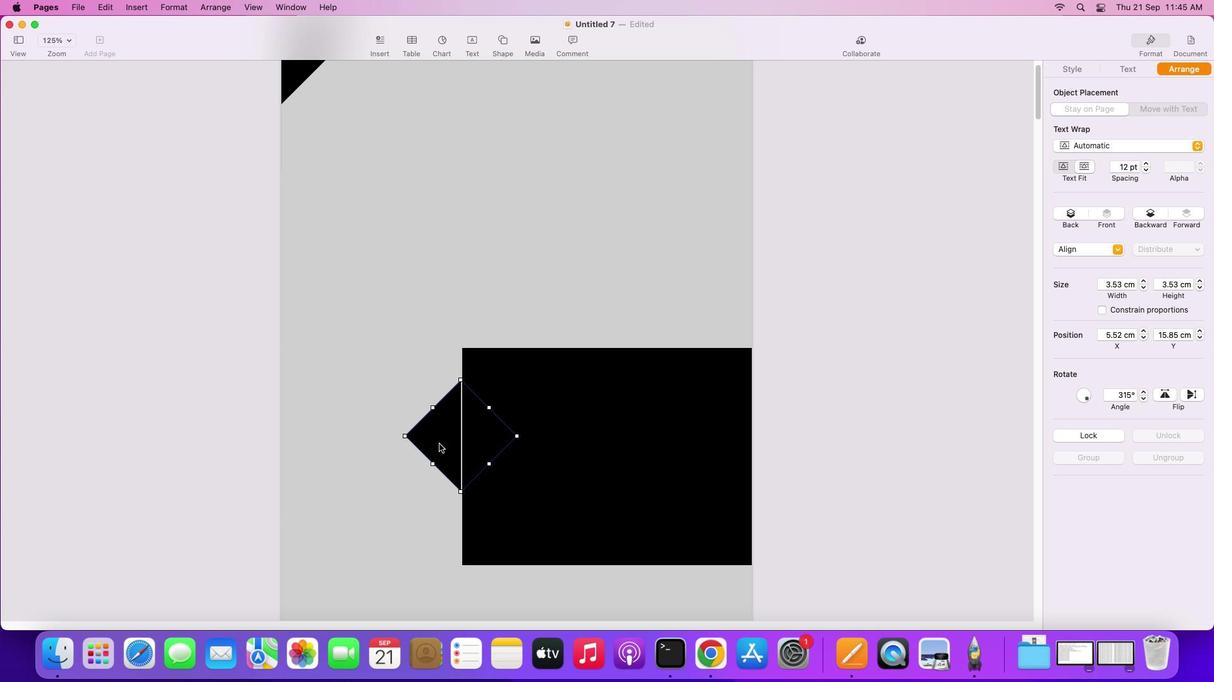 
Action: Mouse pressed left at (435, 439)
Screenshot: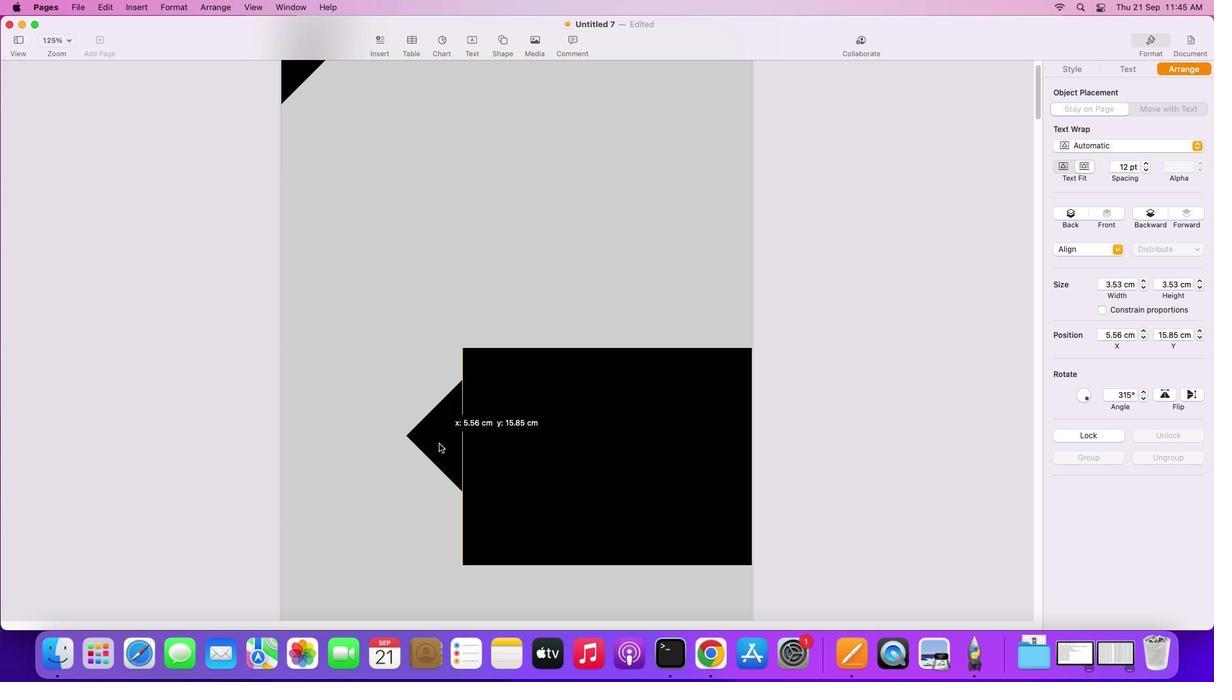 
Action: Mouse moved to (457, 488)
Screenshot: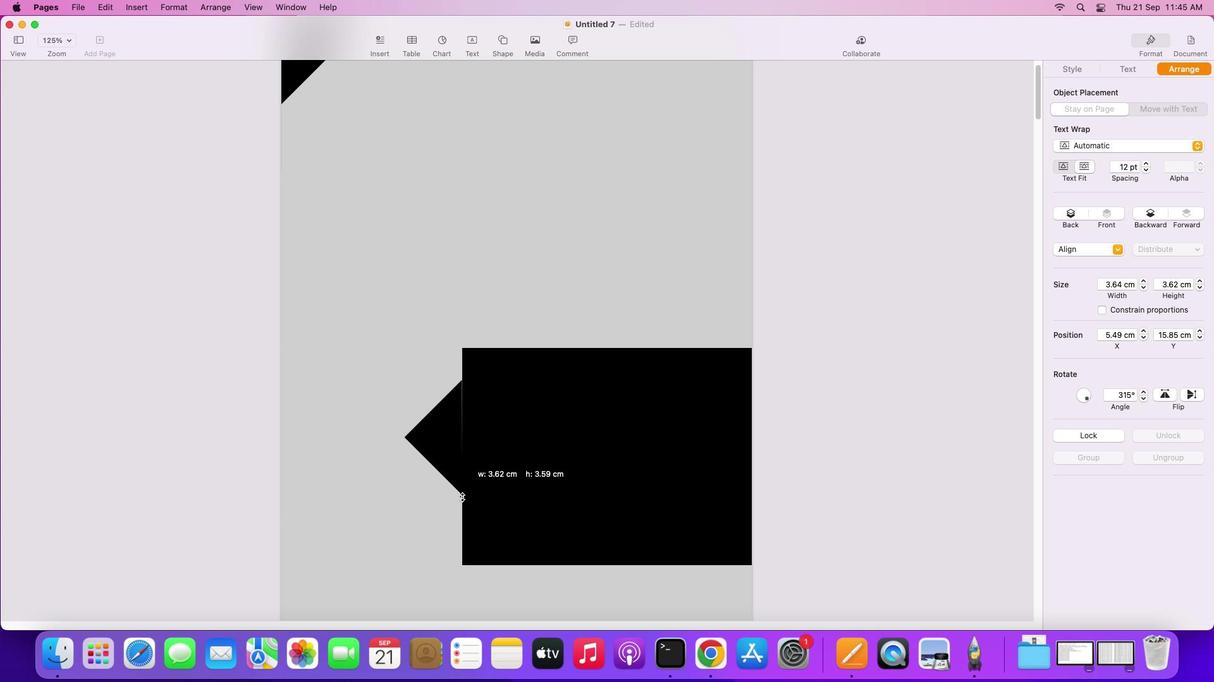 
Action: Mouse pressed left at (457, 488)
Screenshot: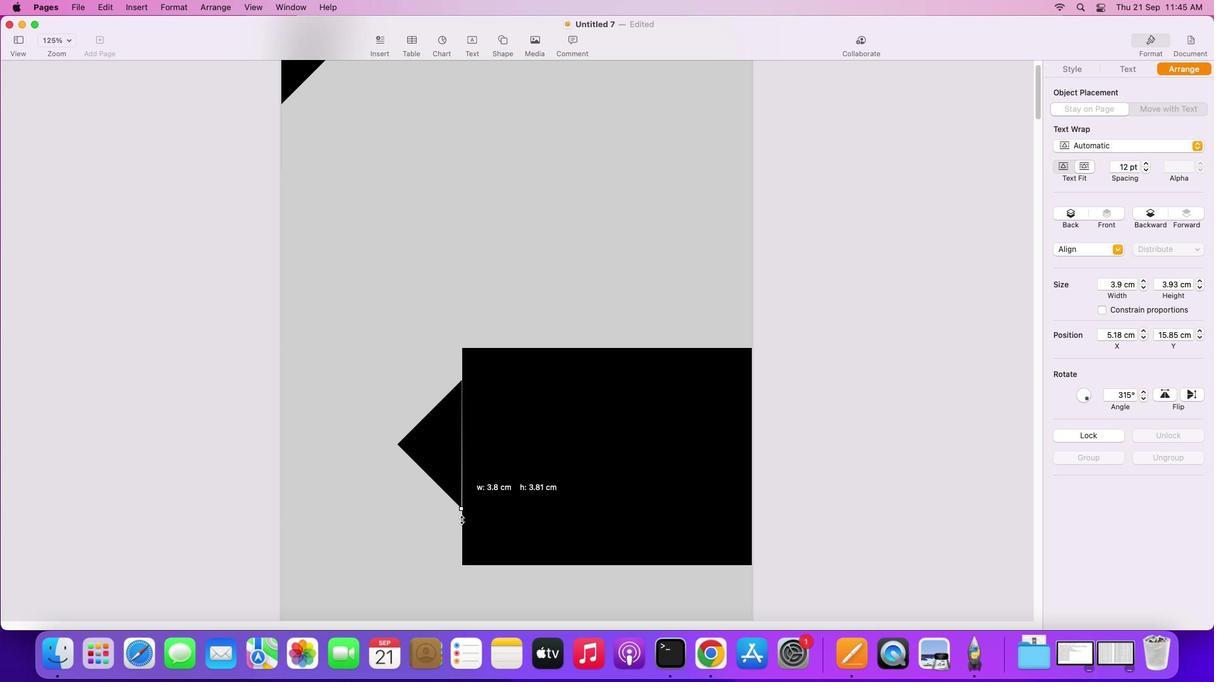 
Action: Mouse moved to (457, 376)
Screenshot: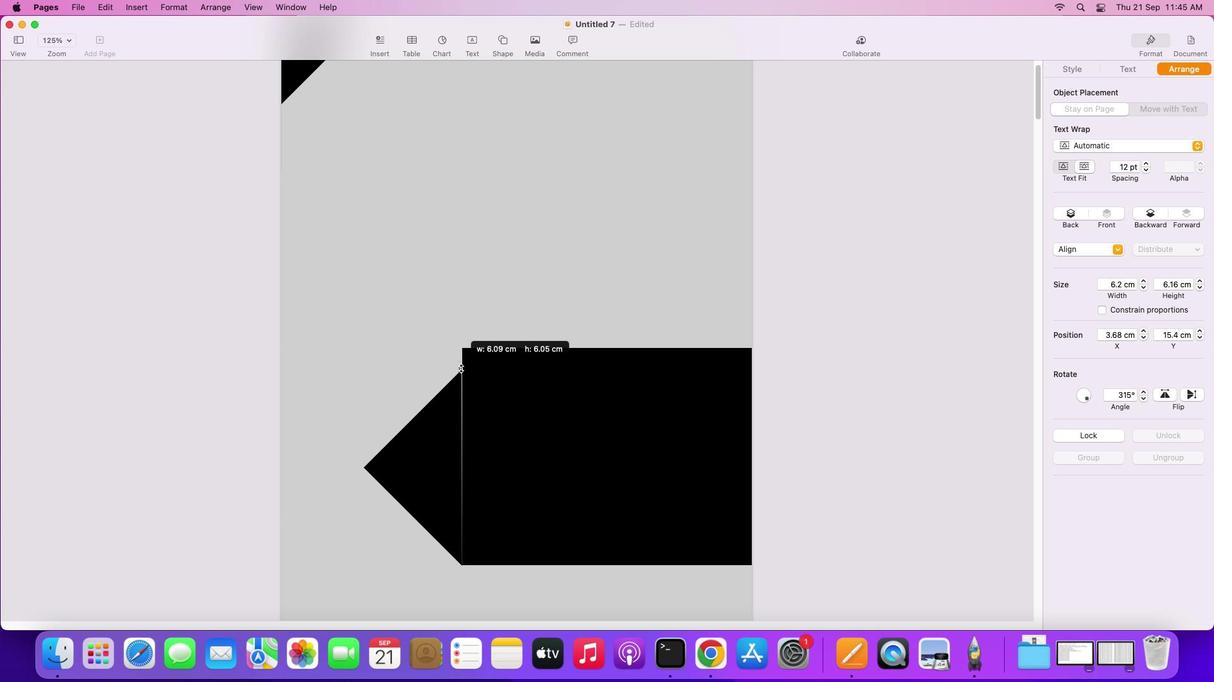 
Action: Mouse pressed left at (457, 376)
Screenshot: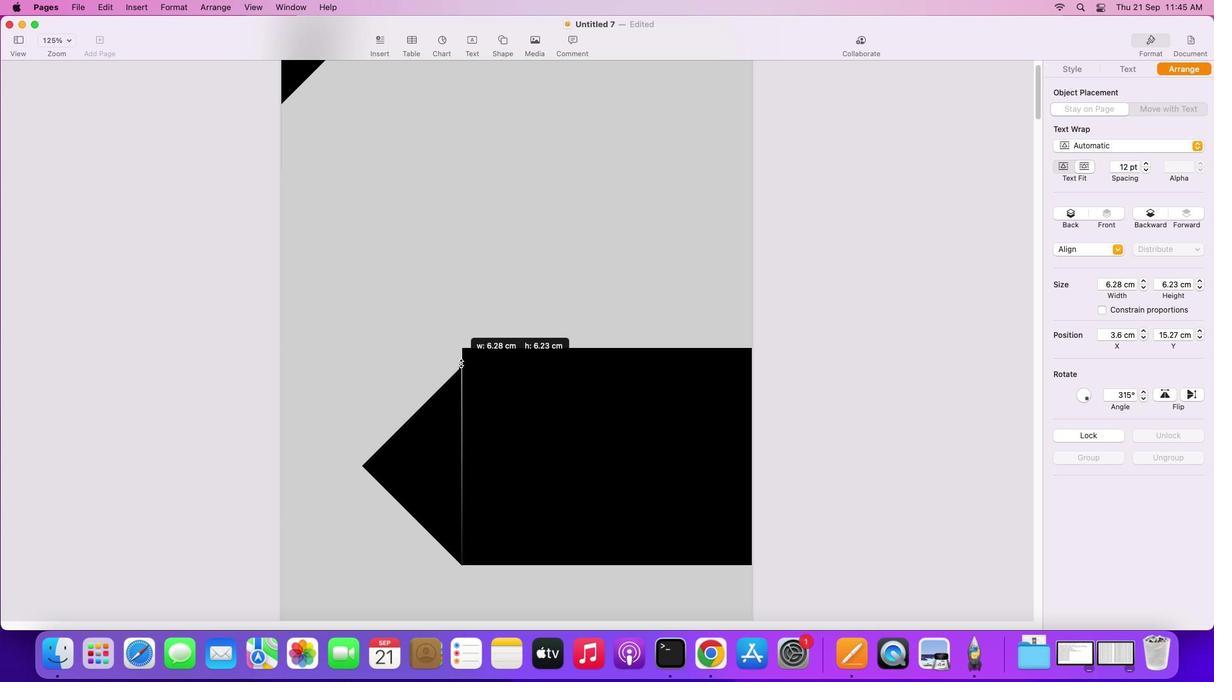 
Action: Mouse moved to (520, 301)
Screenshot: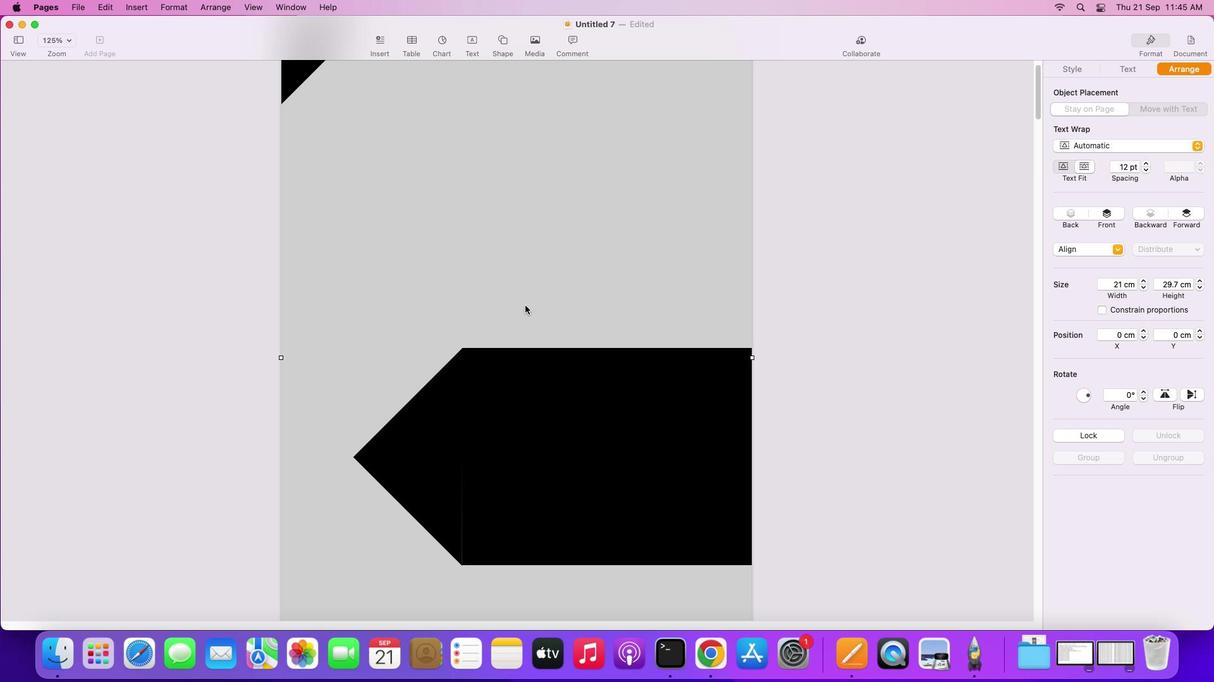 
Action: Mouse pressed left at (520, 301)
Screenshot: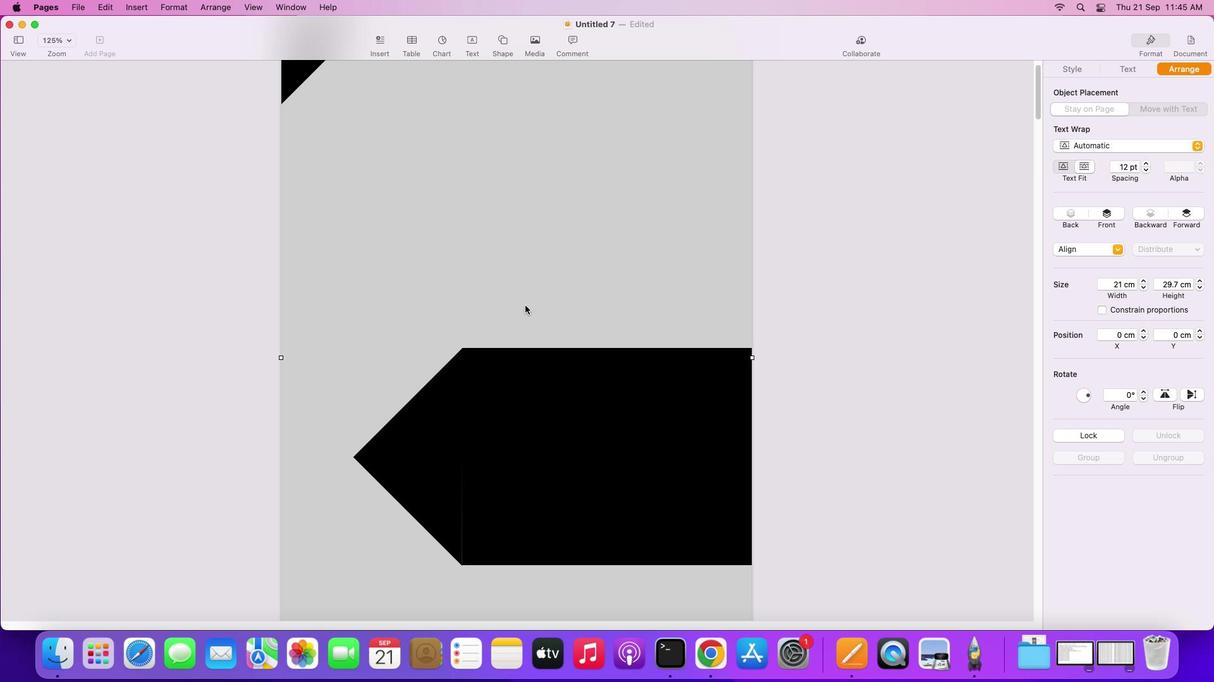
Action: Mouse moved to (530, 277)
Screenshot: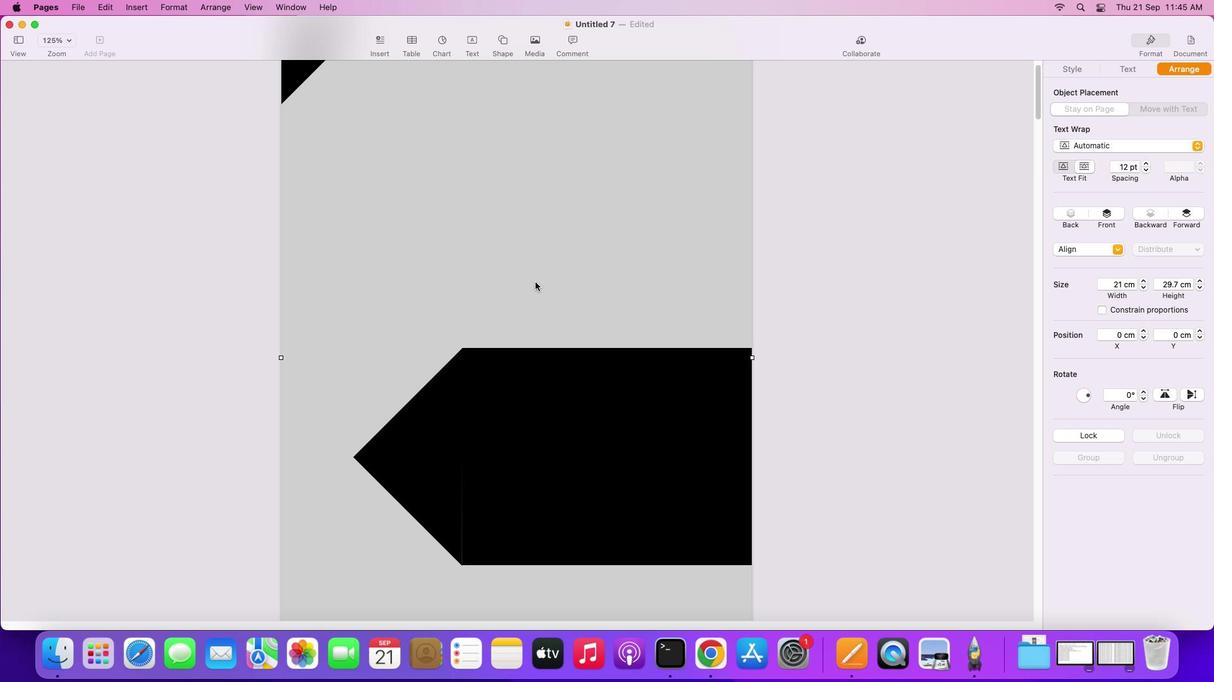 
Action: Mouse pressed left at (530, 277)
Screenshot: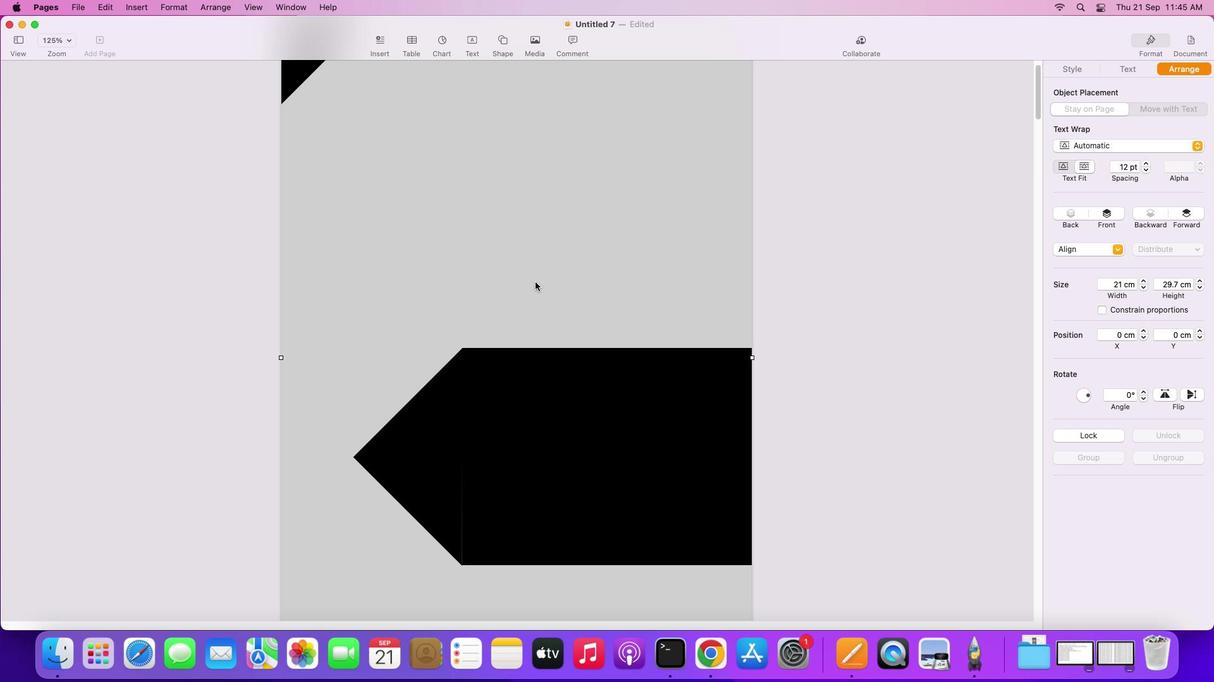 
Action: Mouse moved to (426, 436)
Screenshot: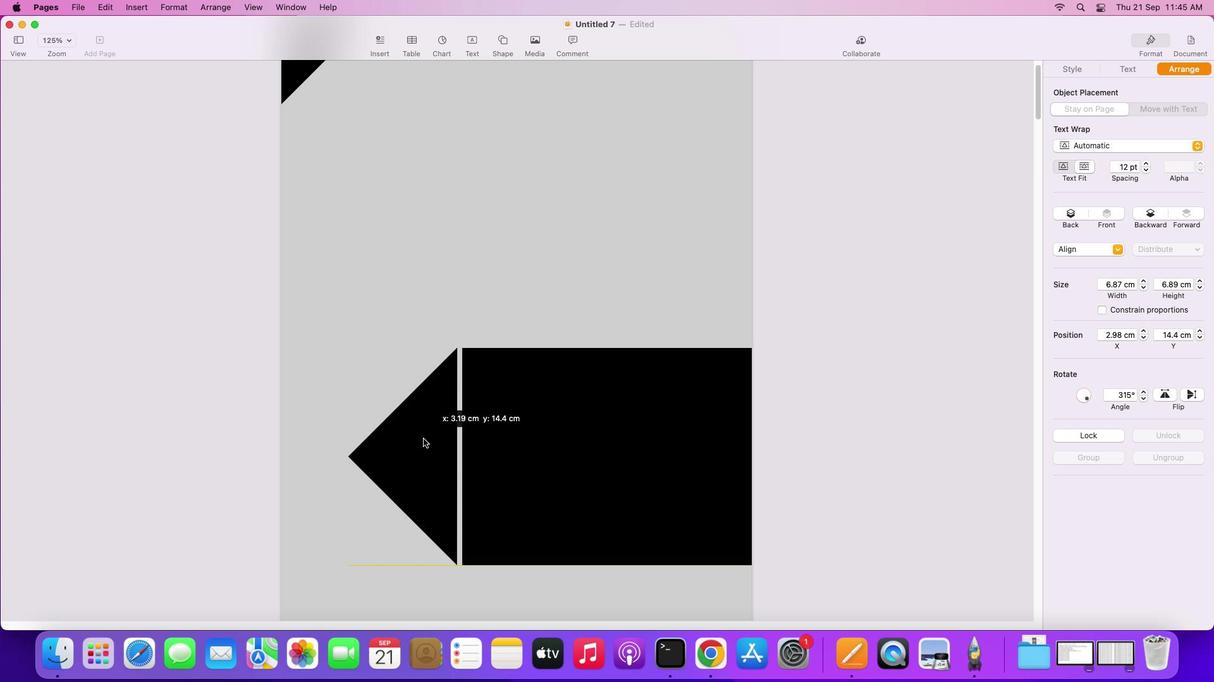 
Action: Mouse pressed left at (426, 436)
Screenshot: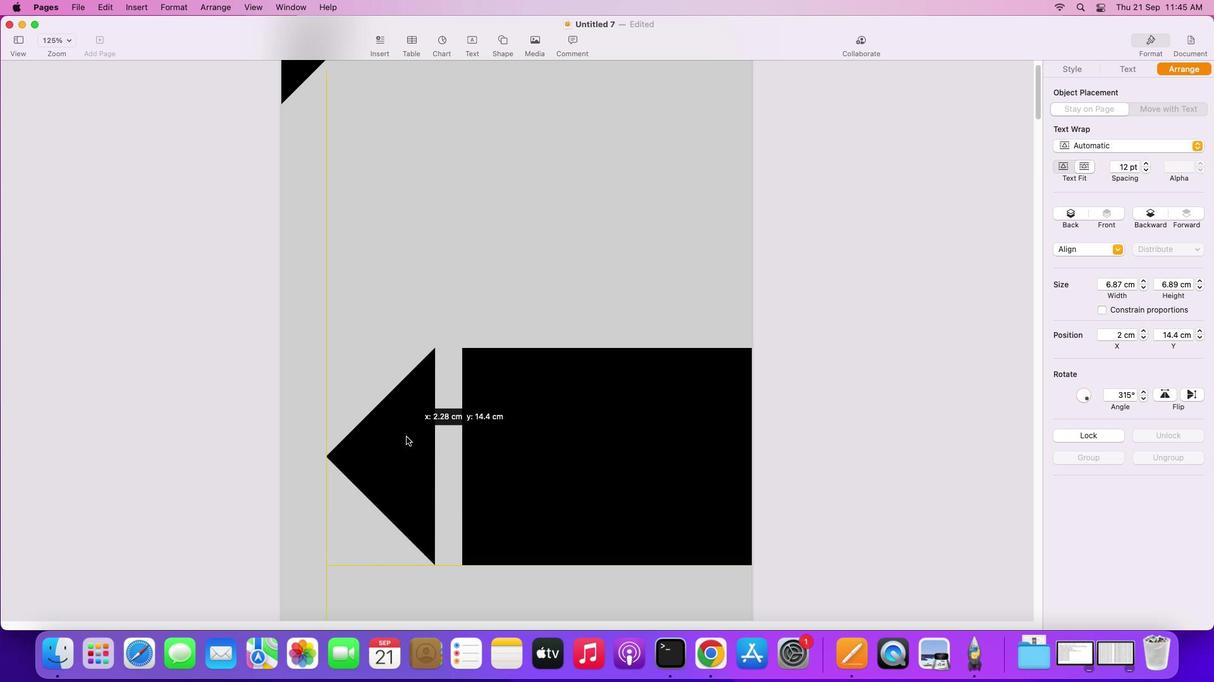 
Action: Mouse moved to (380, 428)
Screenshot: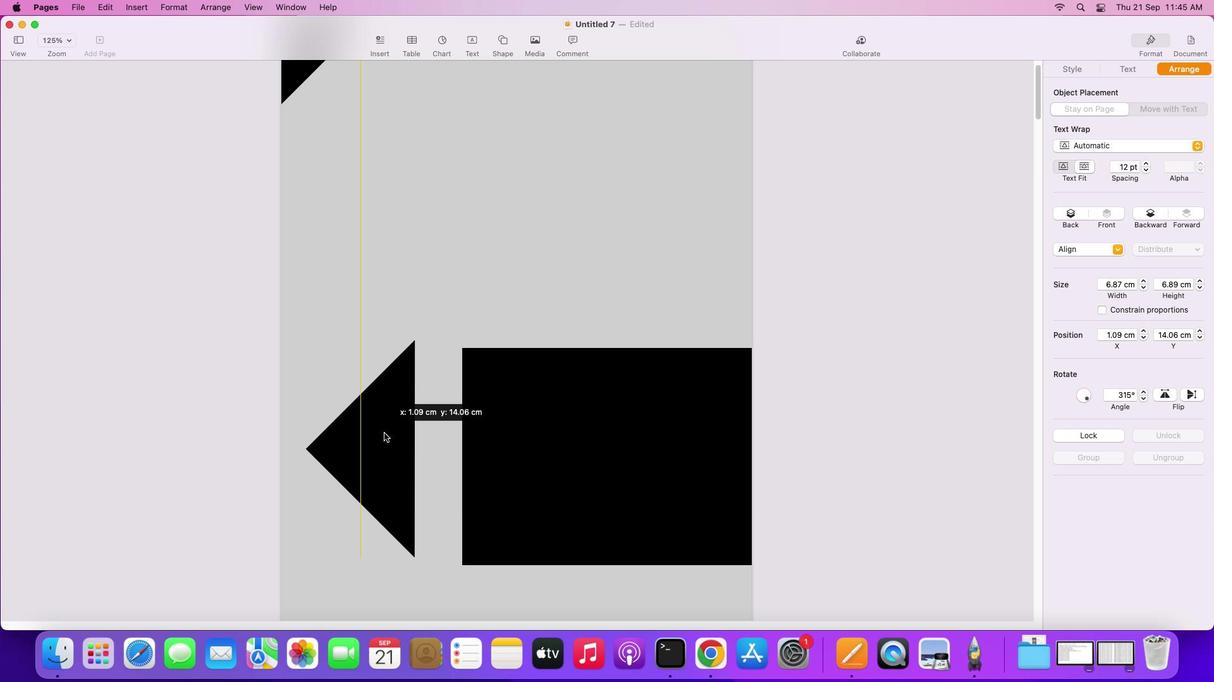 
Action: Mouse pressed left at (380, 428)
Screenshot: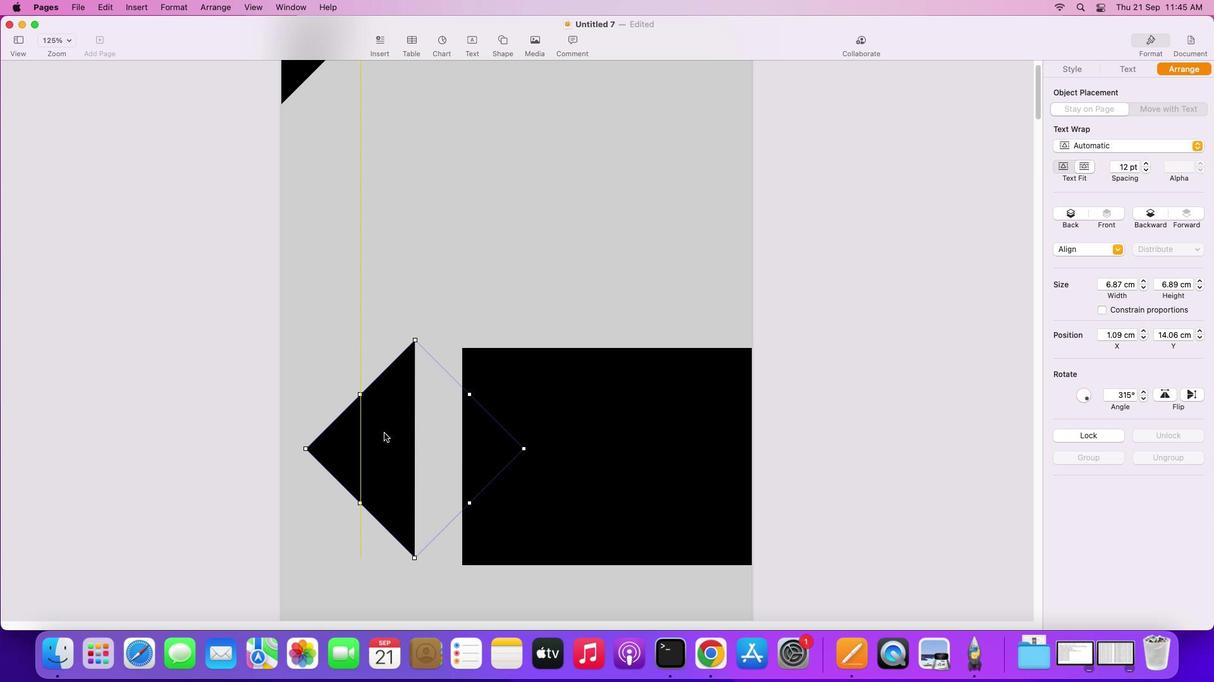 
Action: Mouse moved to (540, 436)
Screenshot: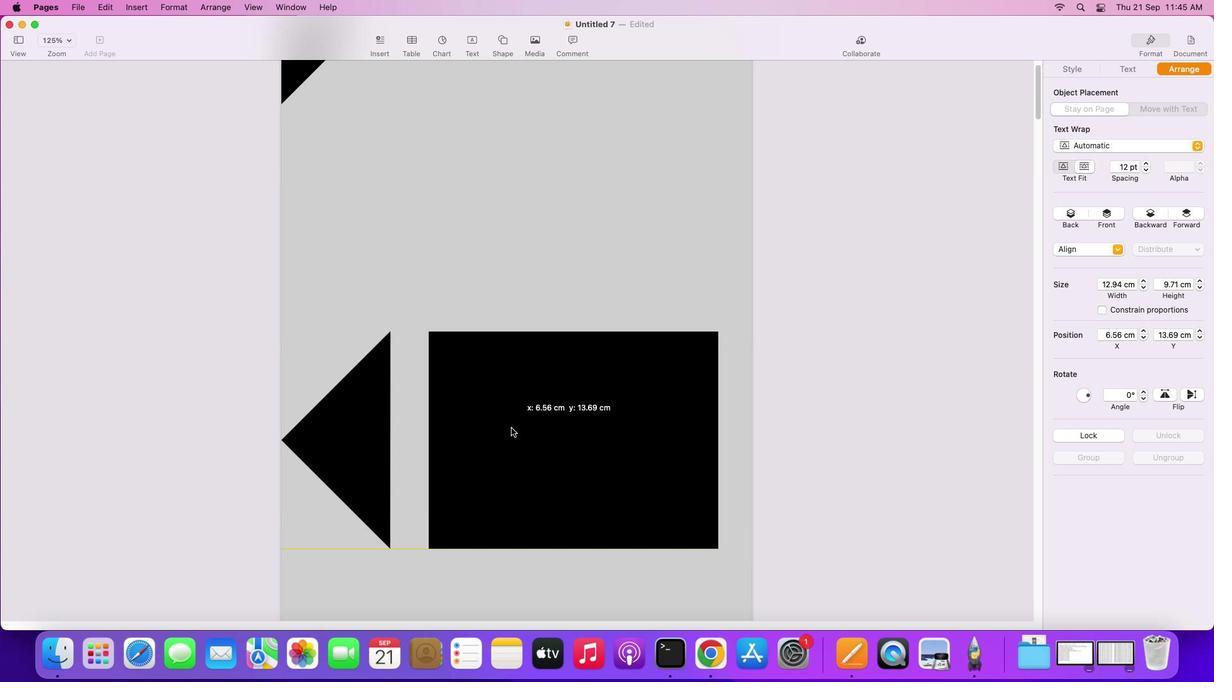 
Action: Mouse pressed left at (540, 436)
Screenshot: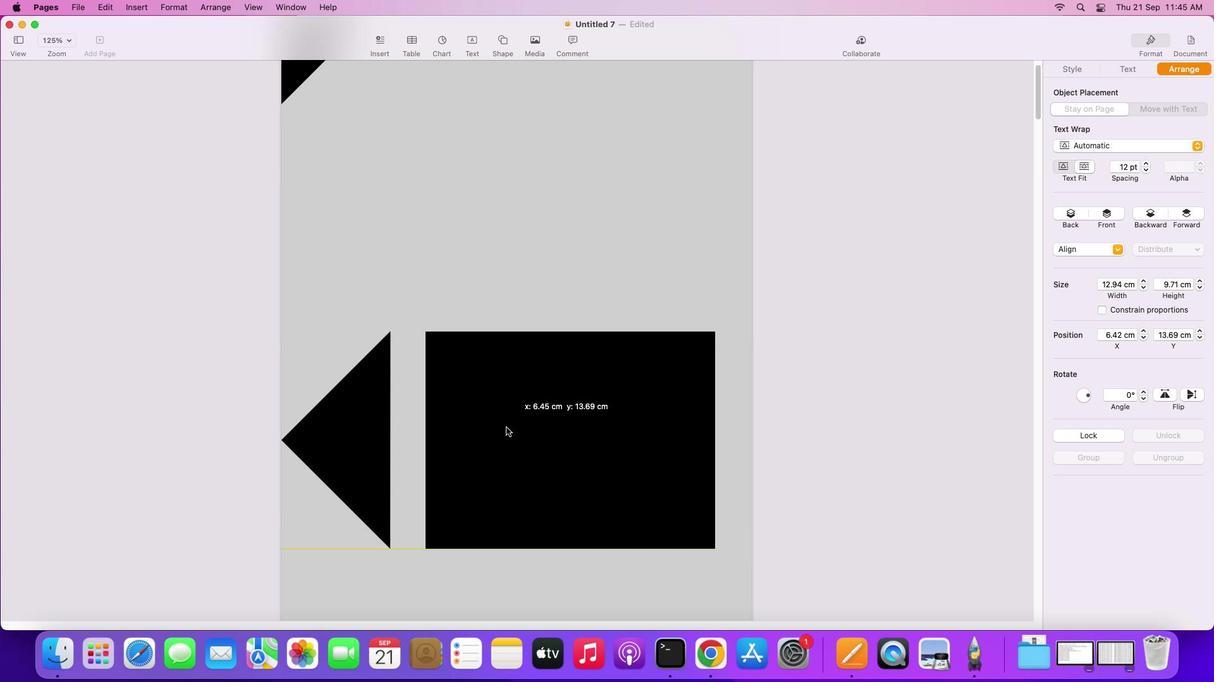 
Action: Mouse moved to (675, 436)
Screenshot: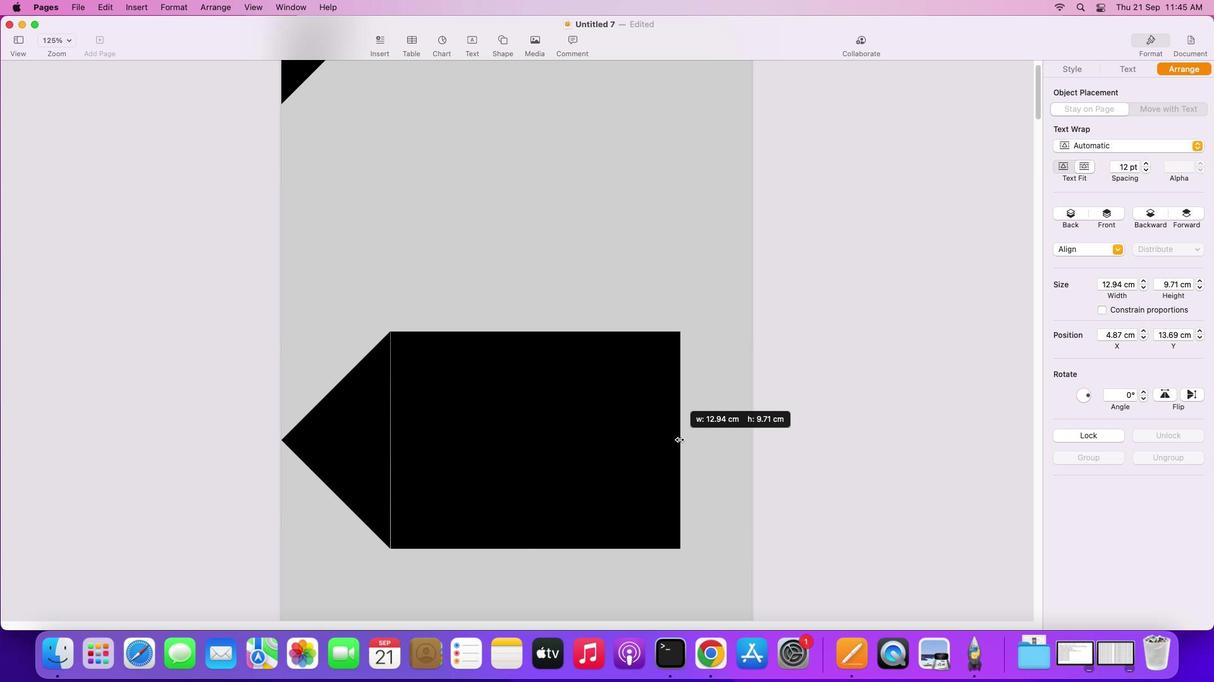 
Action: Mouse pressed left at (675, 436)
Screenshot: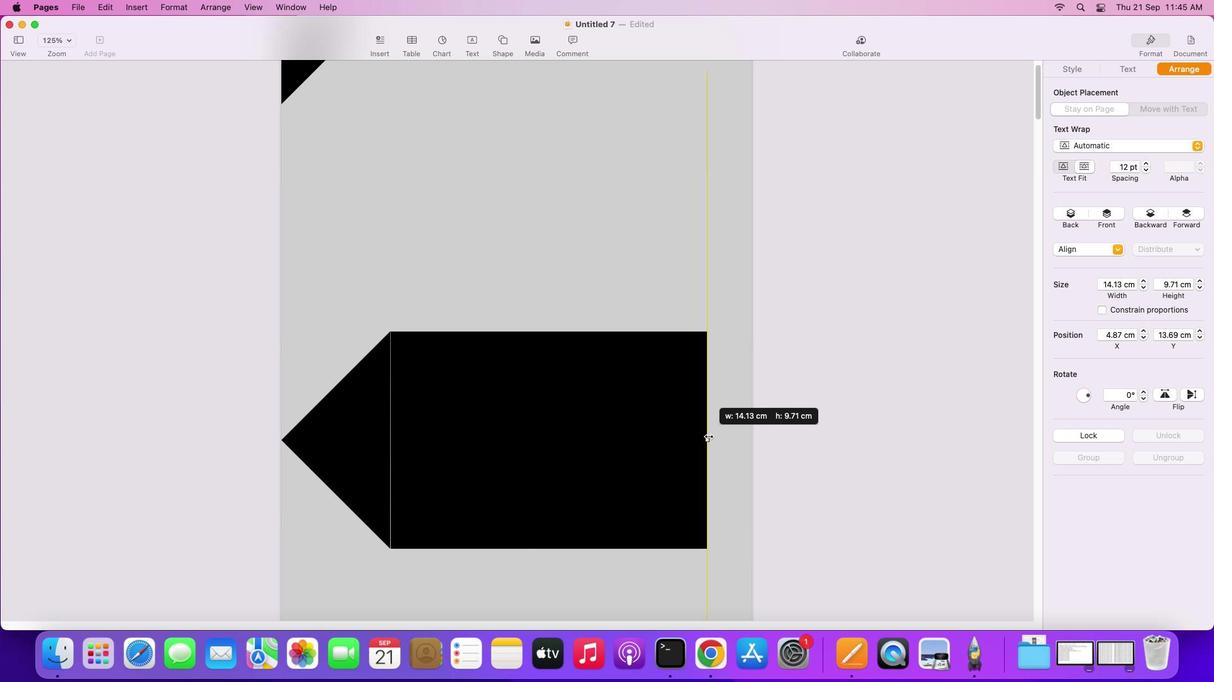 
Action: Mouse moved to (585, 268)
Screenshot: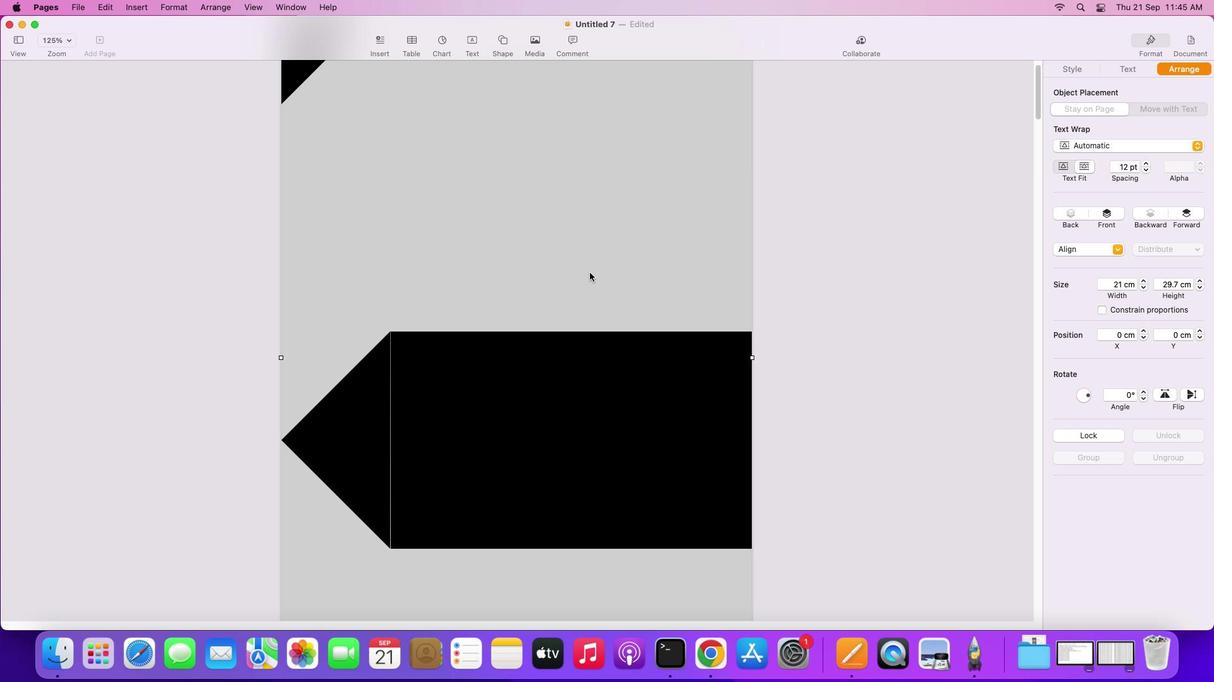 
Action: Mouse pressed left at (585, 268)
Screenshot: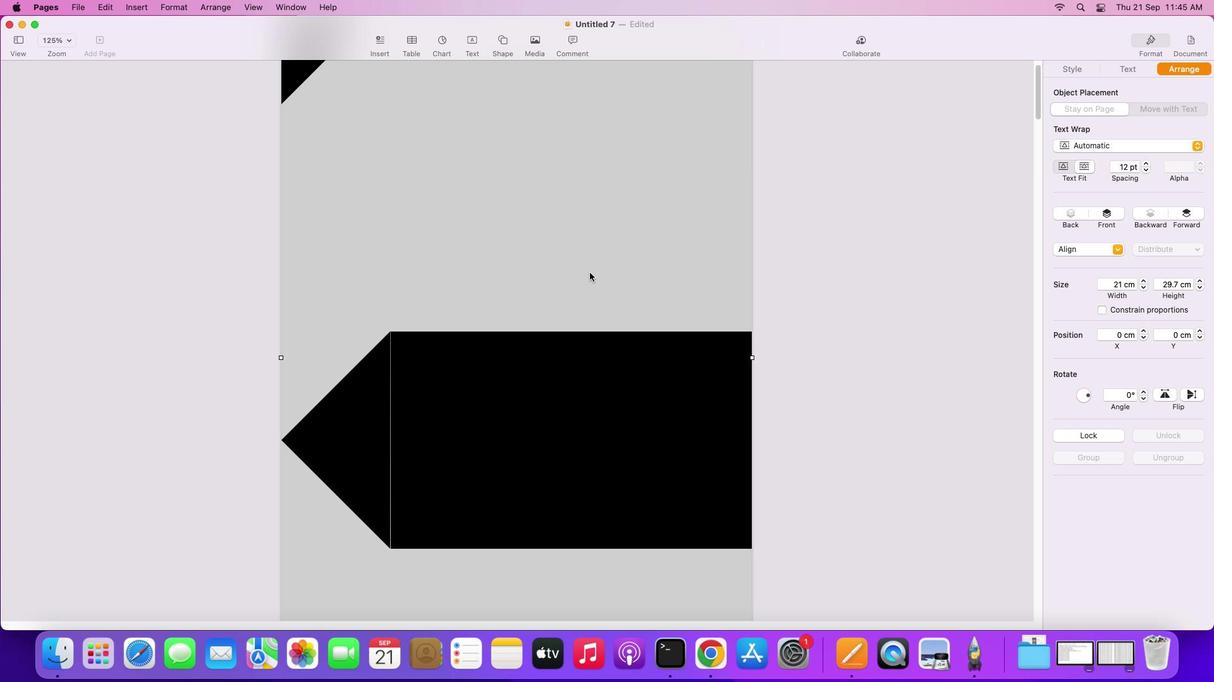 
Action: Mouse moved to (435, 418)
Screenshot: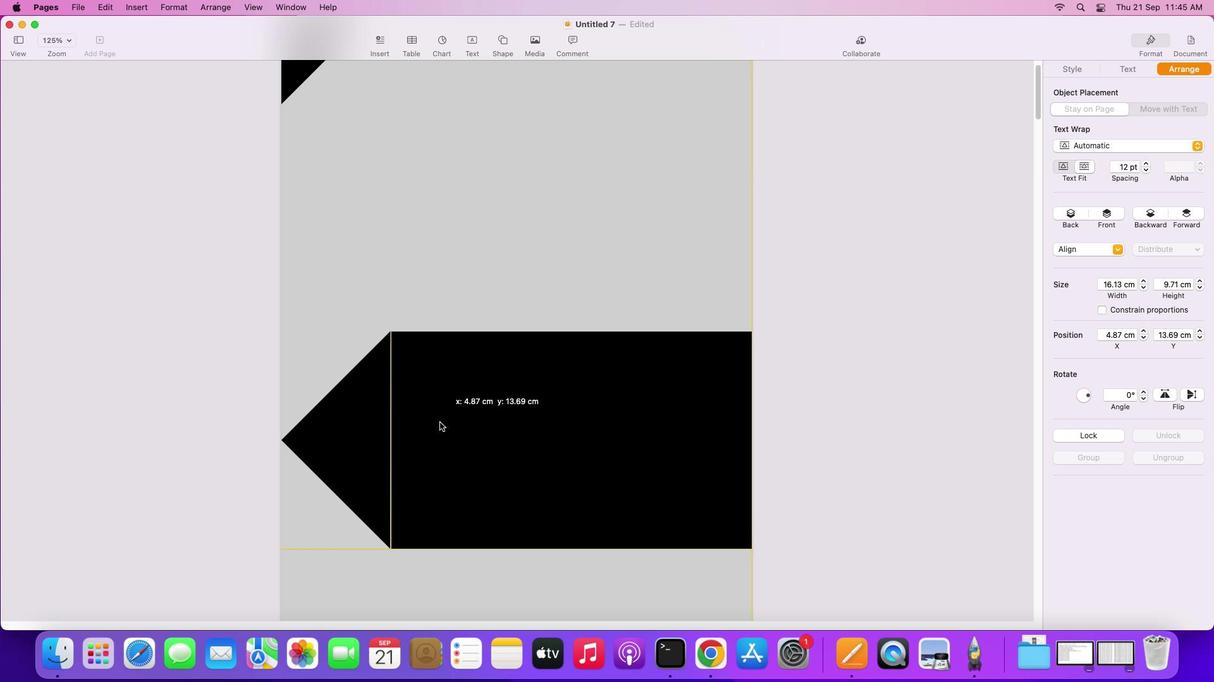
Action: Mouse pressed left at (435, 418)
Screenshot: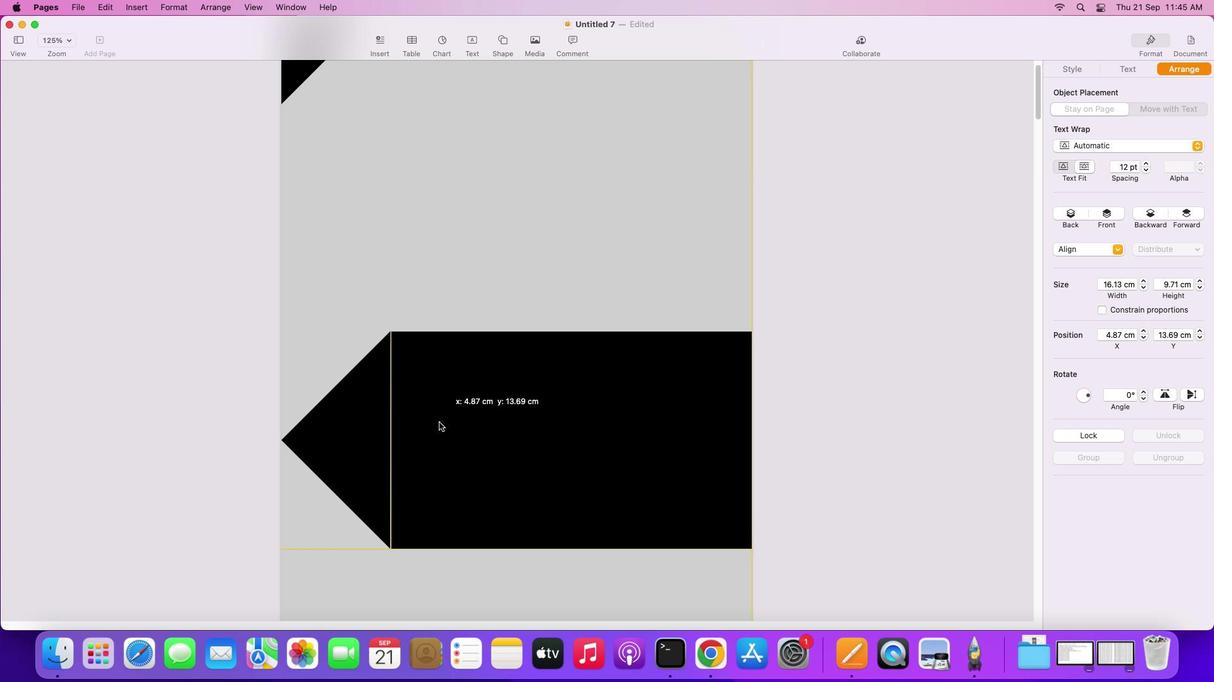 
Action: Mouse moved to (588, 280)
Screenshot: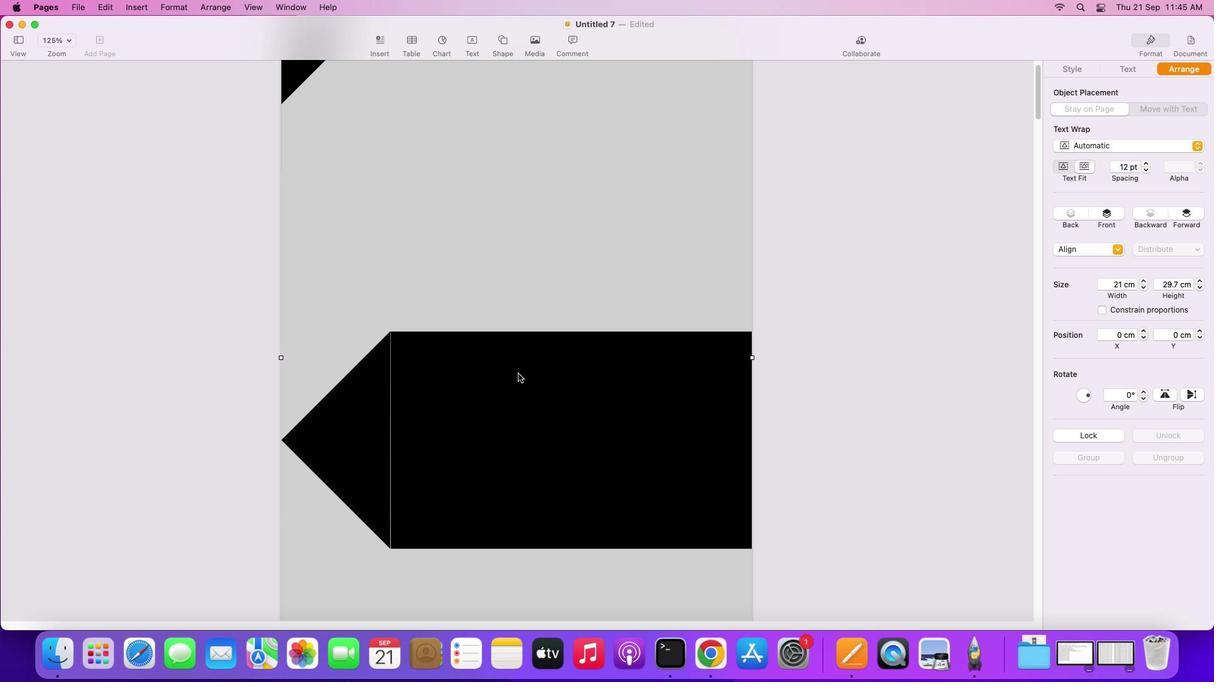 
Action: Mouse pressed left at (588, 280)
Screenshot: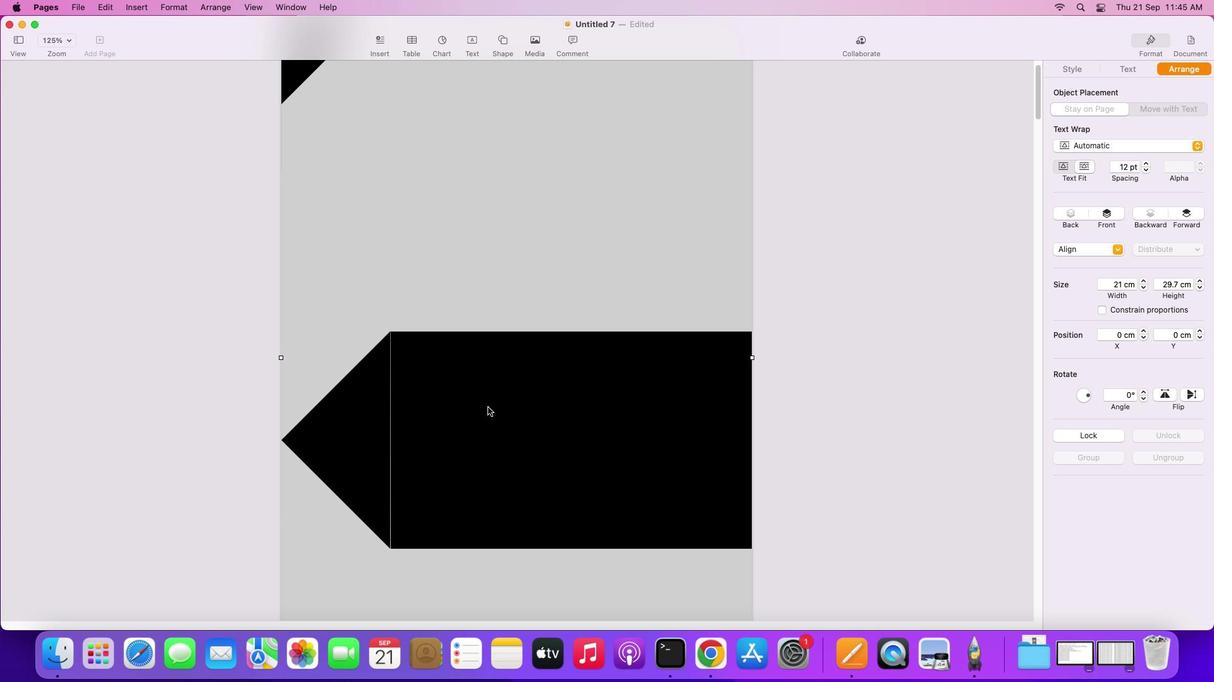 
Action: Mouse moved to (373, 421)
Screenshot: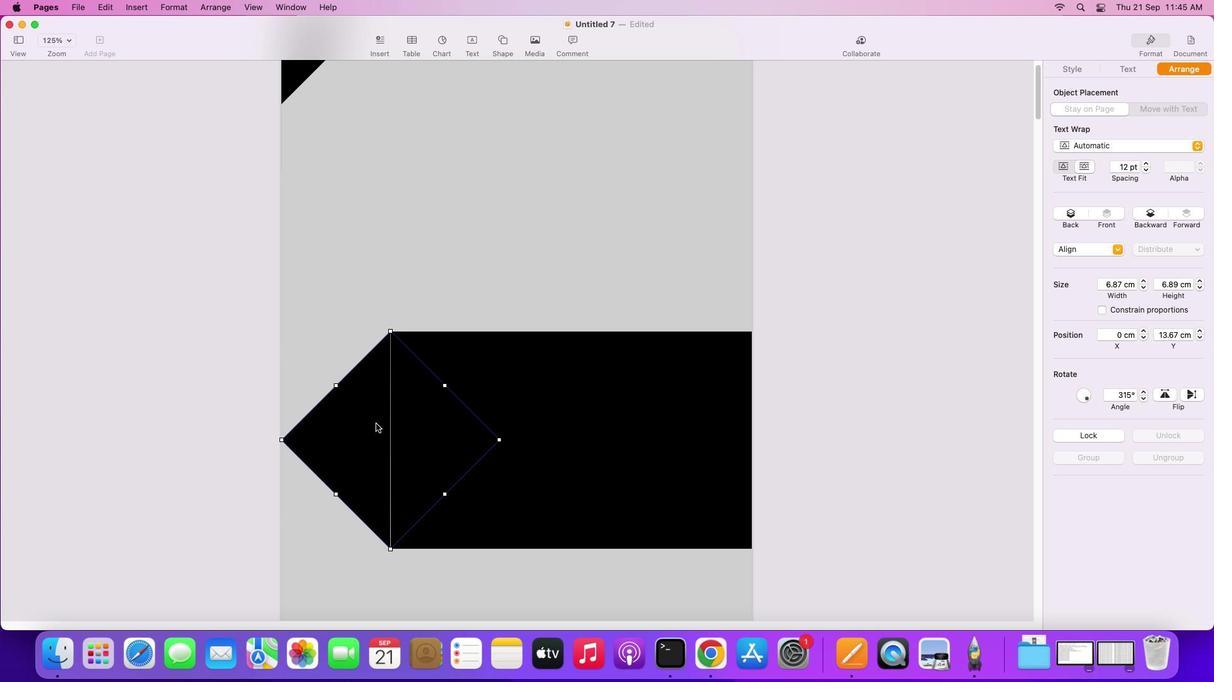 
Action: Mouse pressed left at (373, 421)
Screenshot: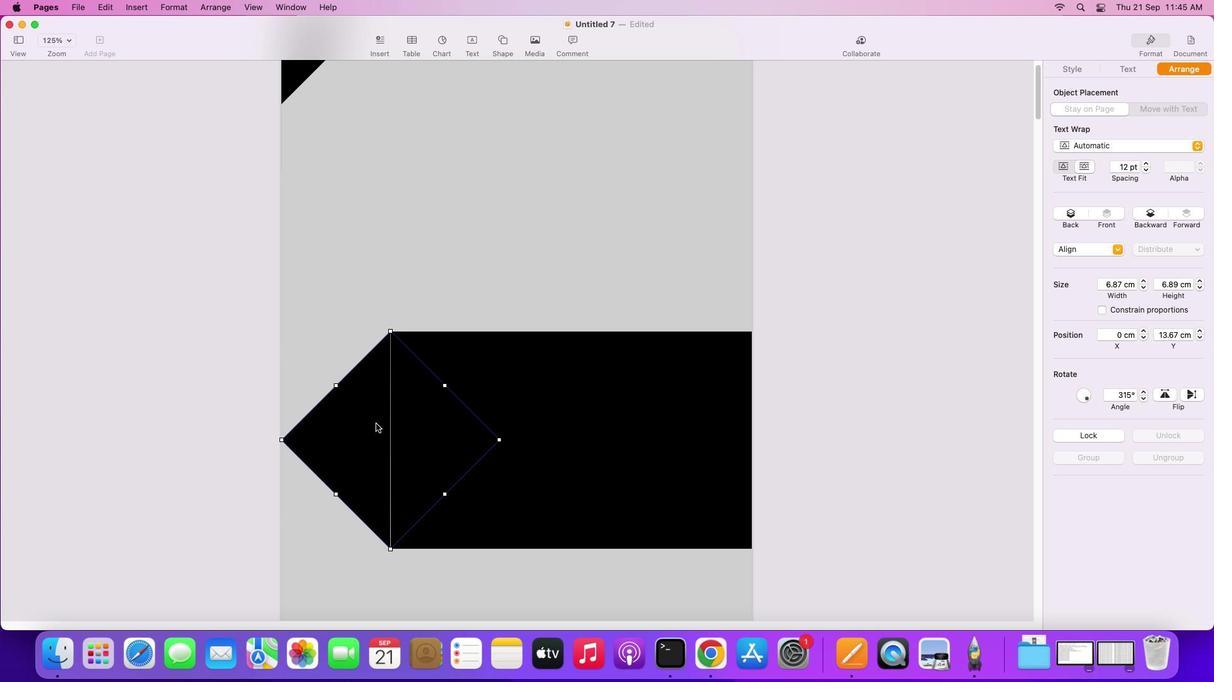 
Action: Mouse moved to (371, 419)
Screenshot: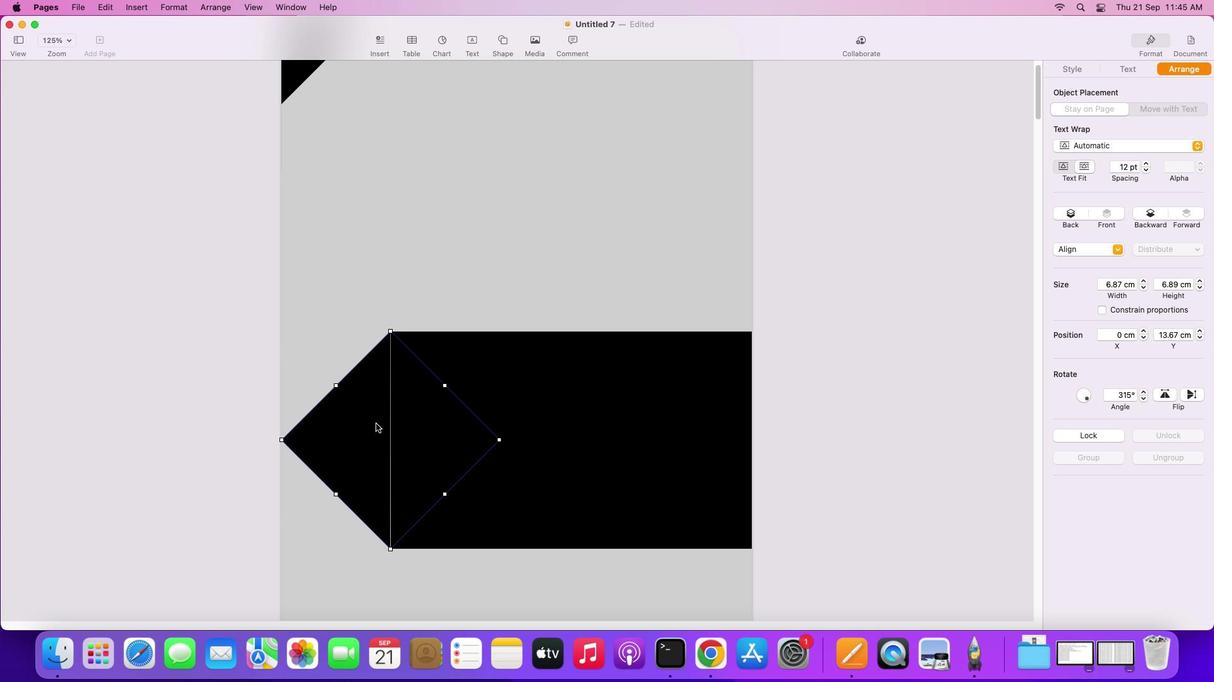
Action: Mouse pressed left at (371, 419)
Screenshot: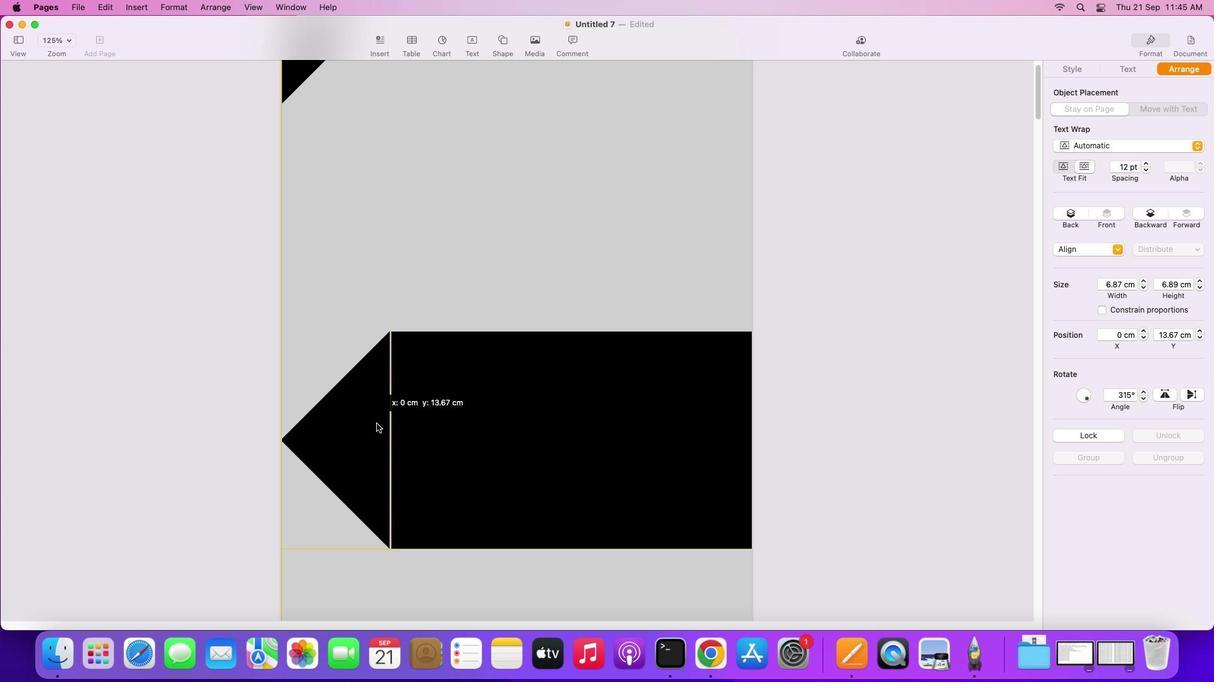 
Action: Mouse moved to (515, 282)
Screenshot: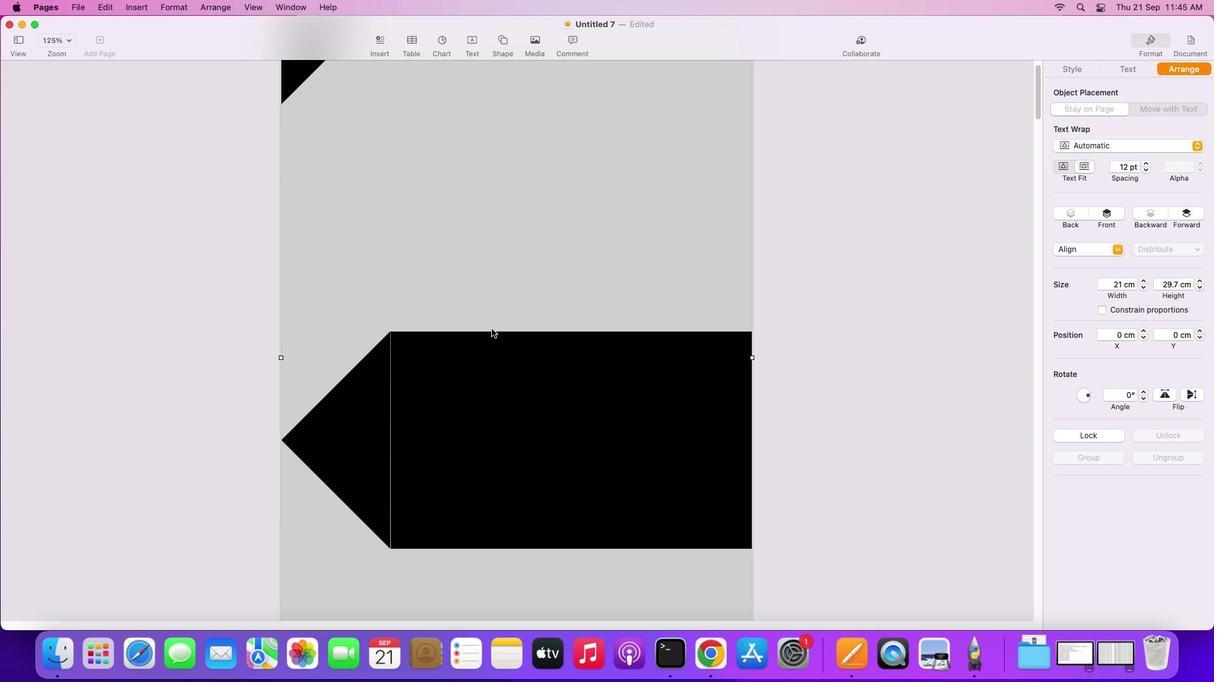 
Action: Mouse pressed left at (515, 282)
Screenshot: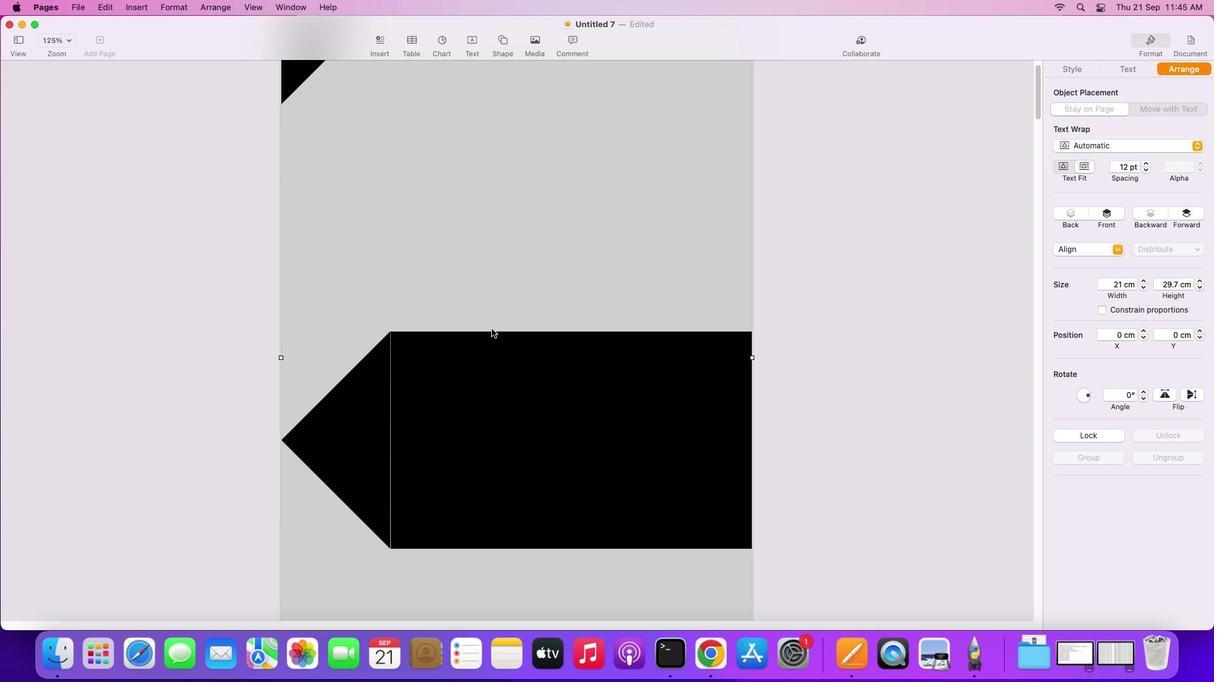 
Action: Mouse moved to (359, 458)
Screenshot: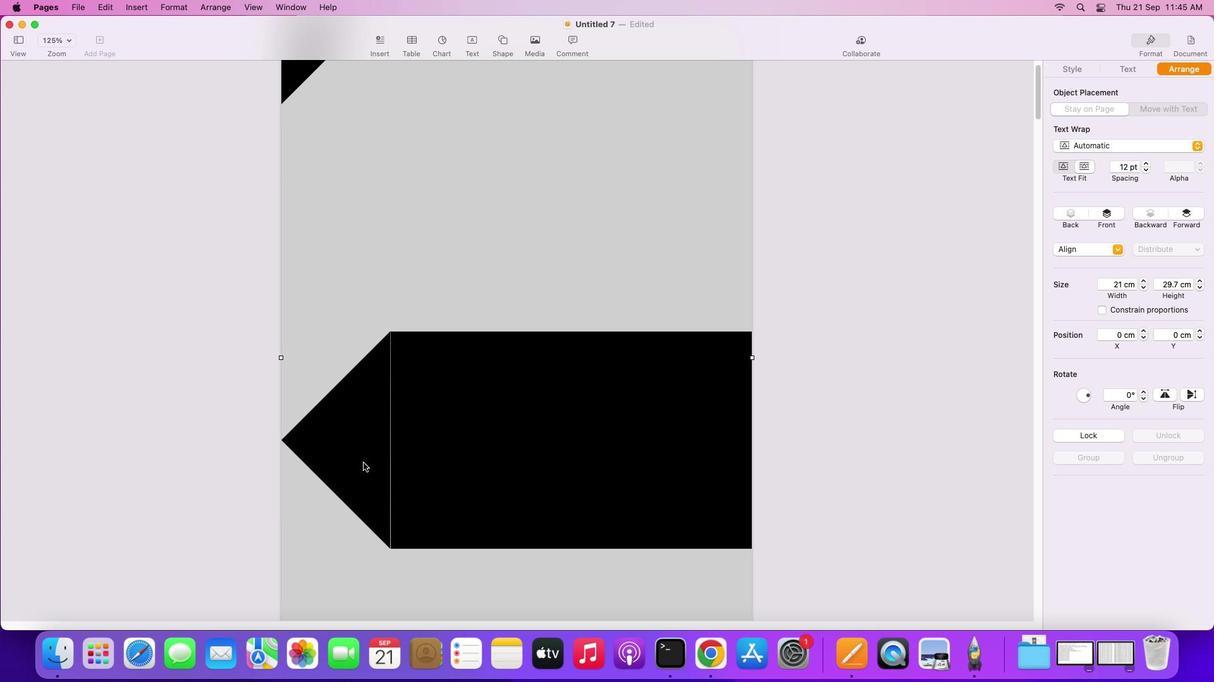 
Action: Mouse pressed right at (359, 458)
Screenshot: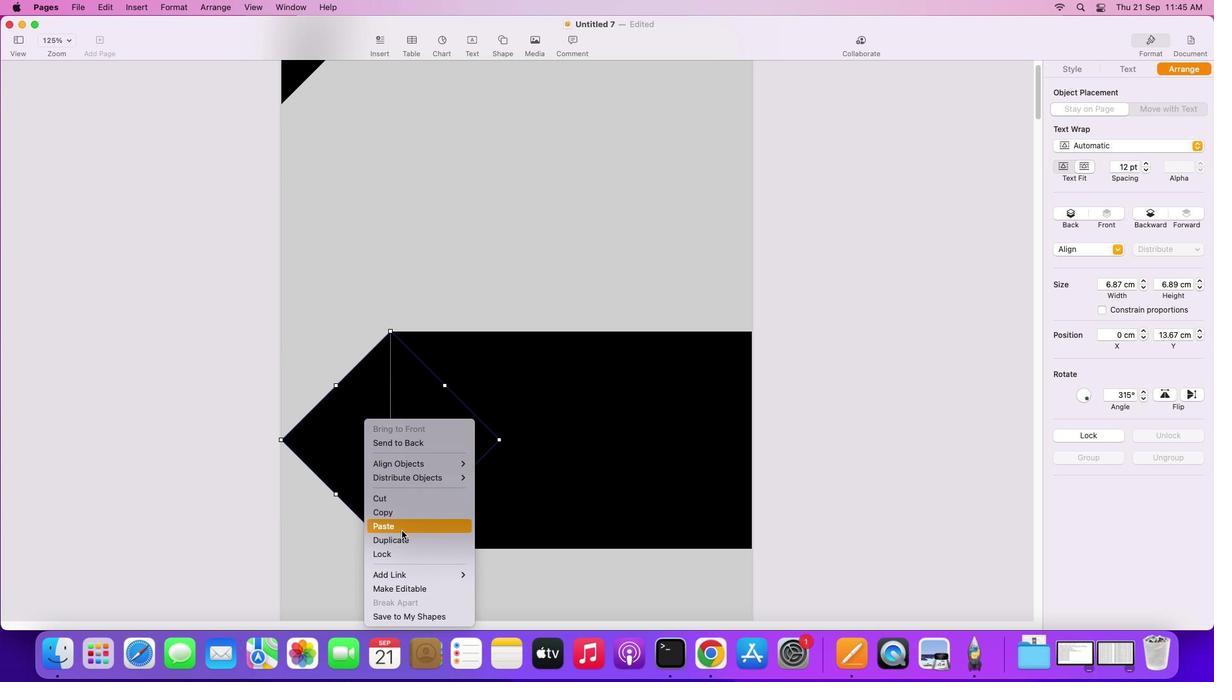 
Action: Mouse moved to (408, 582)
Screenshot: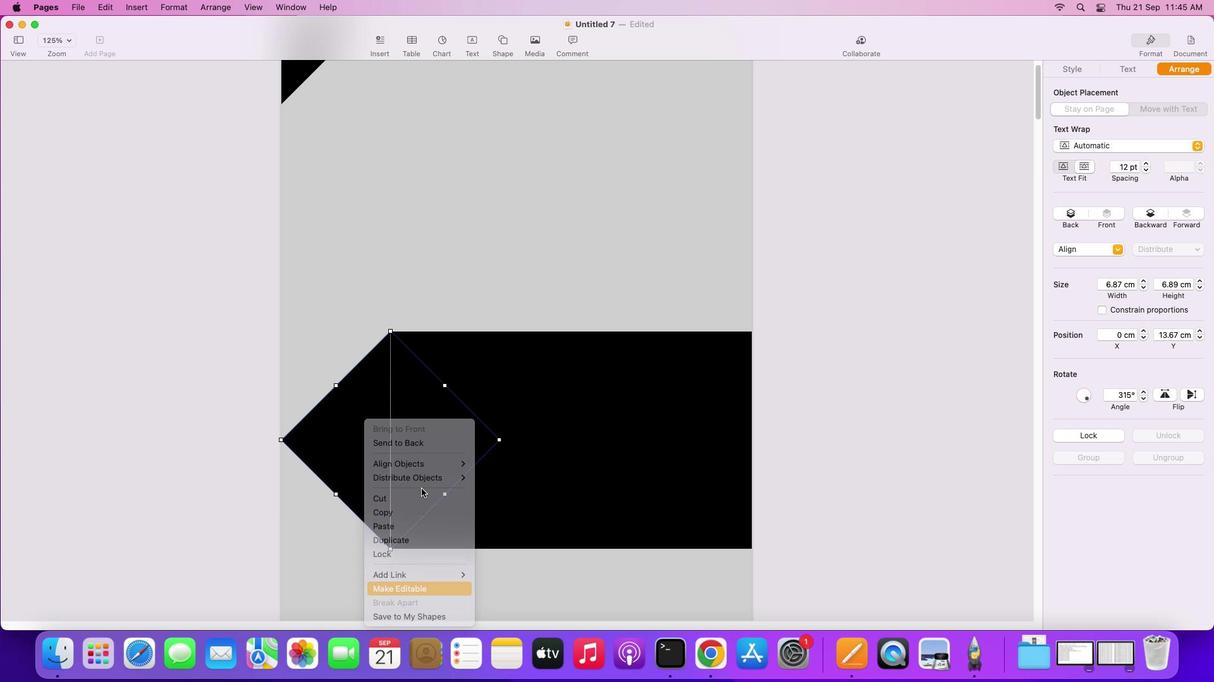 
Action: Mouse pressed left at (408, 582)
Screenshot: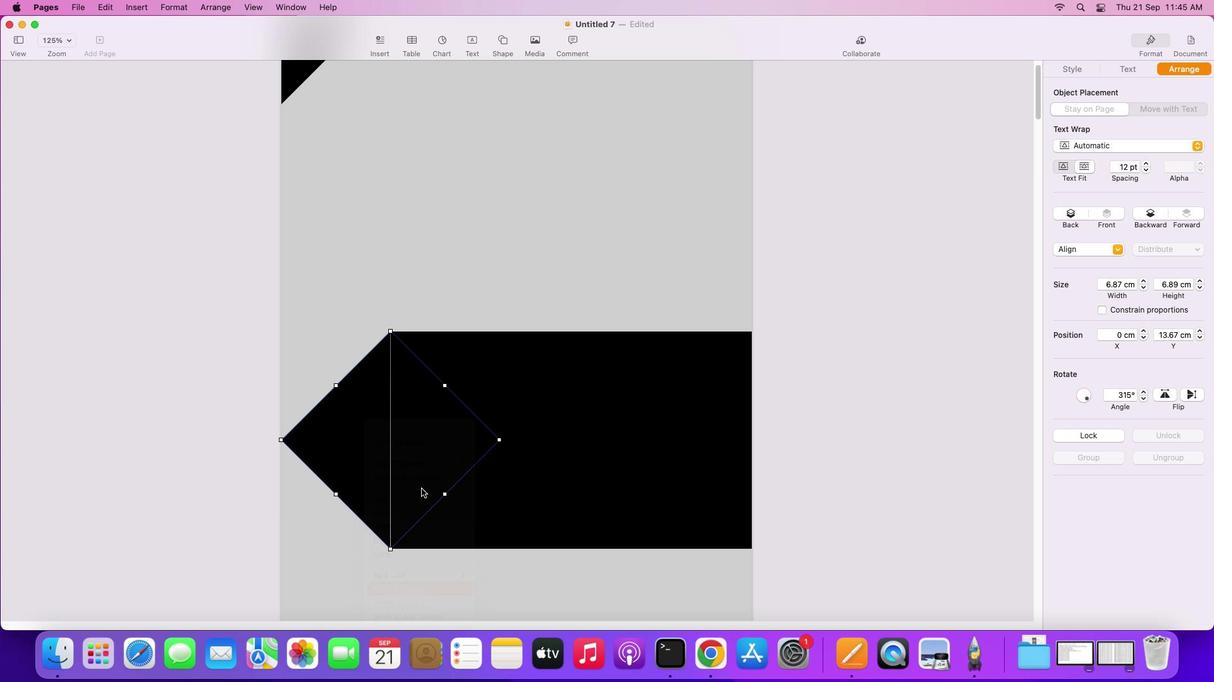 
Action: Mouse moved to (385, 545)
Screenshot: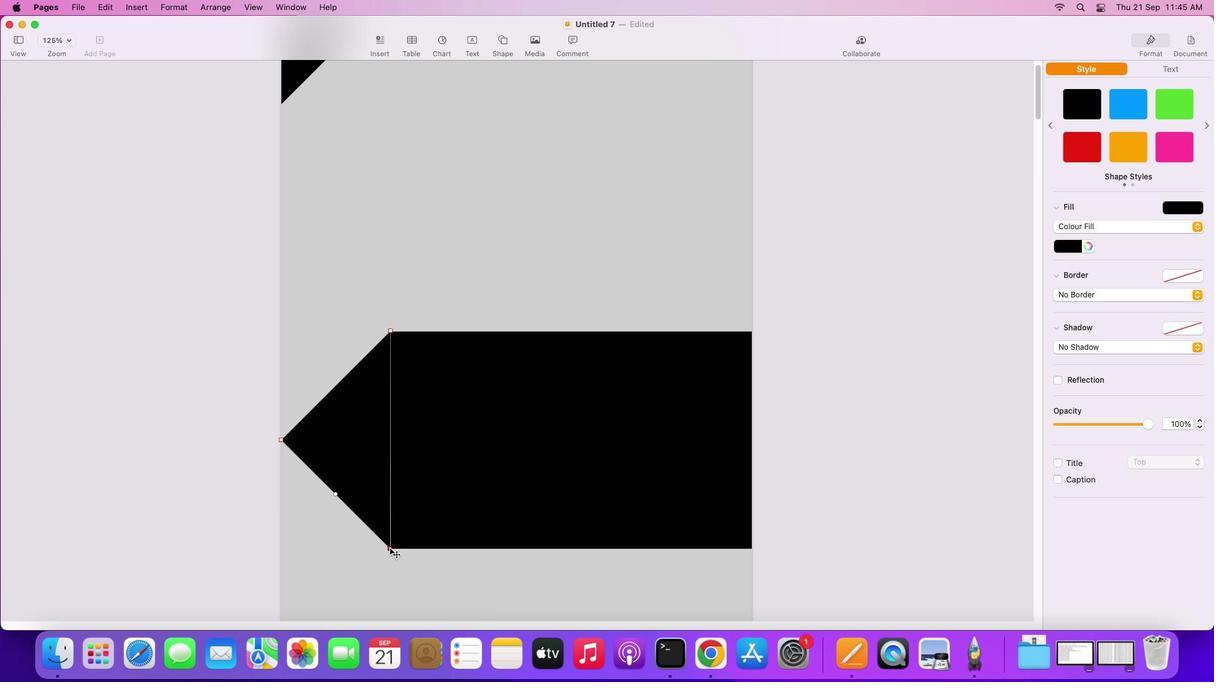 
Action: Mouse pressed left at (385, 545)
Screenshot: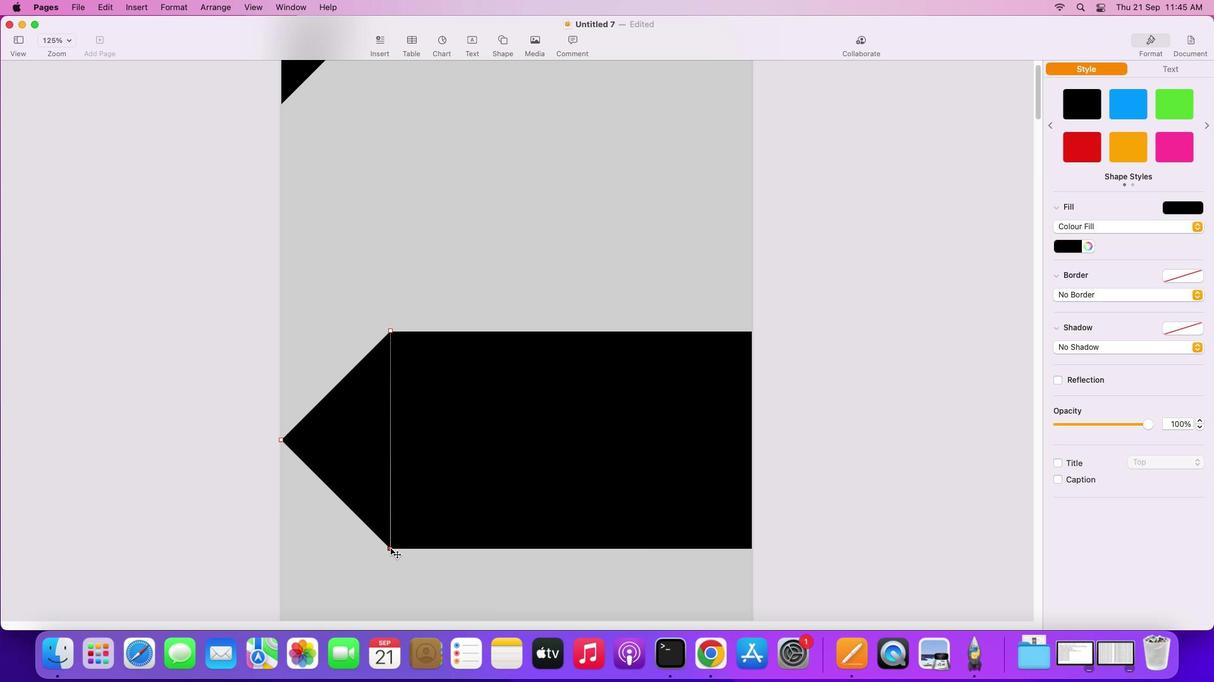 
Action: Mouse moved to (387, 326)
Screenshot: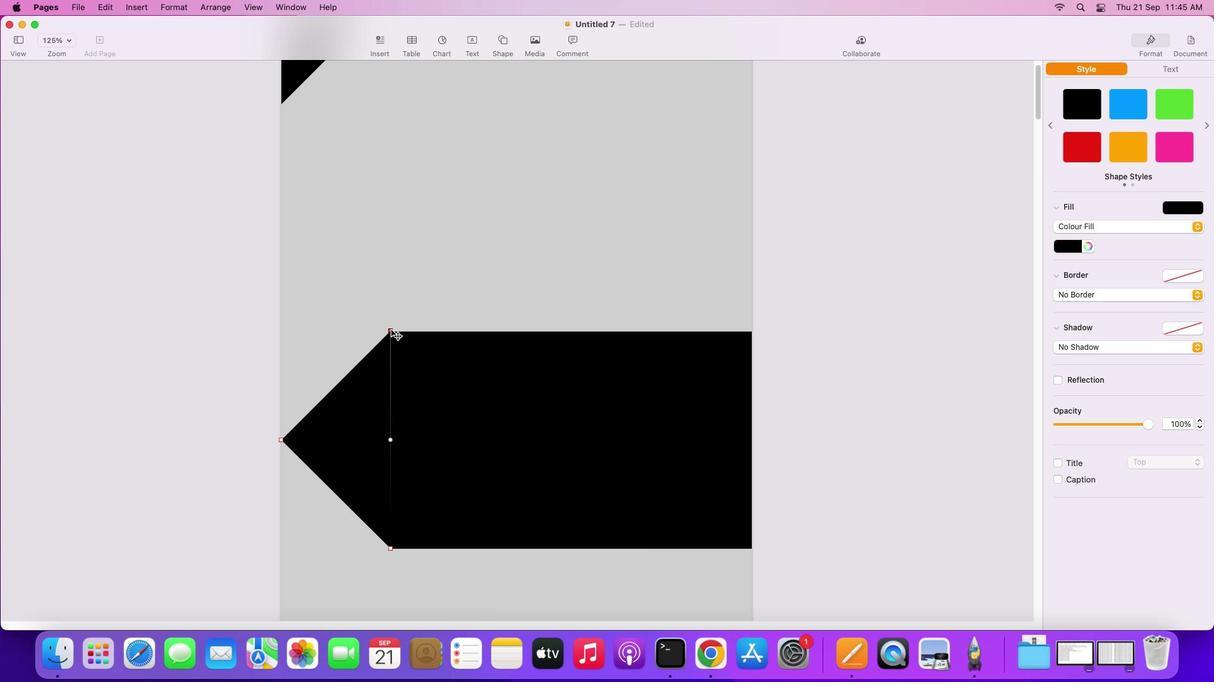 
Action: Mouse pressed left at (387, 326)
Screenshot: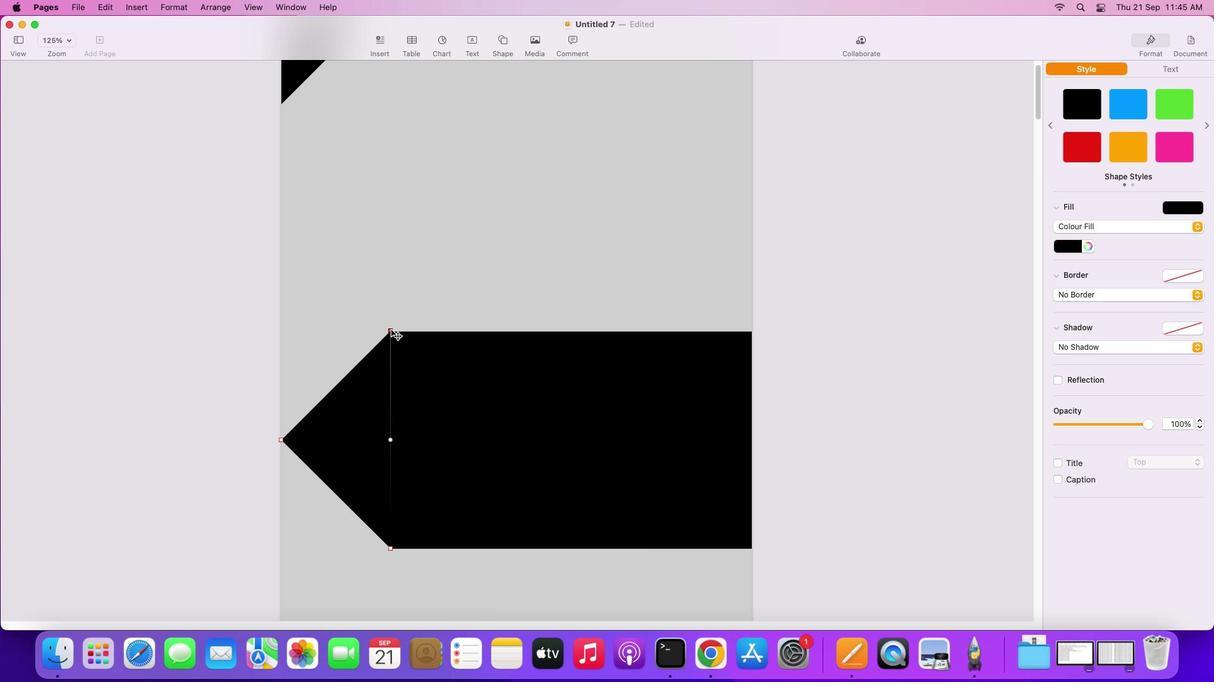 
Action: Mouse moved to (475, 285)
Screenshot: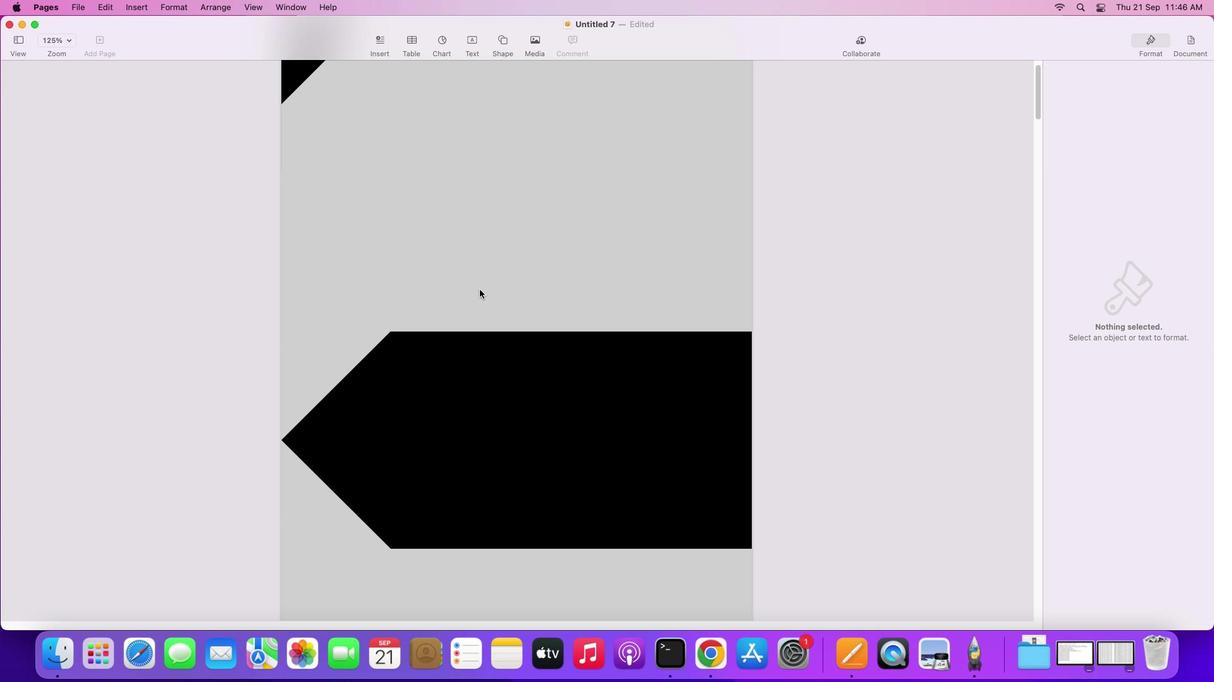
Action: Mouse pressed left at (475, 285)
Screenshot: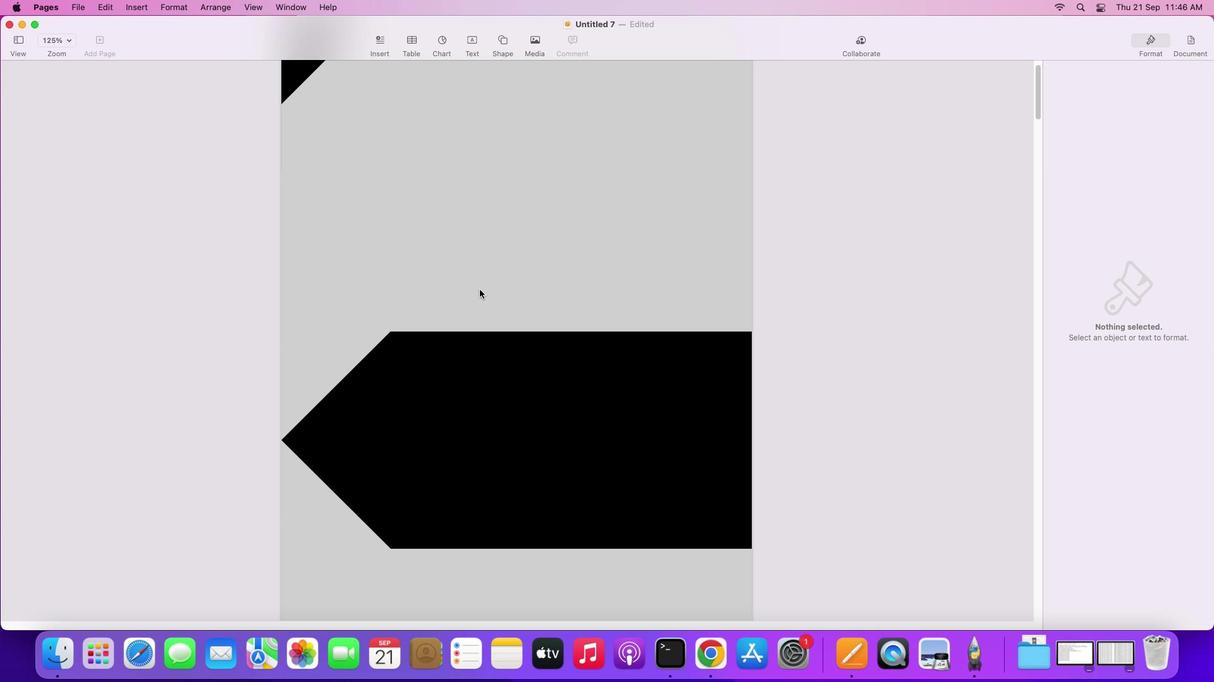 
Action: Mouse moved to (586, 226)
Screenshot: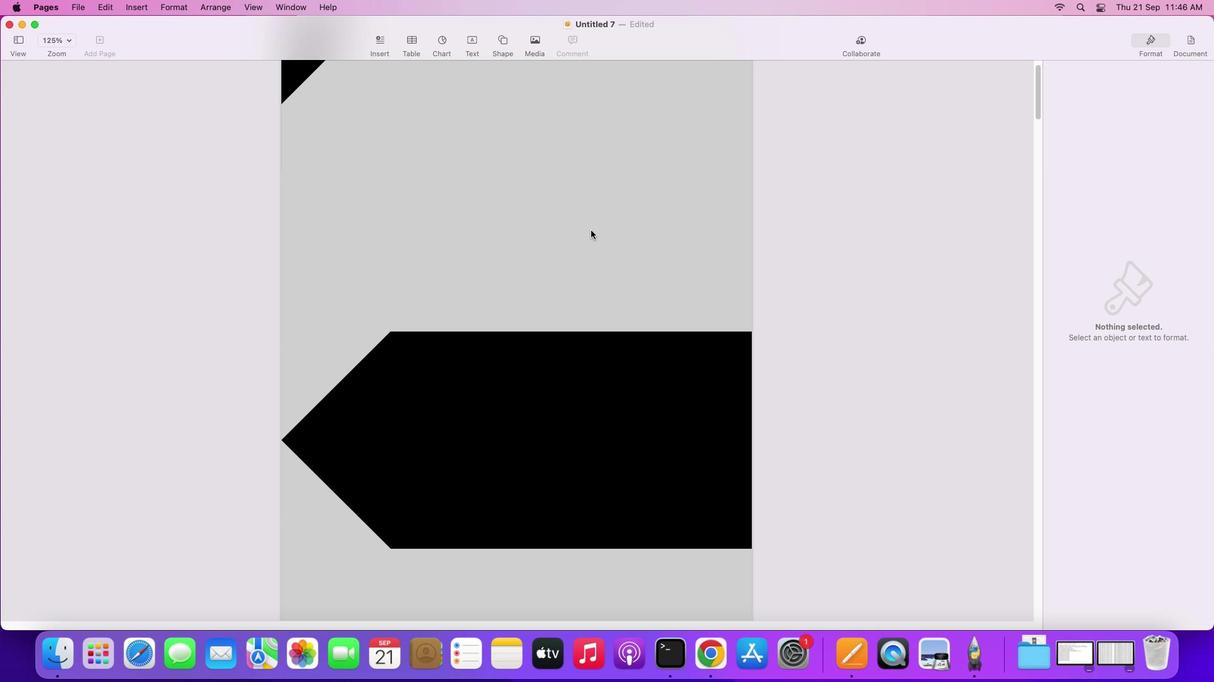 
Action: Mouse pressed left at (586, 226)
Screenshot: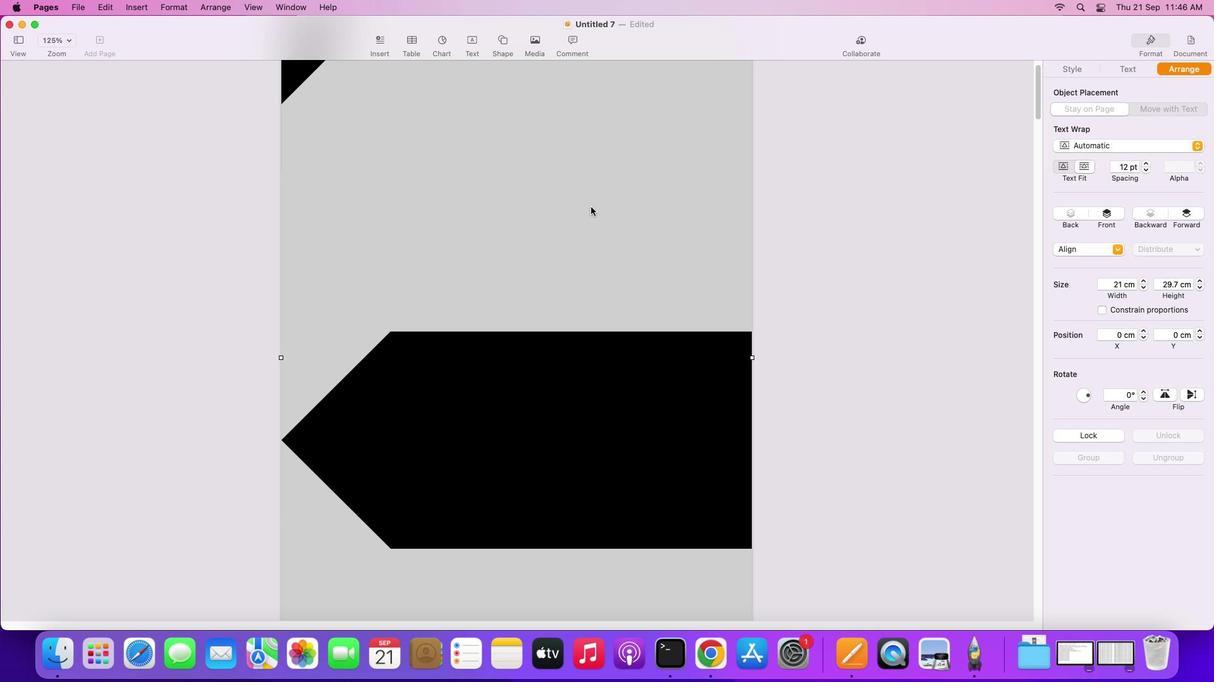 
Action: Mouse moved to (485, 406)
Screenshot: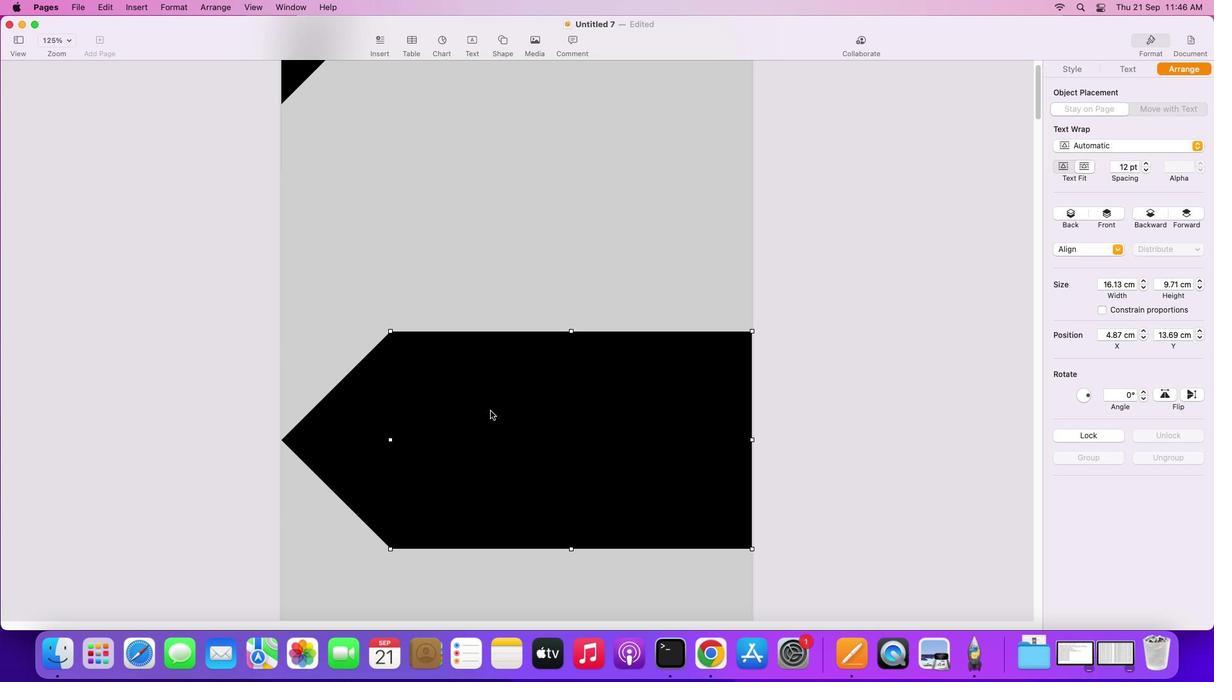 
Action: Mouse pressed left at (485, 406)
Screenshot: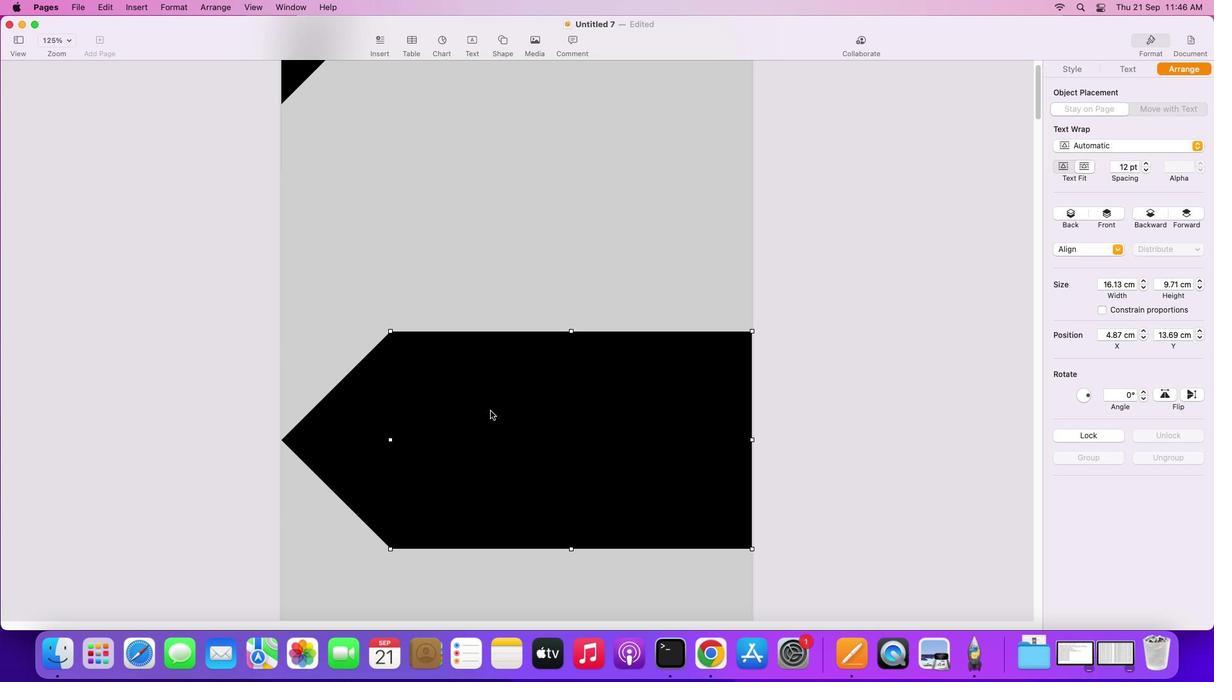 
Action: Mouse moved to (354, 408)
Screenshot: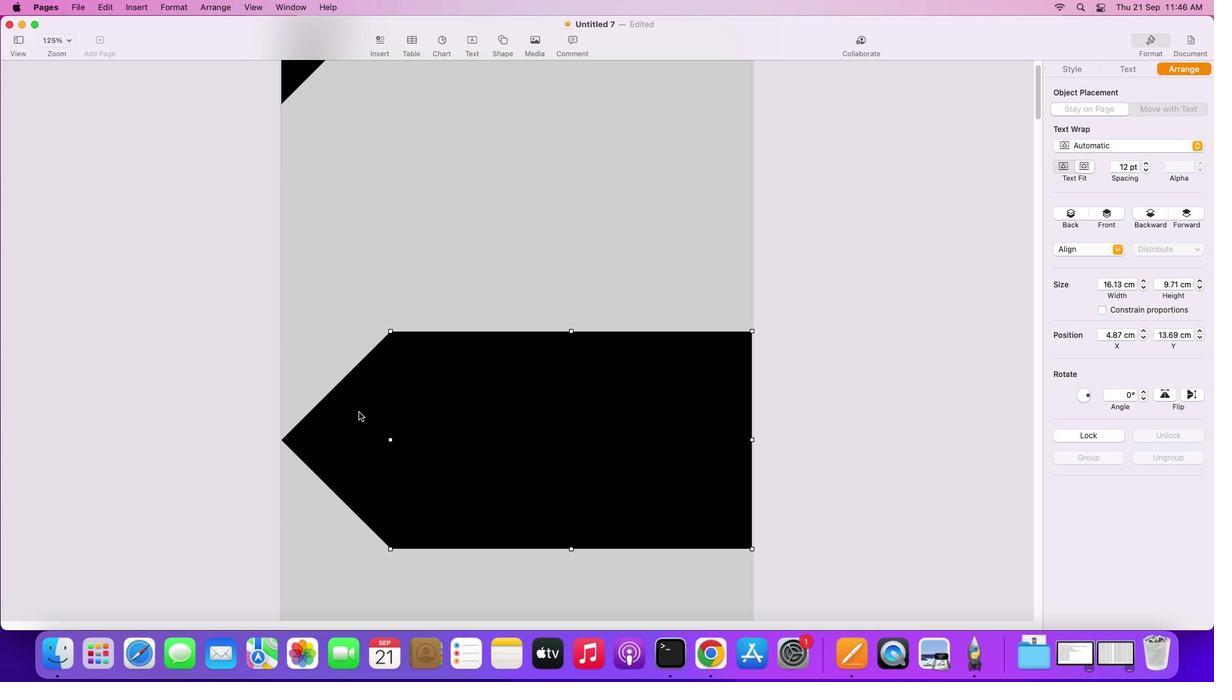 
Action: Key pressed Key.shift
Screenshot: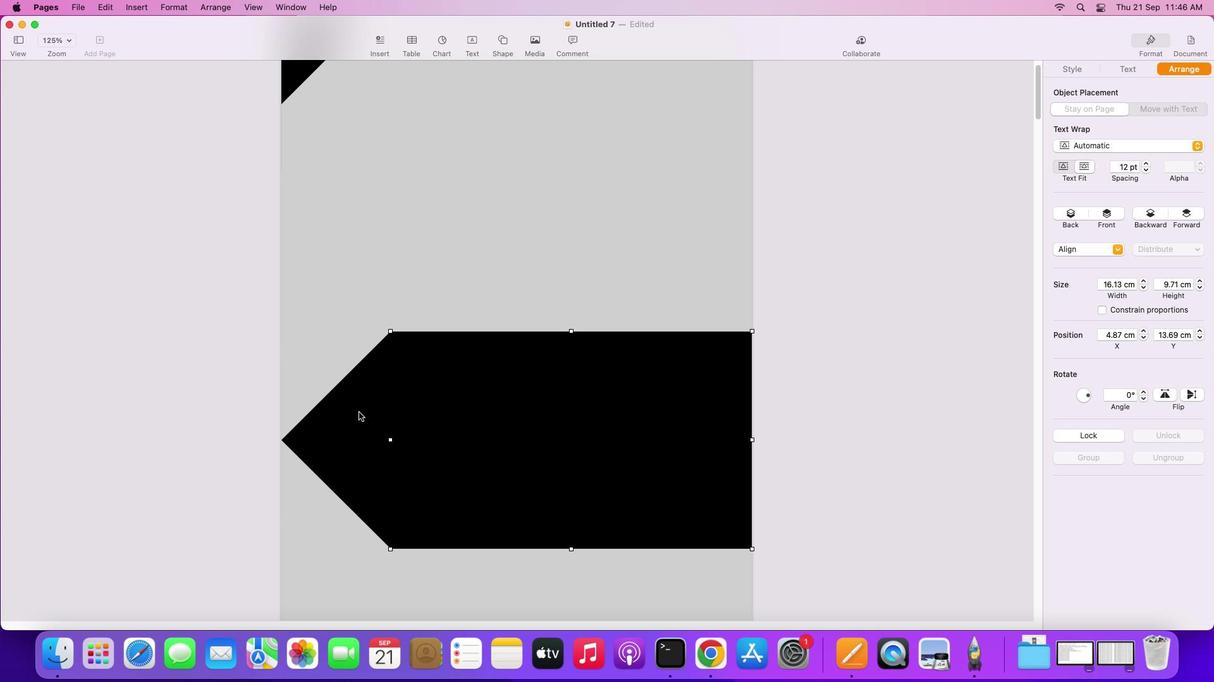 
Action: Mouse pressed left at (354, 408)
Screenshot: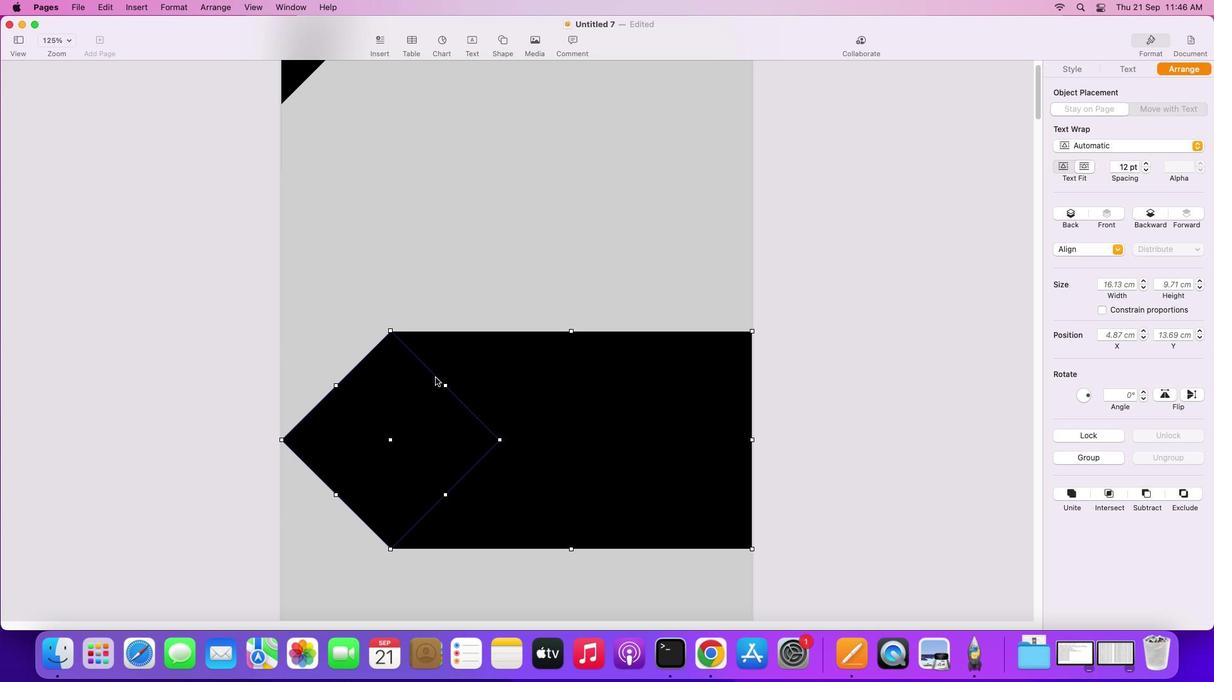 
Action: Mouse moved to (615, 447)
Screenshot: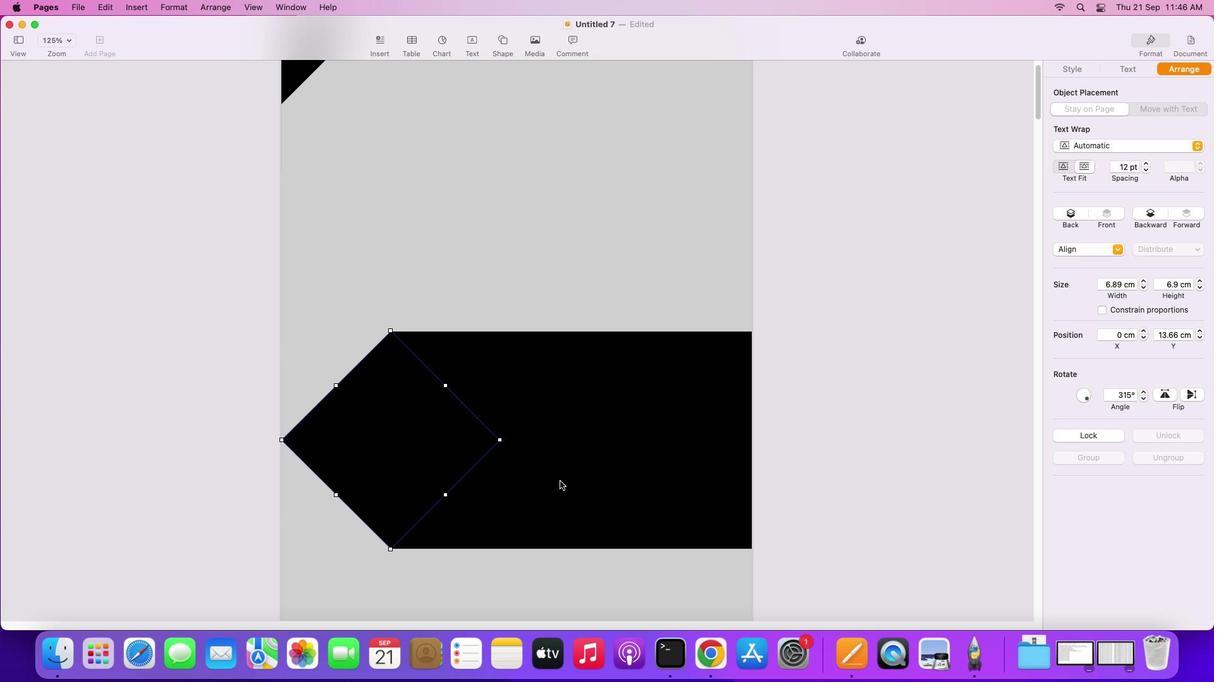 
Action: Key pressed Key.shift
Screenshot: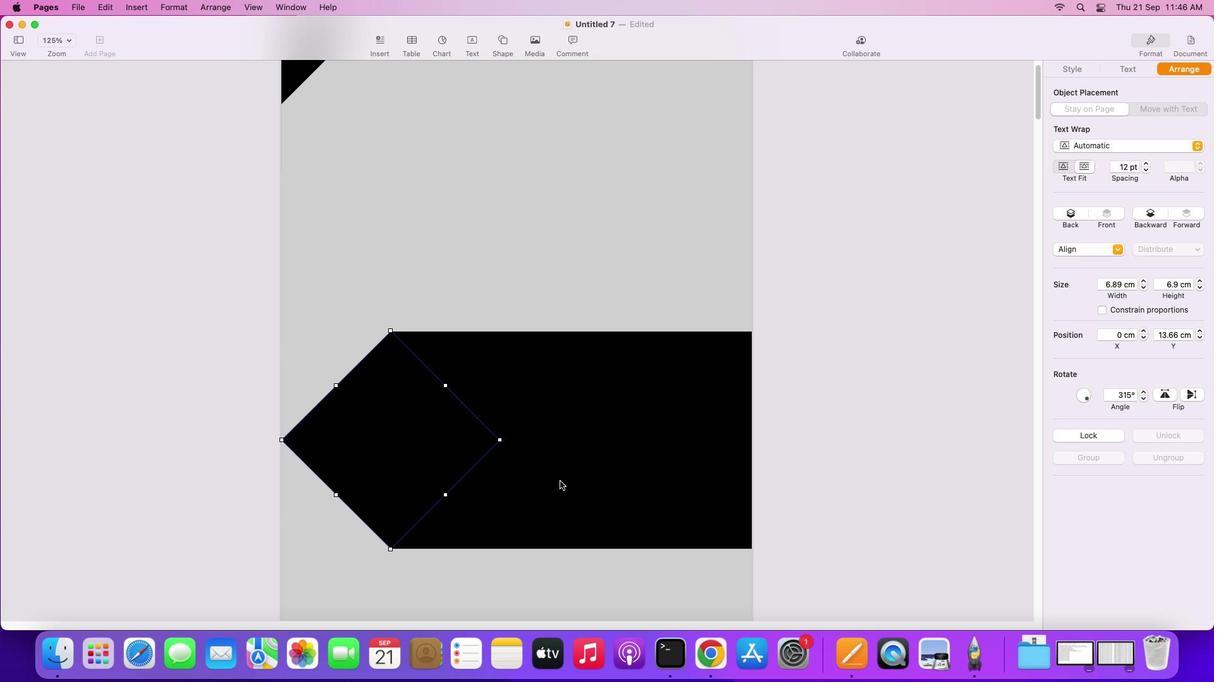 
Action: Mouse moved to (555, 477)
Screenshot: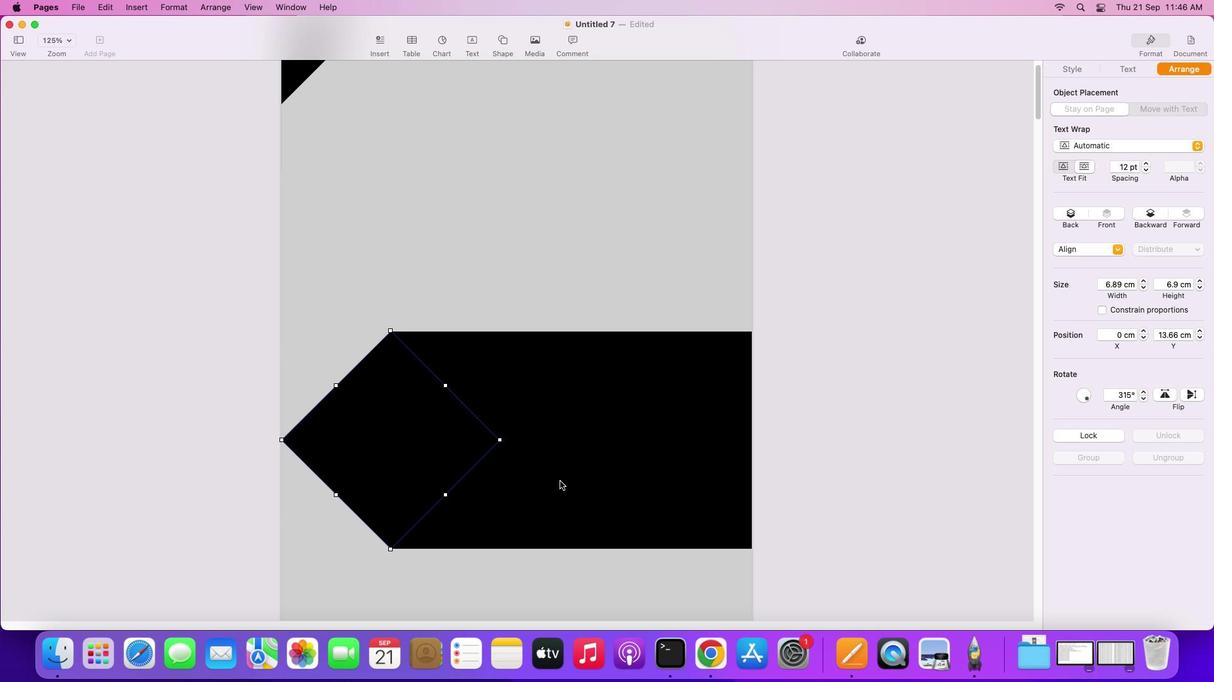 
Action: Mouse pressed left at (555, 477)
Screenshot: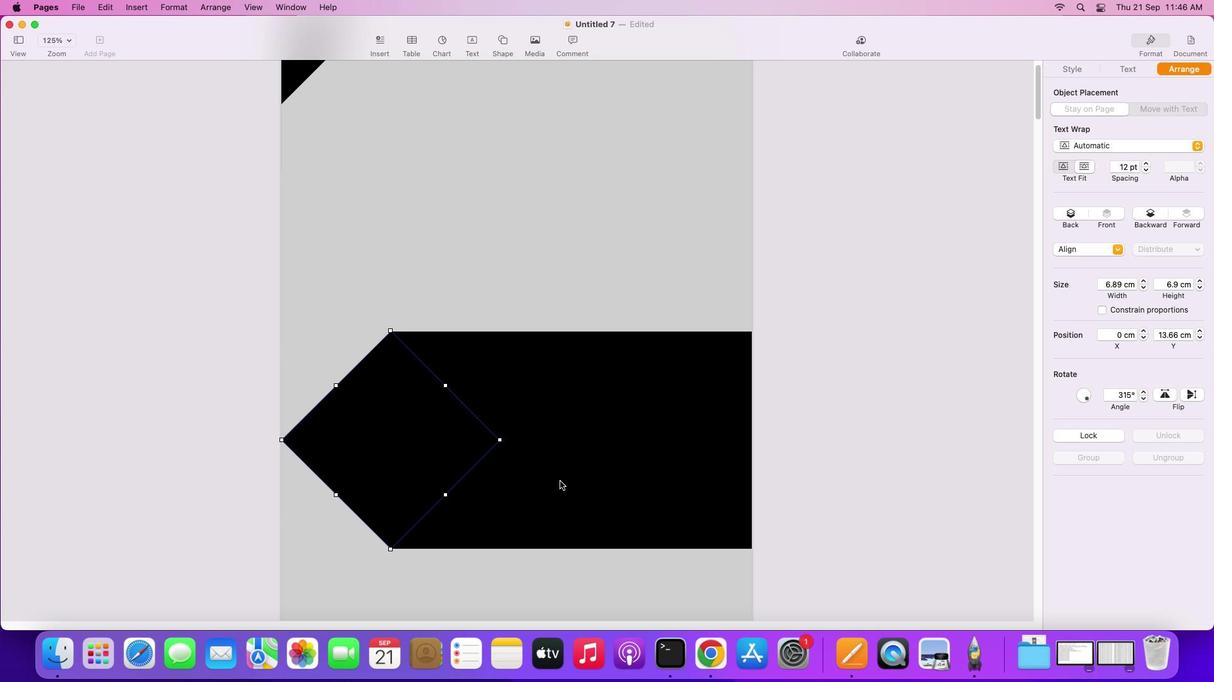 
Action: Mouse moved to (641, 398)
Screenshot: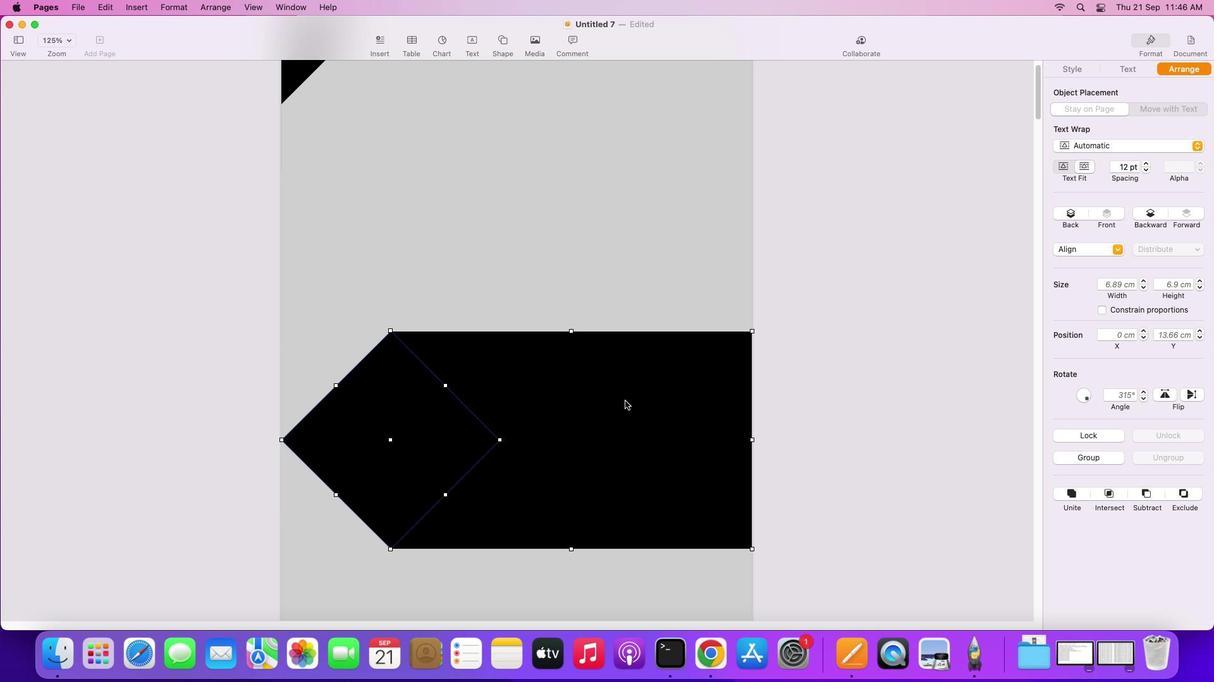 
Action: Key pressed Key.shift
Screenshot: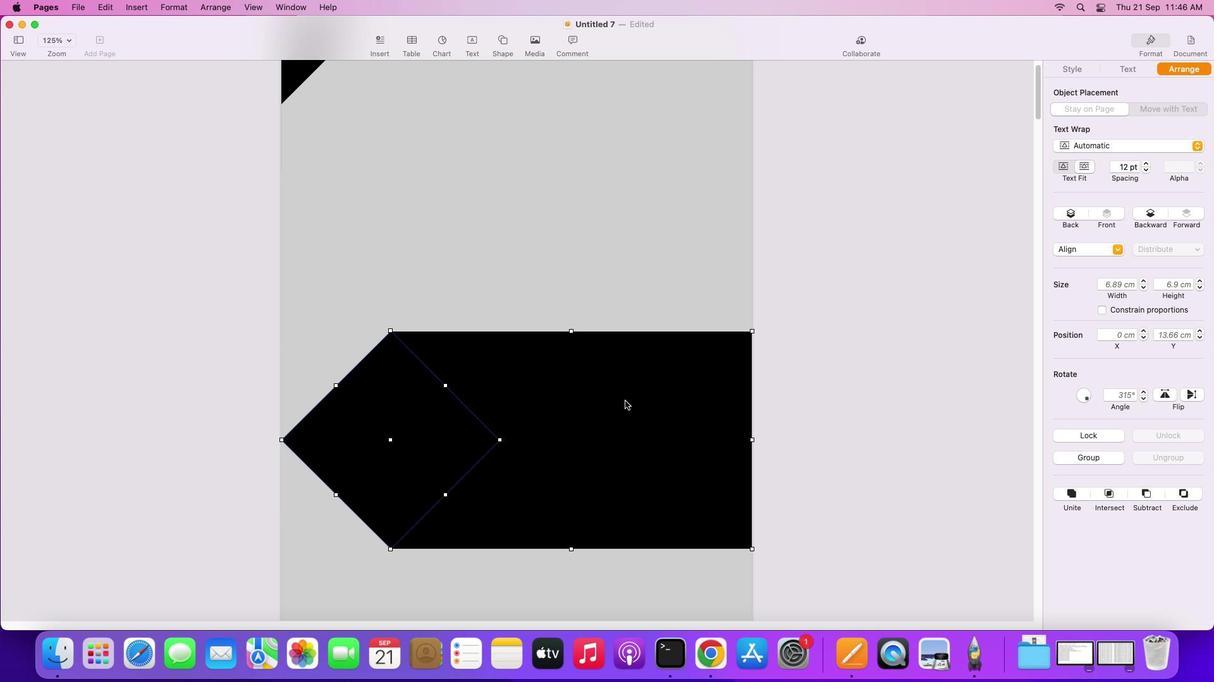 
Action: Mouse moved to (620, 396)
Screenshot: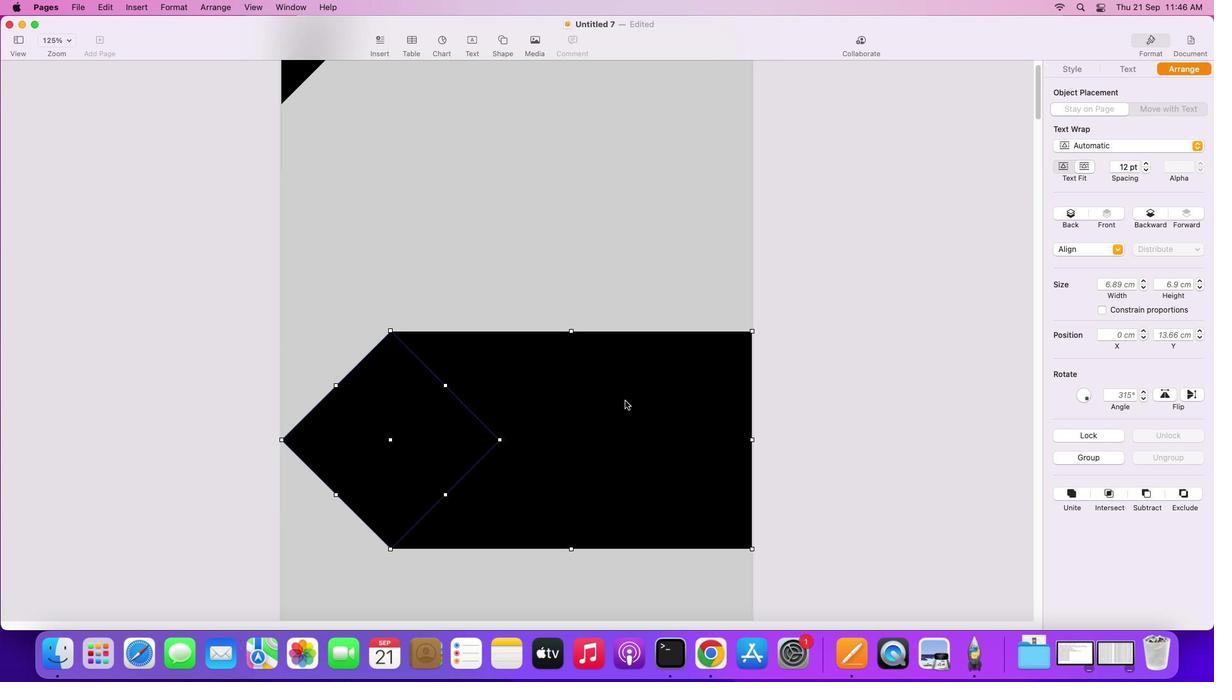 
Action: Mouse pressed left at (620, 396)
Screenshot: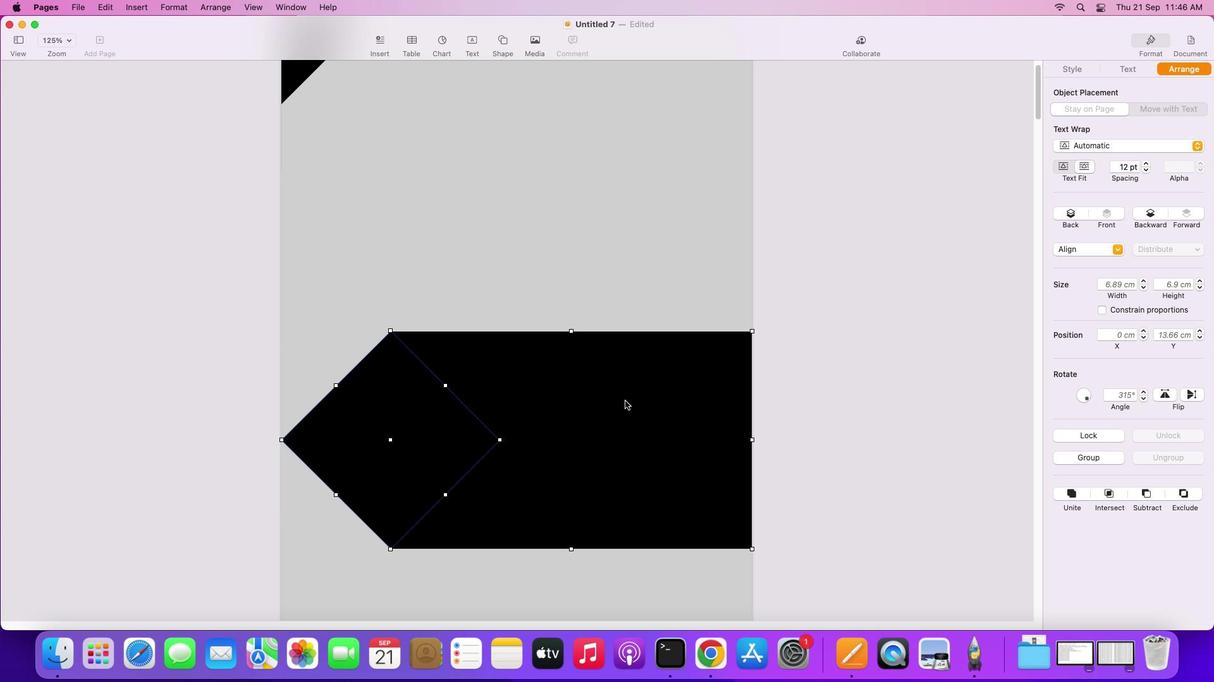 
Action: Mouse moved to (1069, 68)
Screenshot: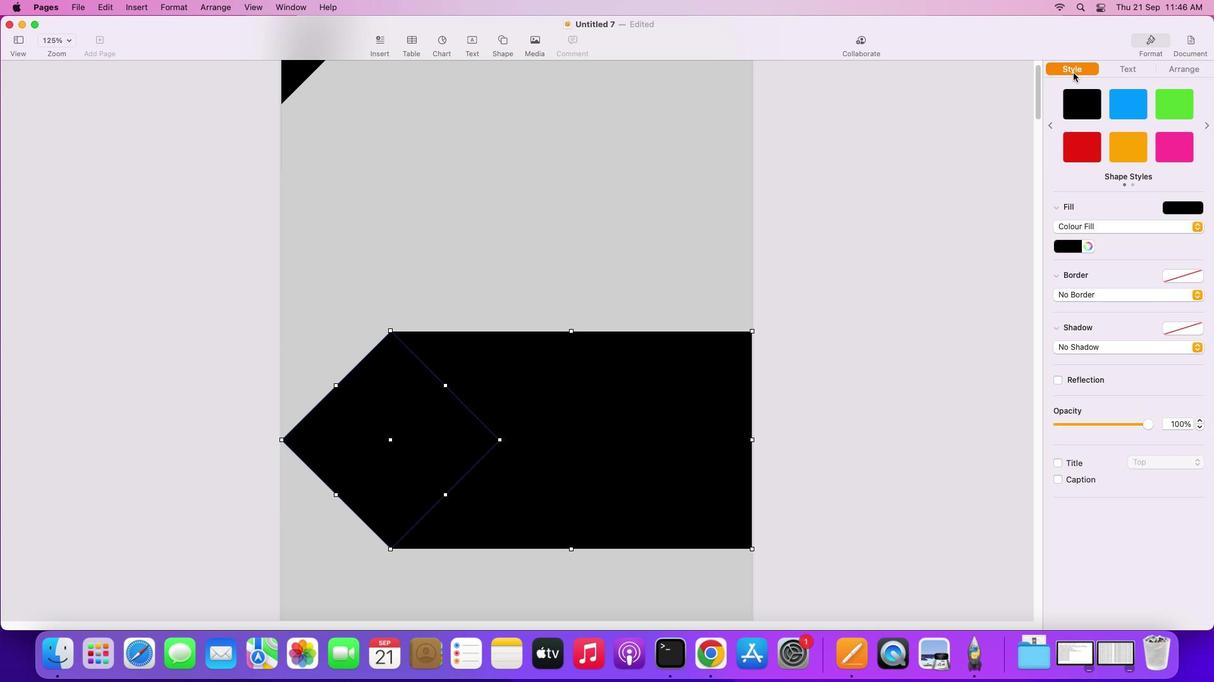 
Action: Mouse pressed left at (1069, 68)
Screenshot: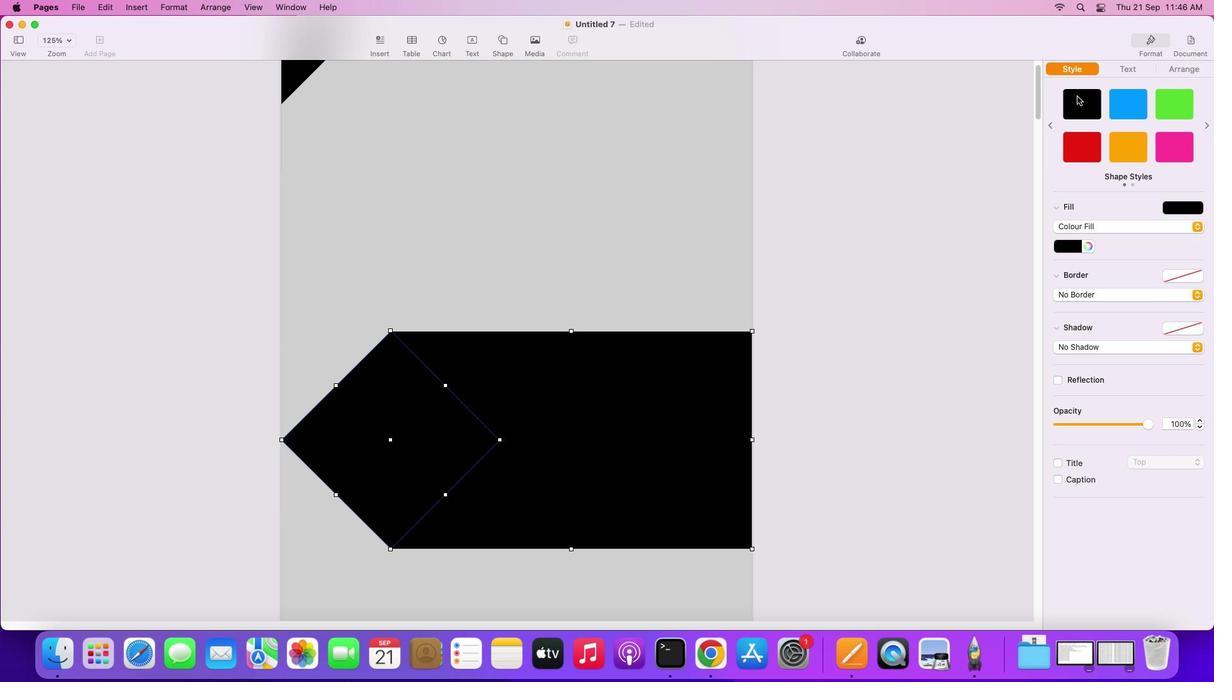 
Action: Mouse moved to (1119, 104)
Screenshot: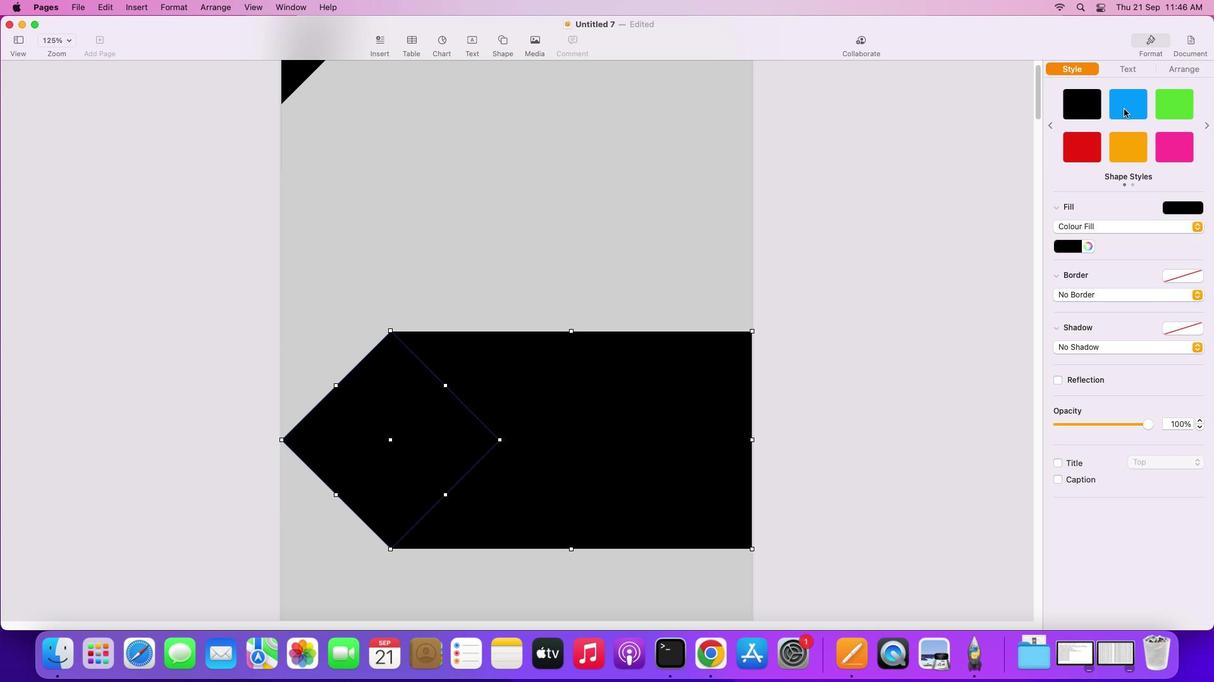
Action: Mouse pressed left at (1119, 104)
Screenshot: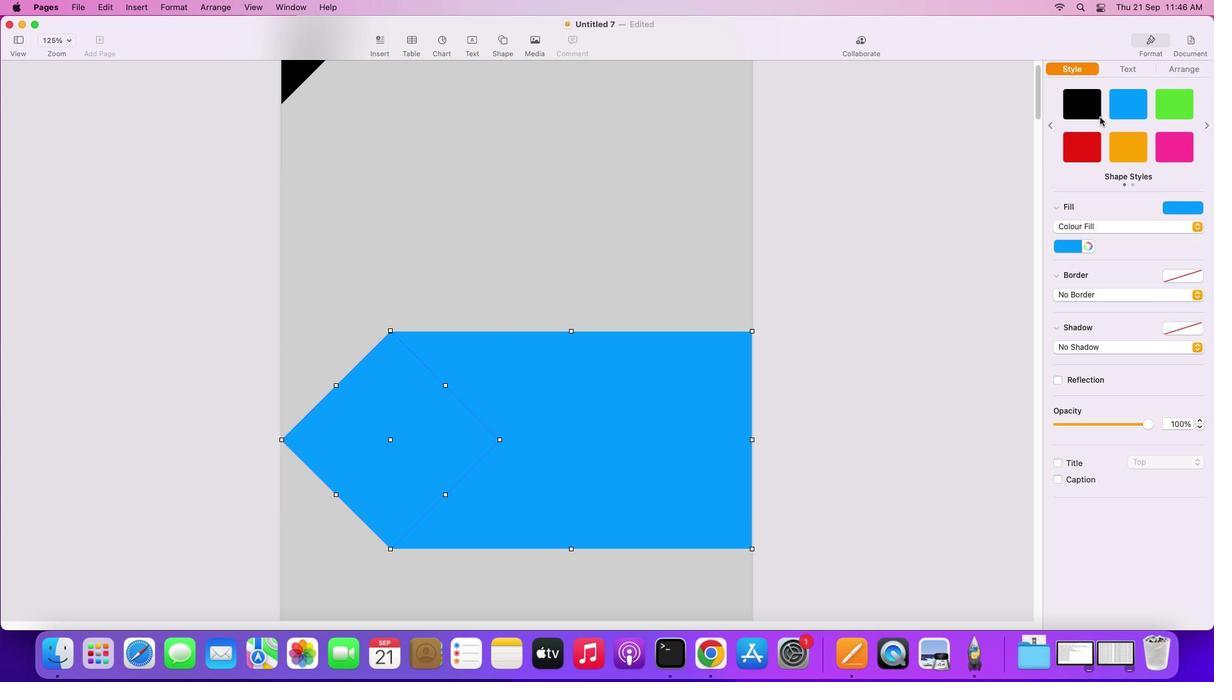 
Action: Mouse moved to (463, 241)
Screenshot: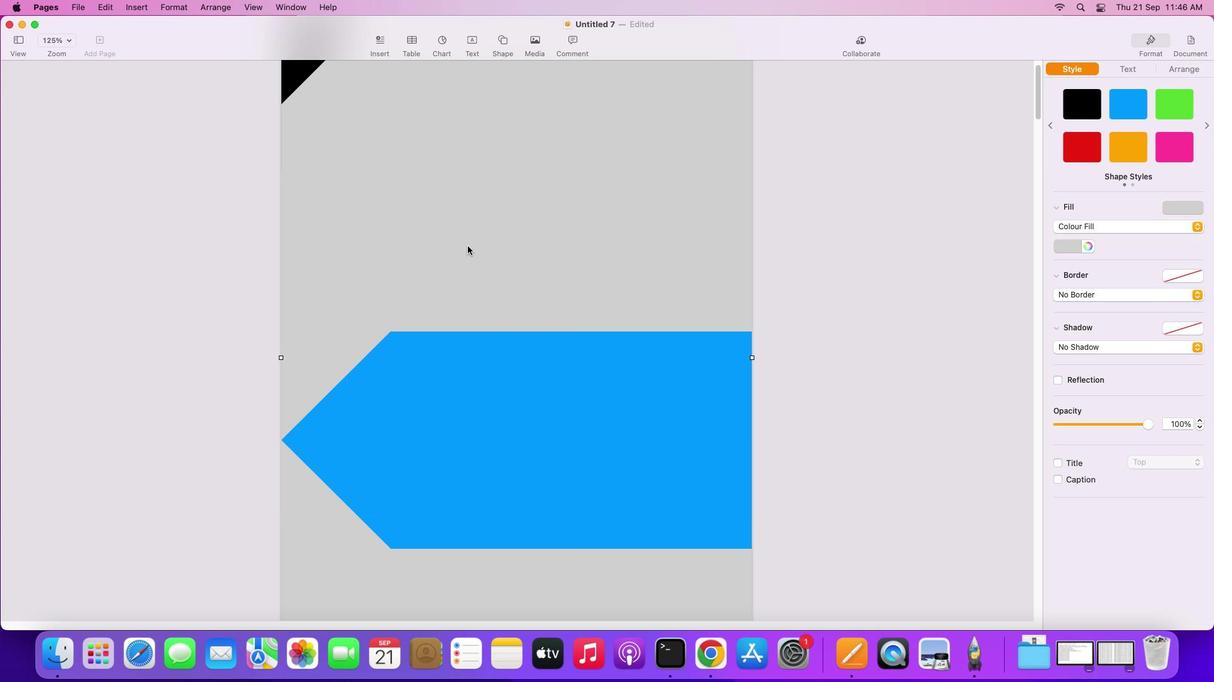 
Action: Mouse pressed left at (463, 241)
Screenshot: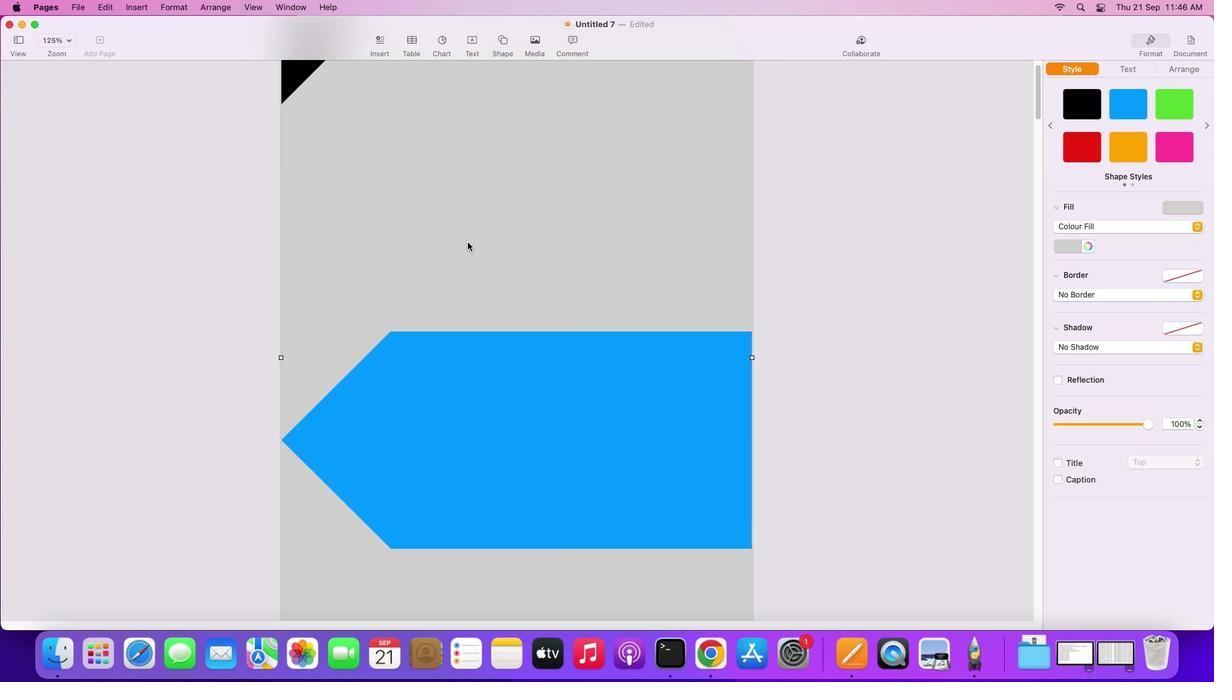 
Action: Mouse moved to (553, 467)
Screenshot: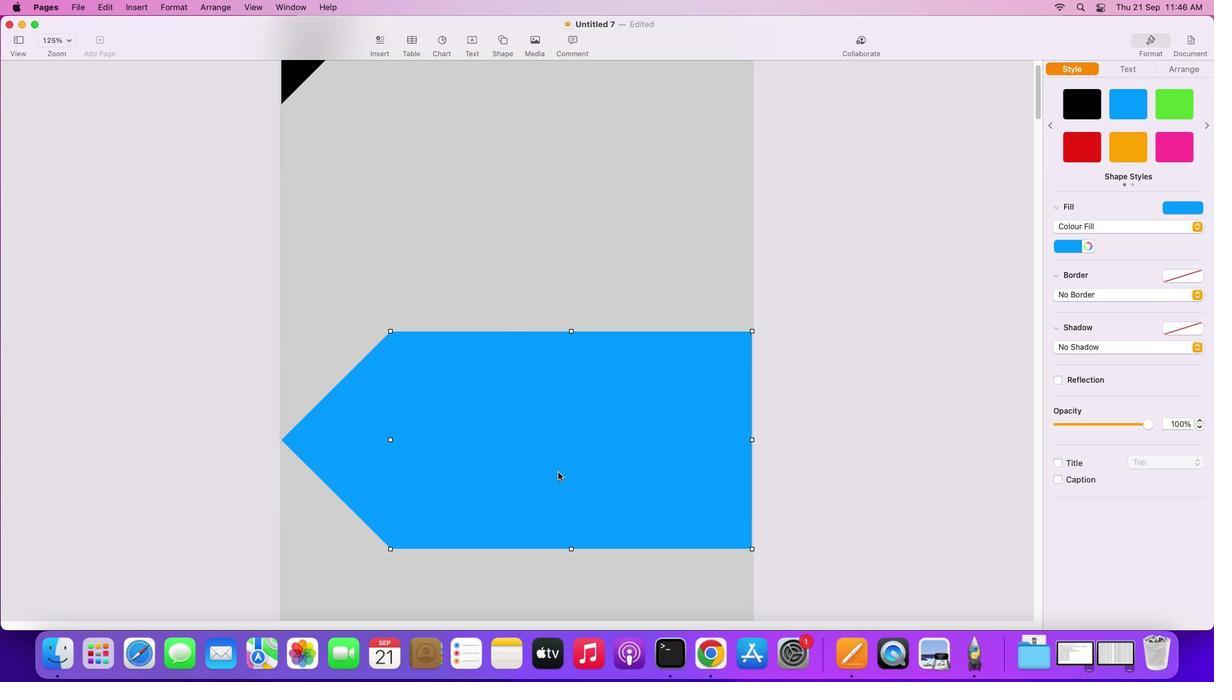 
Action: Mouse pressed left at (553, 467)
Screenshot: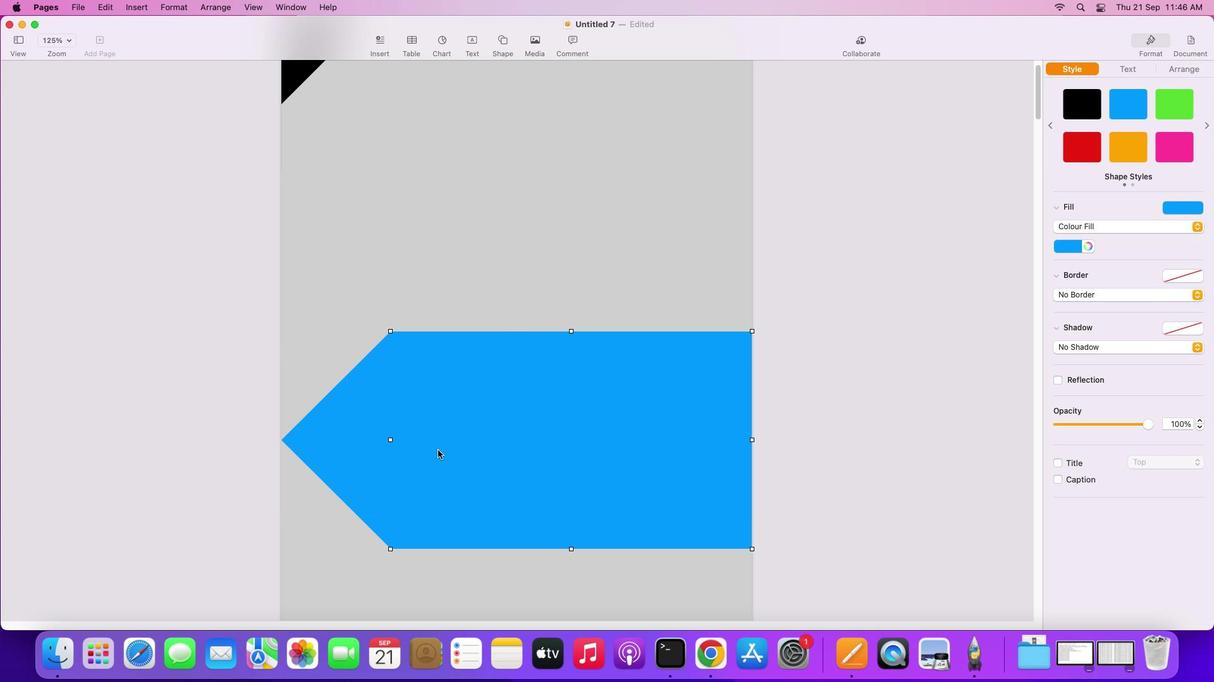 
Action: Mouse moved to (457, 450)
Screenshot: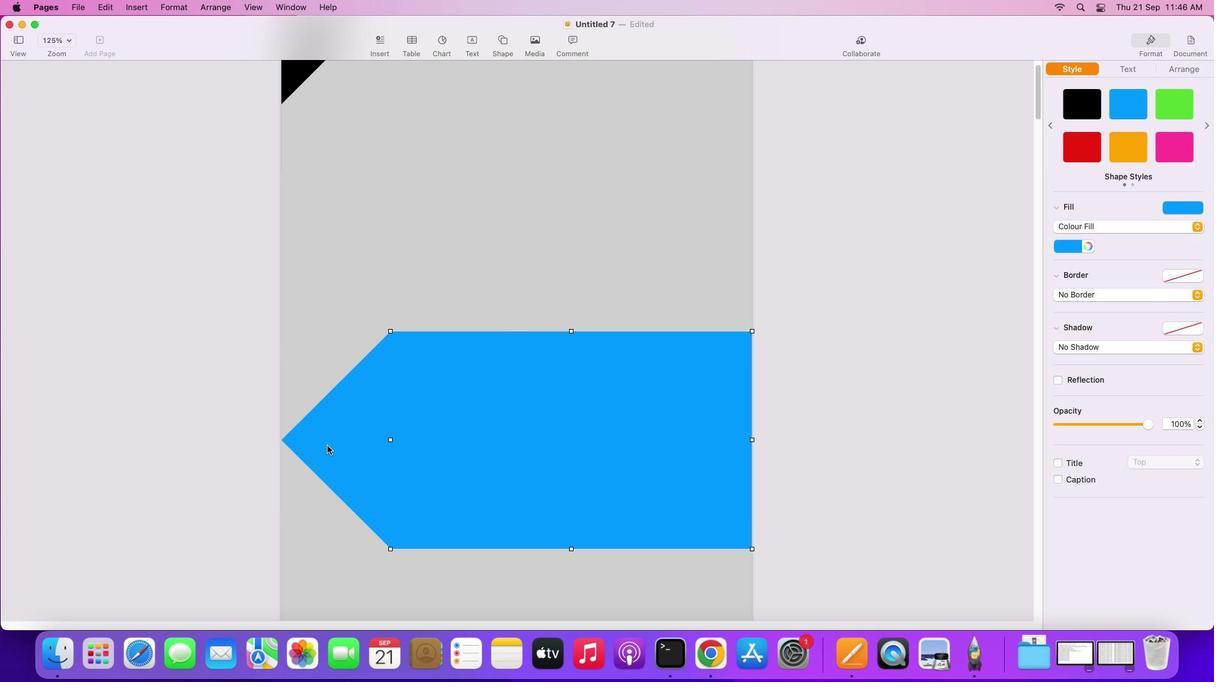 
Action: Key pressed Key.shift
Screenshot: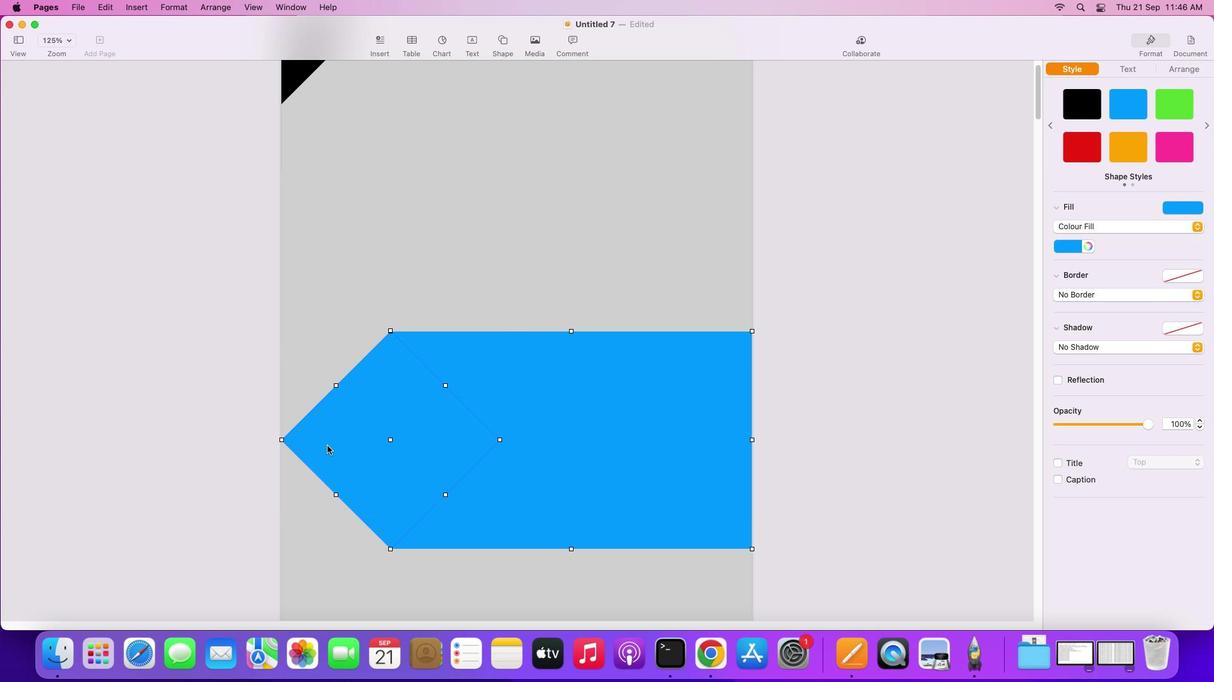 
Action: Mouse moved to (322, 441)
Screenshot: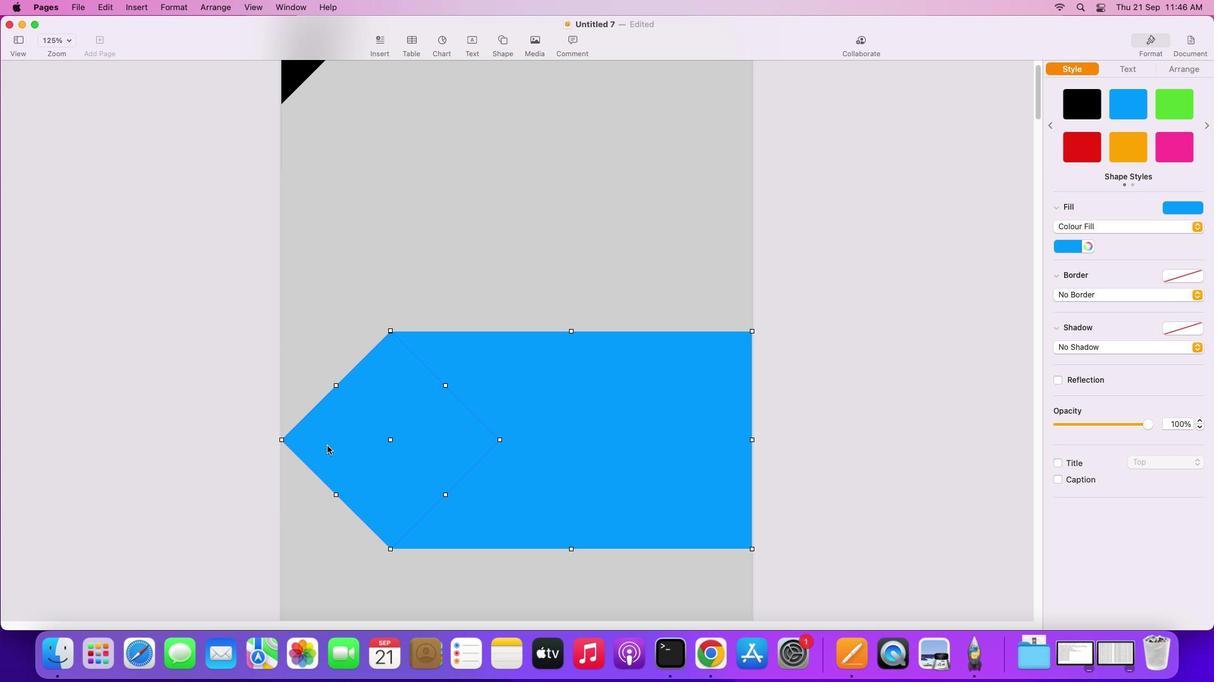 
Action: Mouse pressed left at (322, 441)
Screenshot: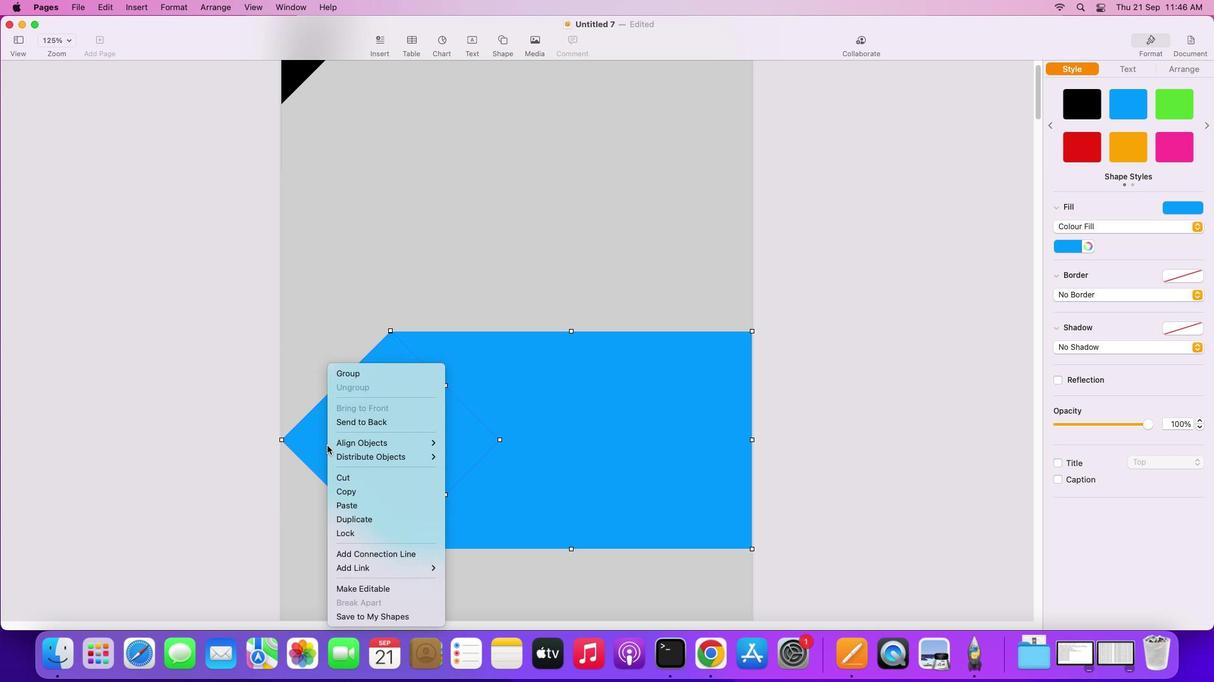
Action: Mouse pressed right at (322, 441)
Screenshot: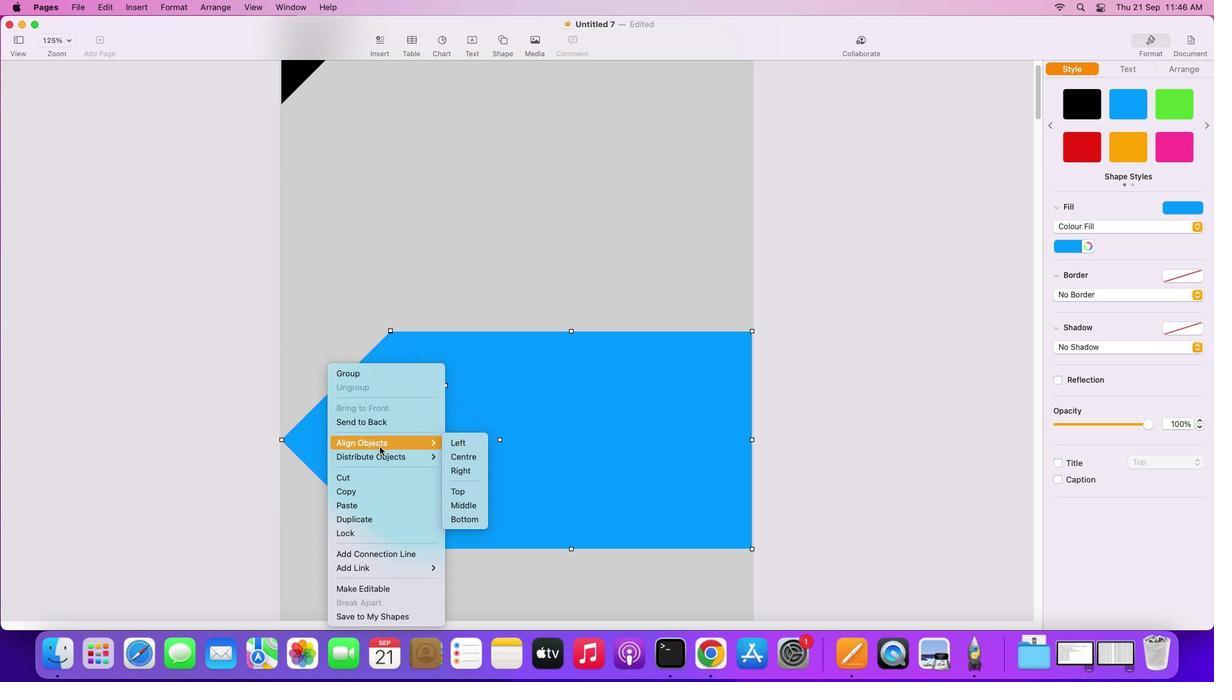 
Action: Mouse moved to (386, 371)
Screenshot: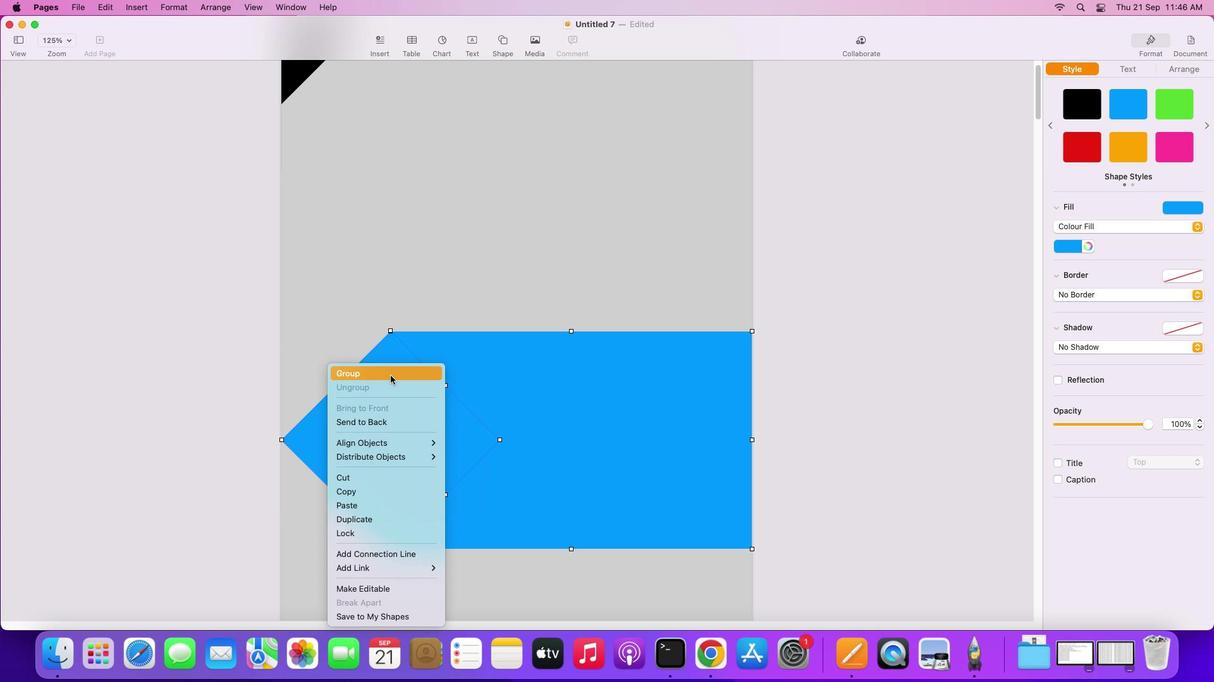 
Action: Mouse pressed left at (386, 371)
Screenshot: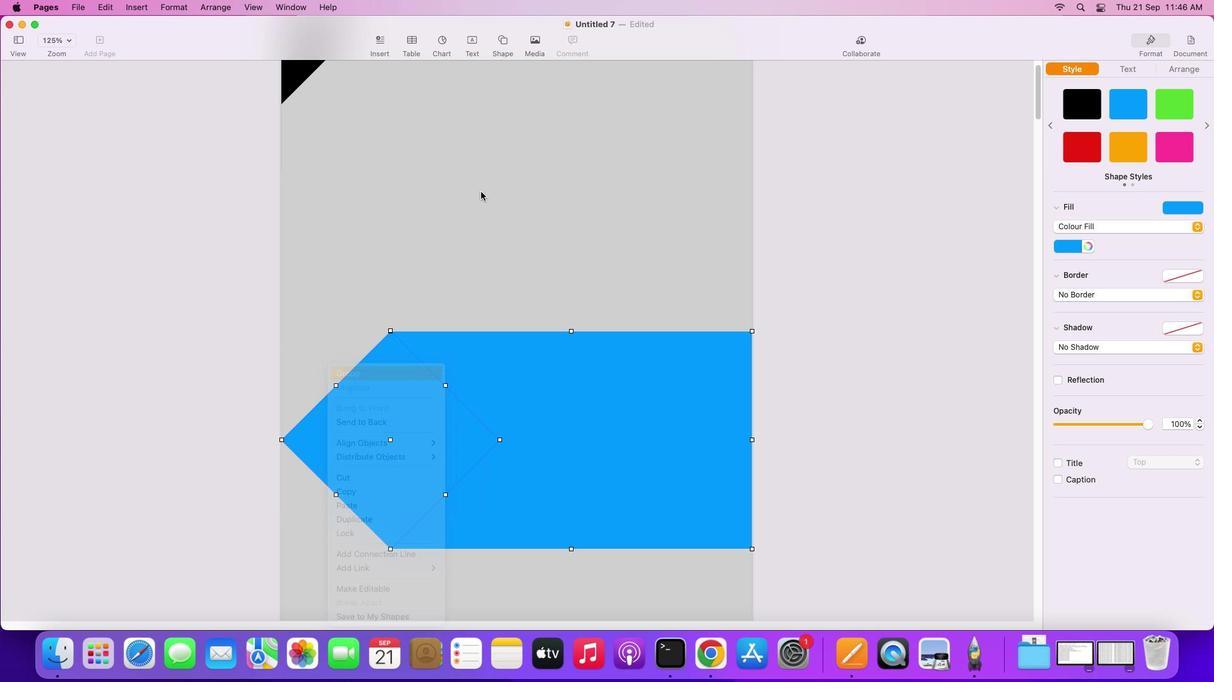 
Action: Mouse moved to (476, 187)
Screenshot: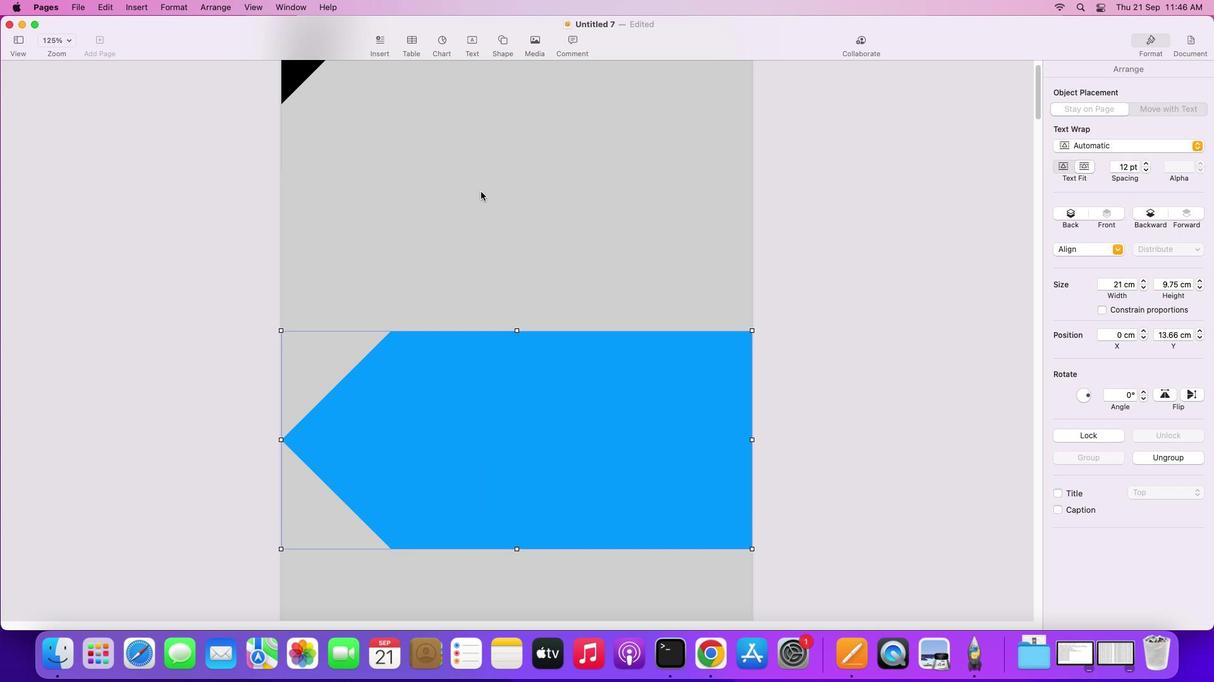 
Action: Mouse pressed left at (476, 187)
Screenshot: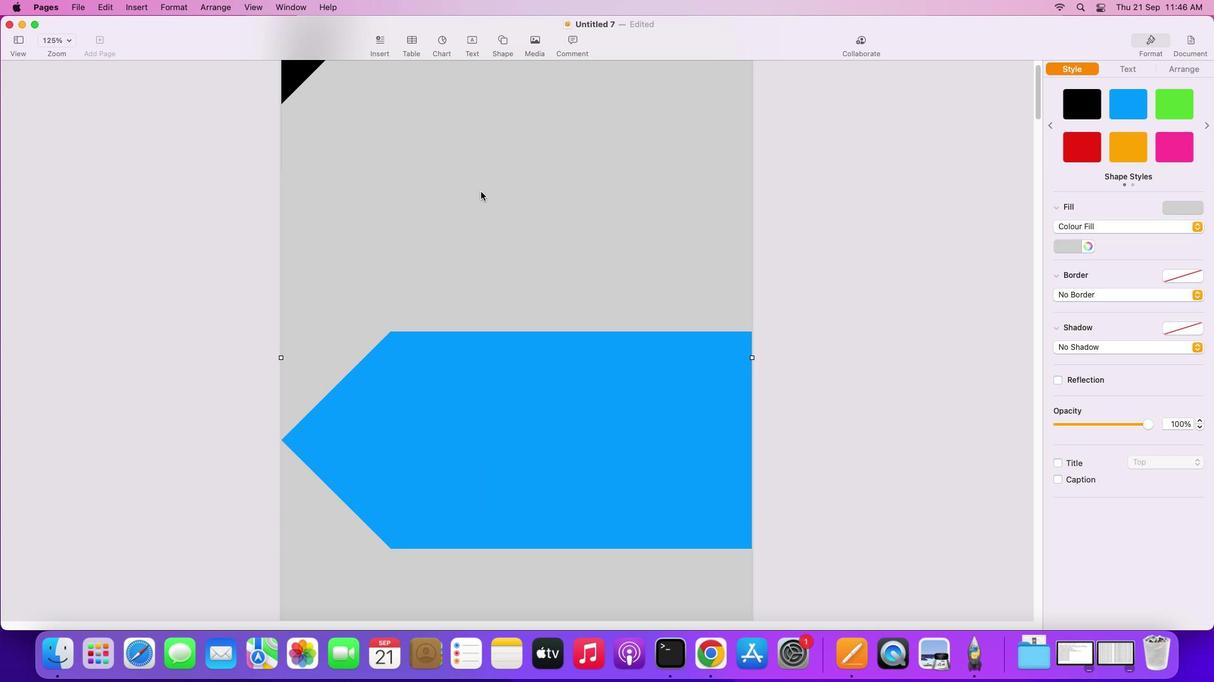 
Action: Mouse moved to (493, 36)
Screenshot: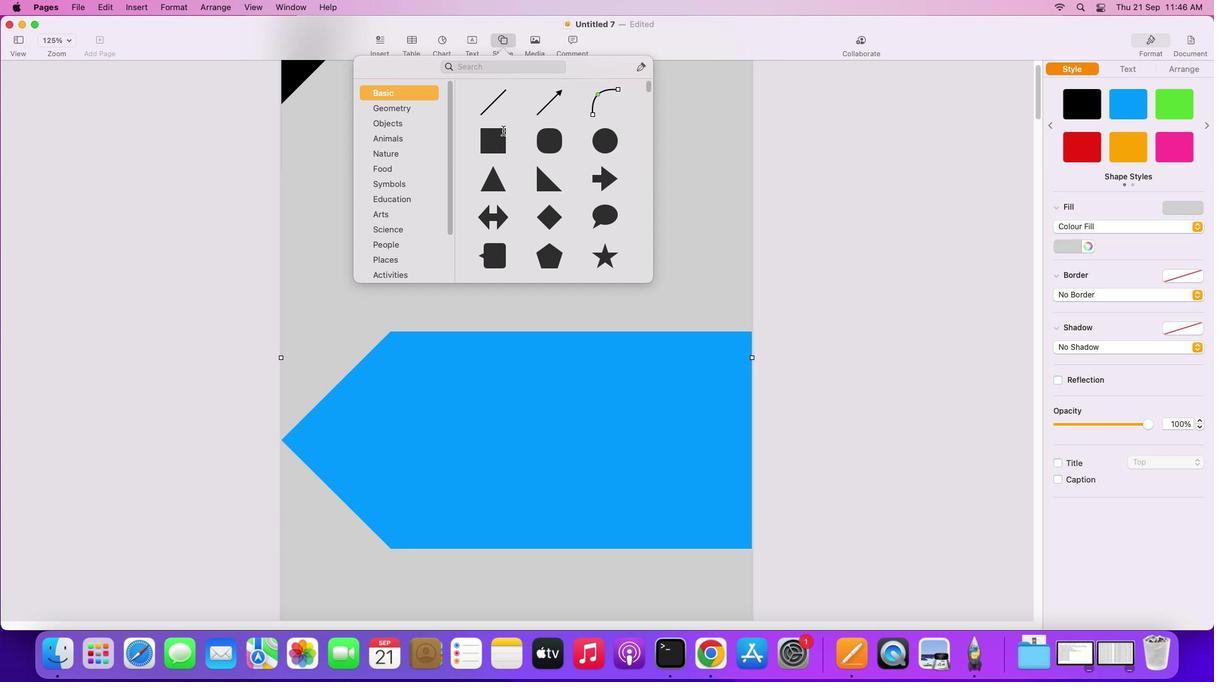 
Action: Mouse pressed left at (493, 36)
Screenshot: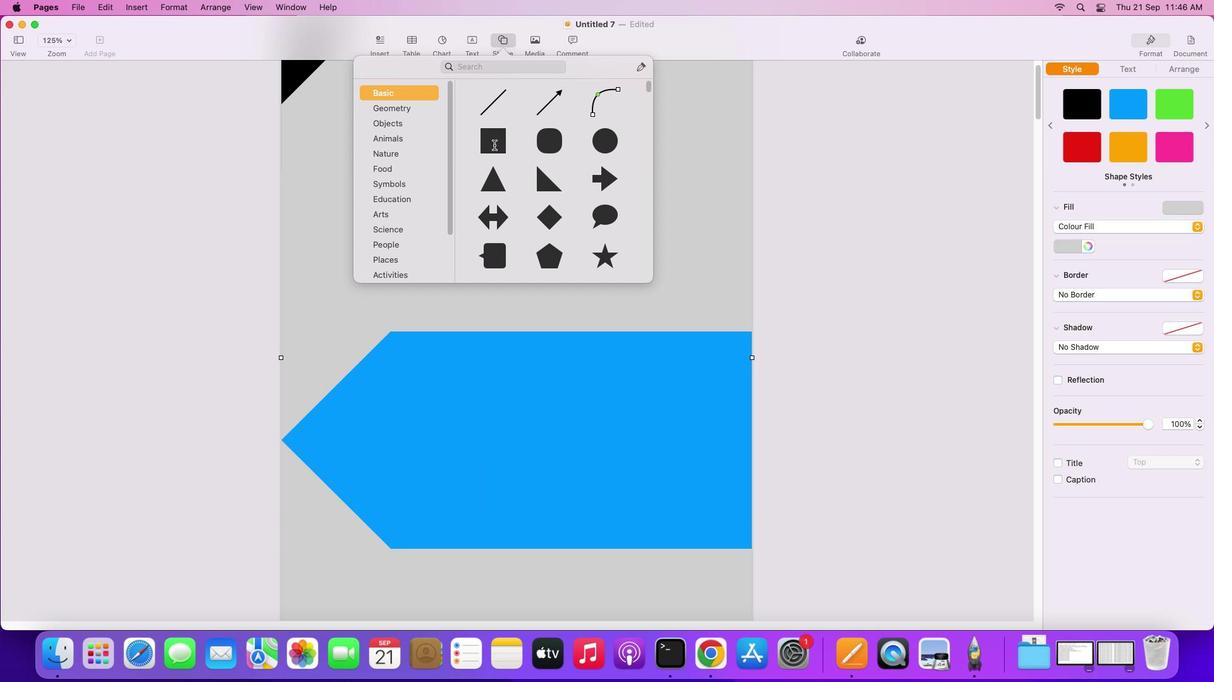 
Action: Mouse moved to (489, 140)
Screenshot: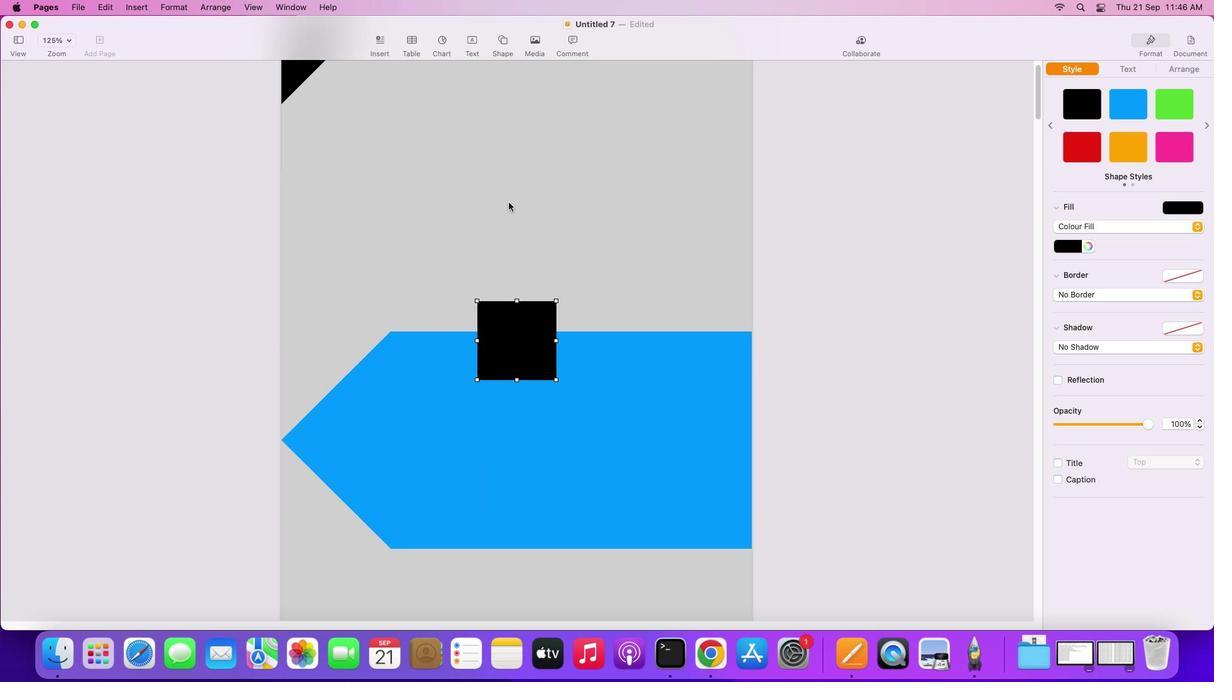 
Action: Mouse pressed left at (489, 140)
Screenshot: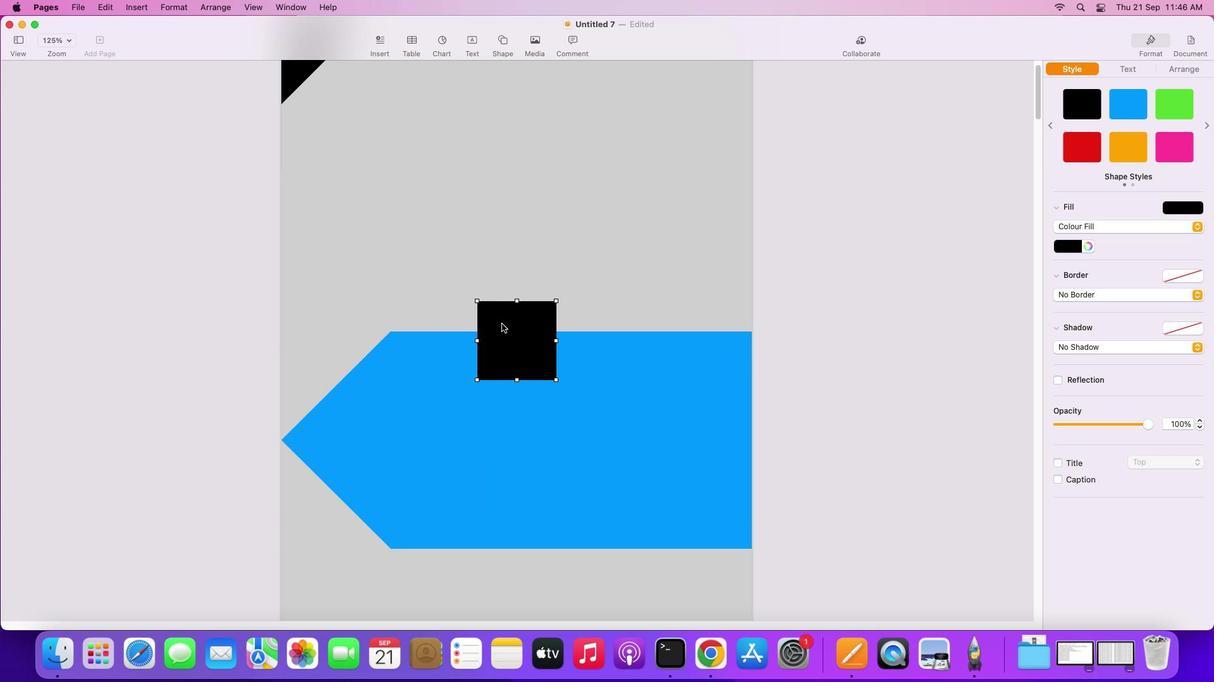 
Action: Mouse moved to (497, 330)
Screenshot: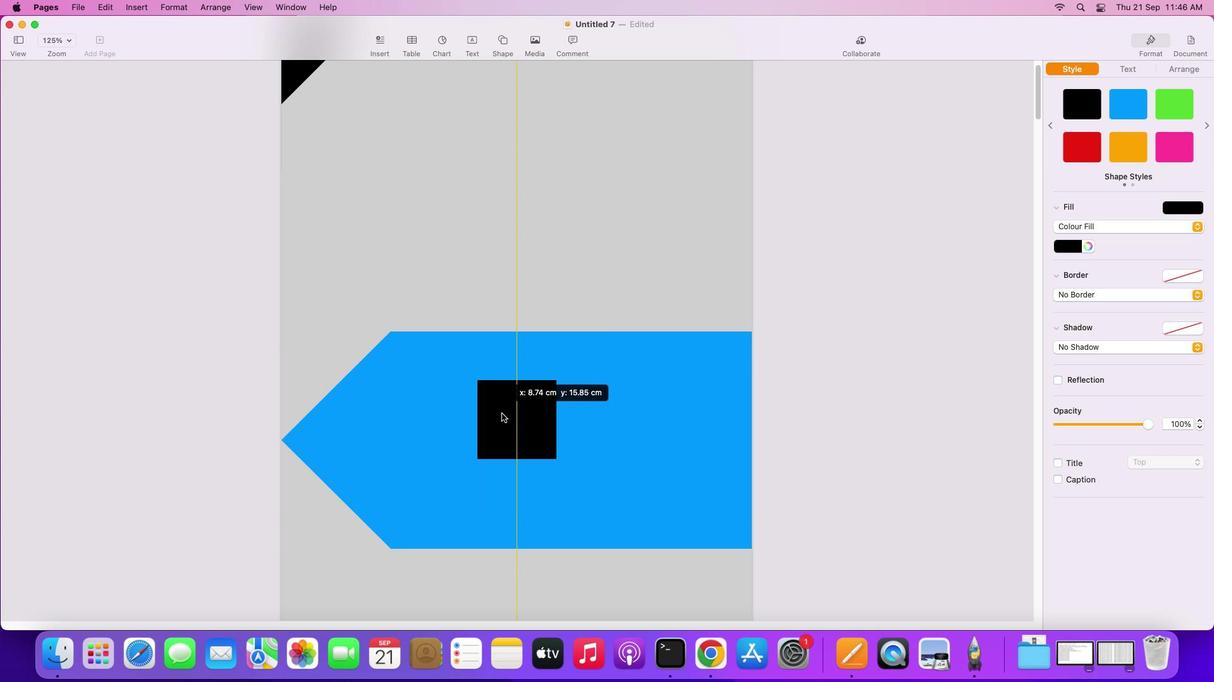 
Action: Mouse pressed left at (497, 330)
Screenshot: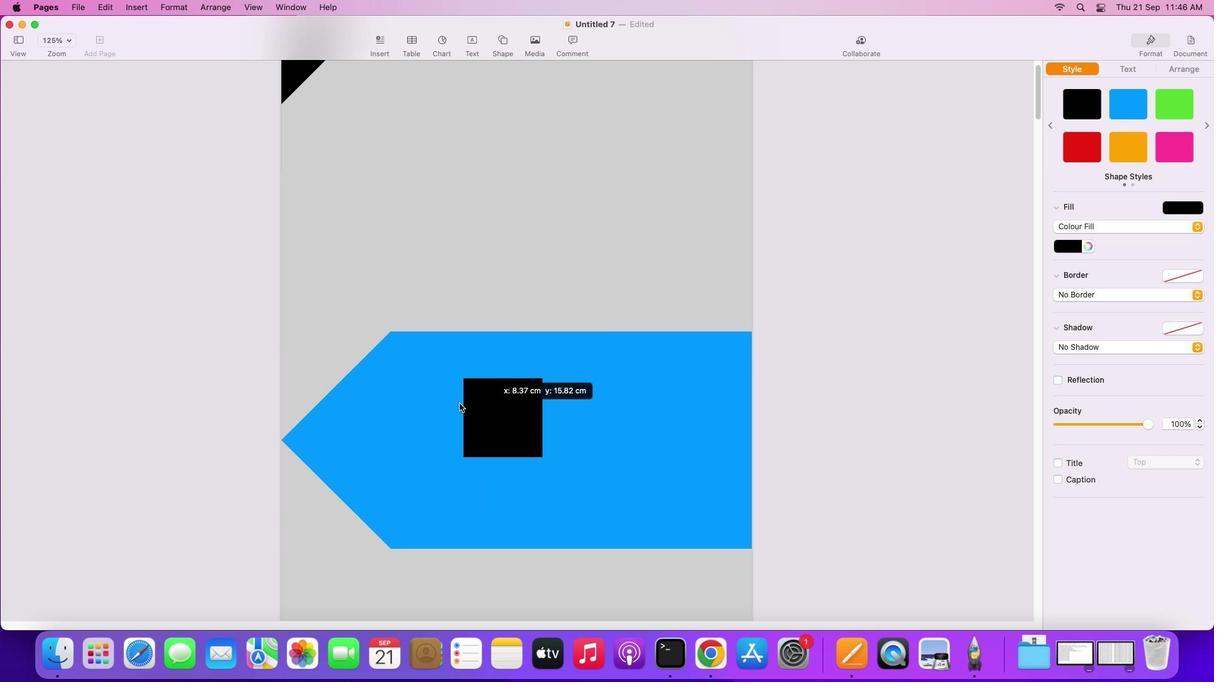 
Action: Mouse moved to (663, 378)
Screenshot: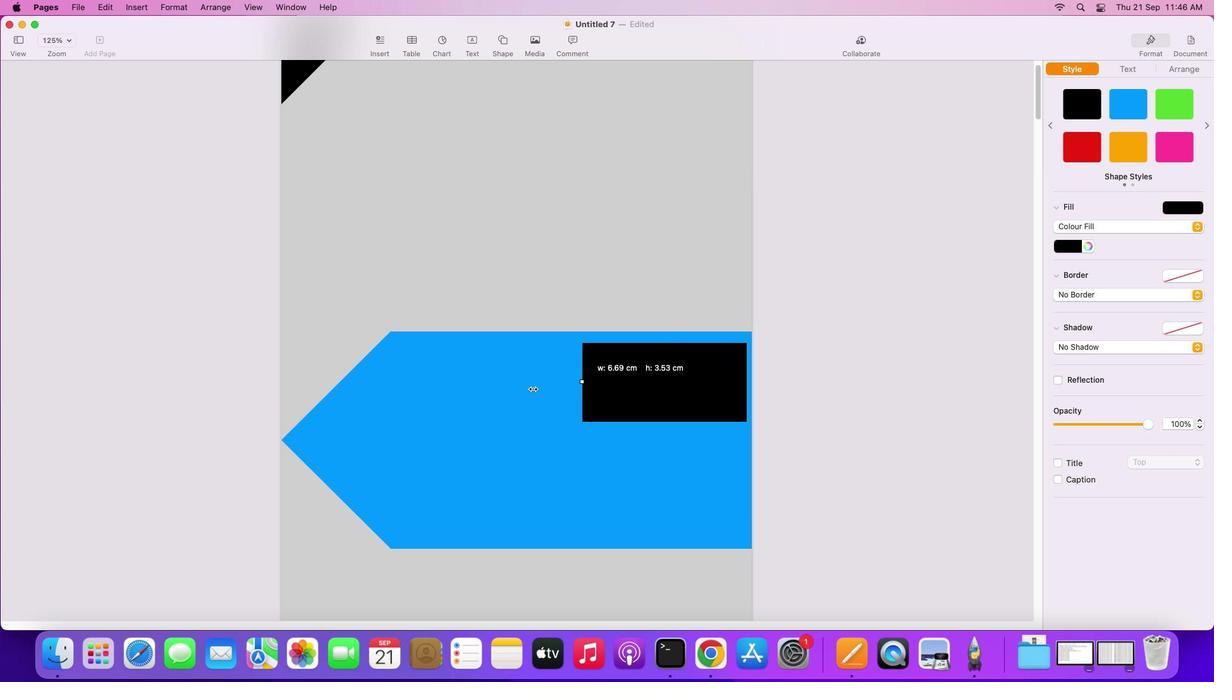 
Action: Mouse pressed left at (663, 378)
Screenshot: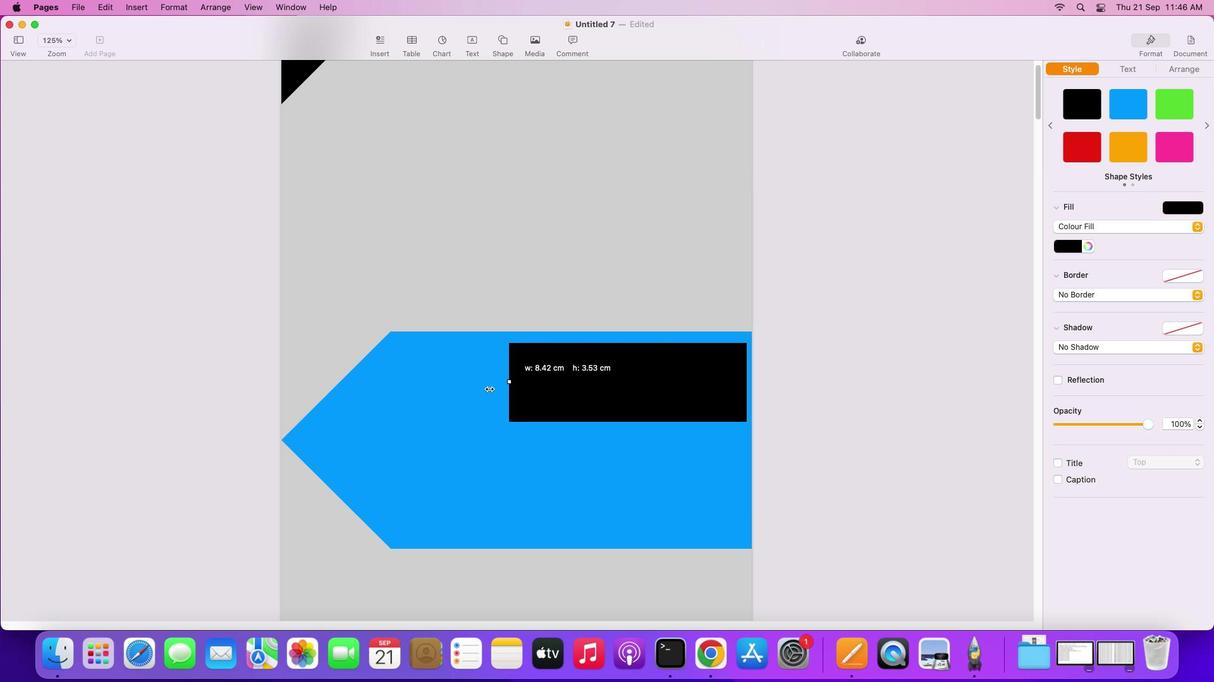
Action: Mouse moved to (1176, 64)
Screenshot: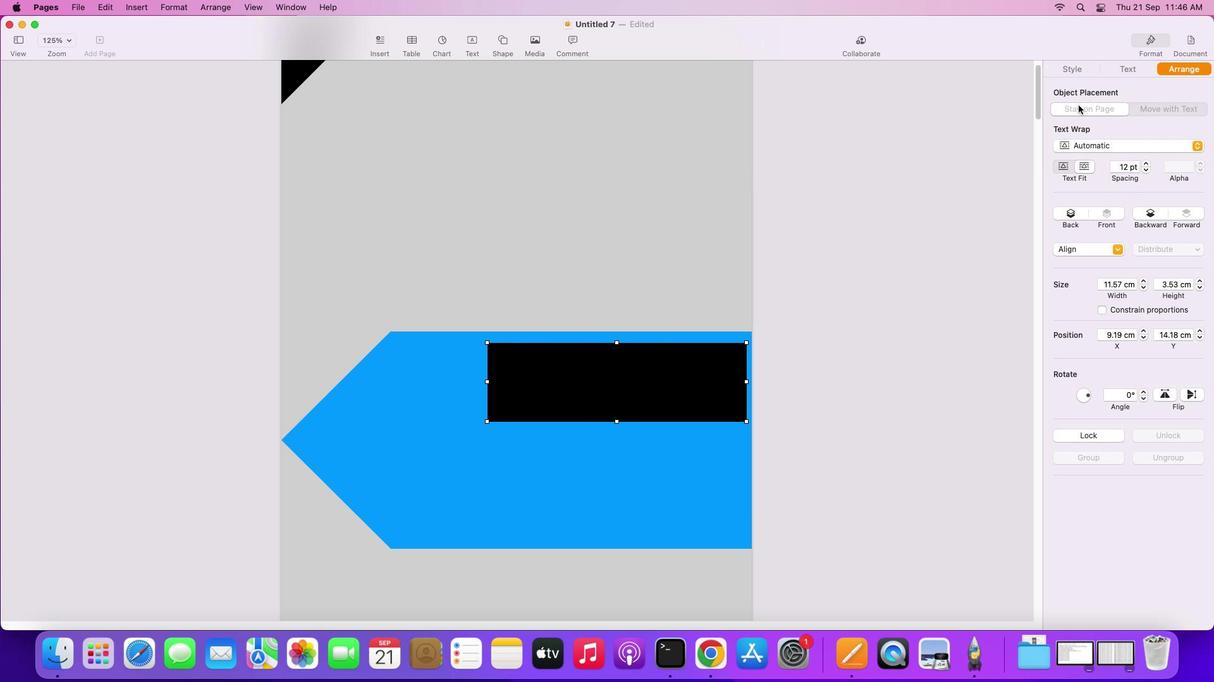 
Action: Mouse pressed left at (1176, 64)
Screenshot: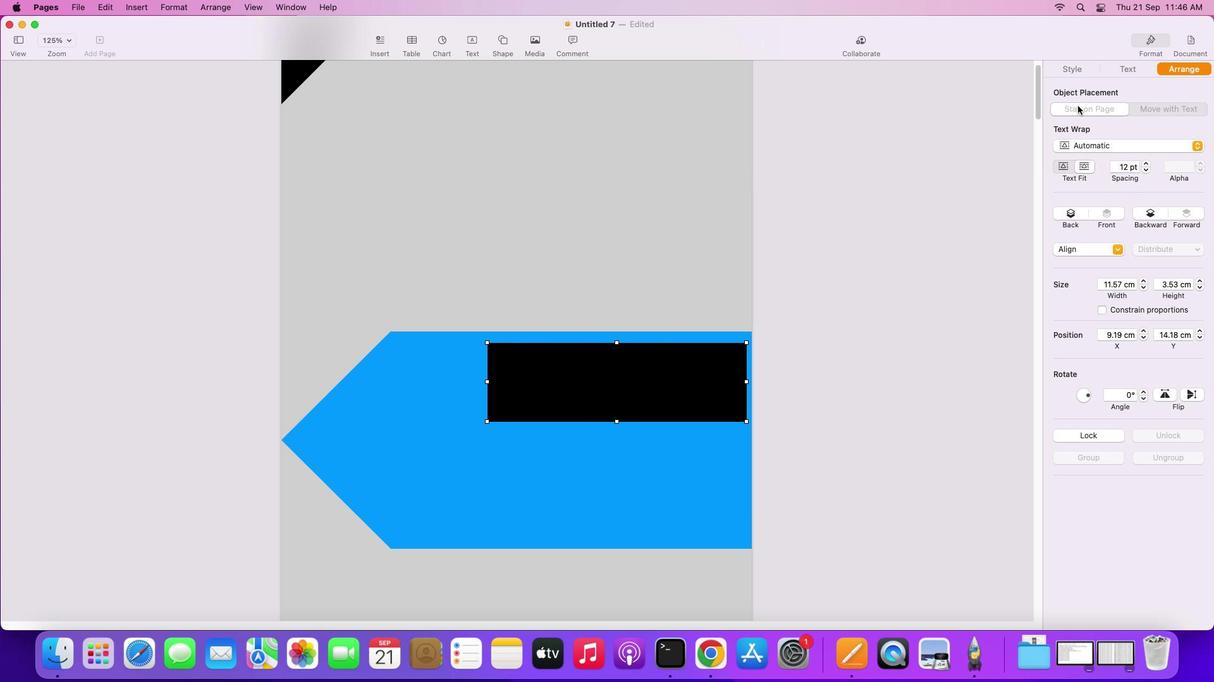 
Action: Mouse moved to (693, 393)
Screenshot: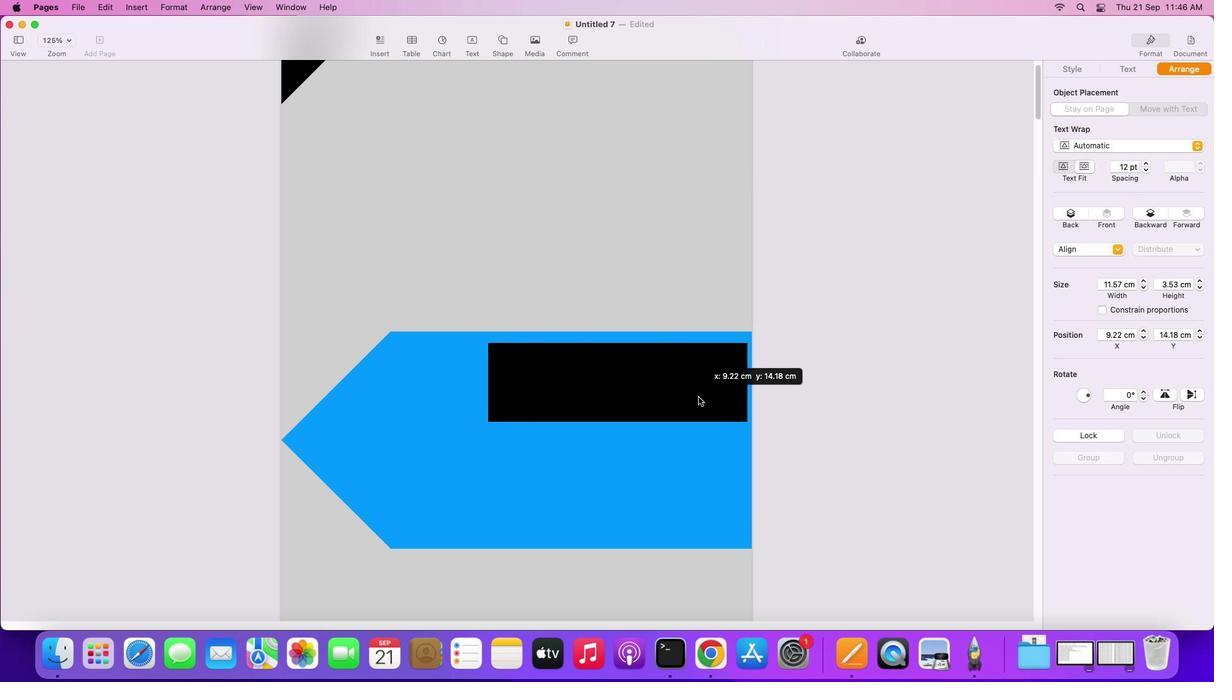 
Action: Mouse pressed left at (693, 393)
Screenshot: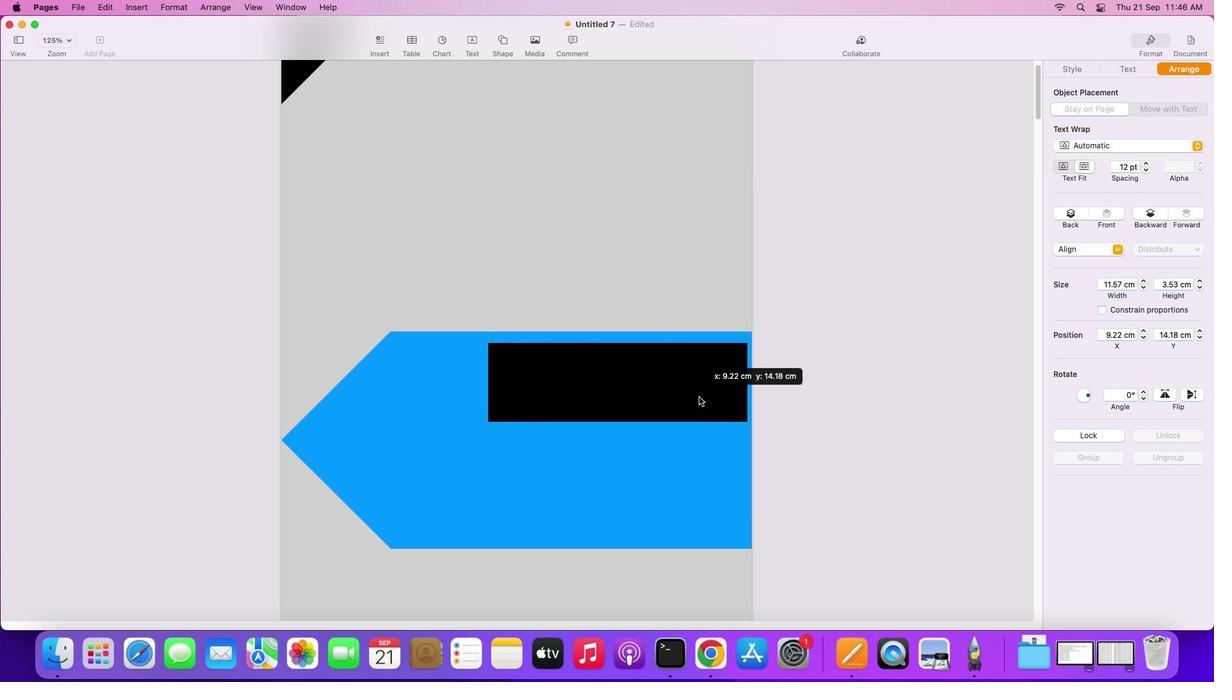 
Action: Mouse moved to (617, 418)
Screenshot: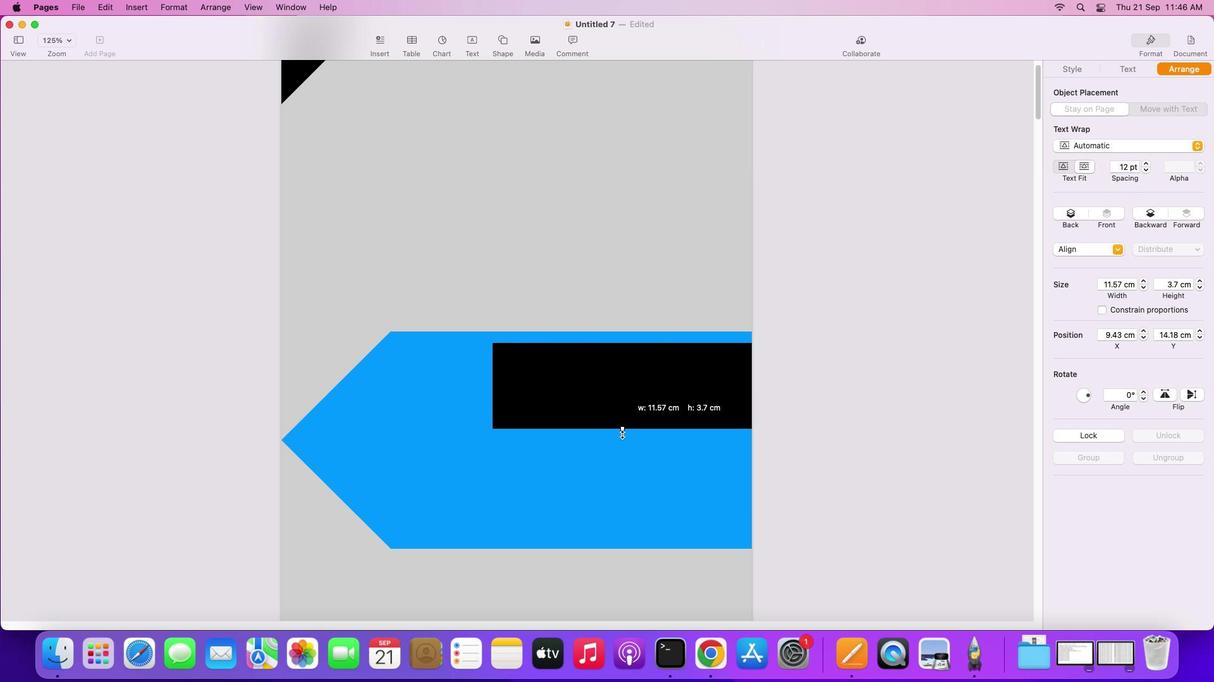 
Action: Mouse pressed left at (617, 418)
Screenshot: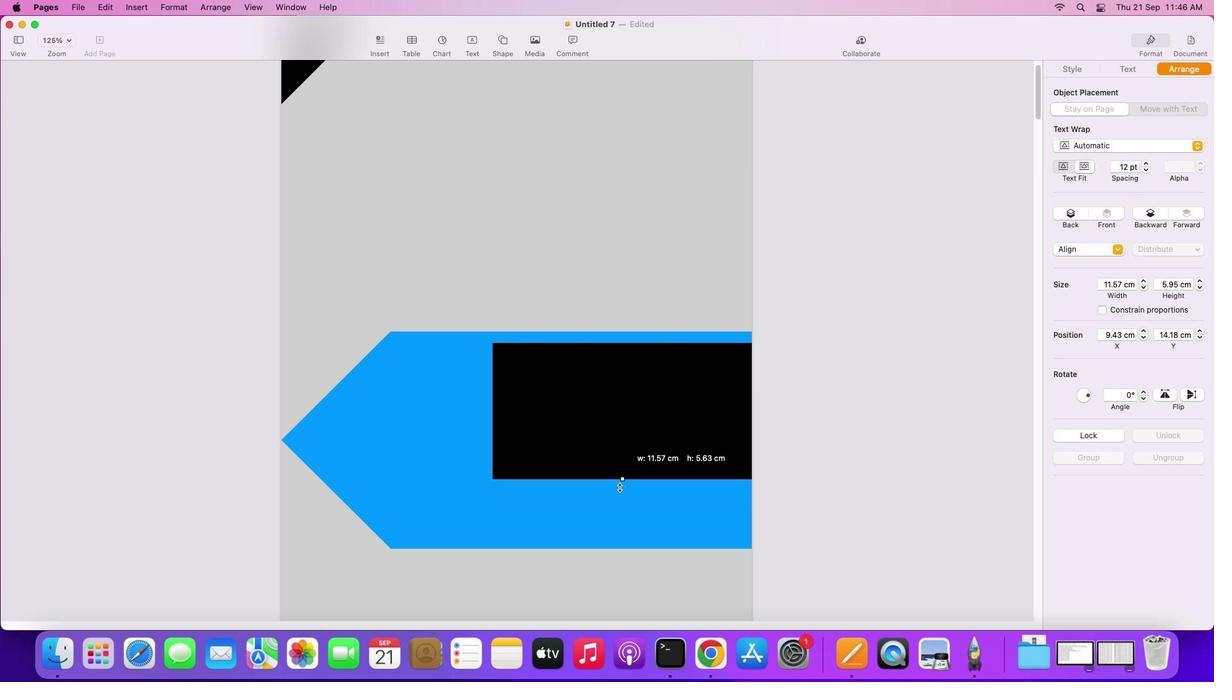 
Action: Mouse moved to (495, 37)
Screenshot: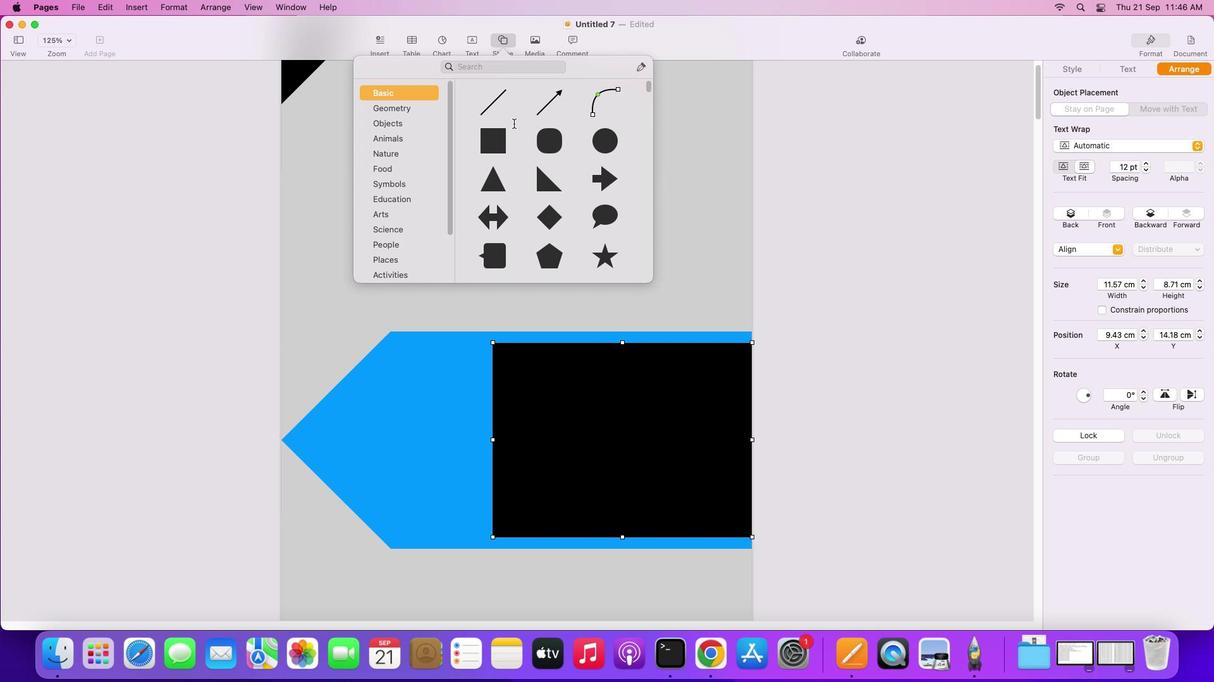 
Action: Mouse pressed left at (495, 37)
